 Task: Explore Airbnb accommodation in Moncton, Canada from 4th December, 2023 to 8th December, 2023 for 2 adults. Place can be private room with 1  bedroom having 1 bed and 1 bathroom. Property type can be hotel.
Action: Mouse moved to (452, 95)
Screenshot: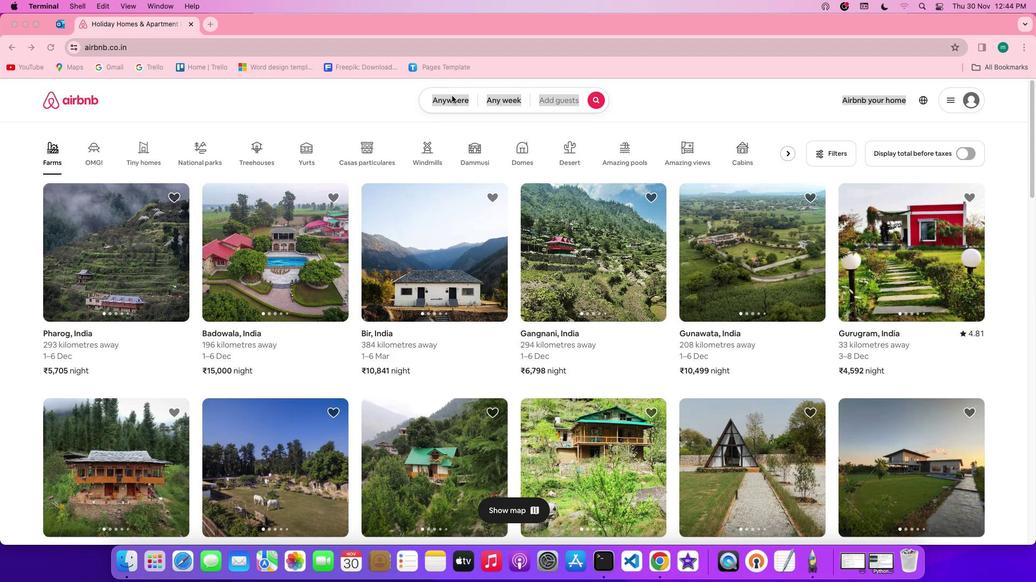 
Action: Mouse pressed left at (452, 95)
Screenshot: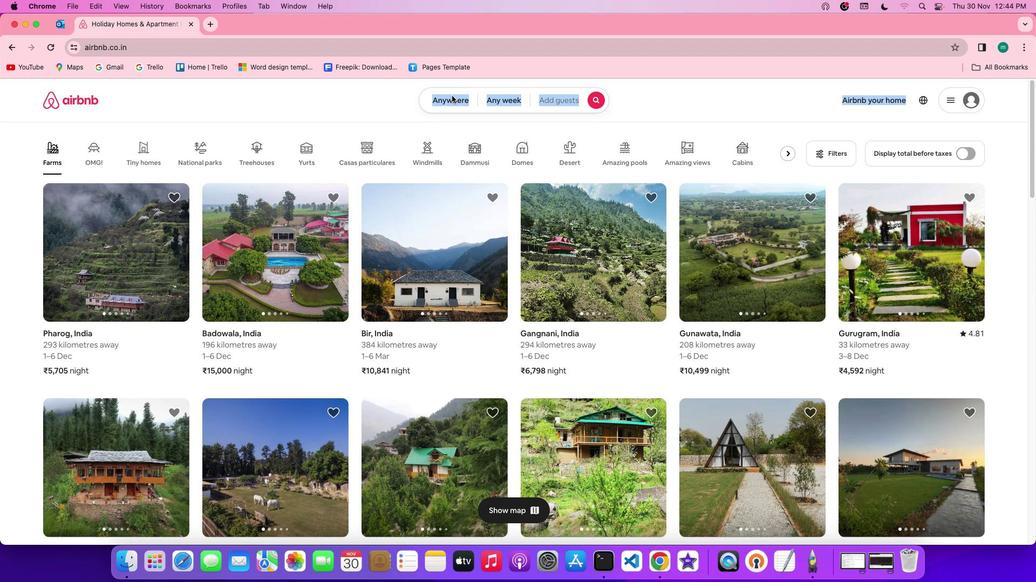 
Action: Mouse moved to (451, 96)
Screenshot: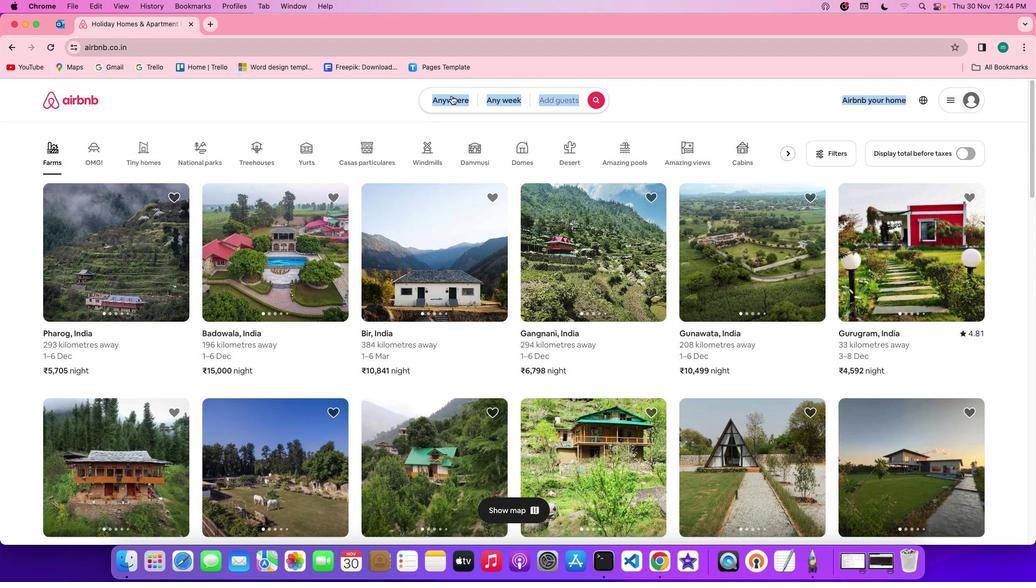 
Action: Mouse pressed left at (451, 96)
Screenshot: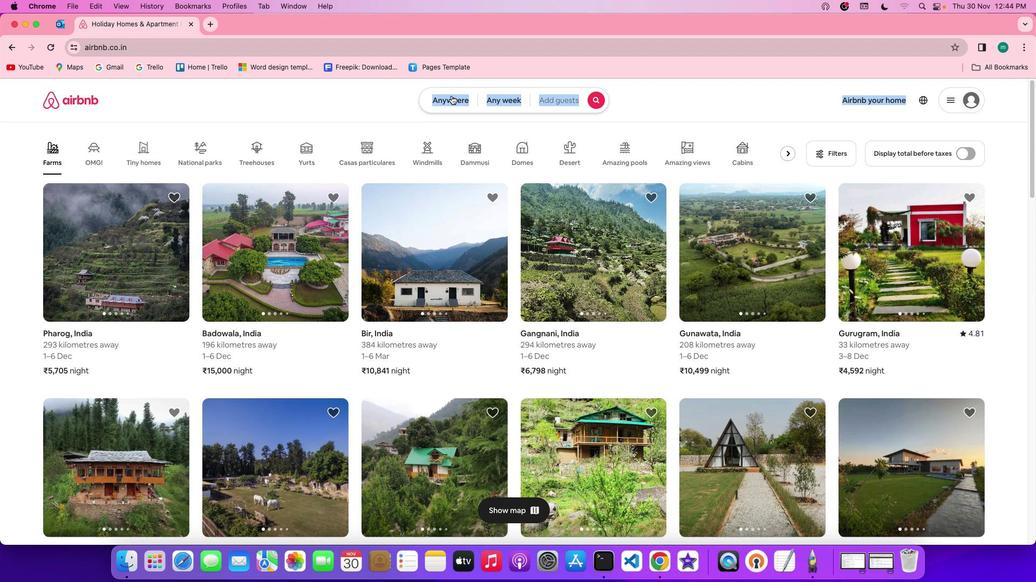 
Action: Mouse moved to (398, 141)
Screenshot: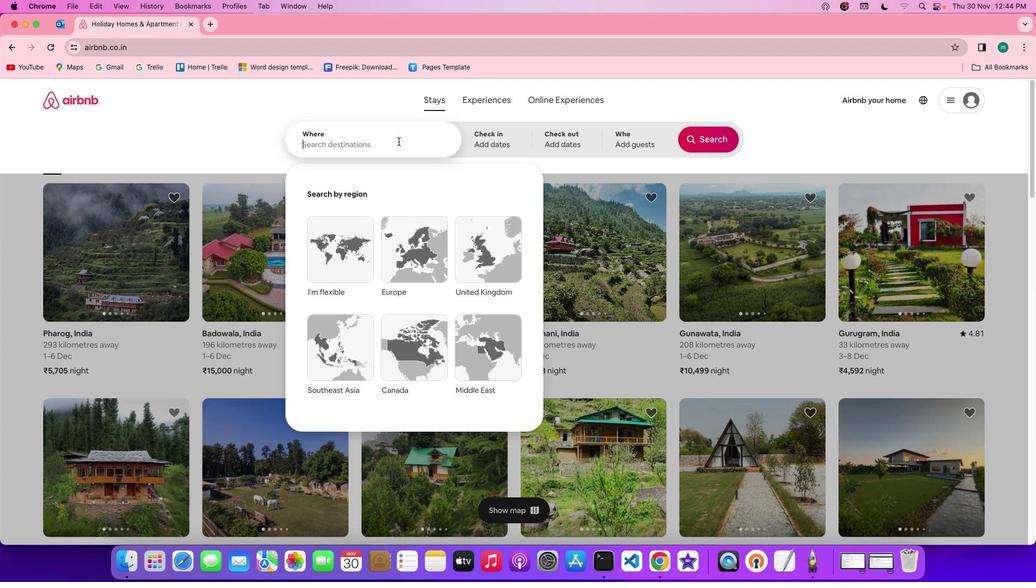 
Action: Mouse pressed left at (398, 141)
Screenshot: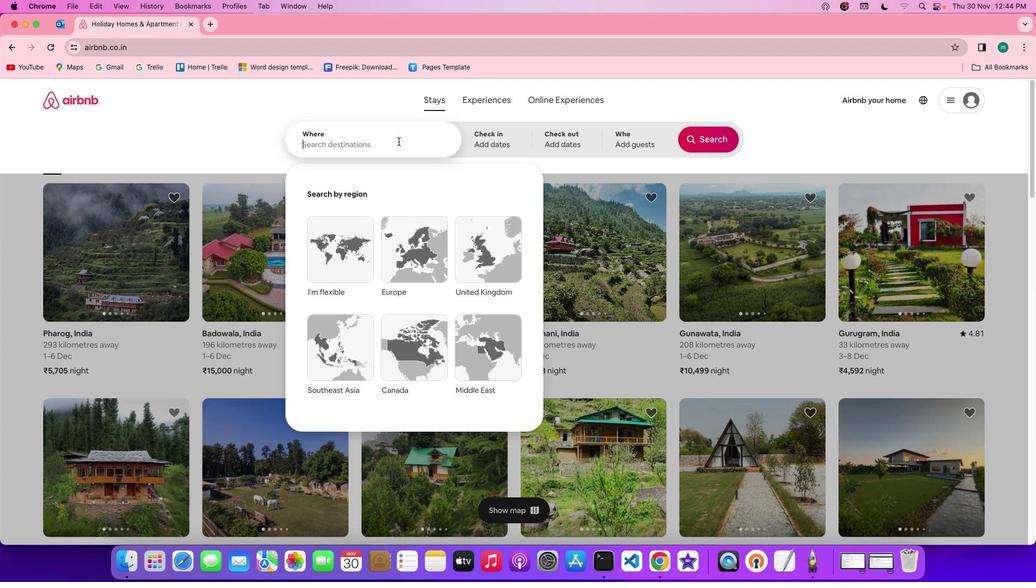 
Action: Key pressed Key.shift'M''o''n''c''t''o''n'','Key.spaceKey.shift'c''a''n''a''d''a'
Screenshot: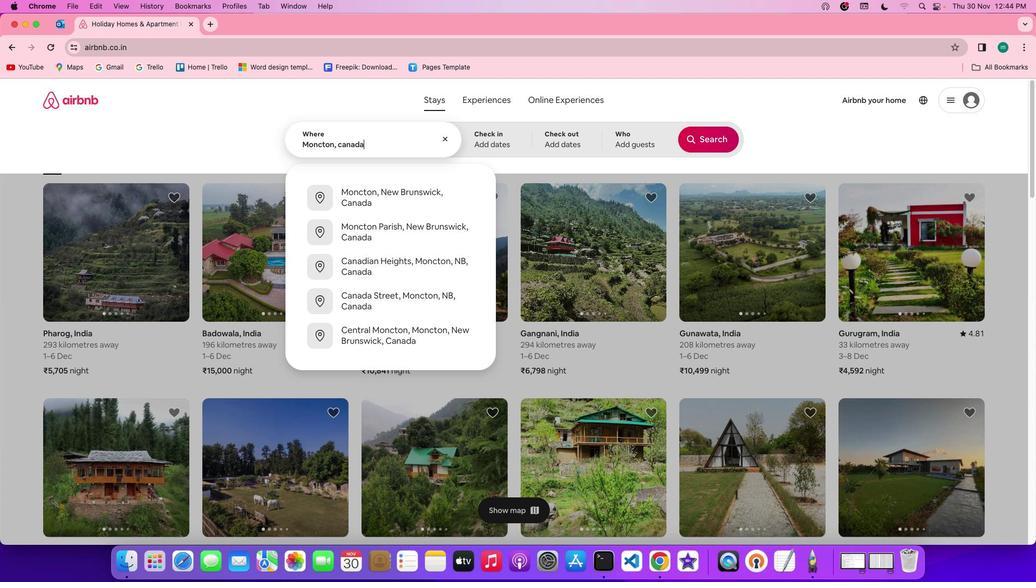 
Action: Mouse moved to (499, 137)
Screenshot: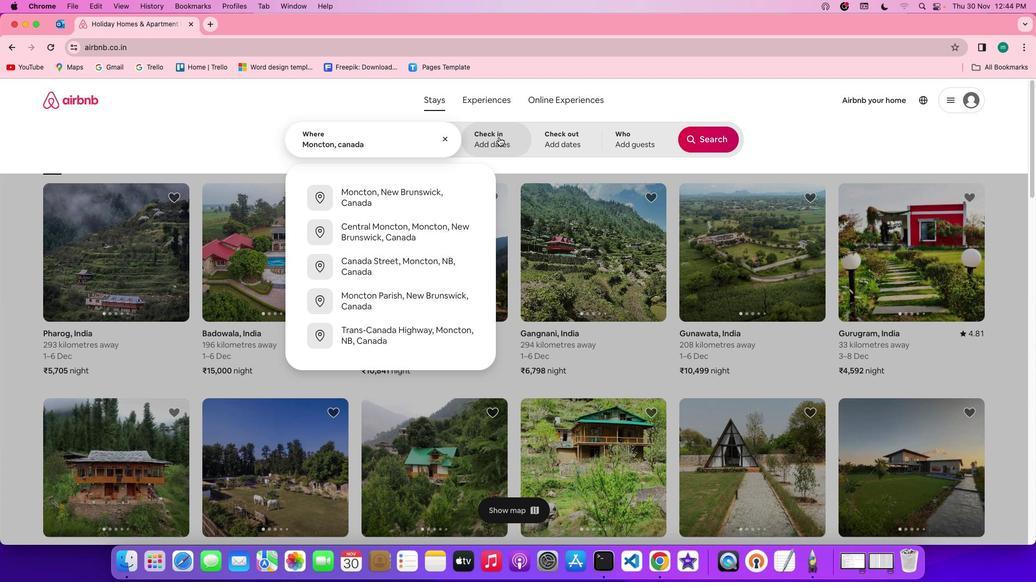 
Action: Mouse pressed left at (499, 137)
Screenshot: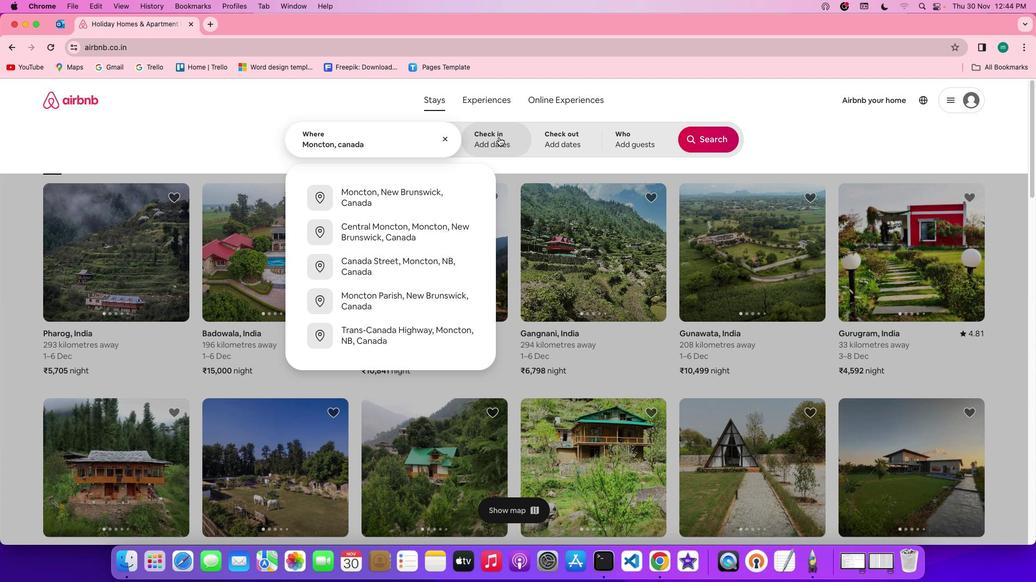 
Action: Mouse moved to (556, 299)
Screenshot: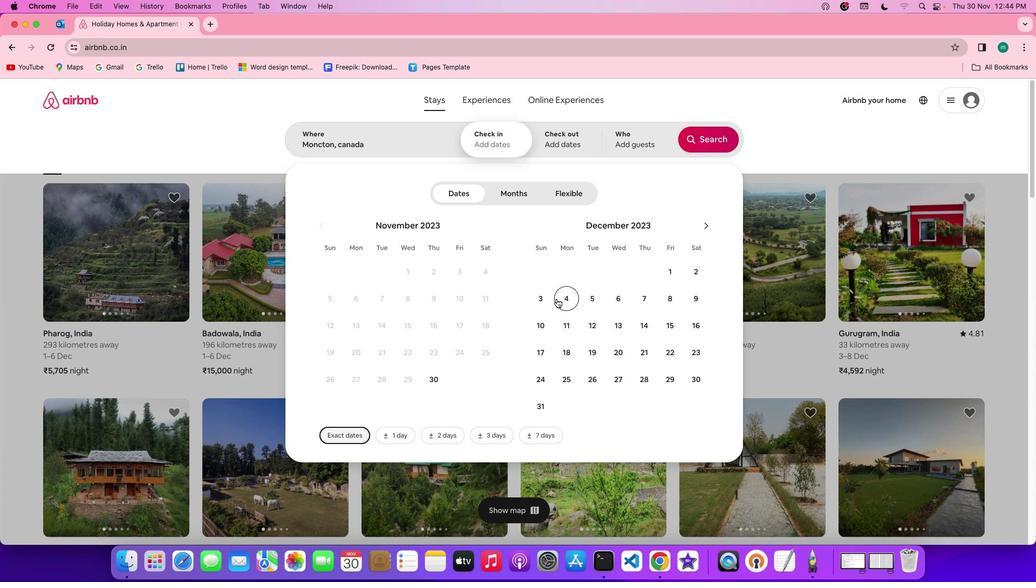 
Action: Mouse pressed left at (556, 299)
Screenshot: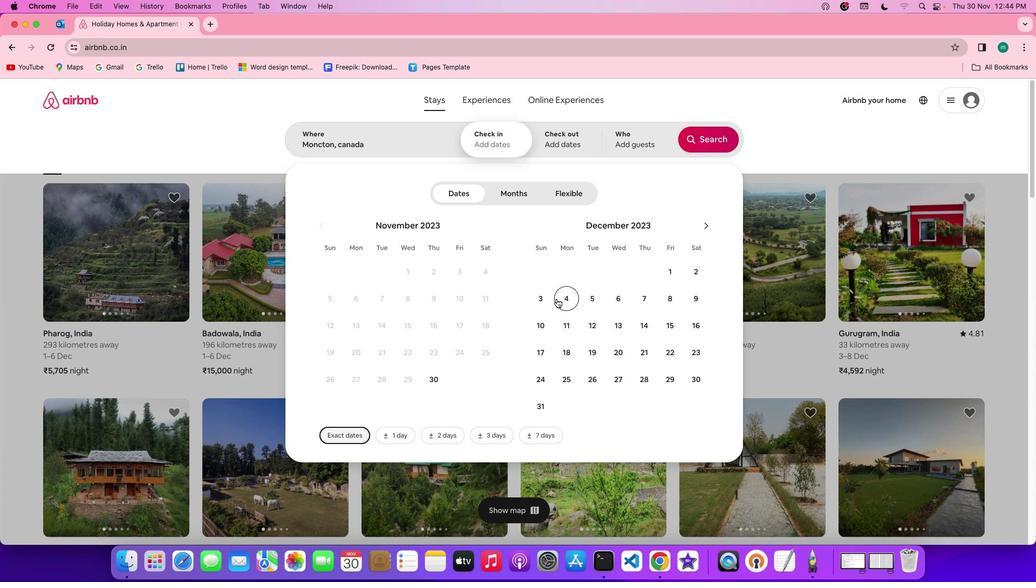 
Action: Mouse moved to (675, 299)
Screenshot: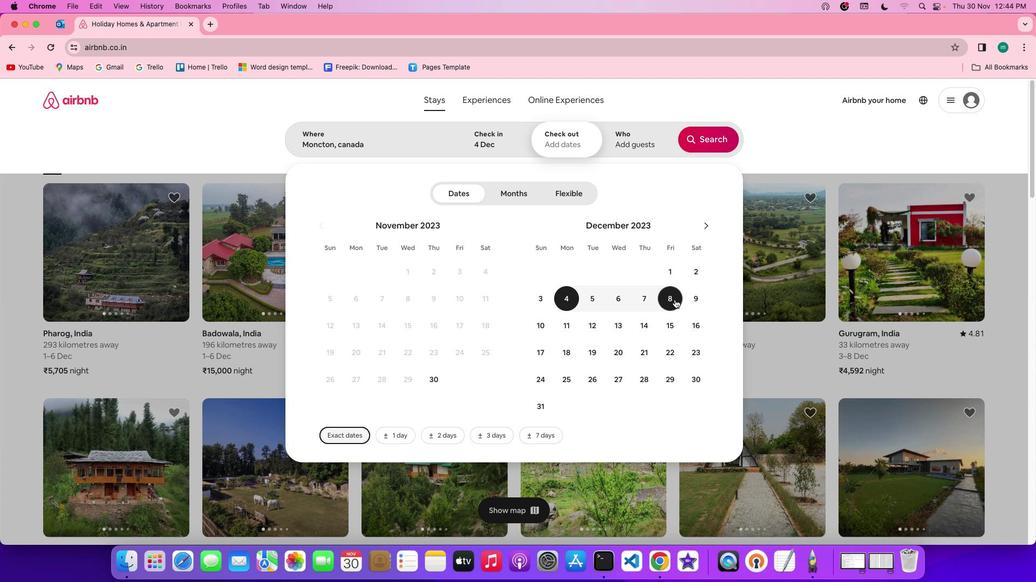 
Action: Mouse pressed left at (675, 299)
Screenshot: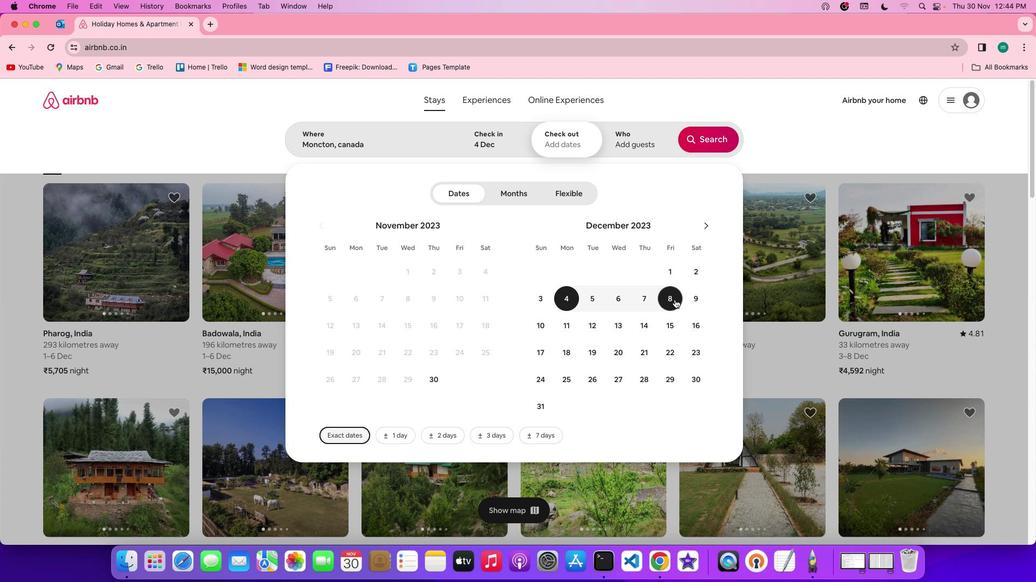 
Action: Mouse moved to (645, 143)
Screenshot: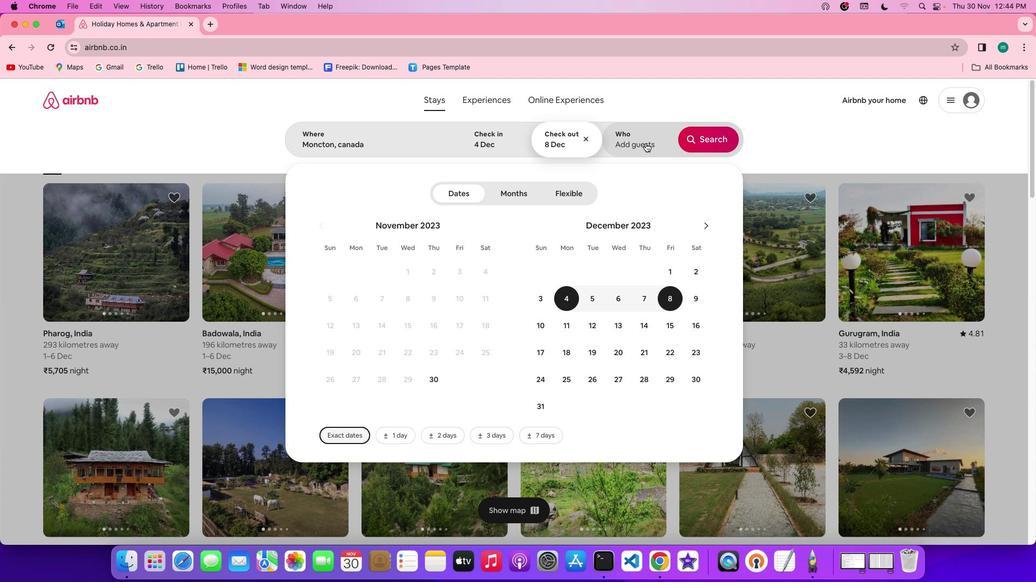
Action: Mouse pressed left at (645, 143)
Screenshot: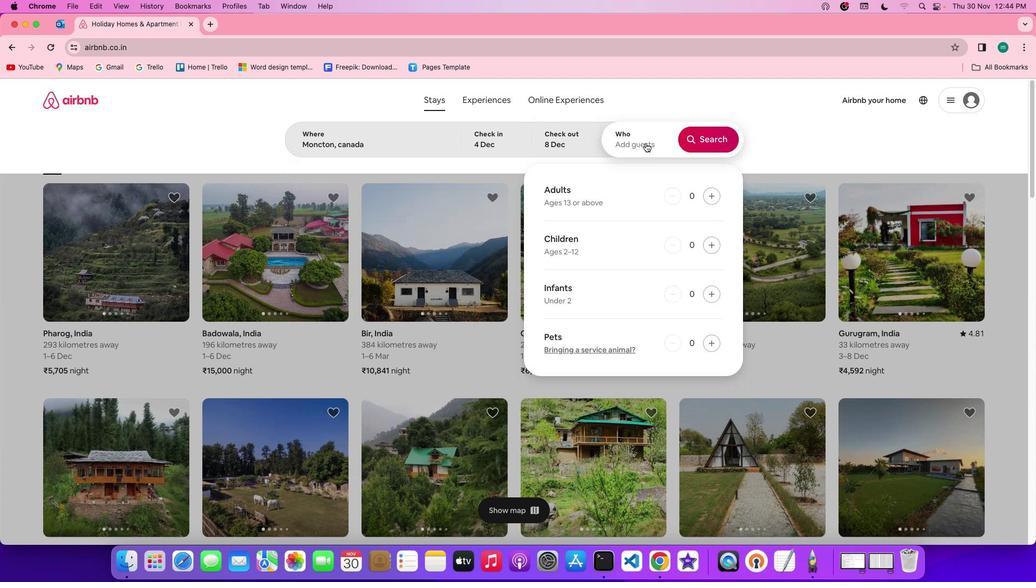 
Action: Mouse moved to (709, 191)
Screenshot: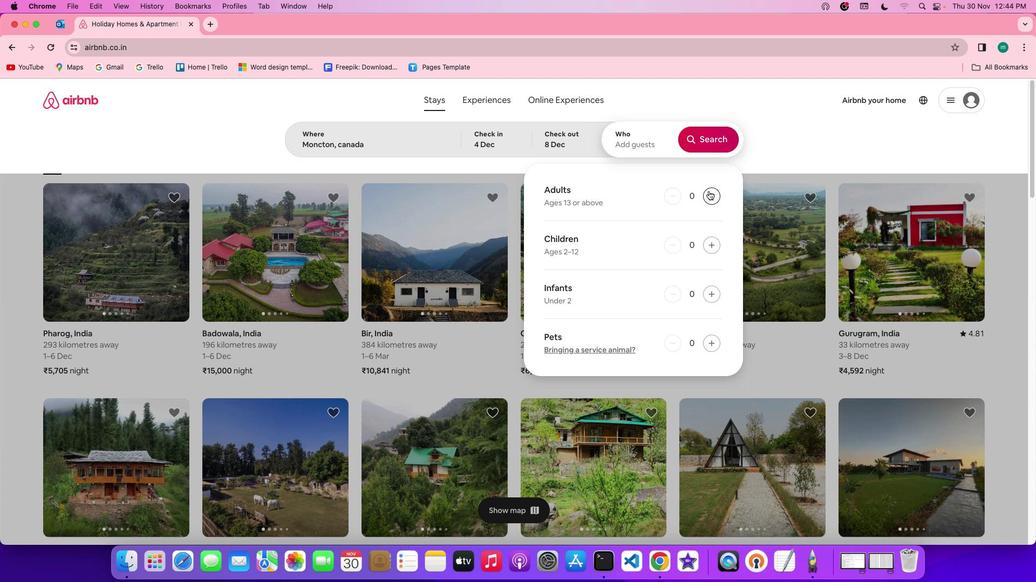 
Action: Mouse pressed left at (709, 191)
Screenshot: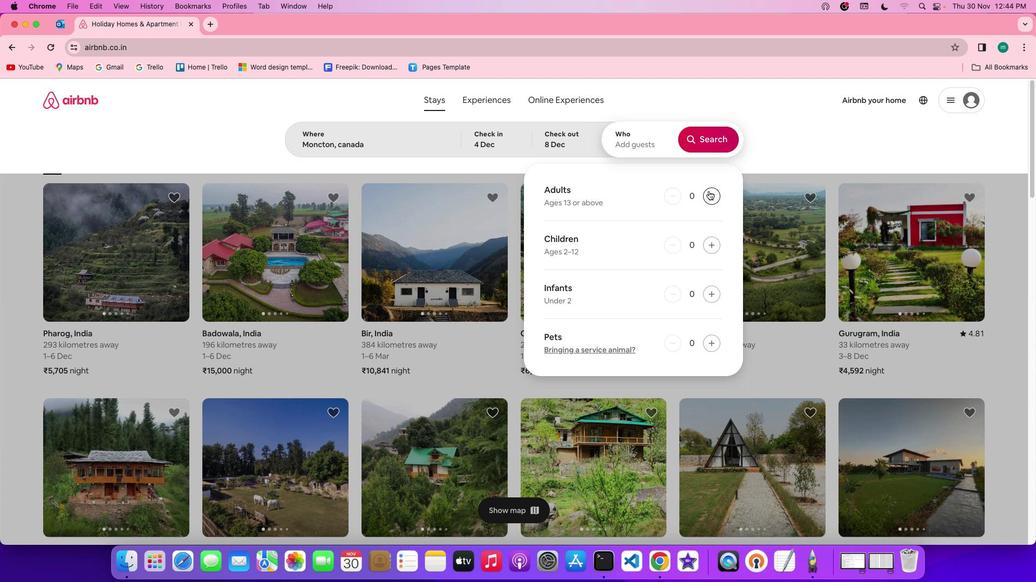 
Action: Mouse pressed left at (709, 191)
Screenshot: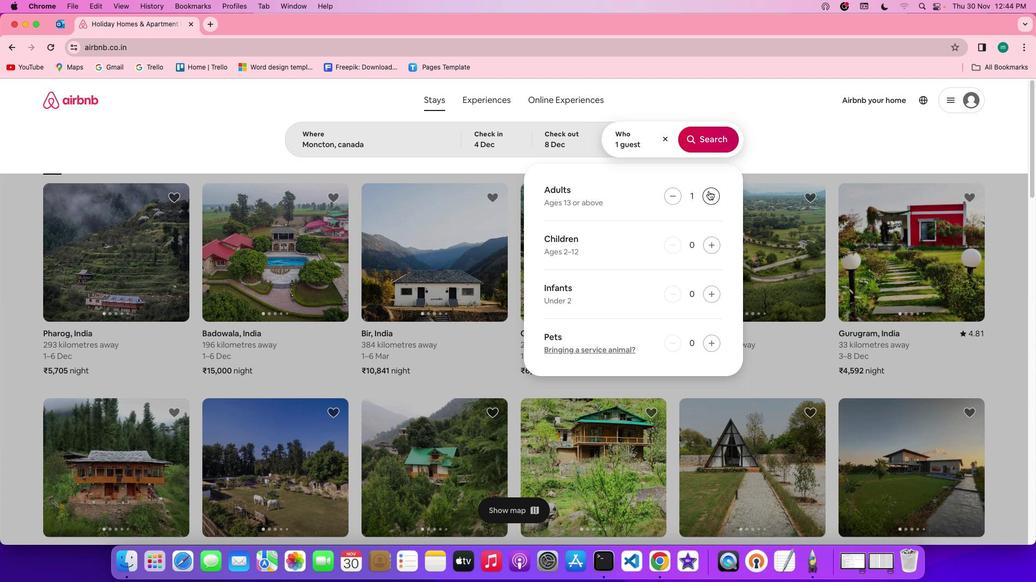 
Action: Mouse moved to (711, 144)
Screenshot: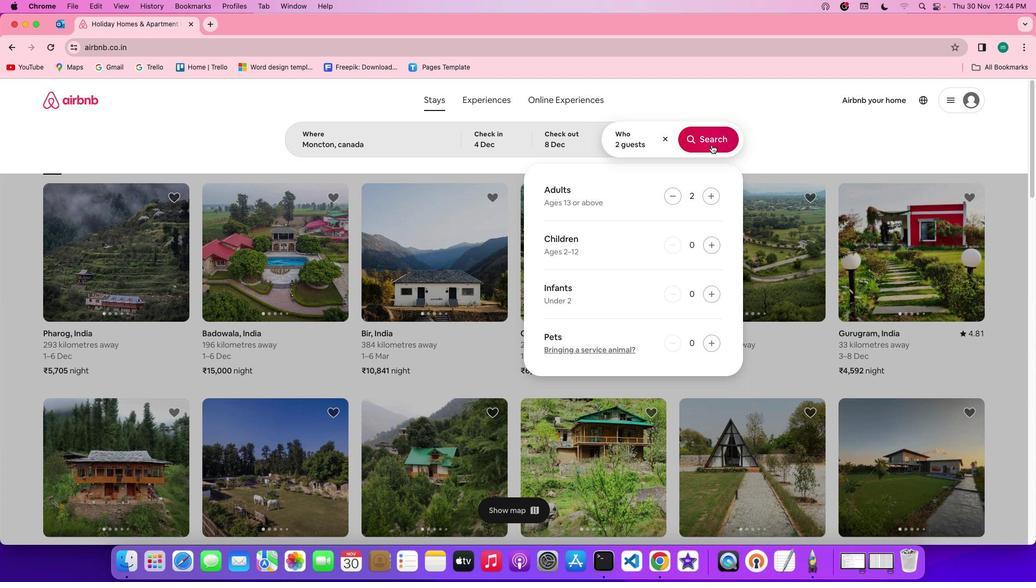 
Action: Mouse pressed left at (711, 144)
Screenshot: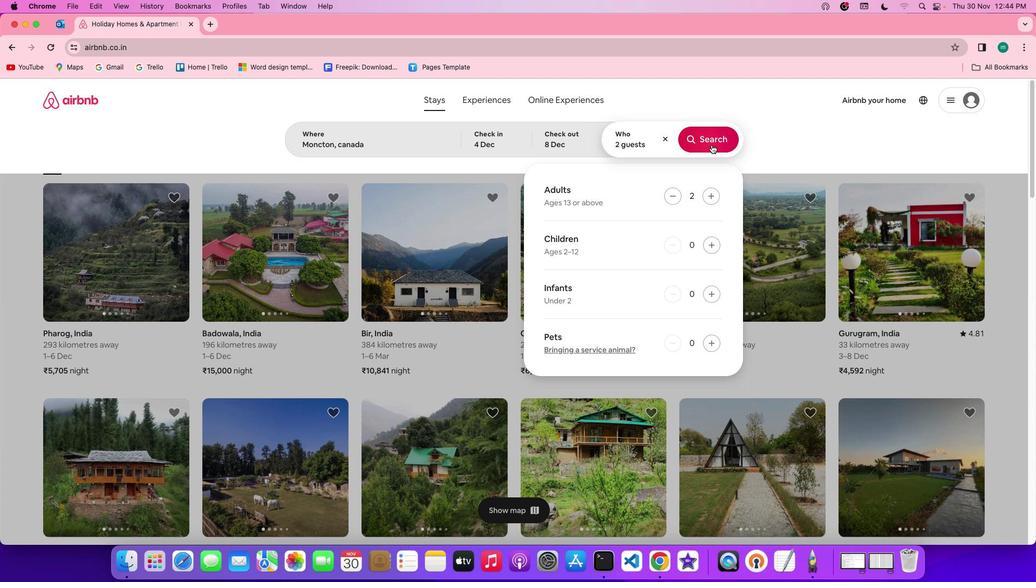 
Action: Mouse moved to (870, 138)
Screenshot: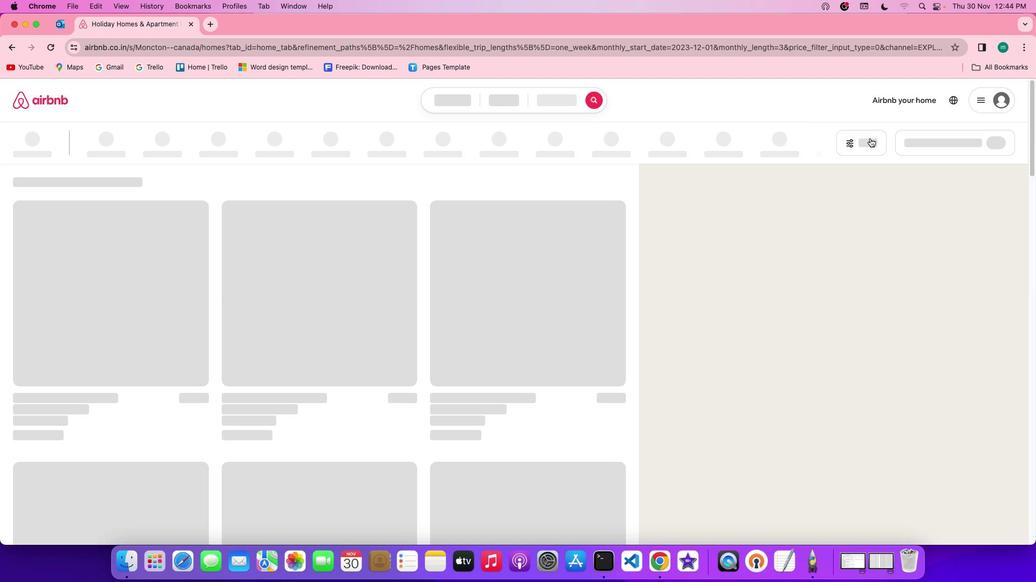 
Action: Mouse pressed left at (870, 138)
Screenshot: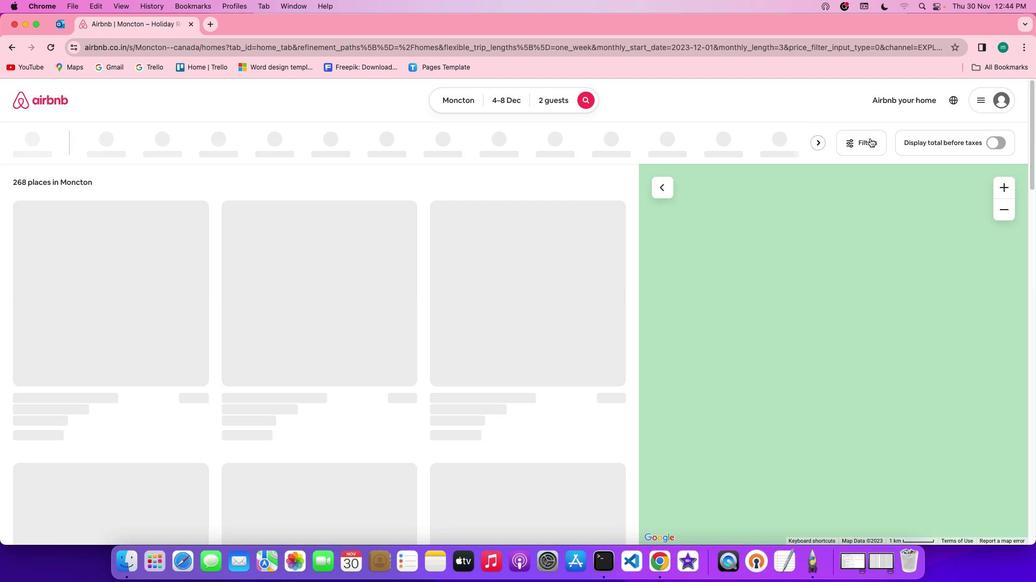 
Action: Mouse moved to (592, 324)
Screenshot: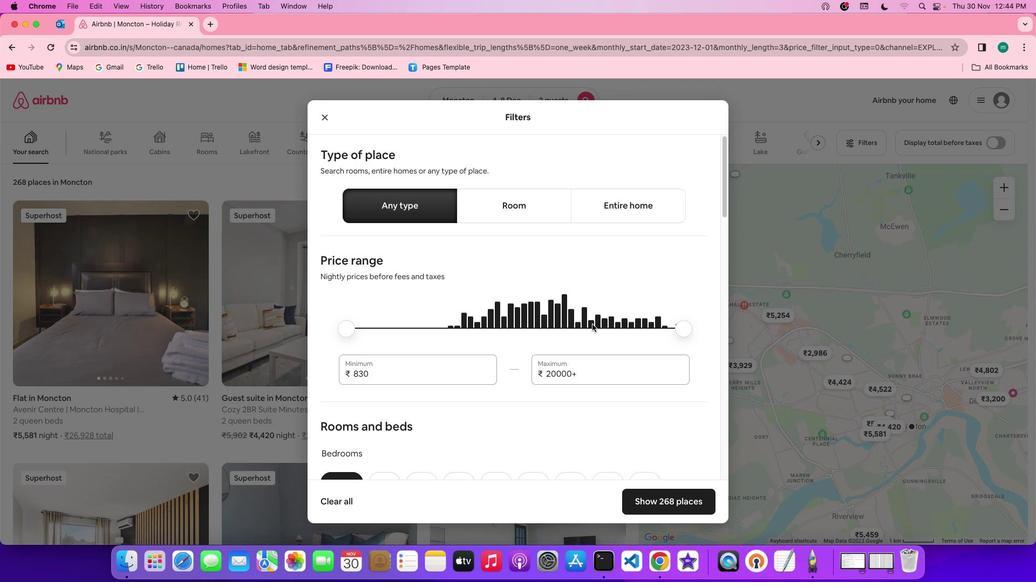 
Action: Mouse scrolled (592, 324) with delta (0, 0)
Screenshot: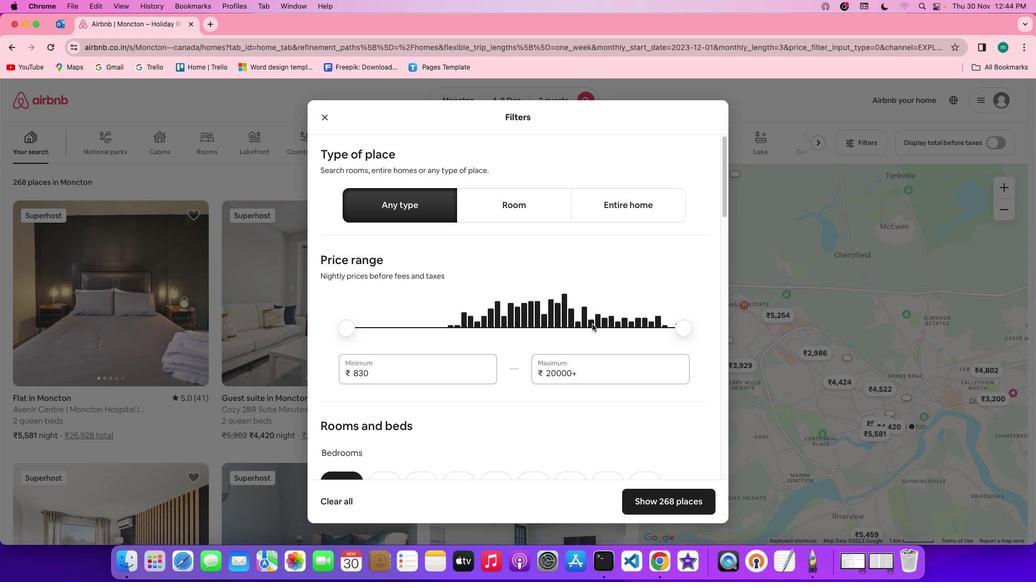 
Action: Mouse scrolled (592, 324) with delta (0, 0)
Screenshot: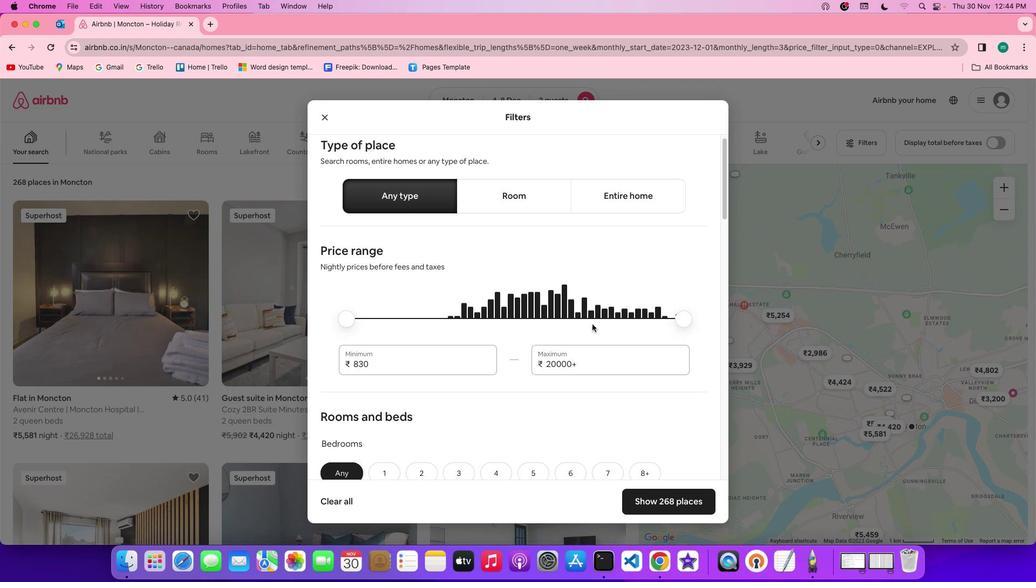 
Action: Mouse scrolled (592, 324) with delta (0, -1)
Screenshot: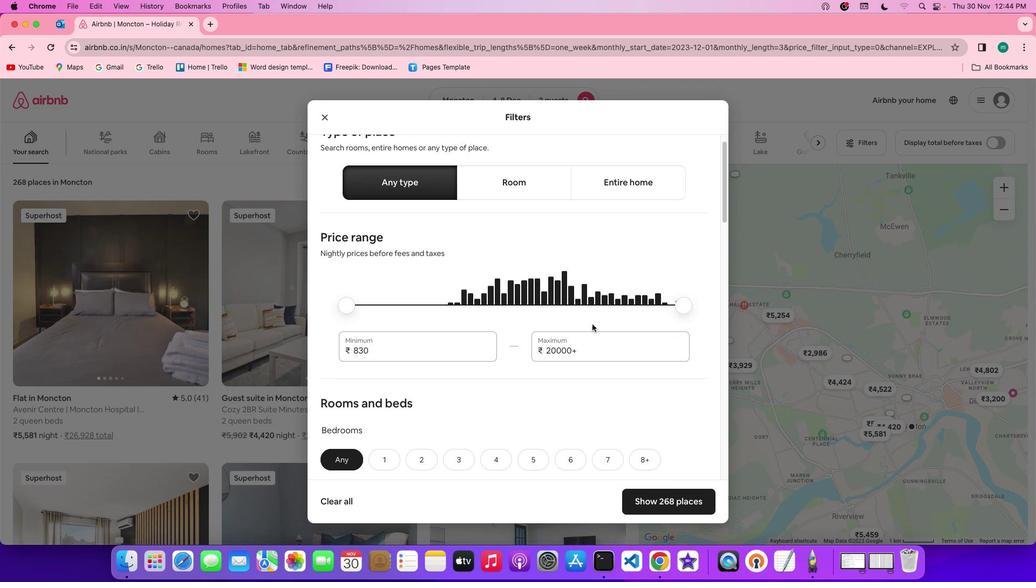 
Action: Mouse scrolled (592, 324) with delta (0, -1)
Screenshot: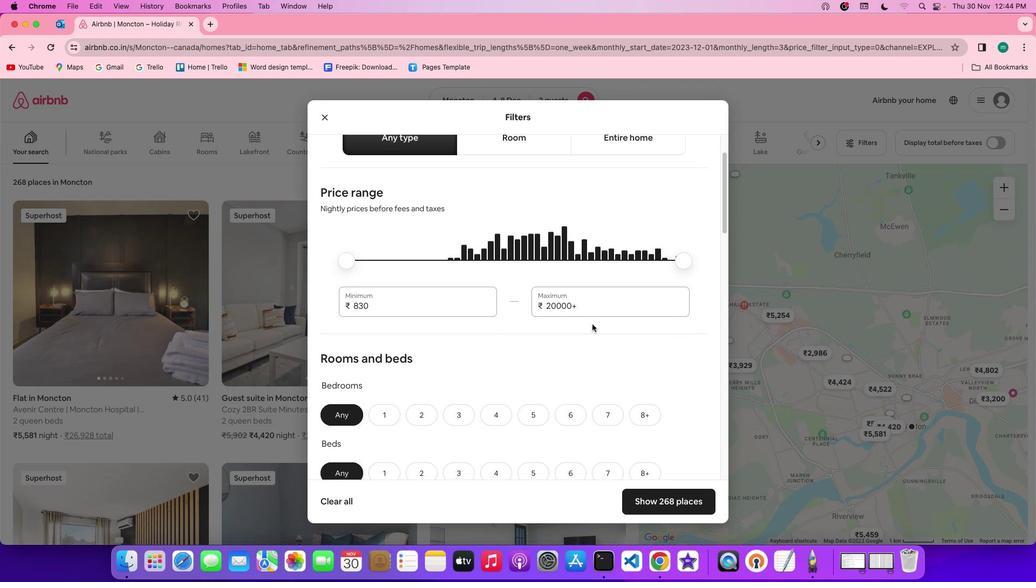 
Action: Mouse scrolled (592, 324) with delta (0, 0)
Screenshot: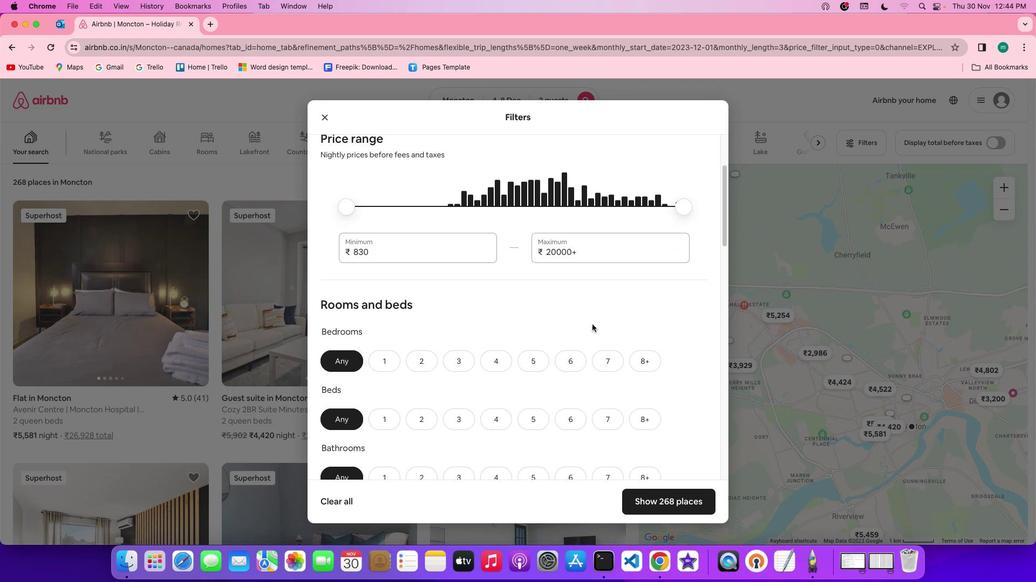 
Action: Mouse scrolled (592, 324) with delta (0, 0)
Screenshot: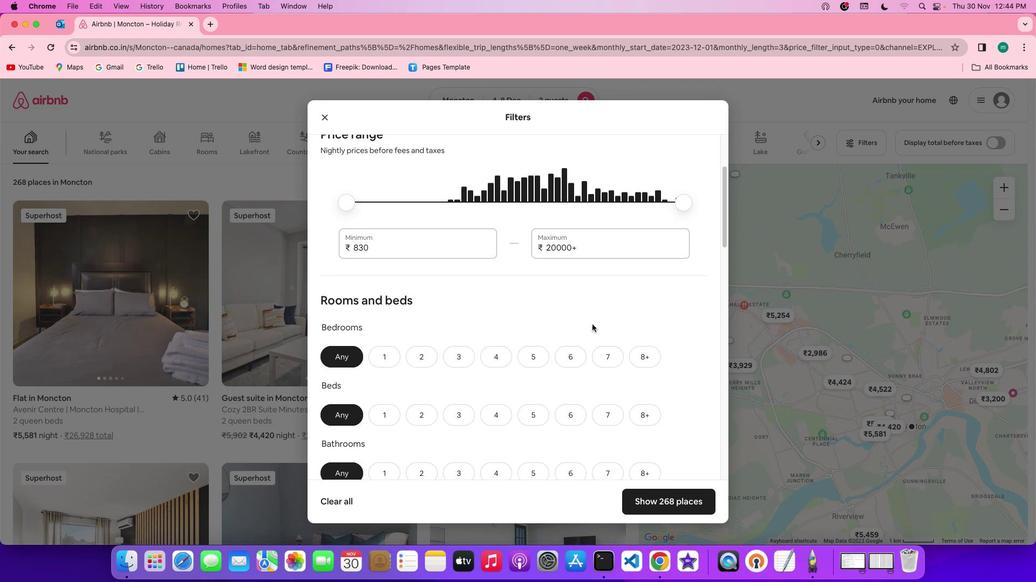 
Action: Mouse scrolled (592, 324) with delta (0, -1)
Screenshot: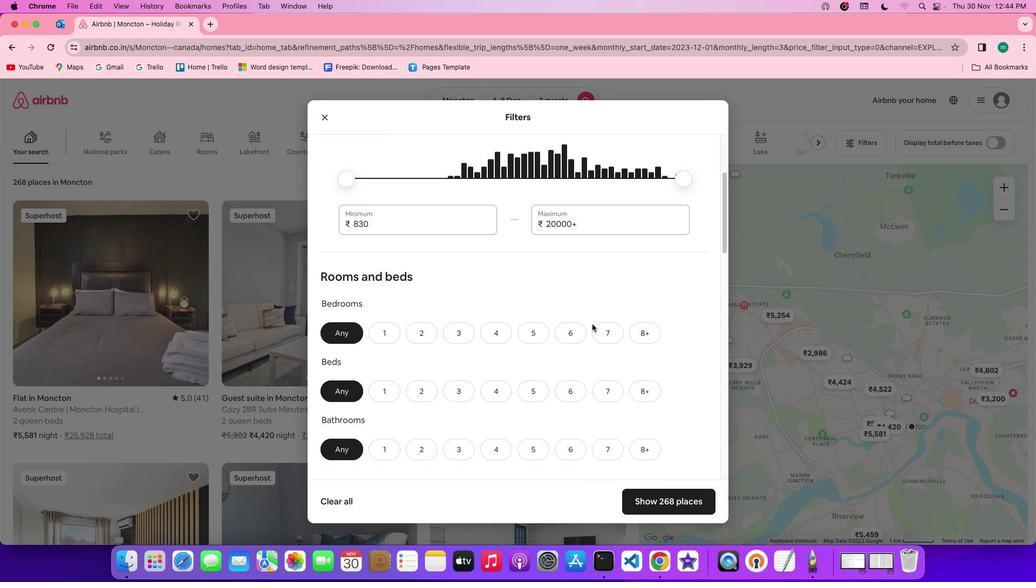 
Action: Mouse scrolled (592, 324) with delta (0, 0)
Screenshot: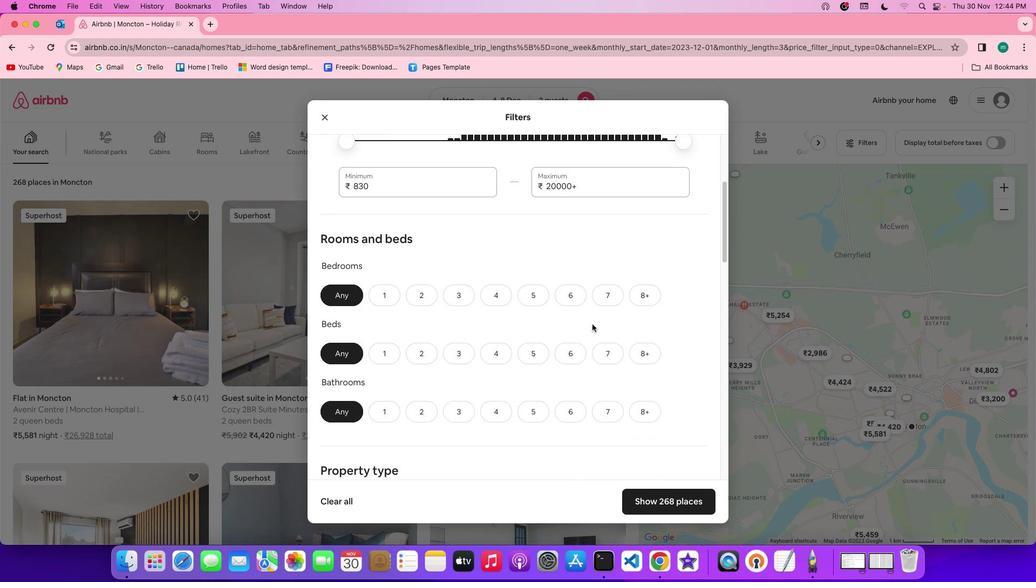 
Action: Mouse scrolled (592, 324) with delta (0, 0)
Screenshot: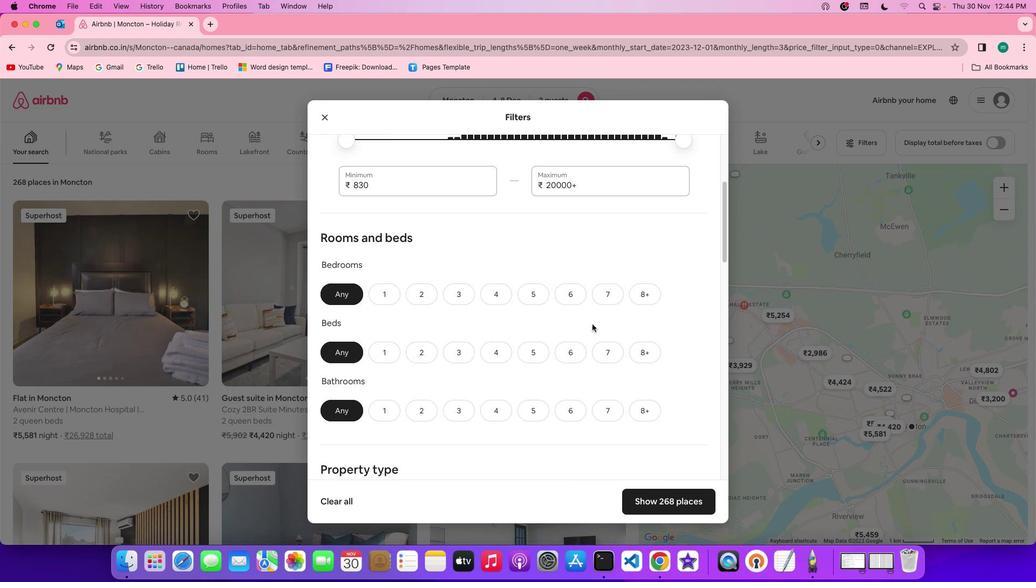 
Action: Mouse scrolled (592, 324) with delta (0, 0)
Screenshot: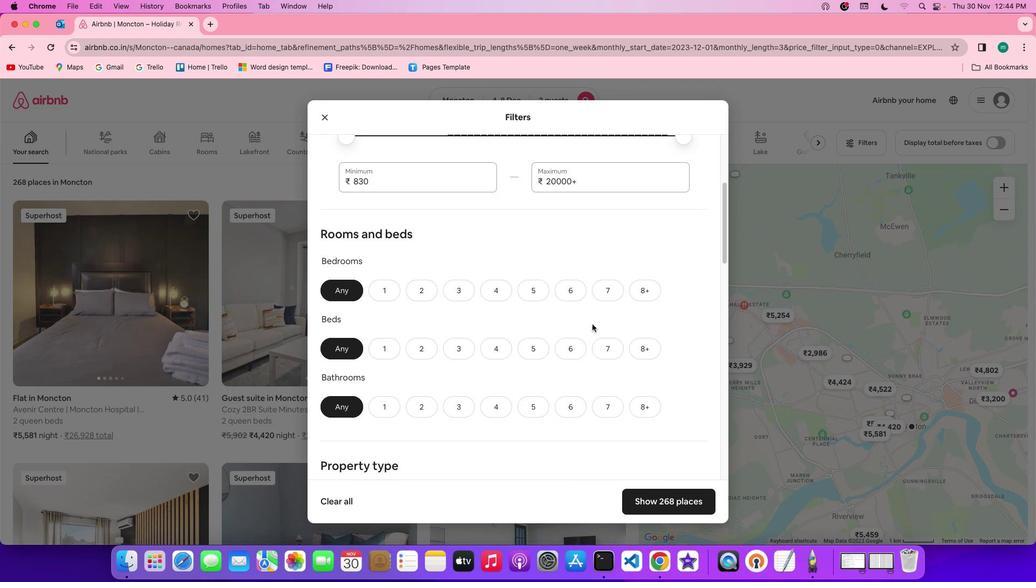 
Action: Mouse scrolled (592, 324) with delta (0, 0)
Screenshot: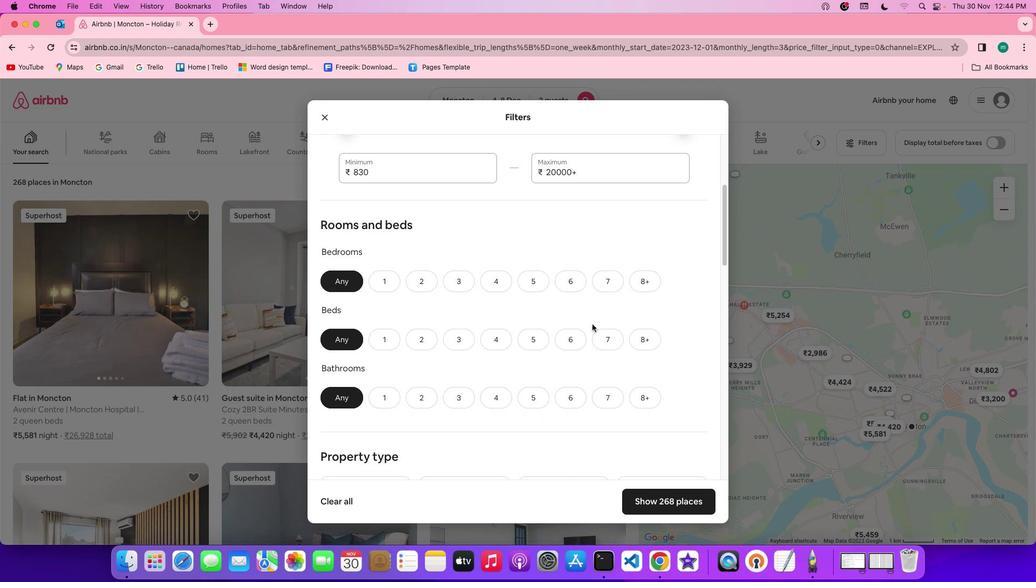 
Action: Mouse scrolled (592, 324) with delta (0, 0)
Screenshot: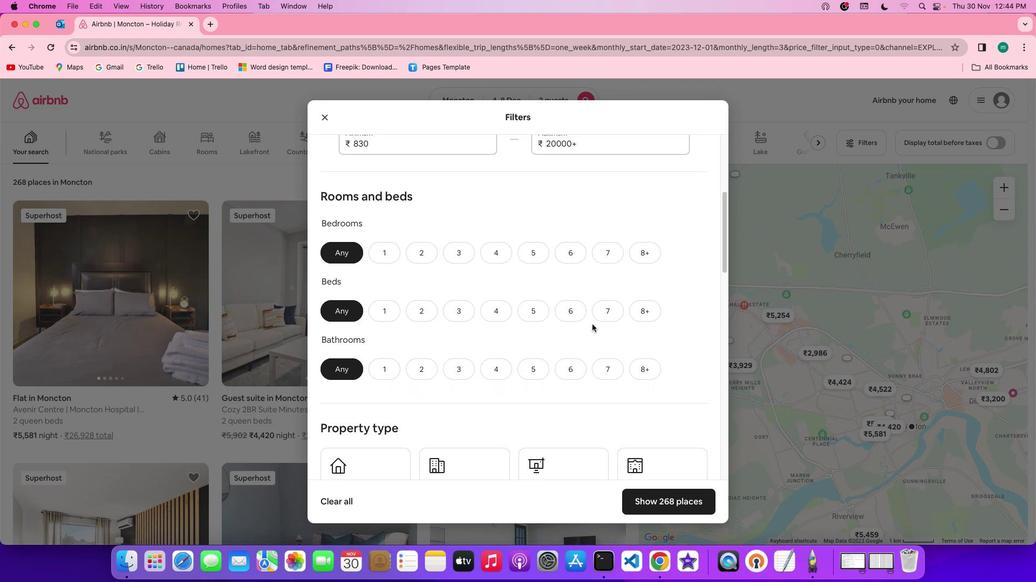
Action: Mouse moved to (454, 272)
Screenshot: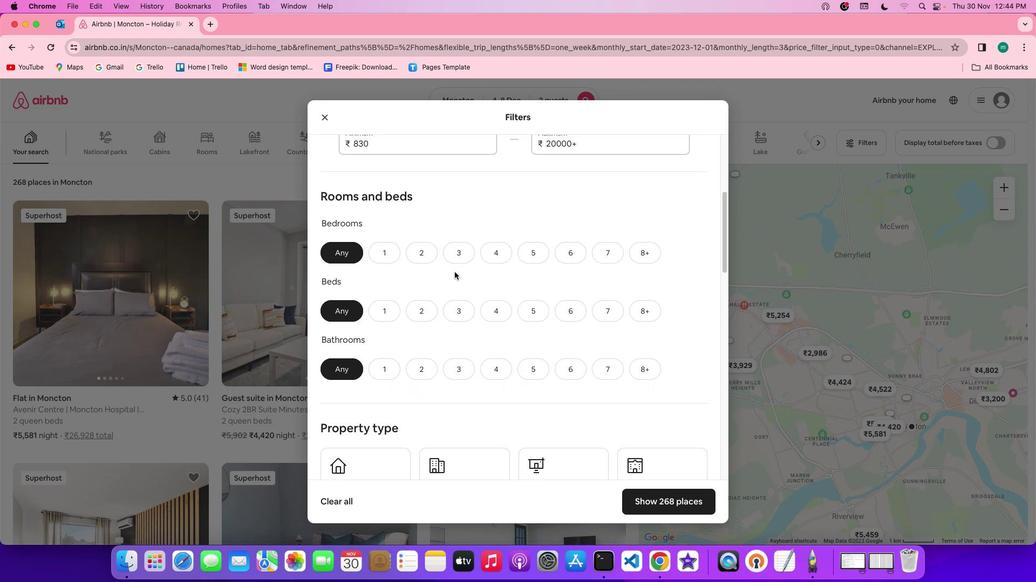 
Action: Mouse scrolled (454, 272) with delta (0, 0)
Screenshot: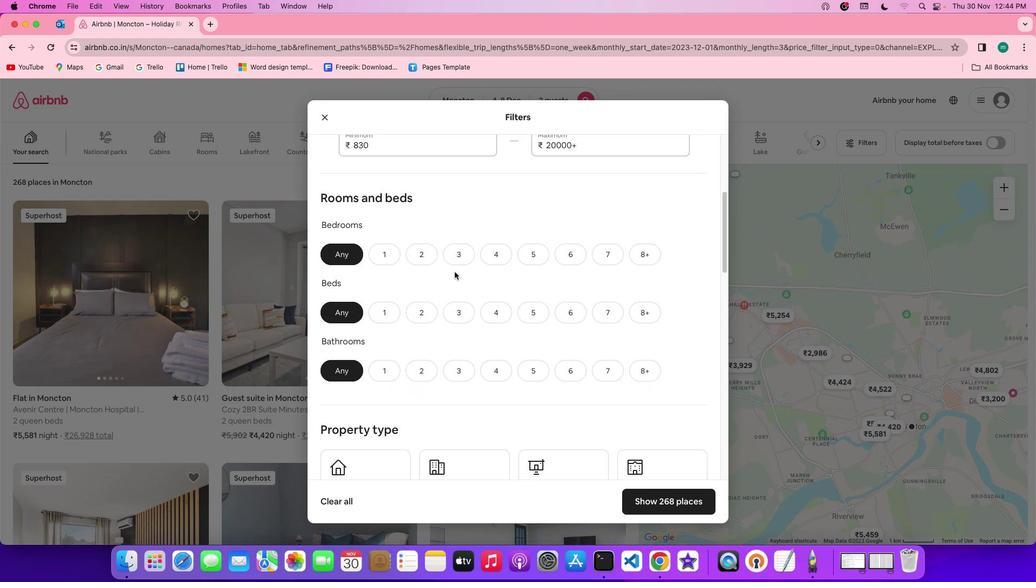 
Action: Mouse scrolled (454, 272) with delta (0, 0)
Screenshot: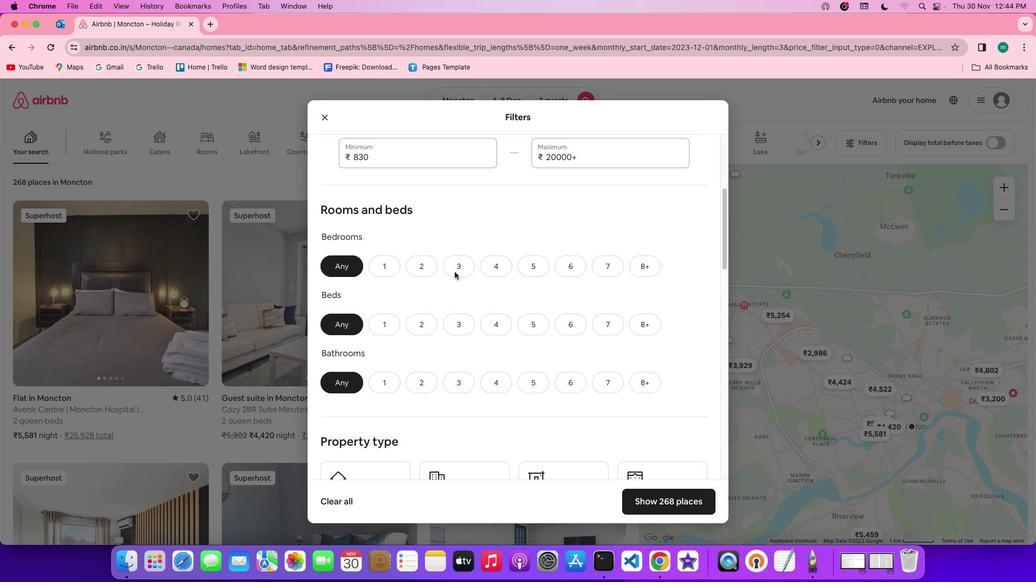 
Action: Mouse scrolled (454, 272) with delta (0, 1)
Screenshot: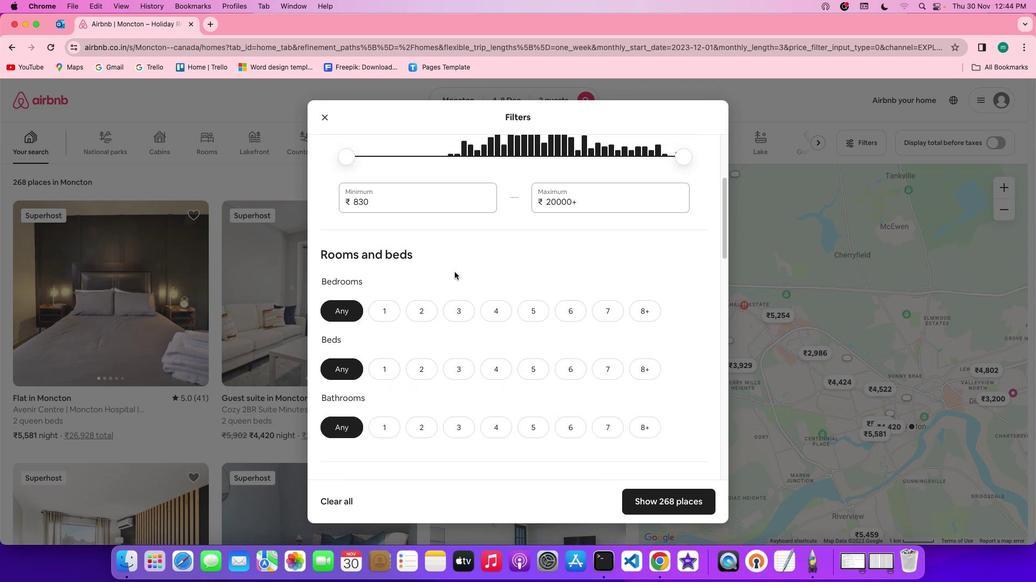 
Action: Mouse scrolled (454, 272) with delta (0, 2)
Screenshot: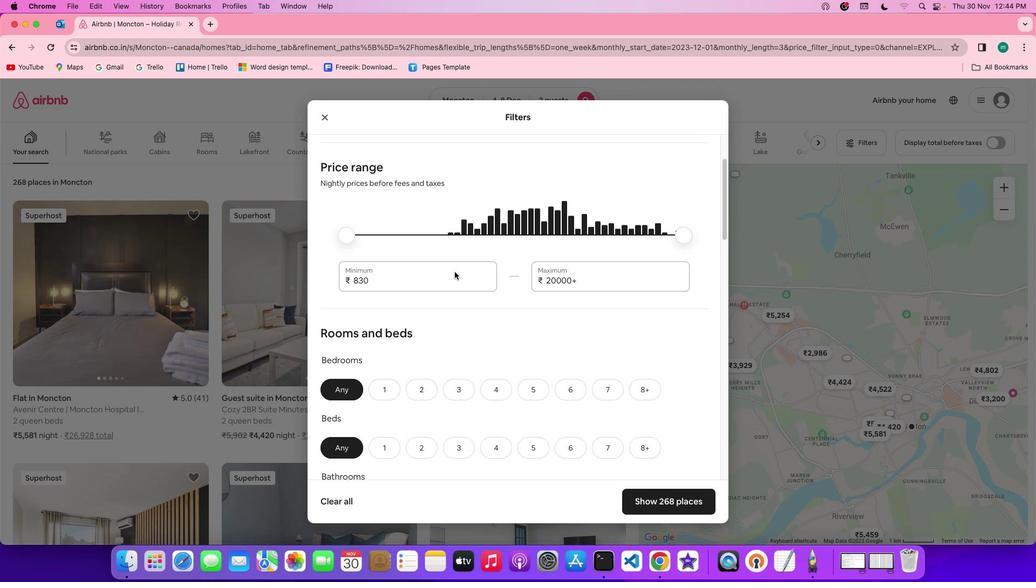 
Action: Mouse scrolled (454, 272) with delta (0, 0)
Screenshot: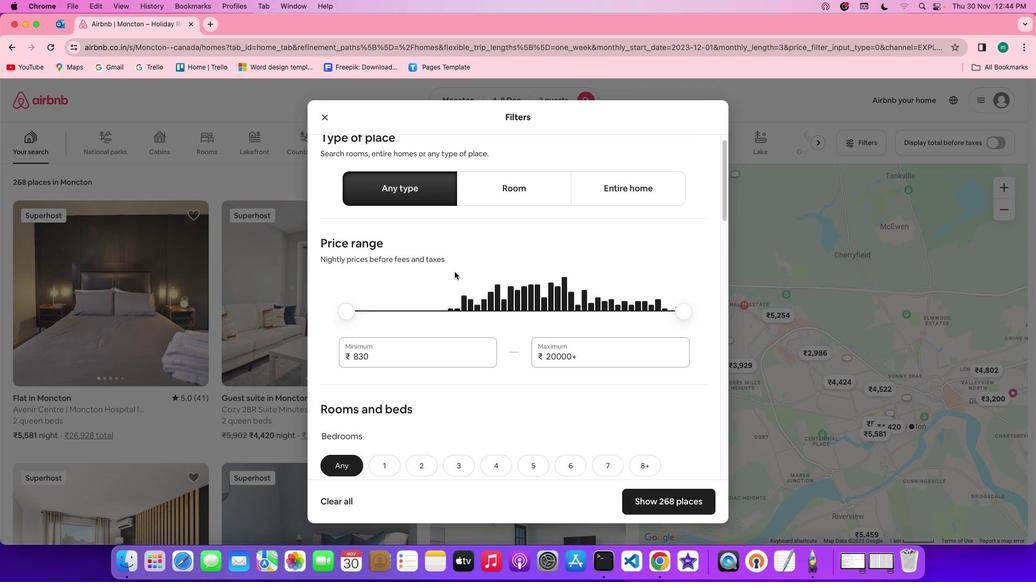 
Action: Mouse scrolled (454, 272) with delta (0, 0)
Screenshot: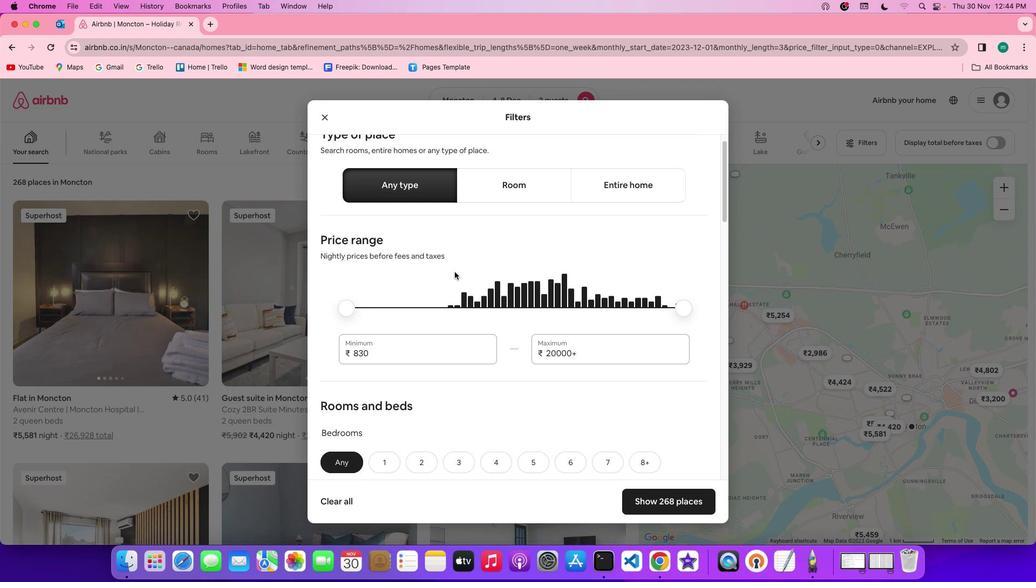 
Action: Mouse scrolled (454, 272) with delta (0, -1)
Screenshot: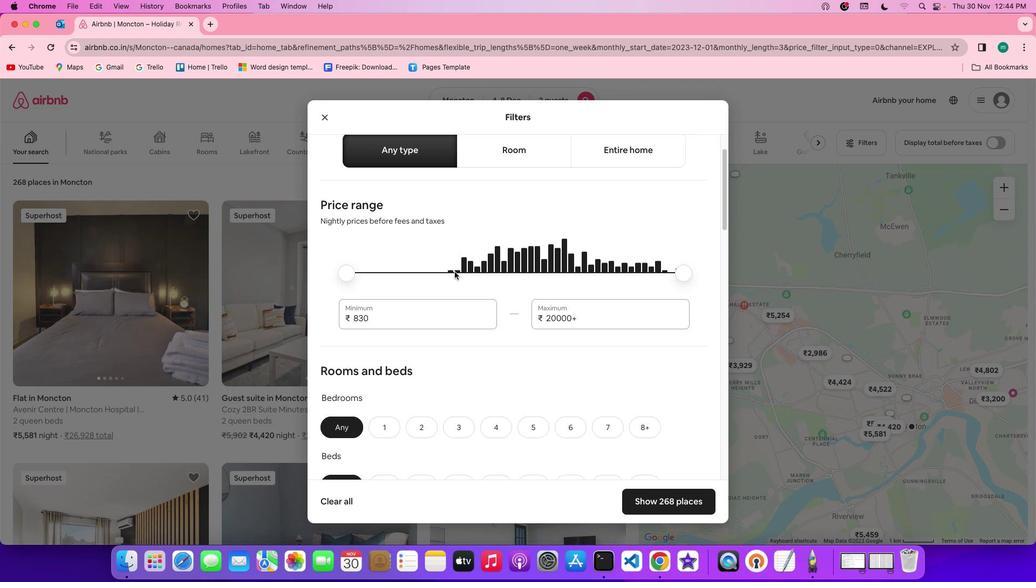 
Action: Mouse scrolled (454, 272) with delta (0, -1)
Screenshot: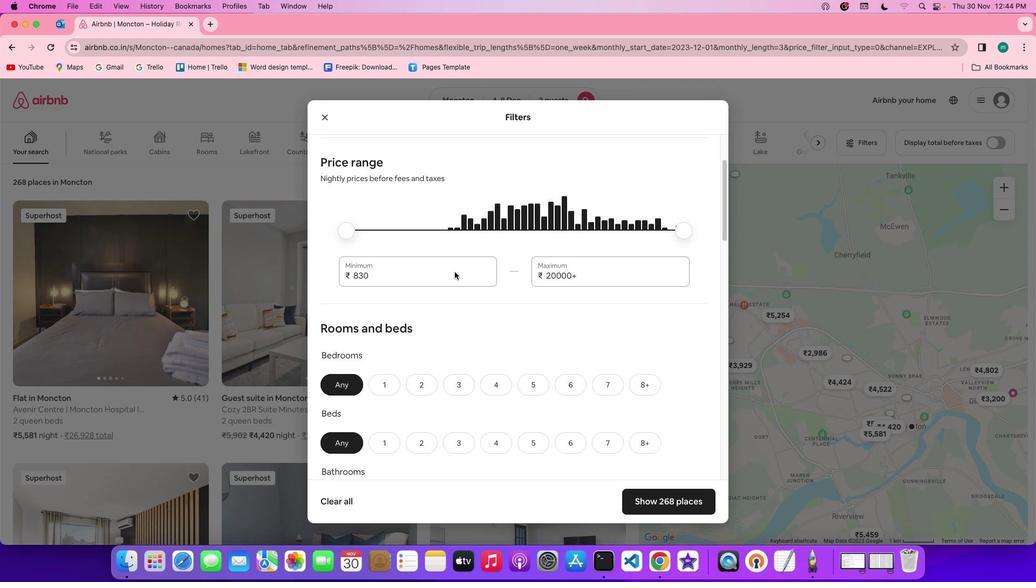 
Action: Mouse moved to (454, 273)
Screenshot: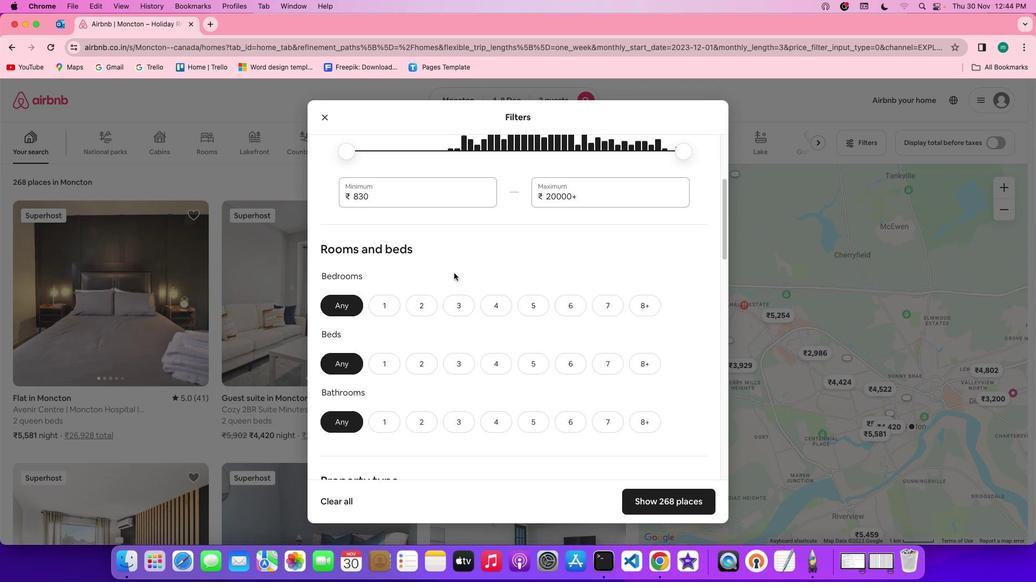 
Action: Mouse scrolled (454, 273) with delta (0, 0)
Screenshot: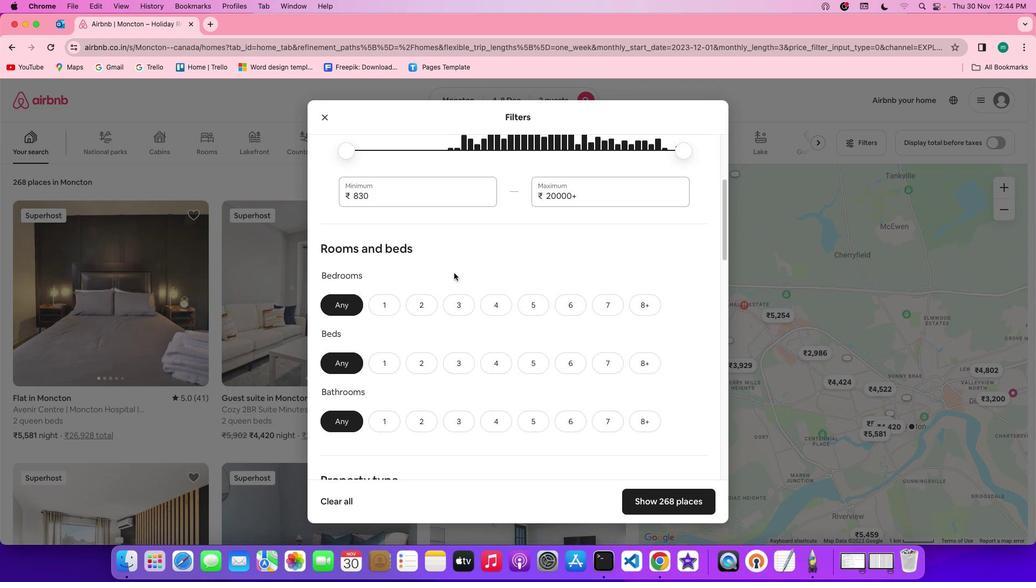 
Action: Mouse scrolled (454, 273) with delta (0, 0)
Screenshot: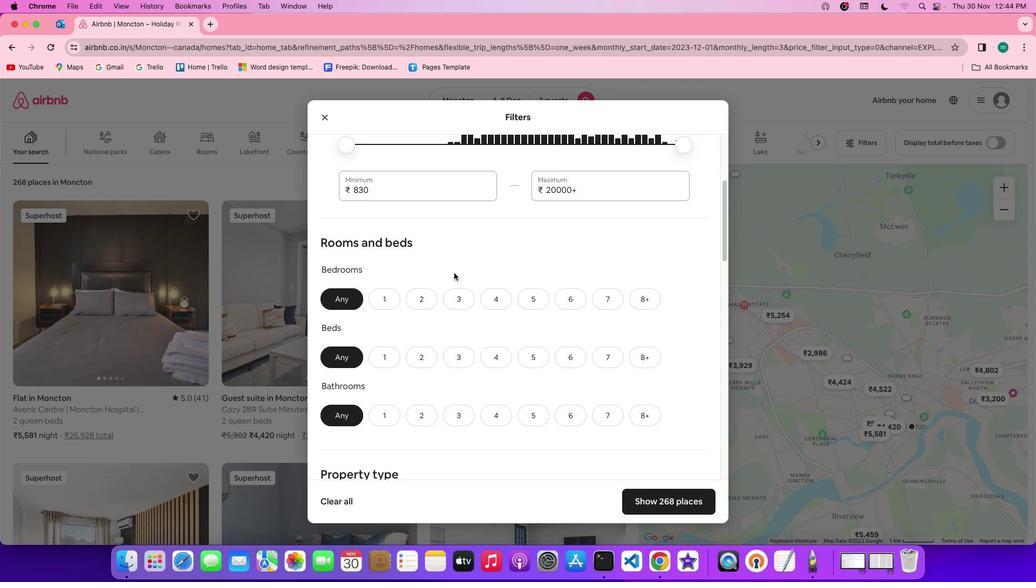 
Action: Mouse moved to (454, 273)
Screenshot: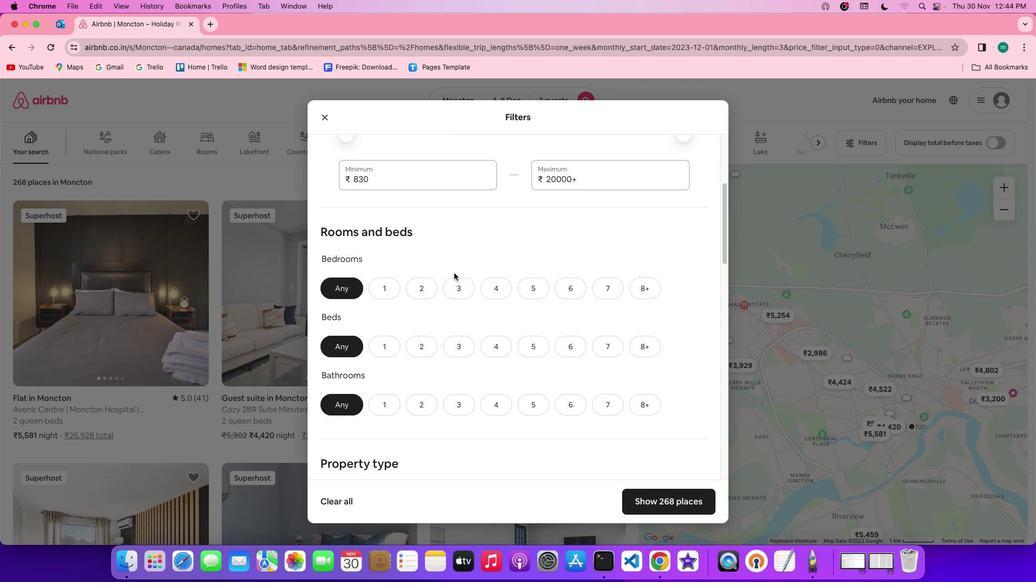 
Action: Mouse scrolled (454, 273) with delta (0, -1)
Screenshot: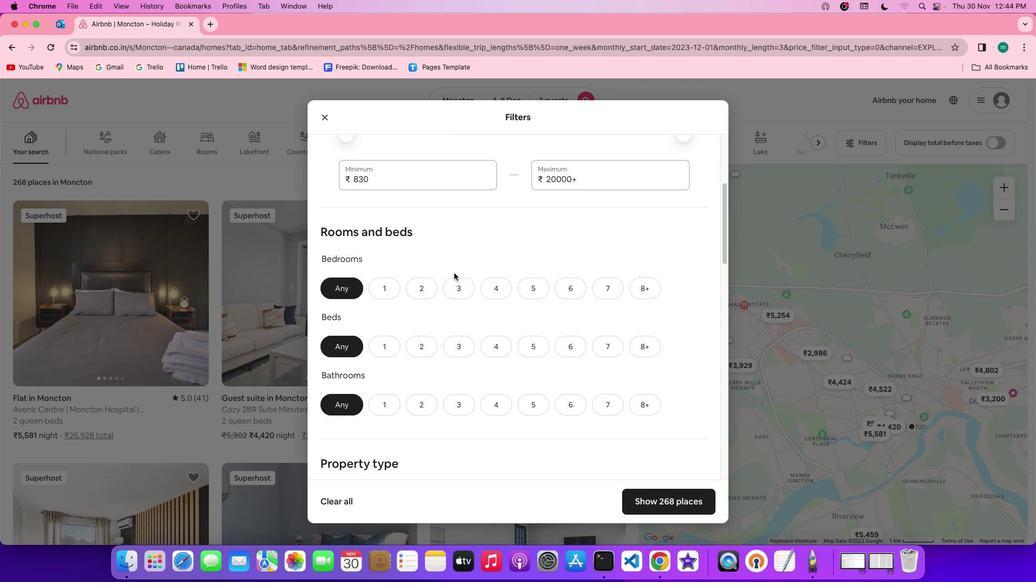 
Action: Mouse scrolled (454, 273) with delta (0, -1)
Screenshot: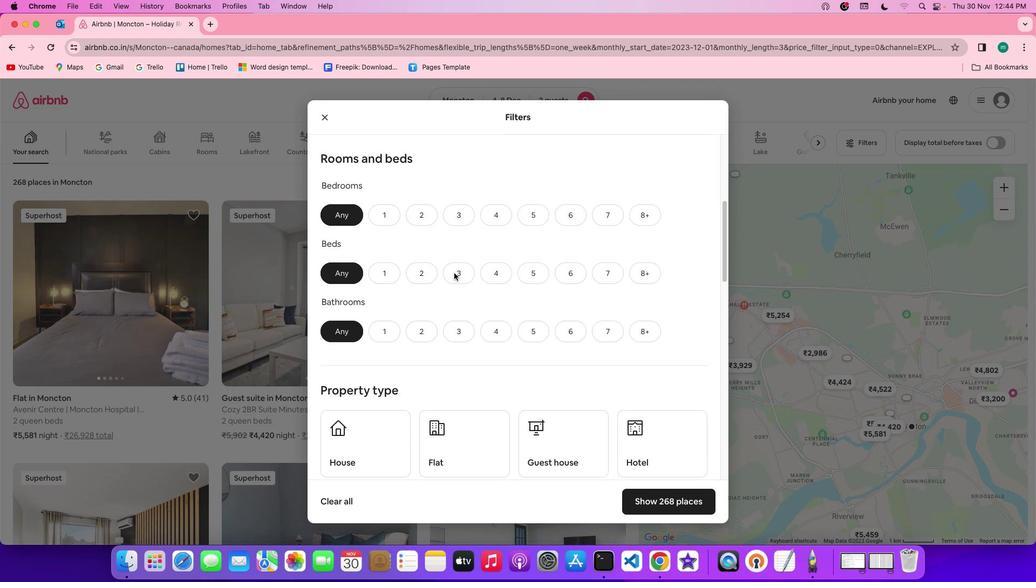 
Action: Mouse scrolled (454, 273) with delta (0, 0)
Screenshot: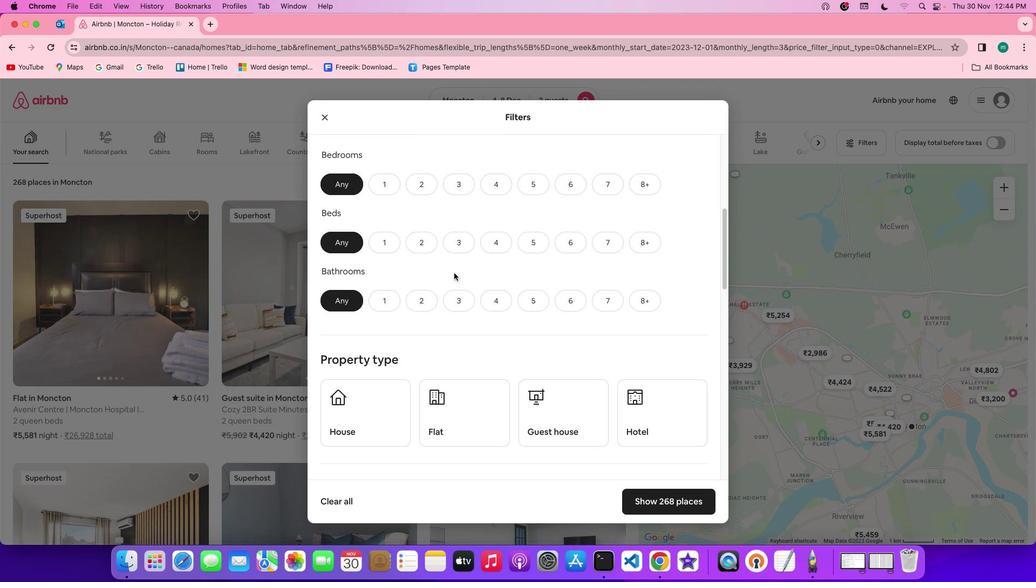 
Action: Mouse scrolled (454, 273) with delta (0, 0)
Screenshot: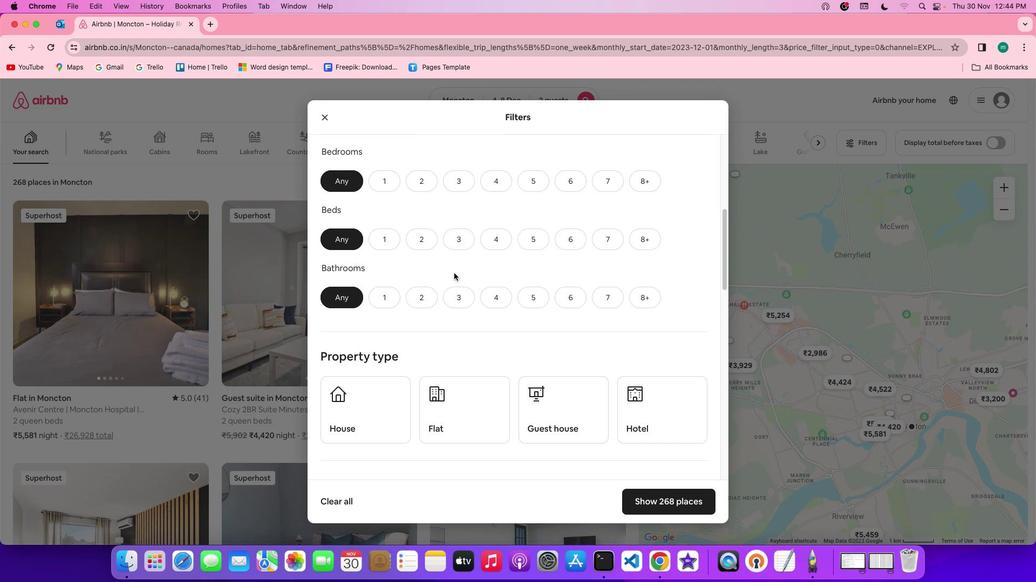 
Action: Mouse scrolled (454, 273) with delta (0, 0)
Screenshot: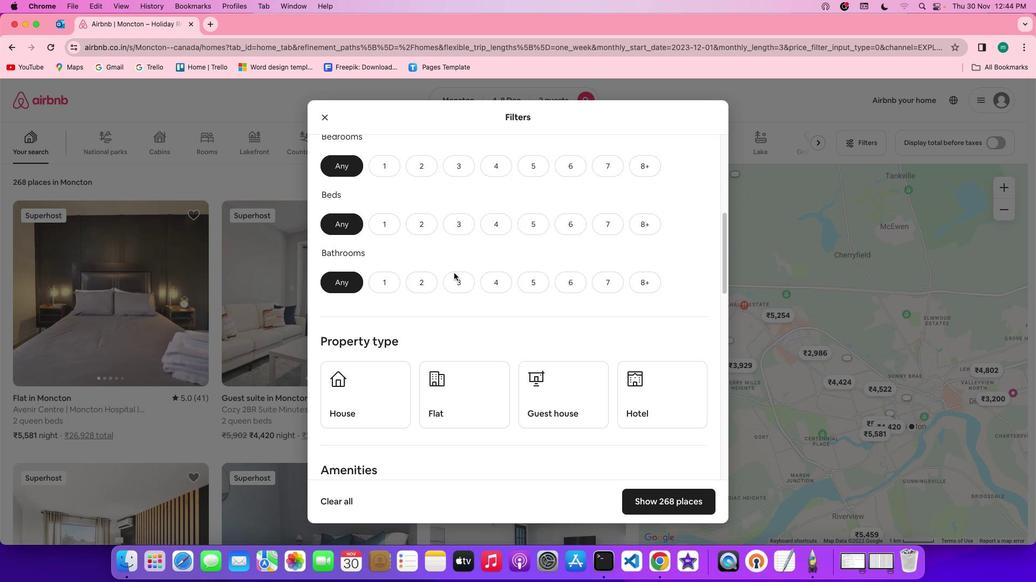
Action: Mouse scrolled (454, 273) with delta (0, -1)
Screenshot: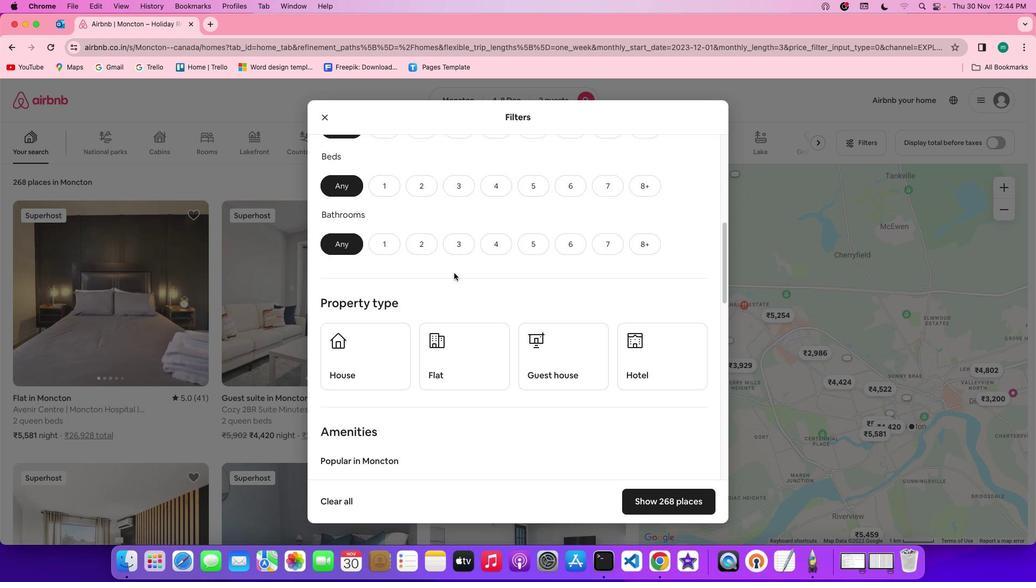
Action: Mouse moved to (391, 175)
Screenshot: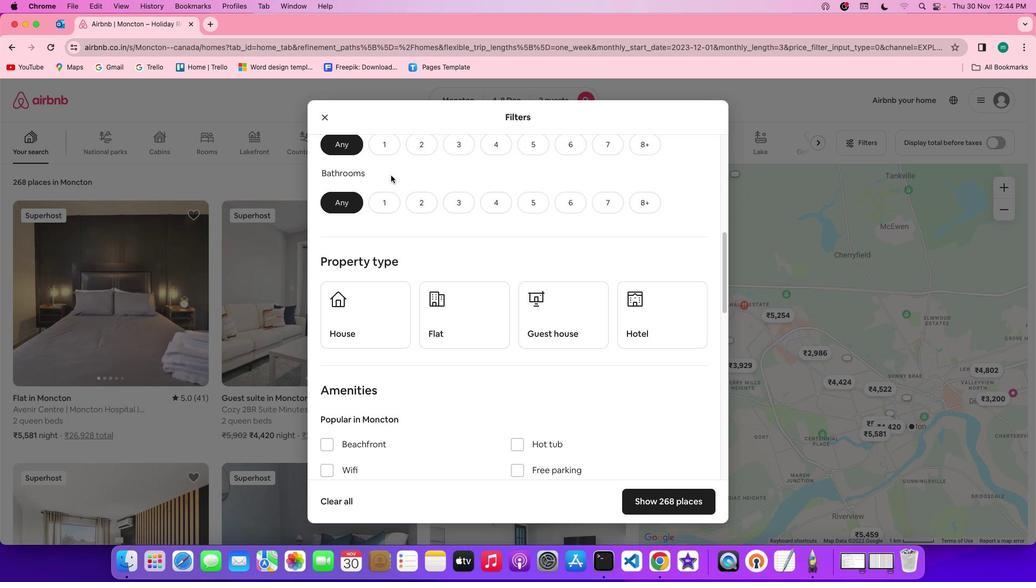 
Action: Mouse scrolled (391, 175) with delta (0, 0)
Screenshot: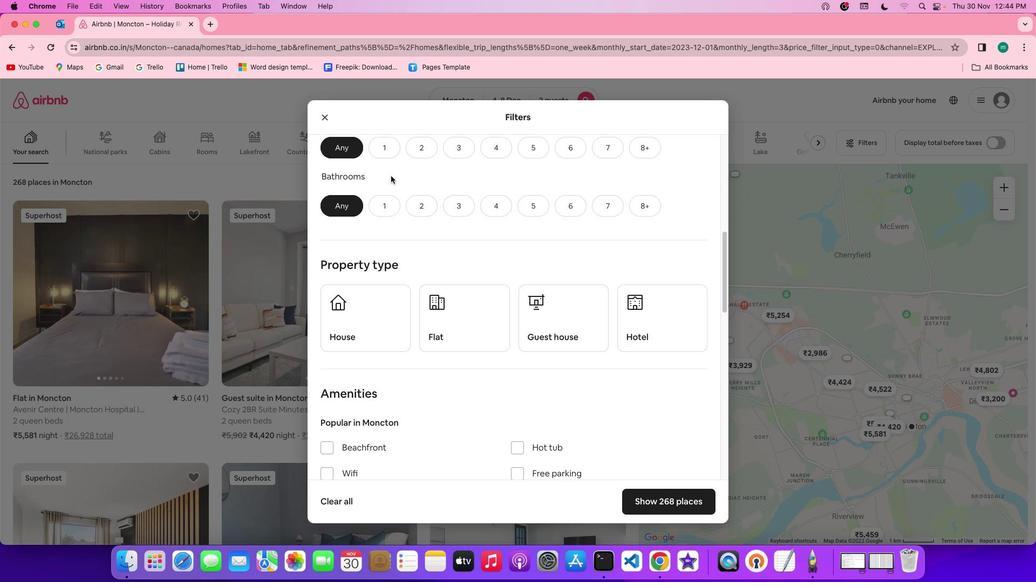 
Action: Mouse scrolled (391, 175) with delta (0, 0)
Screenshot: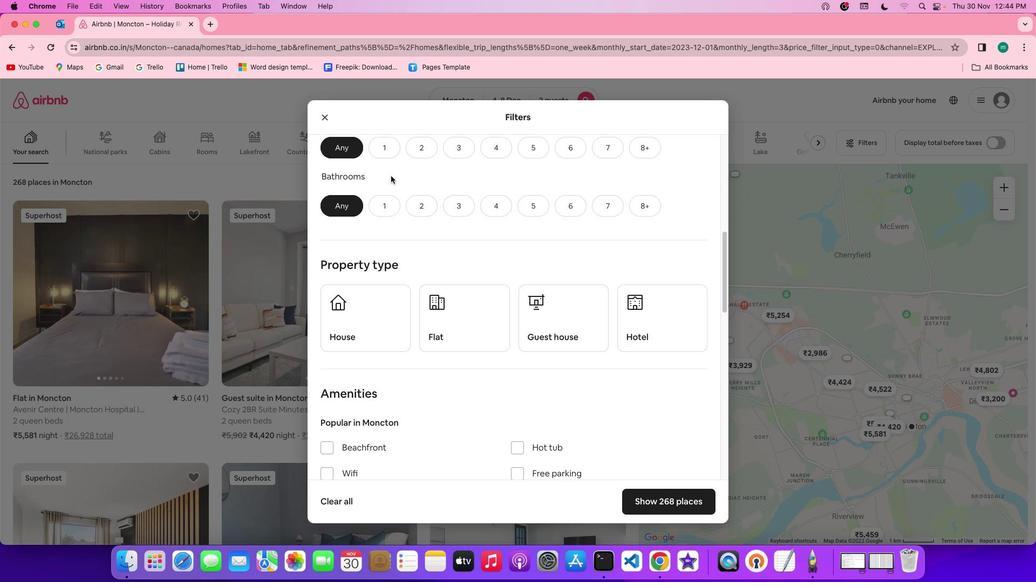 
Action: Mouse moved to (391, 175)
Screenshot: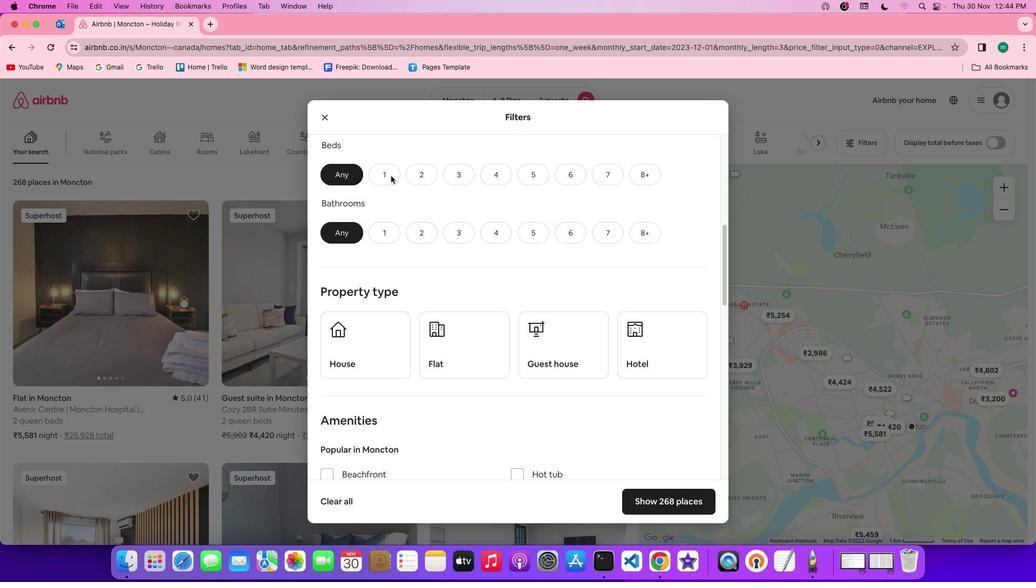 
Action: Mouse scrolled (391, 175) with delta (0, 1)
Screenshot: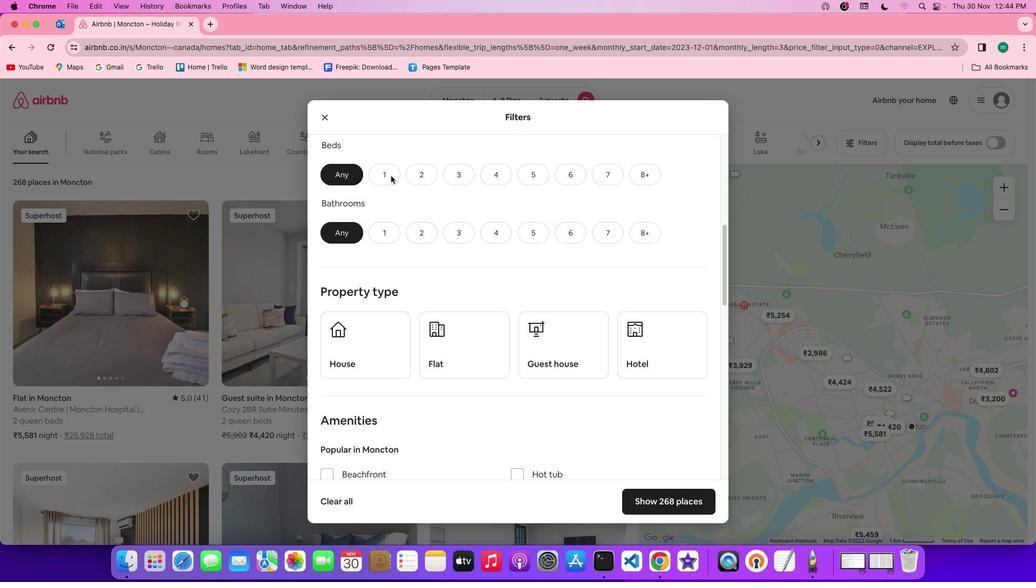 
Action: Mouse moved to (385, 184)
Screenshot: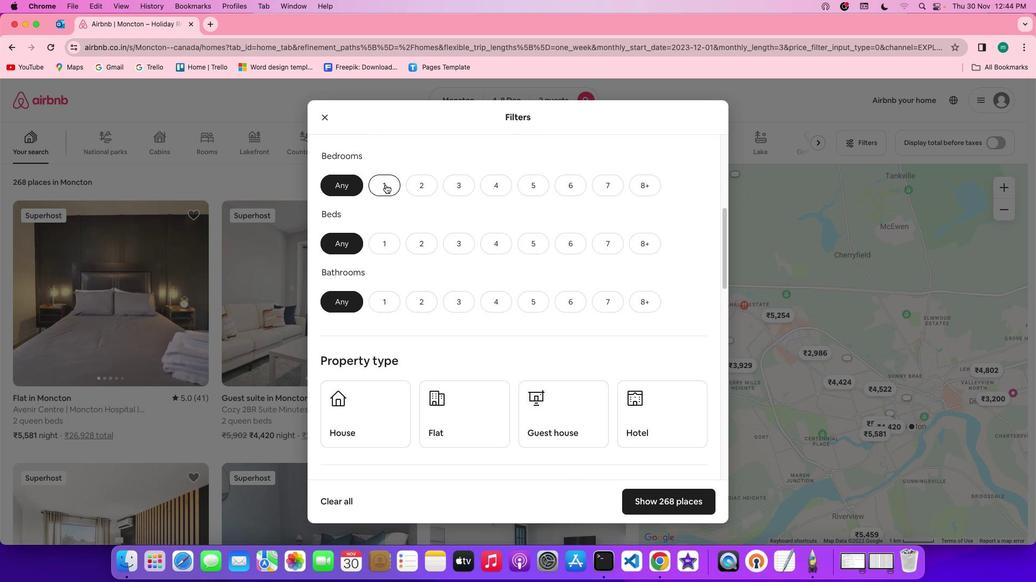
Action: Mouse pressed left at (385, 184)
Screenshot: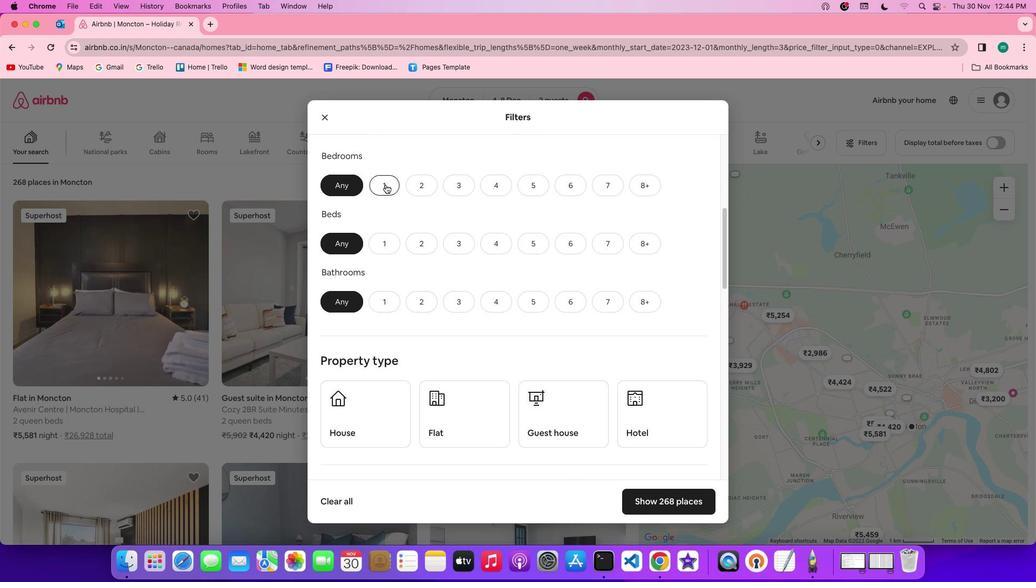 
Action: Mouse moved to (384, 235)
Screenshot: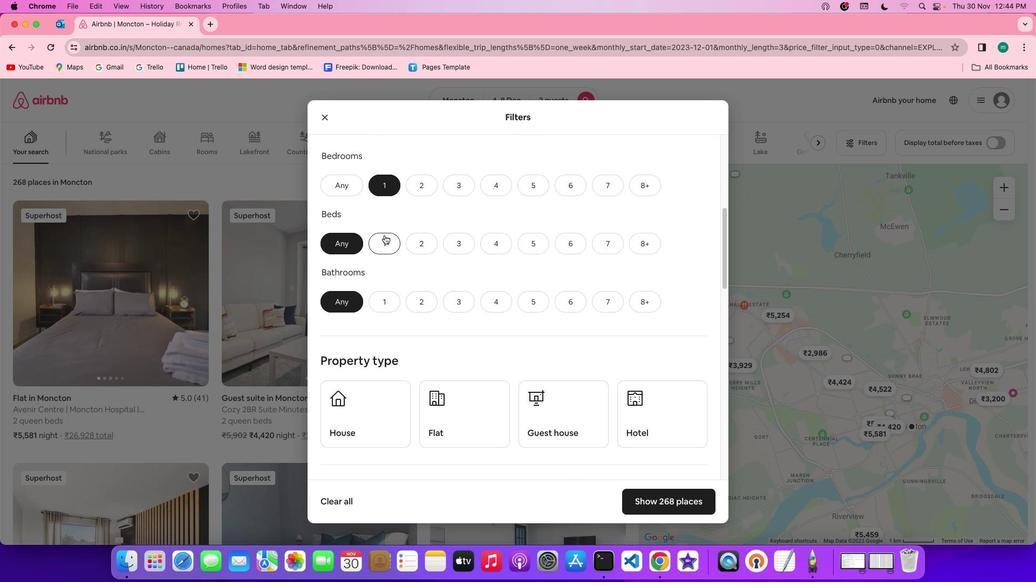 
Action: Mouse pressed left at (384, 235)
Screenshot: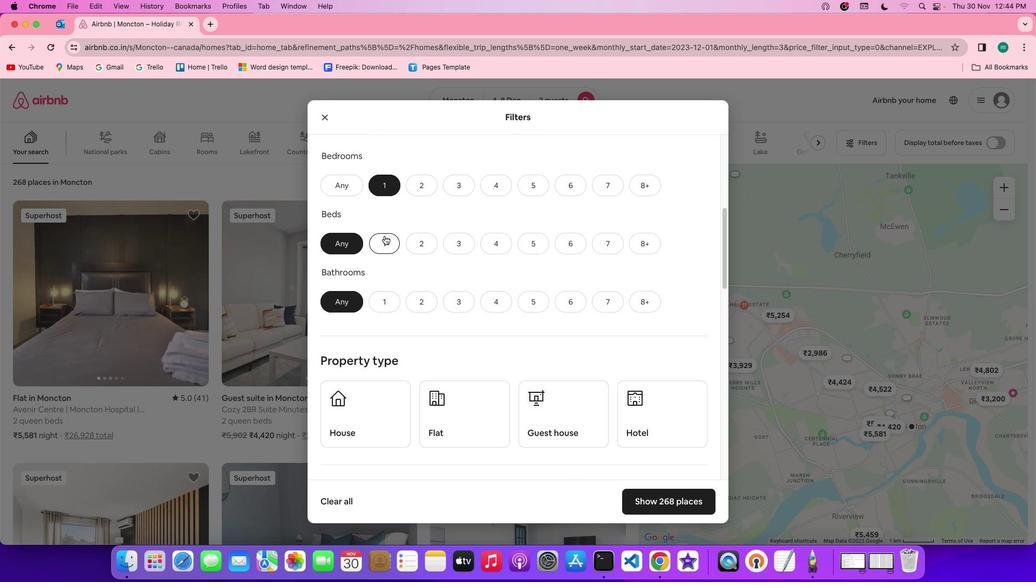 
Action: Mouse moved to (379, 299)
Screenshot: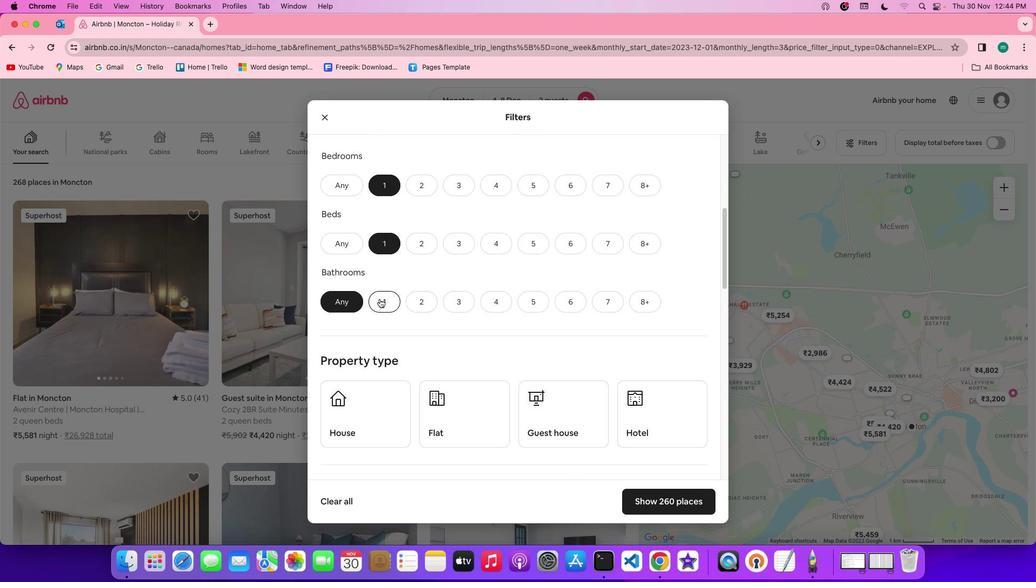 
Action: Mouse pressed left at (379, 299)
Screenshot: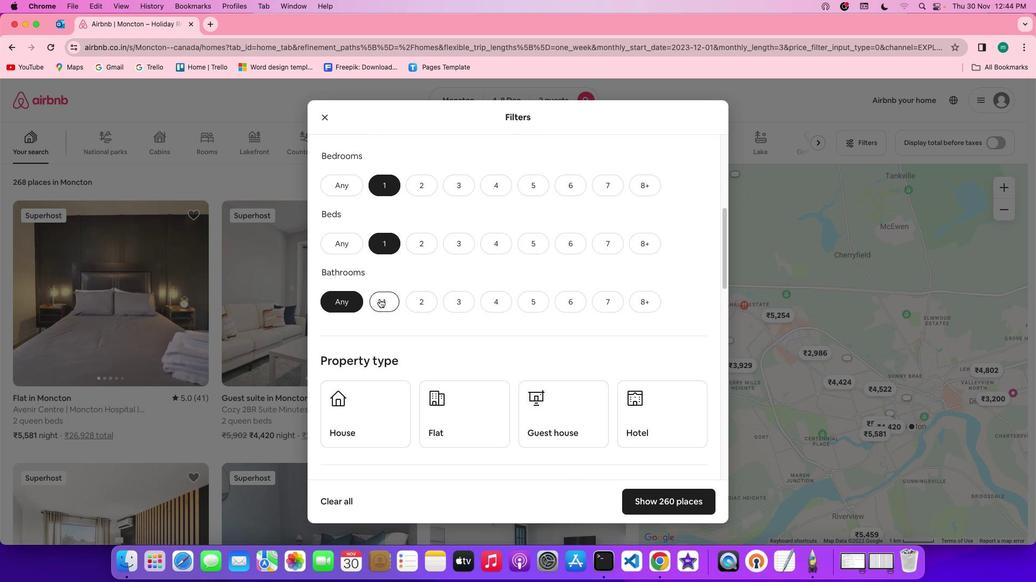 
Action: Mouse moved to (553, 328)
Screenshot: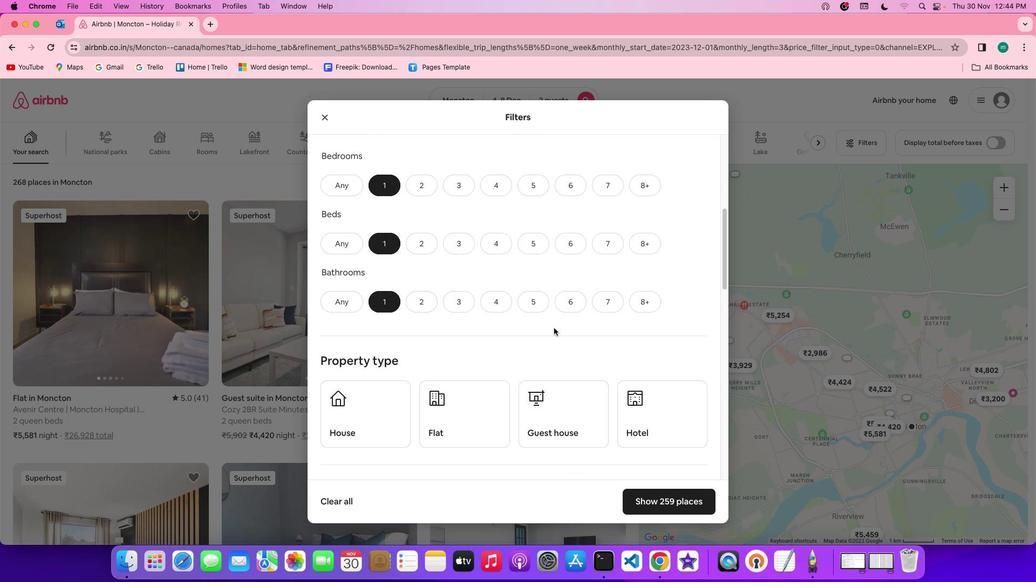 
Action: Mouse scrolled (553, 328) with delta (0, 0)
Screenshot: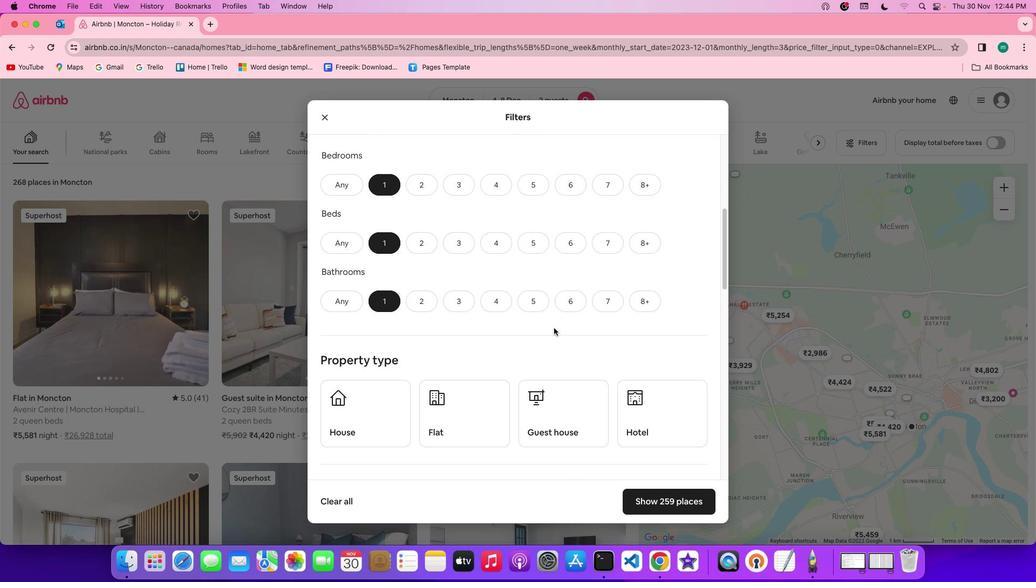 
Action: Mouse scrolled (553, 328) with delta (0, 0)
Screenshot: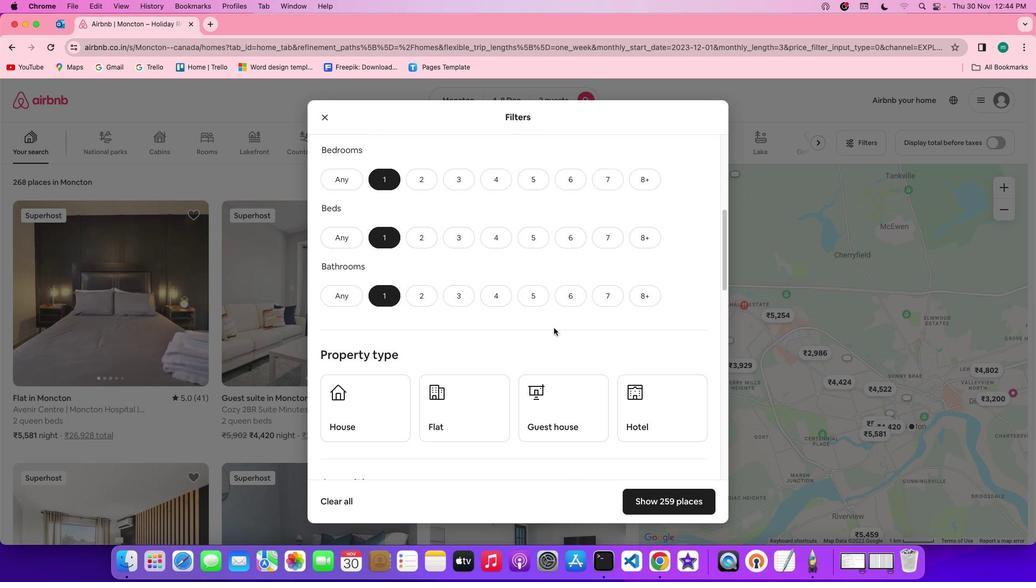 
Action: Mouse scrolled (553, 328) with delta (0, 0)
Screenshot: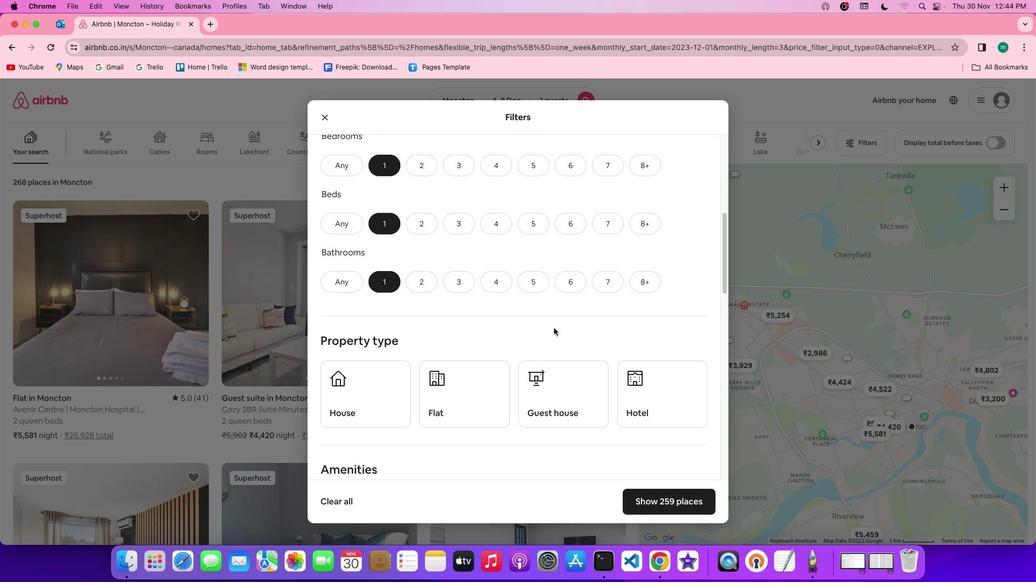 
Action: Mouse scrolled (553, 328) with delta (0, 0)
Screenshot: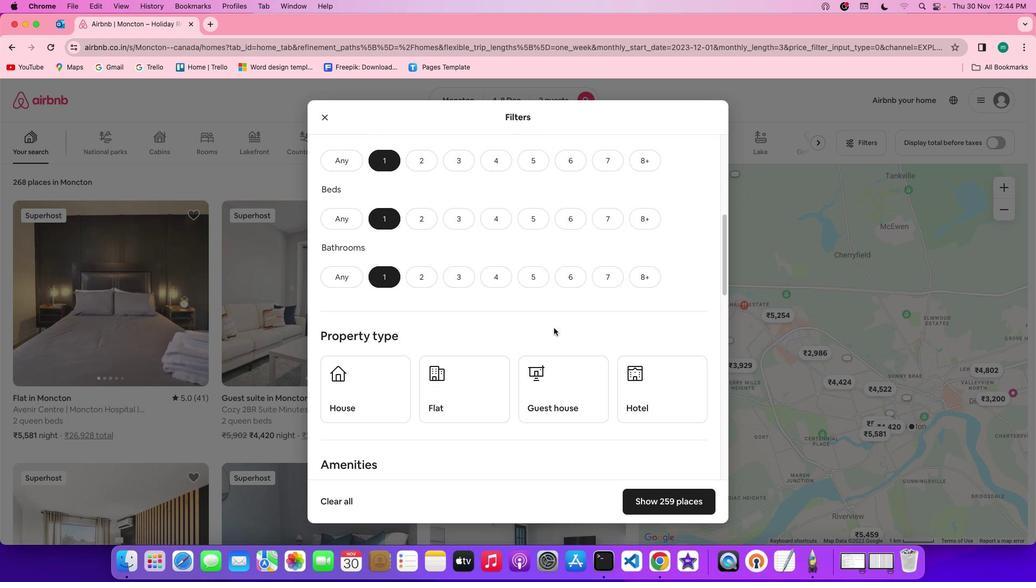 
Action: Mouse scrolled (553, 328) with delta (0, -1)
Screenshot: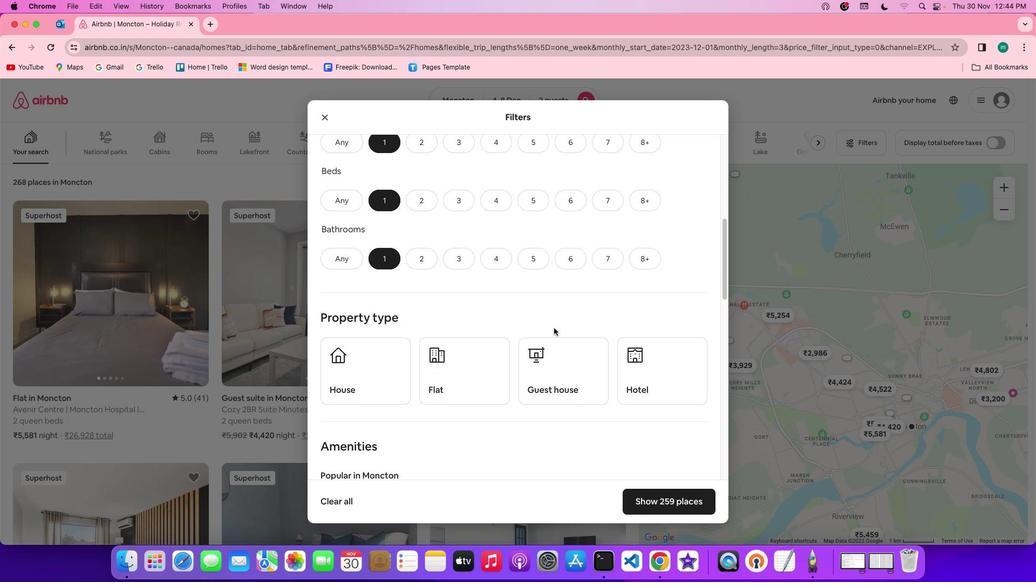 
Action: Mouse scrolled (553, 328) with delta (0, -2)
Screenshot: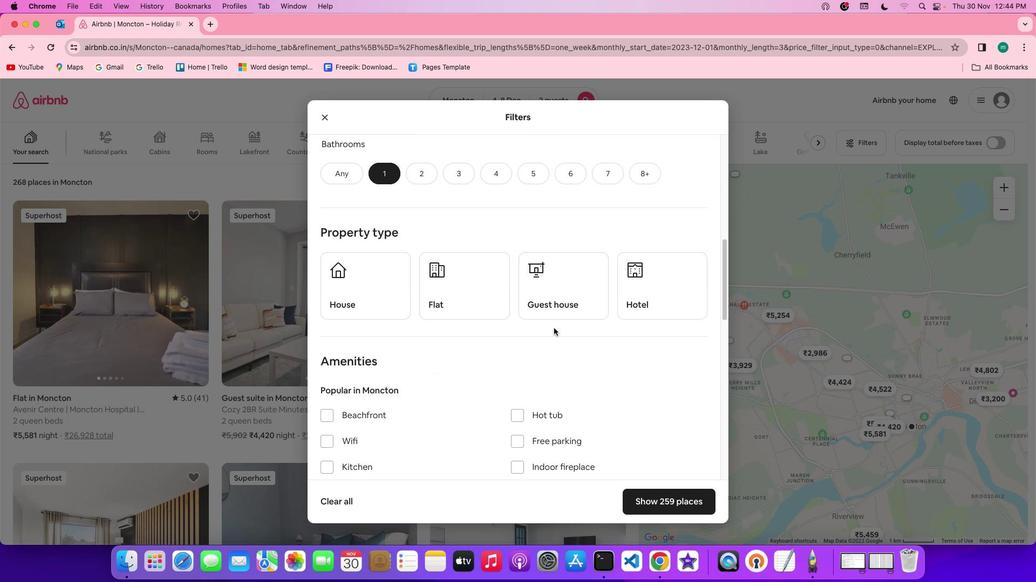 
Action: Mouse moved to (667, 226)
Screenshot: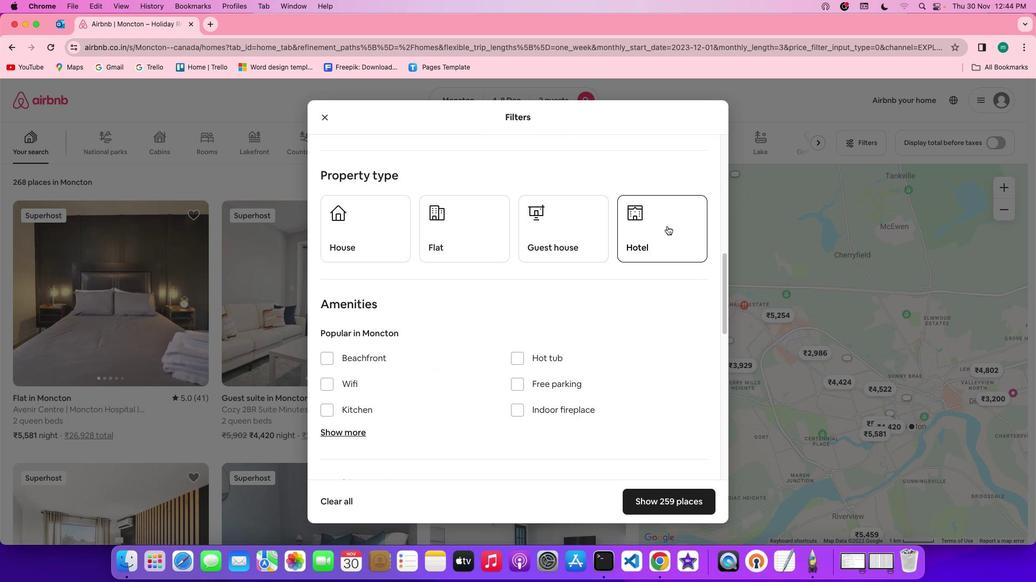 
Action: Mouse pressed left at (667, 226)
Screenshot: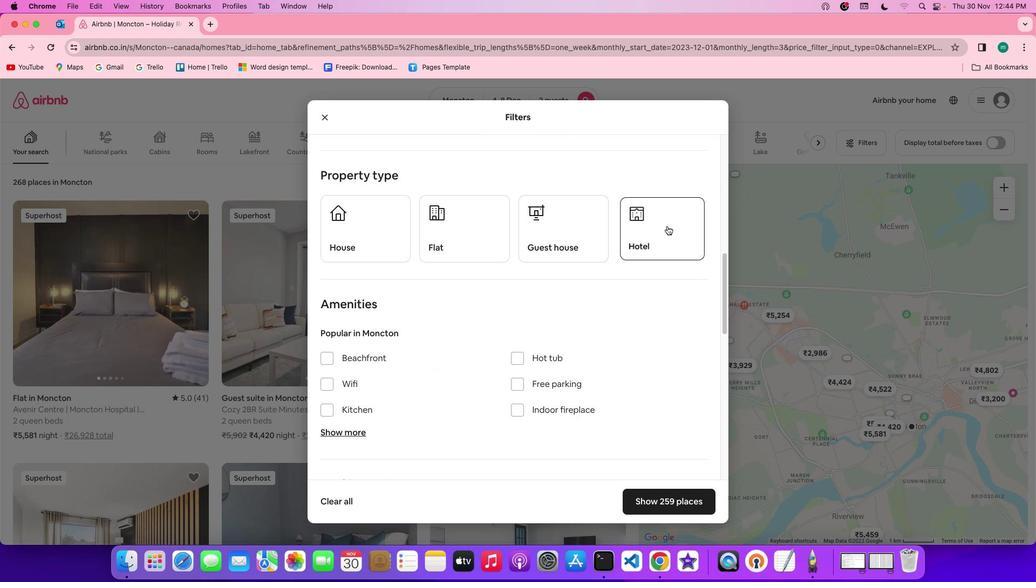 
Action: Mouse moved to (617, 368)
Screenshot: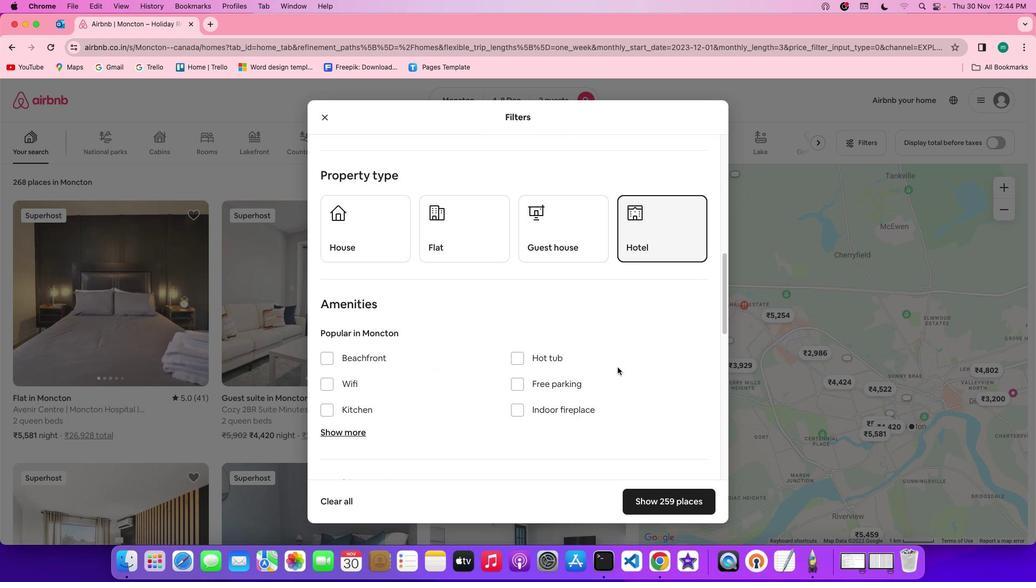 
Action: Mouse scrolled (617, 368) with delta (0, 0)
Screenshot: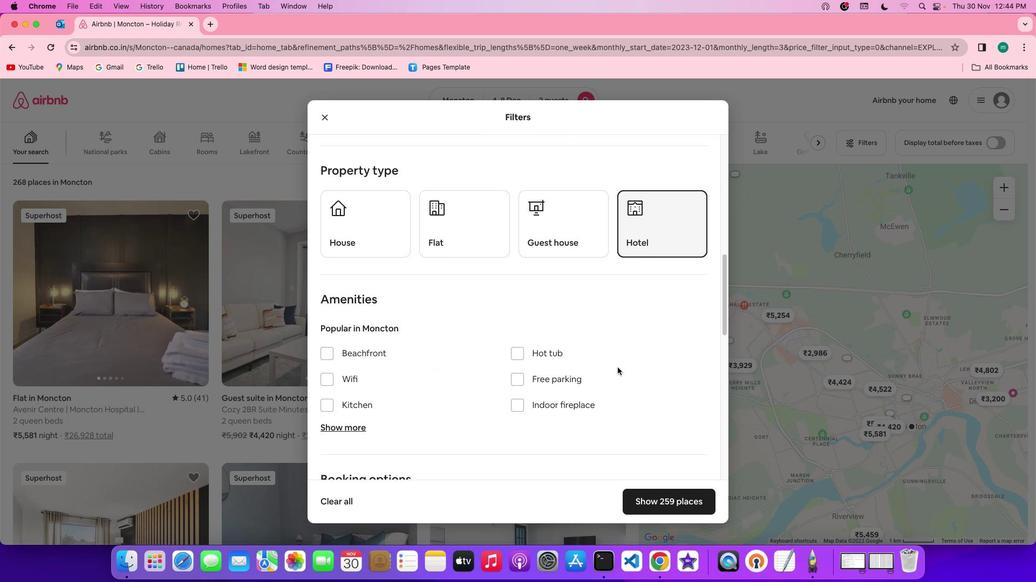 
Action: Mouse scrolled (617, 368) with delta (0, 0)
Screenshot: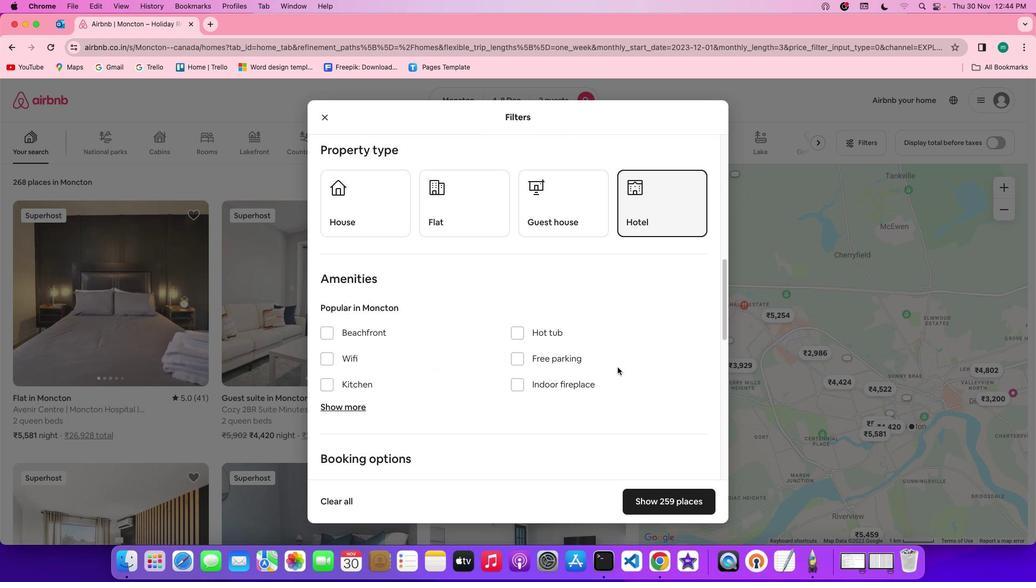 
Action: Mouse scrolled (617, 368) with delta (0, -1)
Screenshot: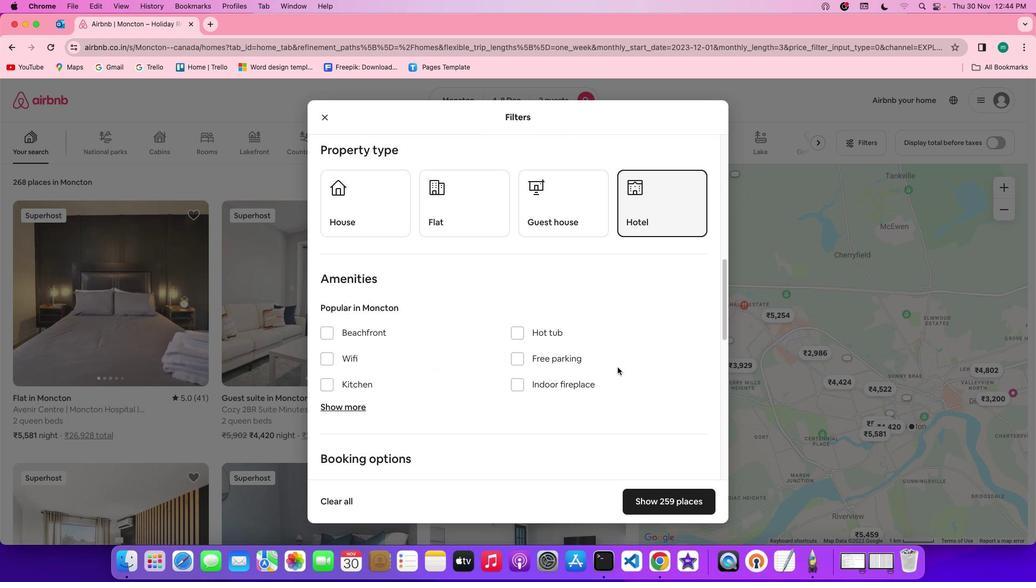 
Action: Mouse scrolled (617, 368) with delta (0, -2)
Screenshot: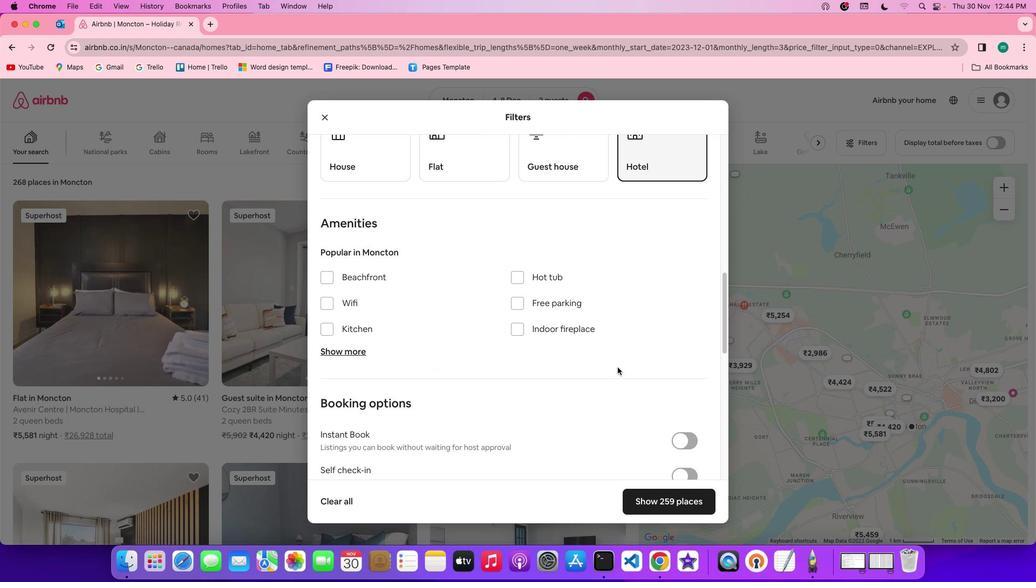 
Action: Mouse scrolled (617, 368) with delta (0, 0)
Screenshot: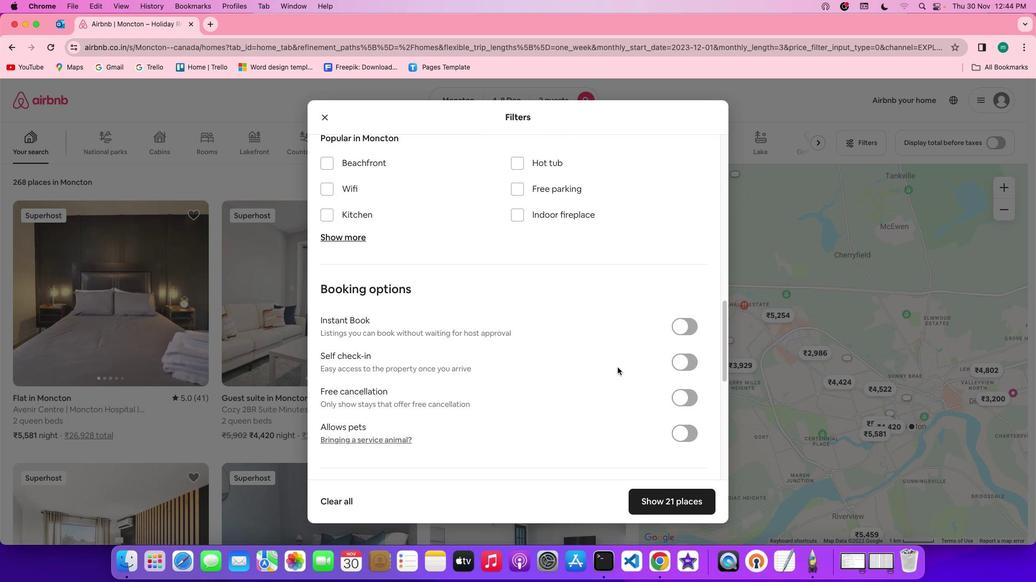 
Action: Mouse scrolled (617, 368) with delta (0, 0)
Screenshot: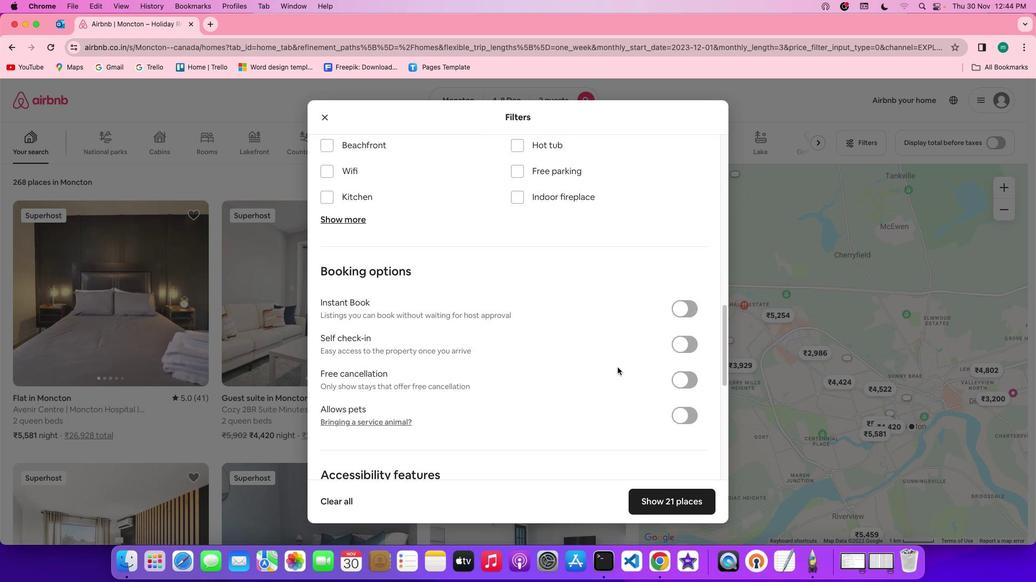 
Action: Mouse scrolled (617, 368) with delta (0, -1)
Screenshot: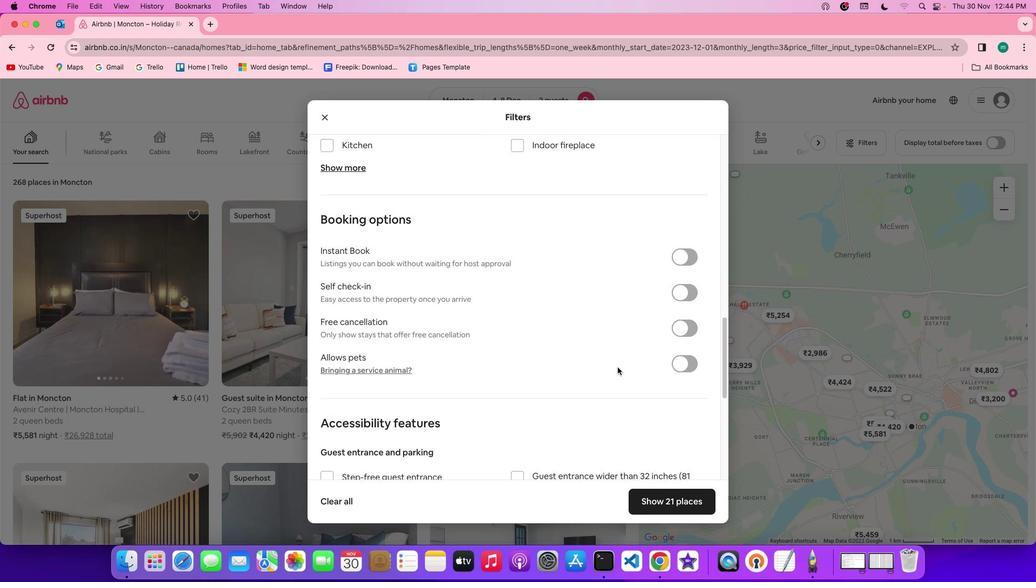 
Action: Mouse scrolled (617, 368) with delta (0, -2)
Screenshot: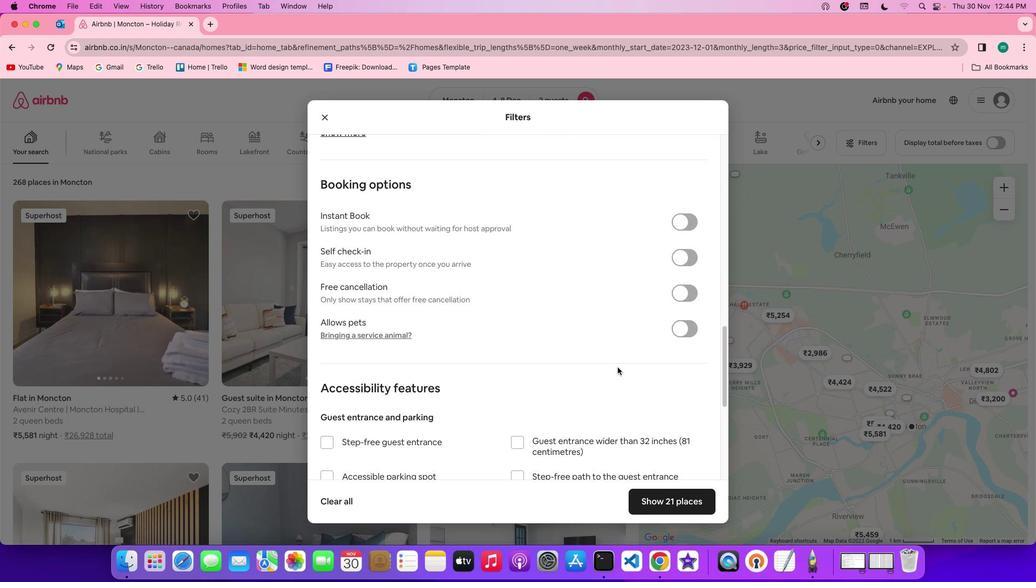 
Action: Mouse scrolled (617, 368) with delta (0, -2)
Screenshot: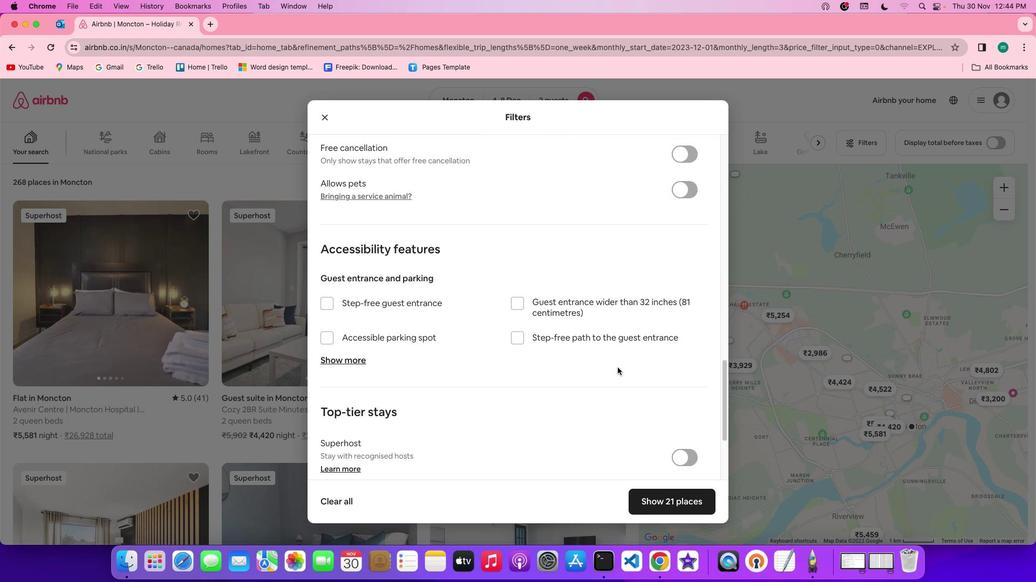 
Action: Mouse scrolled (617, 368) with delta (0, 0)
Screenshot: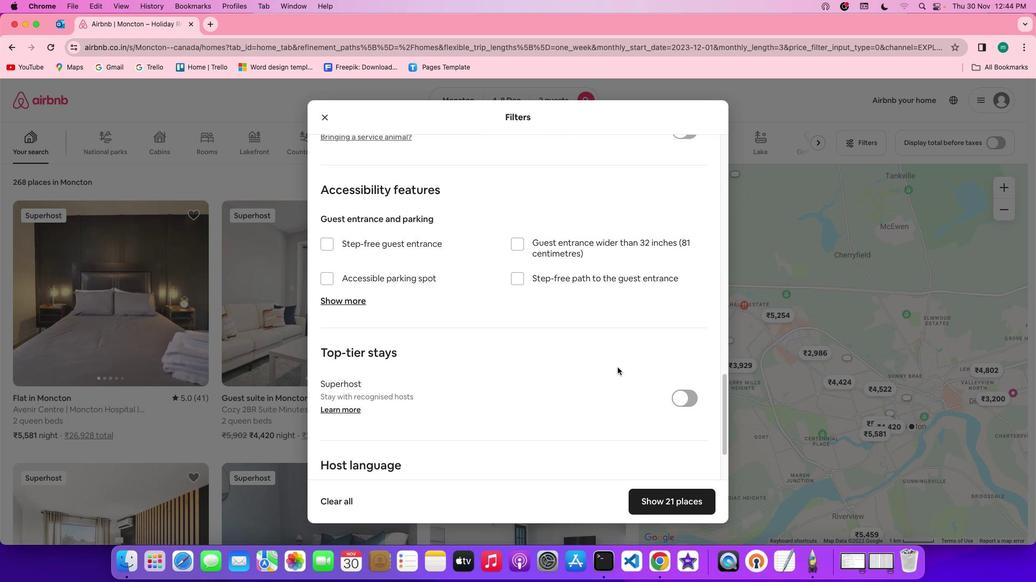
Action: Mouse scrolled (617, 368) with delta (0, 0)
Screenshot: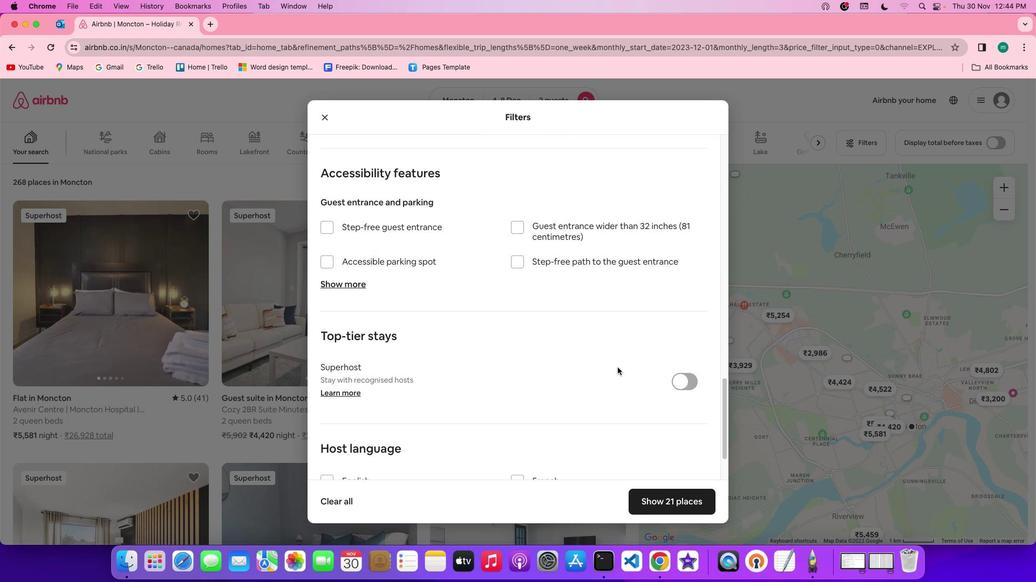 
Action: Mouse scrolled (617, 368) with delta (0, -1)
Screenshot: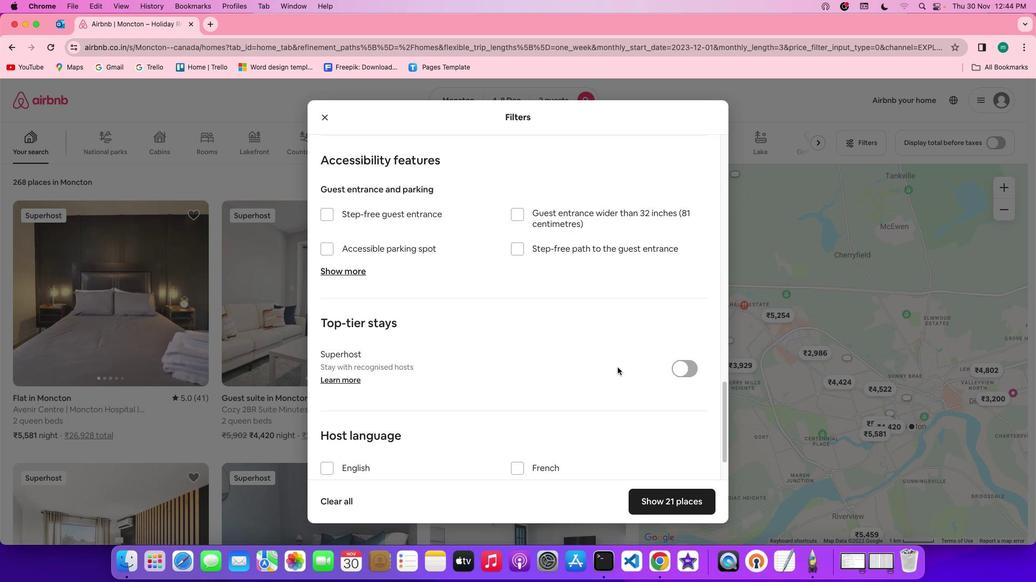 
Action: Mouse scrolled (617, 368) with delta (0, -2)
Screenshot: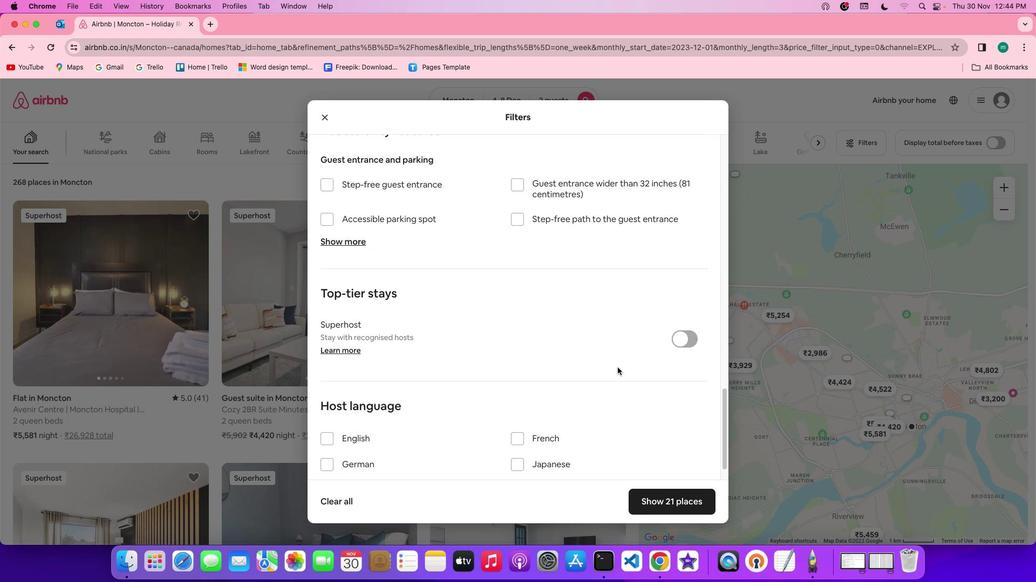 
Action: Mouse scrolled (617, 368) with delta (0, 0)
Screenshot: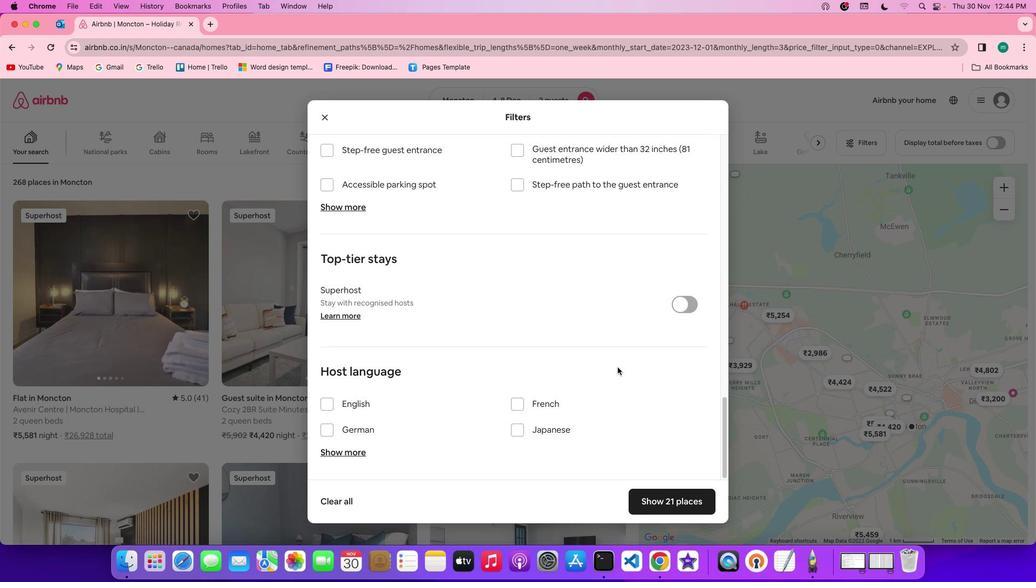 
Action: Mouse scrolled (617, 368) with delta (0, 0)
Screenshot: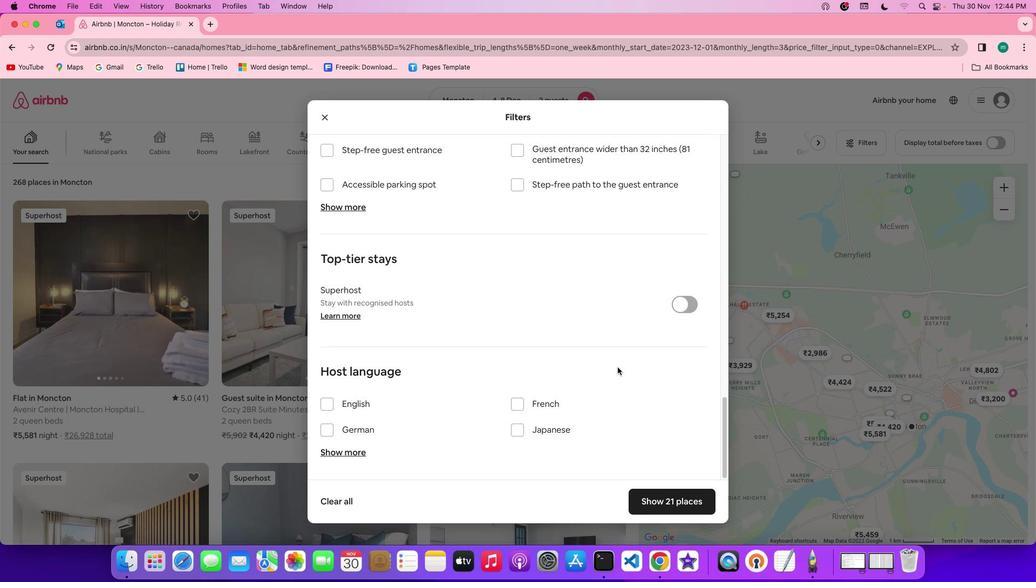 
Action: Mouse scrolled (617, 368) with delta (0, -1)
Screenshot: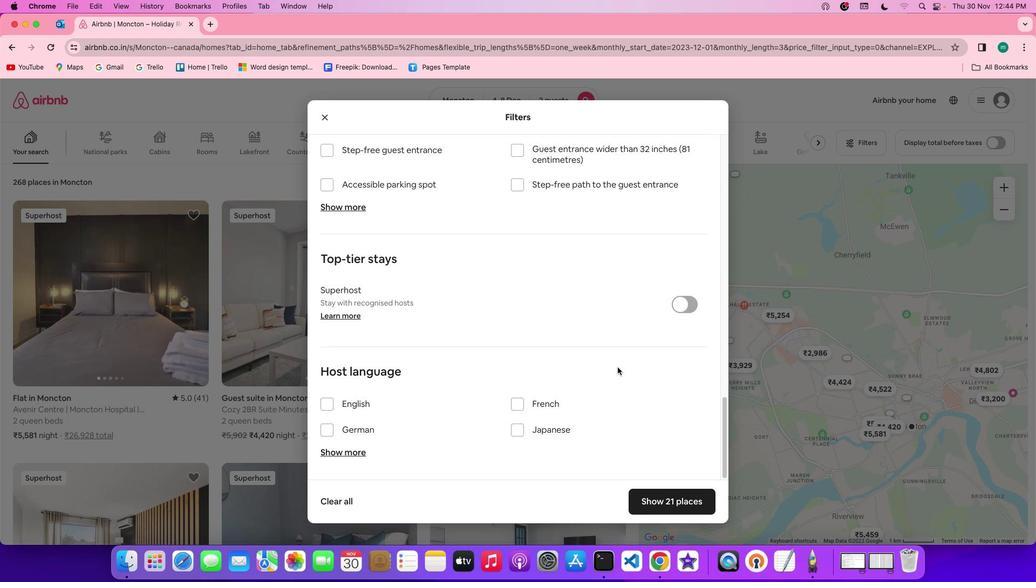 
Action: Mouse scrolled (617, 368) with delta (0, -2)
Screenshot: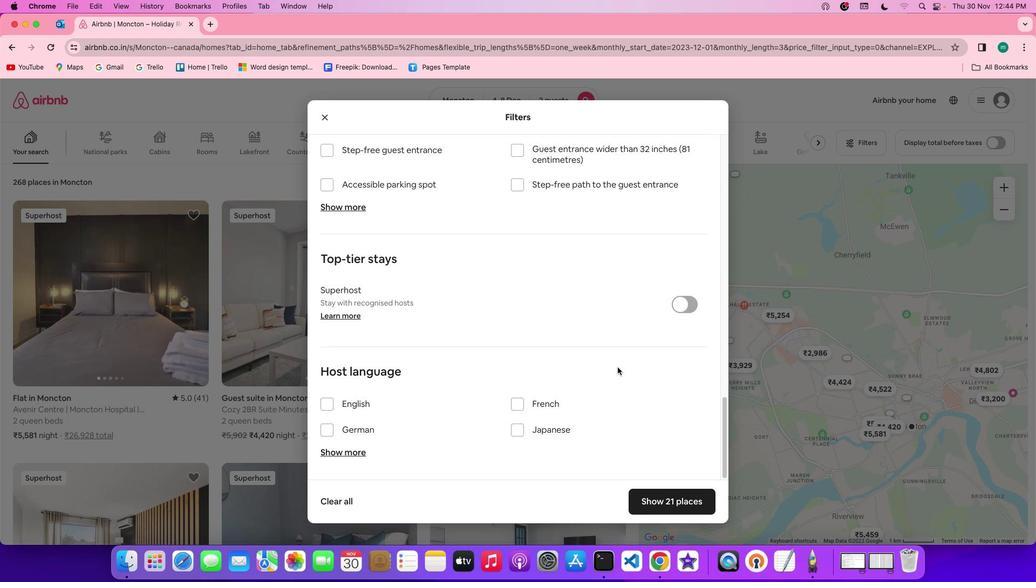 
Action: Mouse scrolled (617, 368) with delta (0, -3)
Screenshot: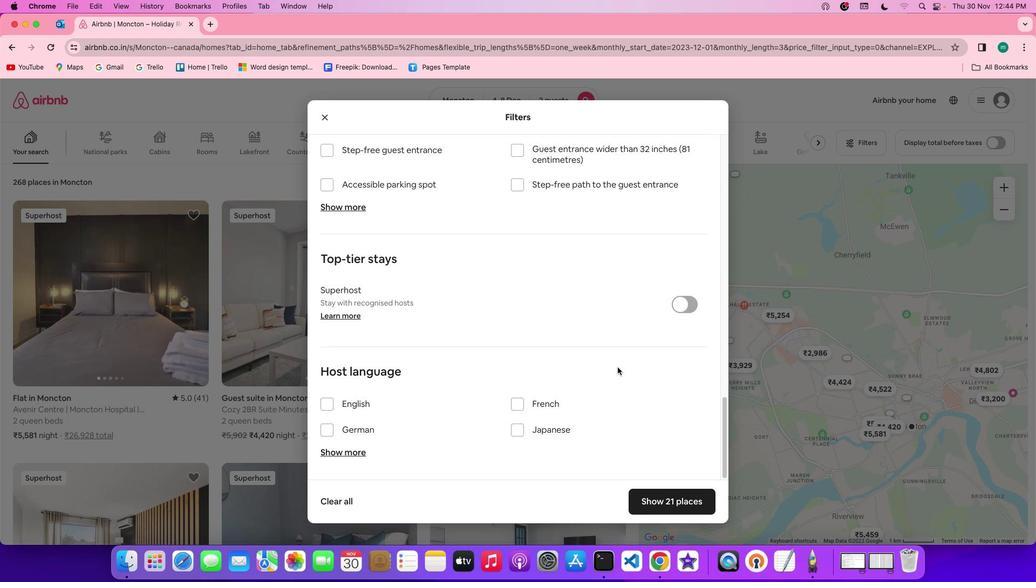 
Action: Mouse scrolled (617, 368) with delta (0, -3)
Screenshot: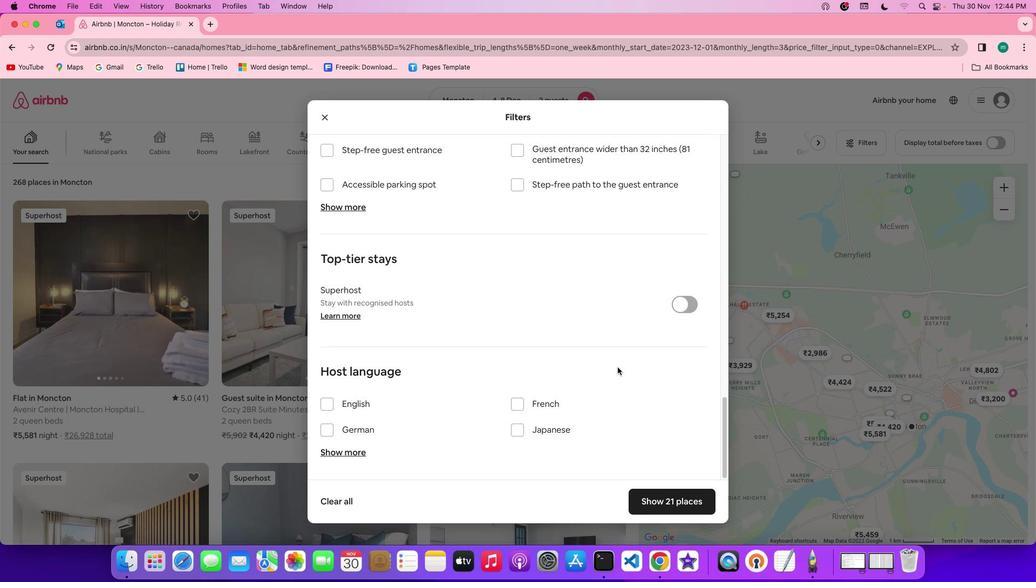 
Action: Mouse scrolled (617, 368) with delta (0, 0)
Screenshot: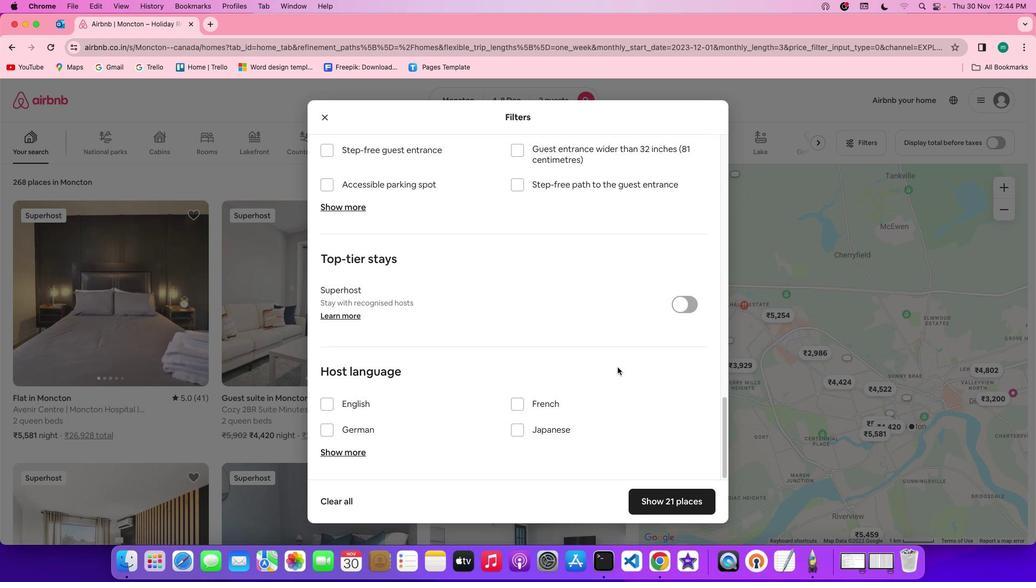 
Action: Mouse scrolled (617, 368) with delta (0, 0)
Screenshot: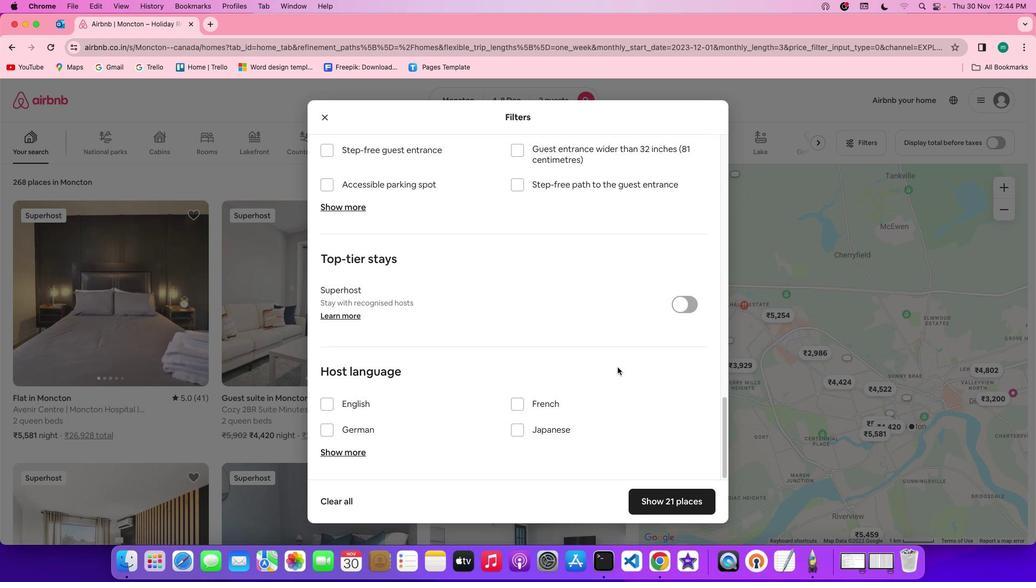 
Action: Mouse scrolled (617, 368) with delta (0, -1)
Screenshot: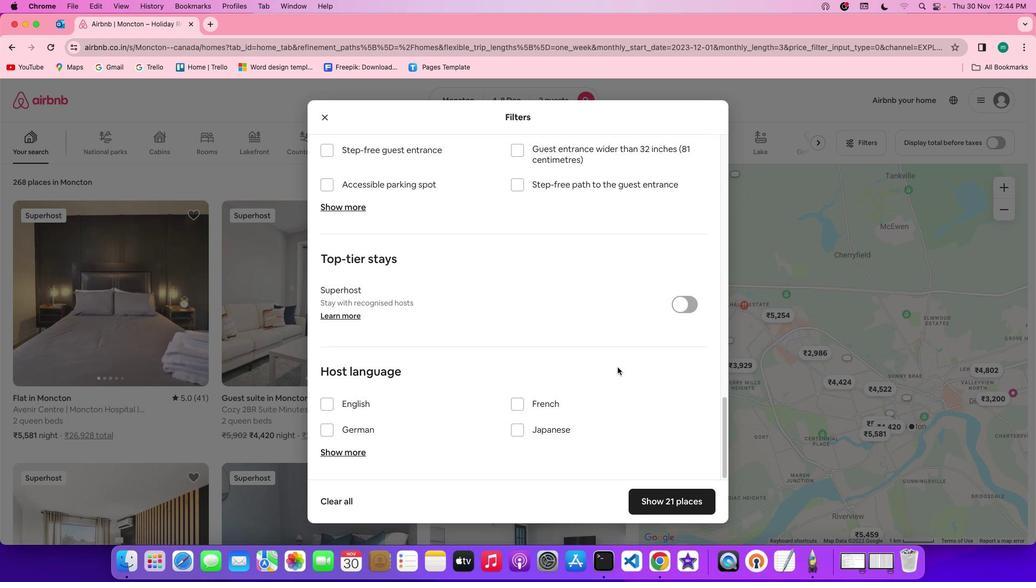 
Action: Mouse scrolled (617, 368) with delta (0, -2)
Screenshot: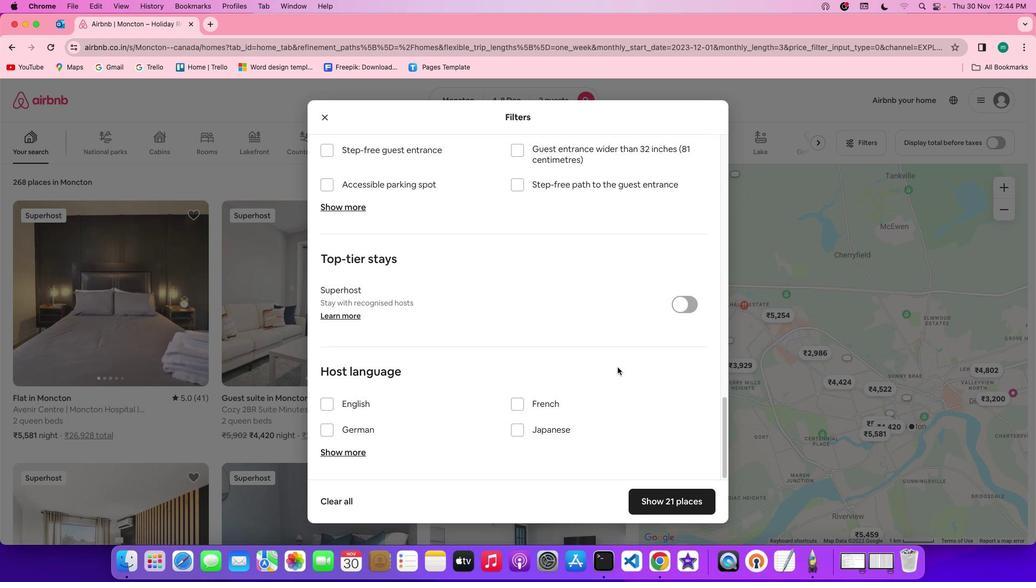 
Action: Mouse scrolled (617, 368) with delta (0, -3)
Screenshot: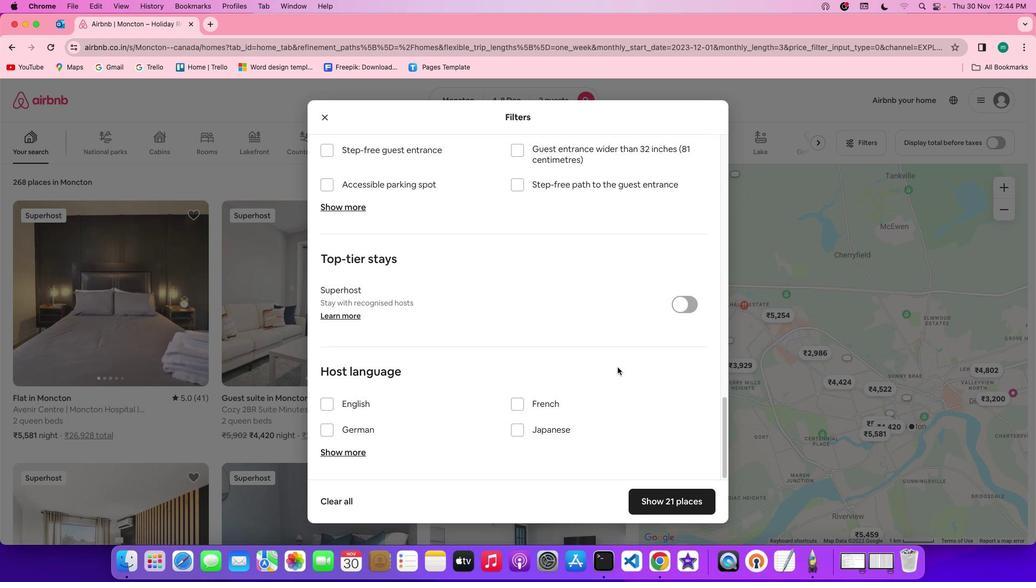 
Action: Mouse moved to (689, 500)
Screenshot: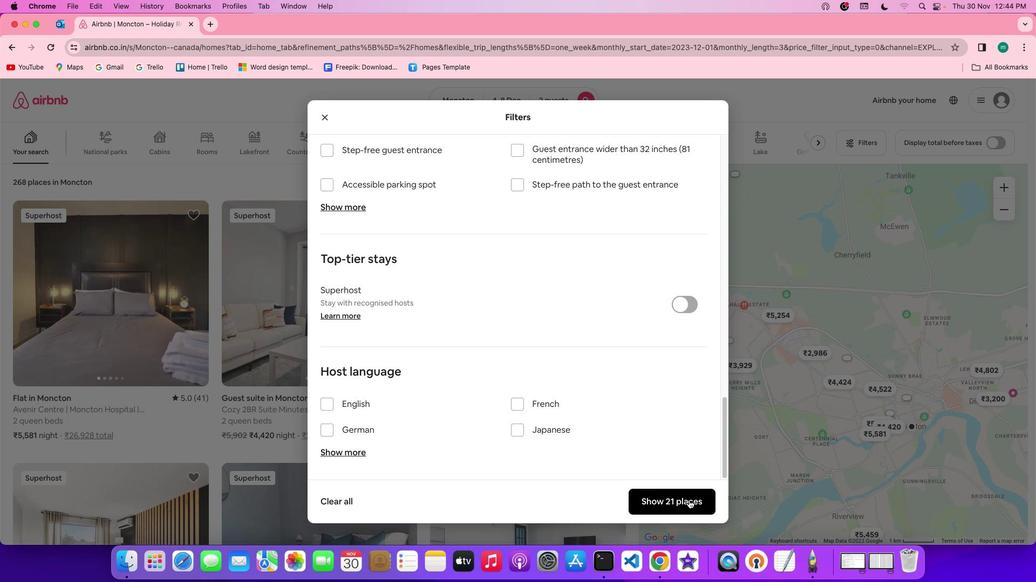 
Action: Mouse pressed left at (689, 500)
Screenshot: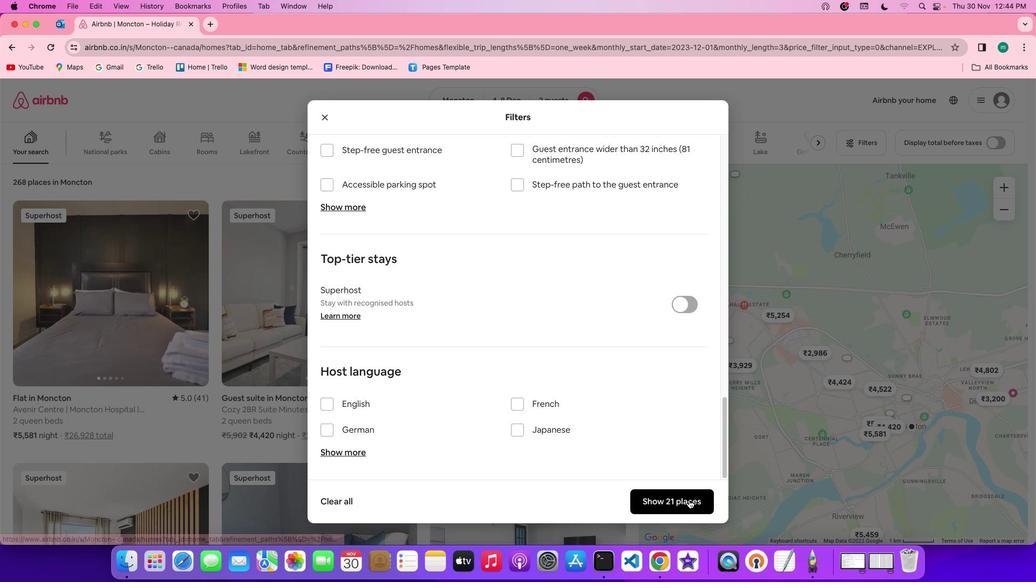 
Action: Mouse moved to (127, 337)
Screenshot: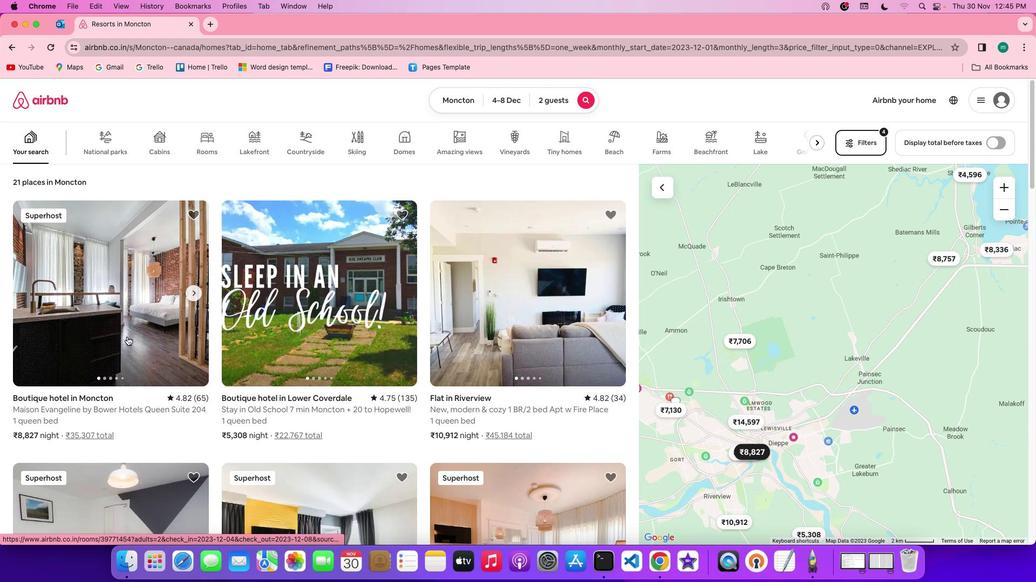 
Action: Mouse pressed left at (127, 337)
Screenshot: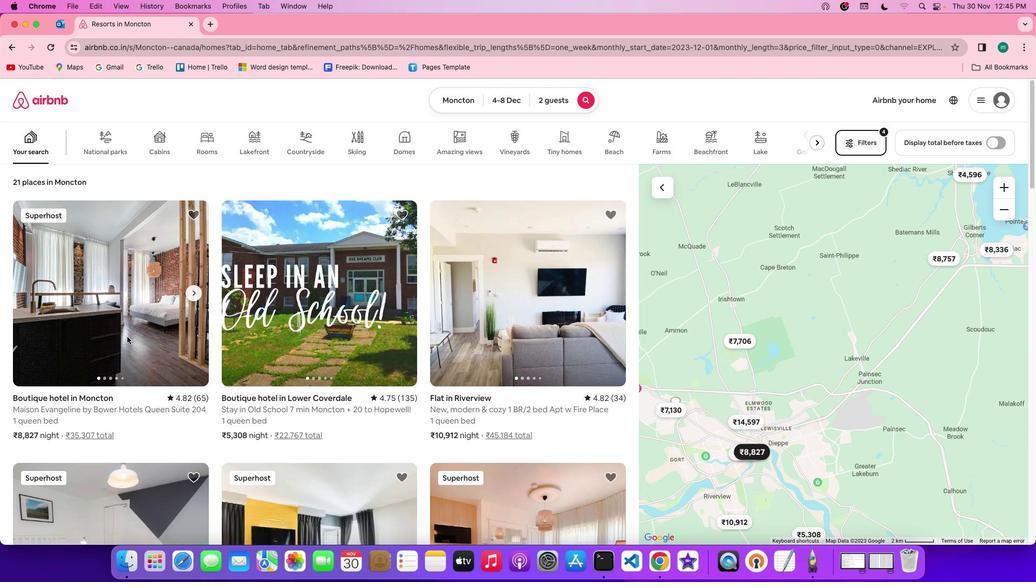 
Action: Mouse moved to (746, 402)
Screenshot: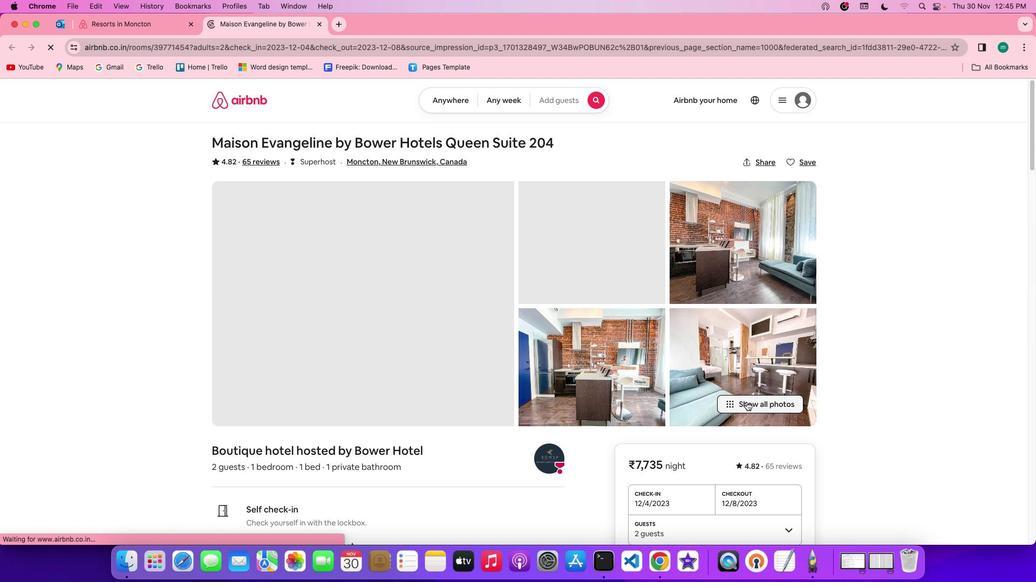 
Action: Mouse pressed left at (746, 402)
Screenshot: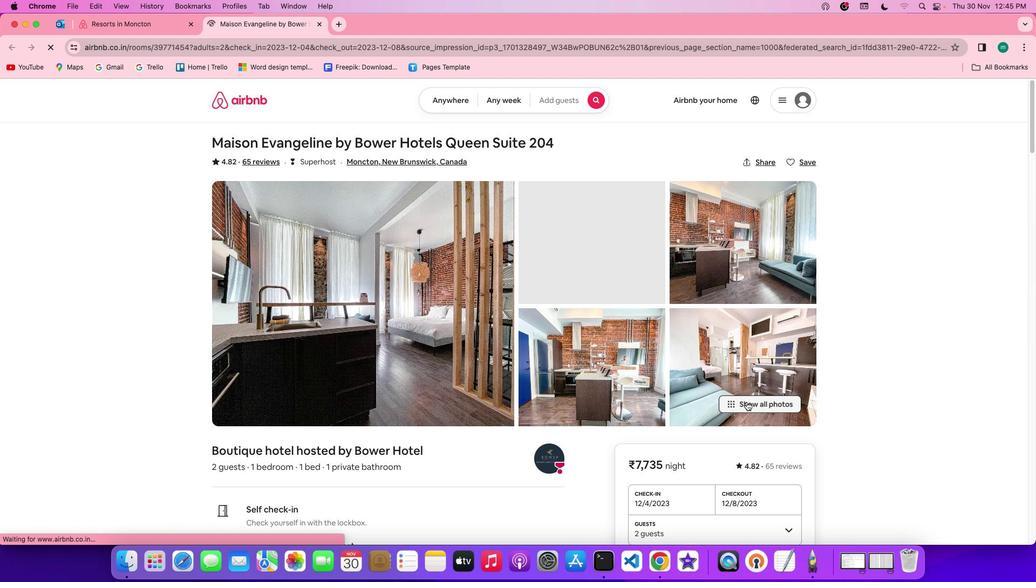 
Action: Mouse moved to (605, 513)
Screenshot: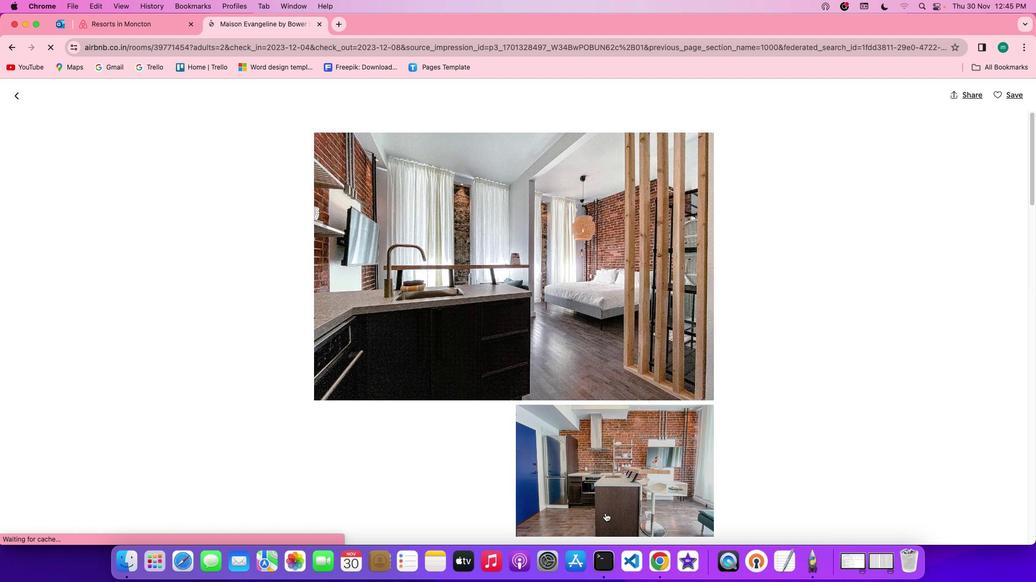 
Action: Mouse scrolled (605, 513) with delta (0, 0)
Screenshot: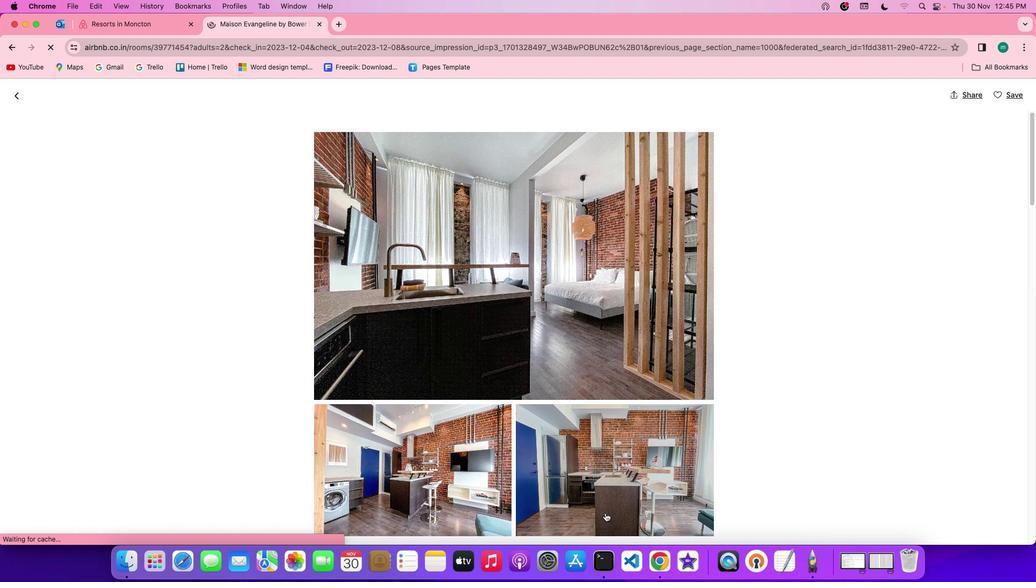 
Action: Mouse scrolled (605, 513) with delta (0, 0)
Screenshot: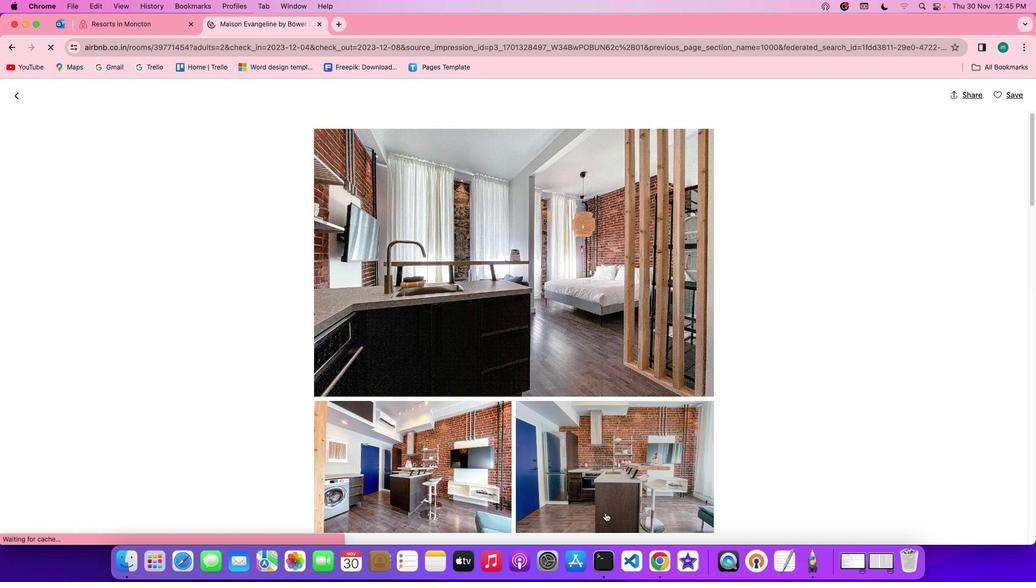 
Action: Mouse scrolled (605, 513) with delta (0, 0)
Screenshot: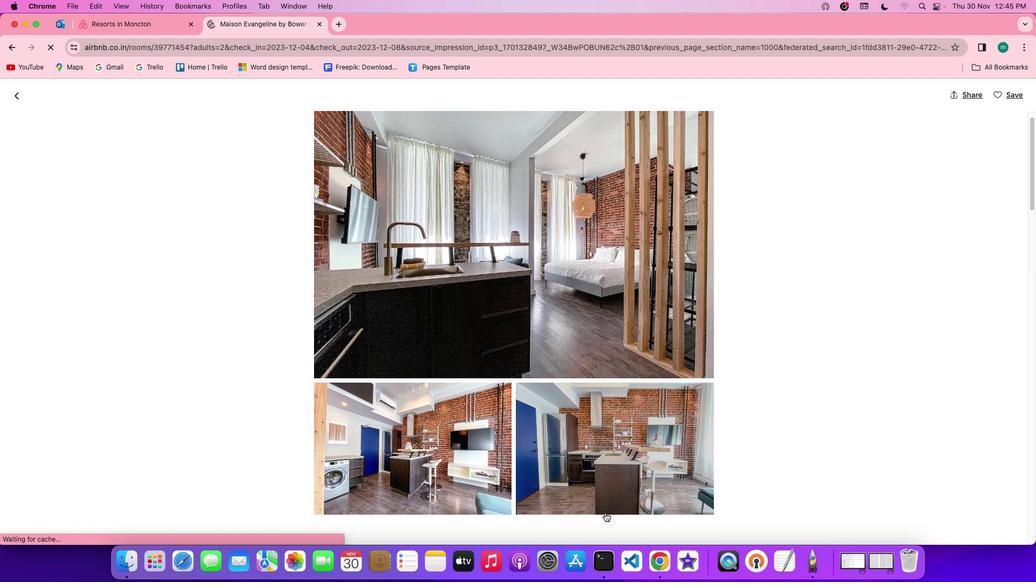 
Action: Mouse scrolled (605, 513) with delta (0, -1)
Screenshot: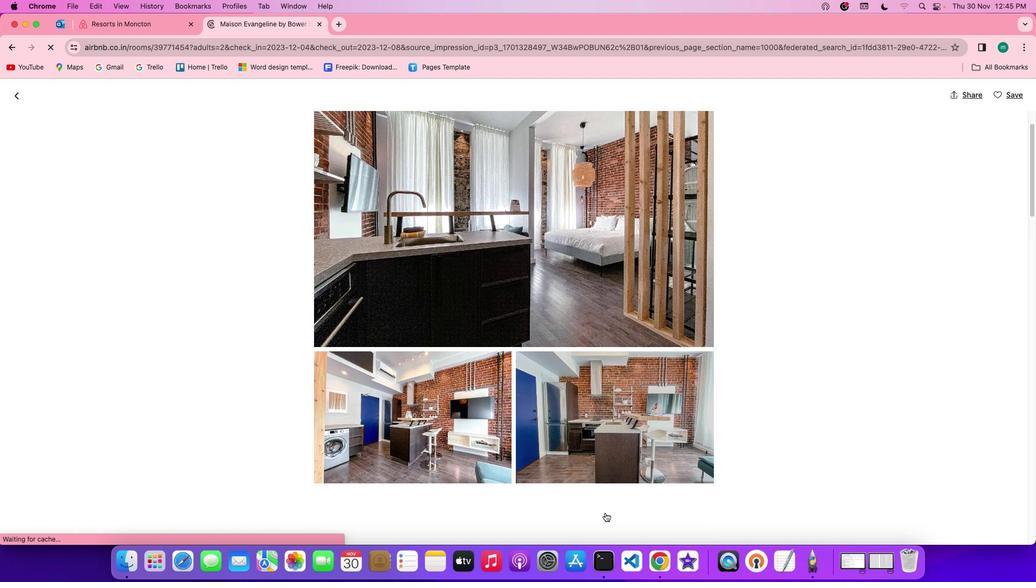 
Action: Mouse scrolled (605, 513) with delta (0, 0)
Screenshot: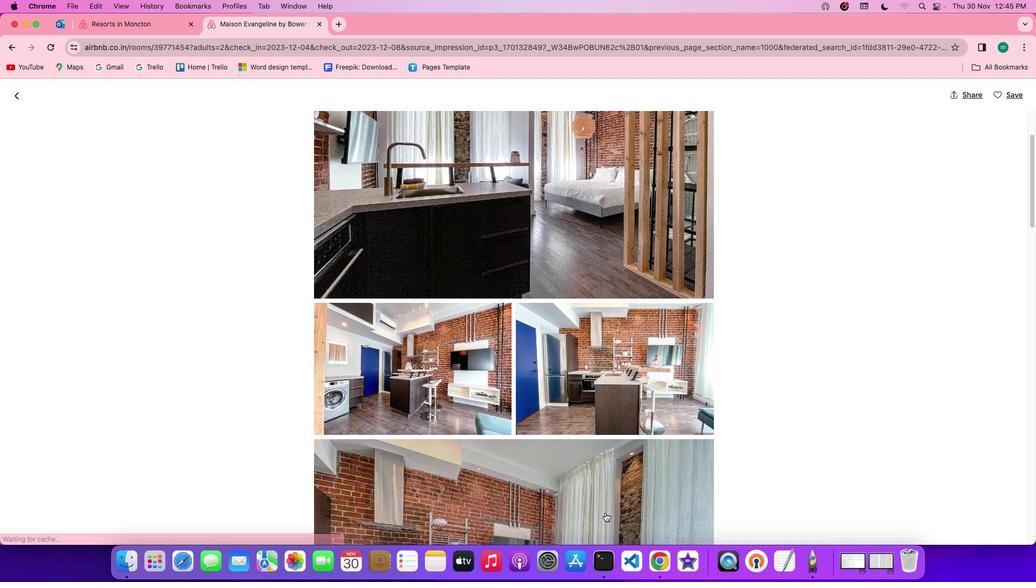 
Action: Mouse scrolled (605, 513) with delta (0, 0)
Screenshot: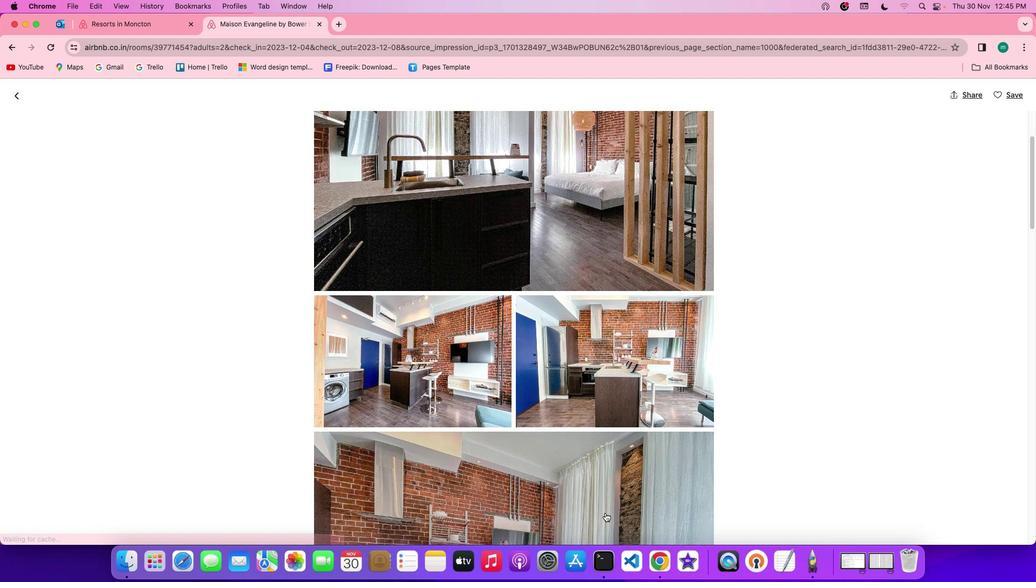 
Action: Mouse scrolled (605, 513) with delta (0, -1)
Screenshot: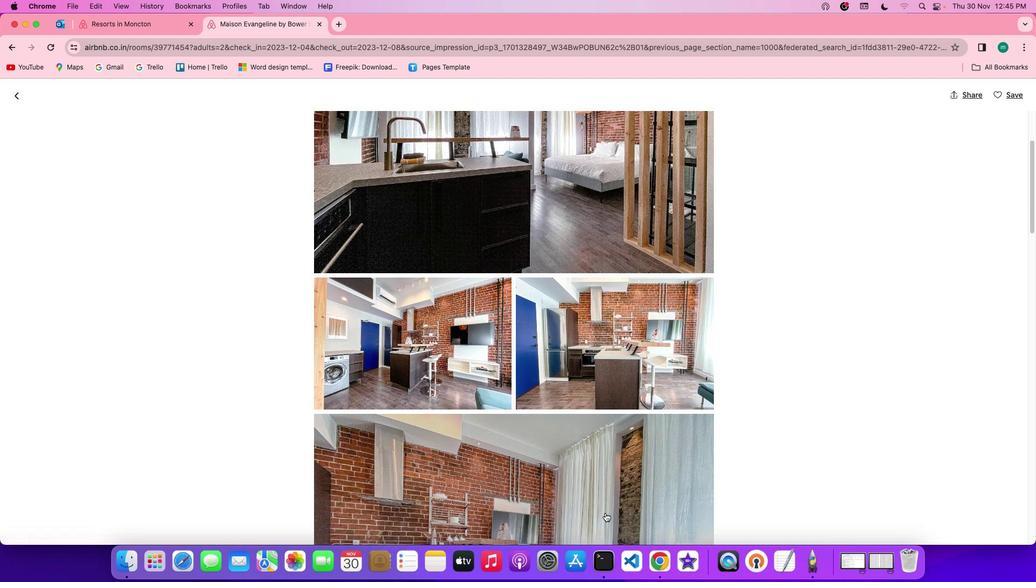 
Action: Mouse scrolled (605, 513) with delta (0, -1)
Screenshot: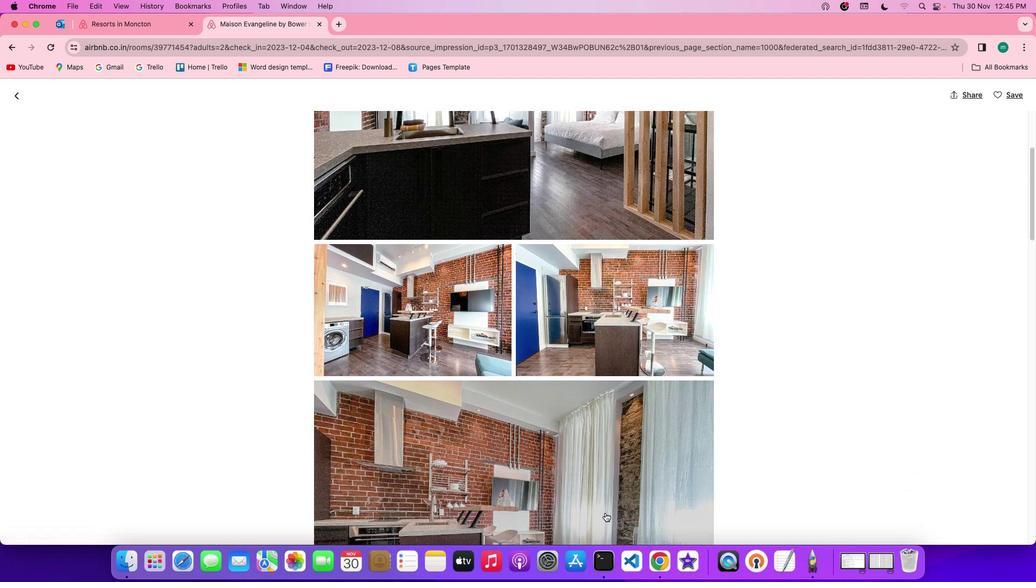 
Action: Mouse scrolled (605, 513) with delta (0, 0)
Screenshot: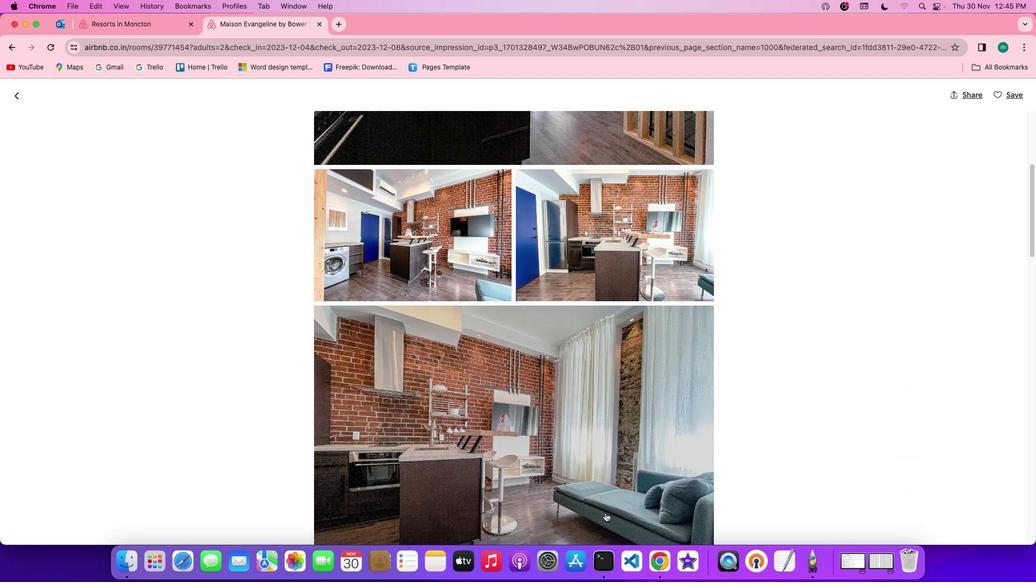 
Action: Mouse scrolled (605, 513) with delta (0, 0)
Screenshot: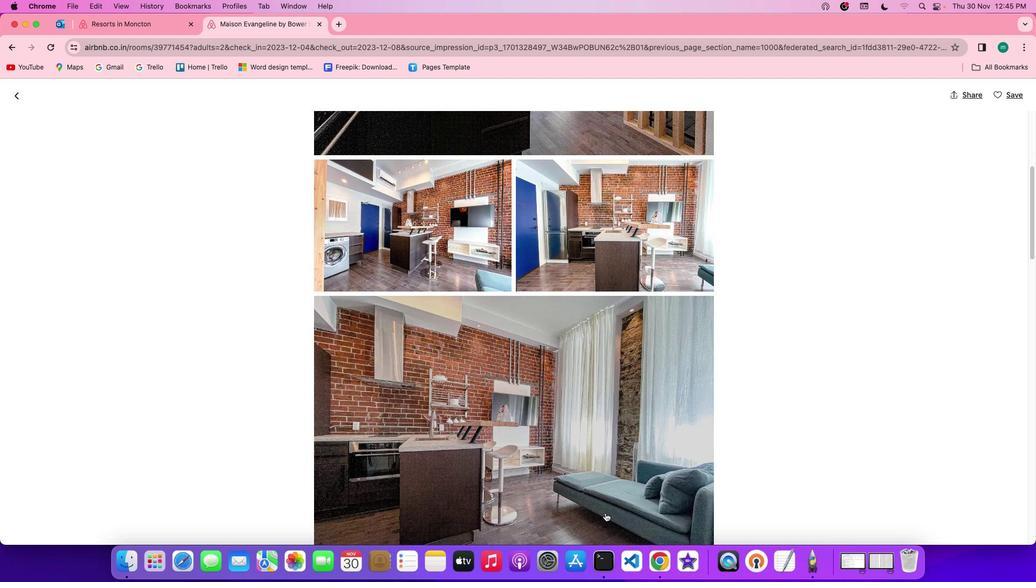 
Action: Mouse scrolled (605, 513) with delta (0, 0)
Screenshot: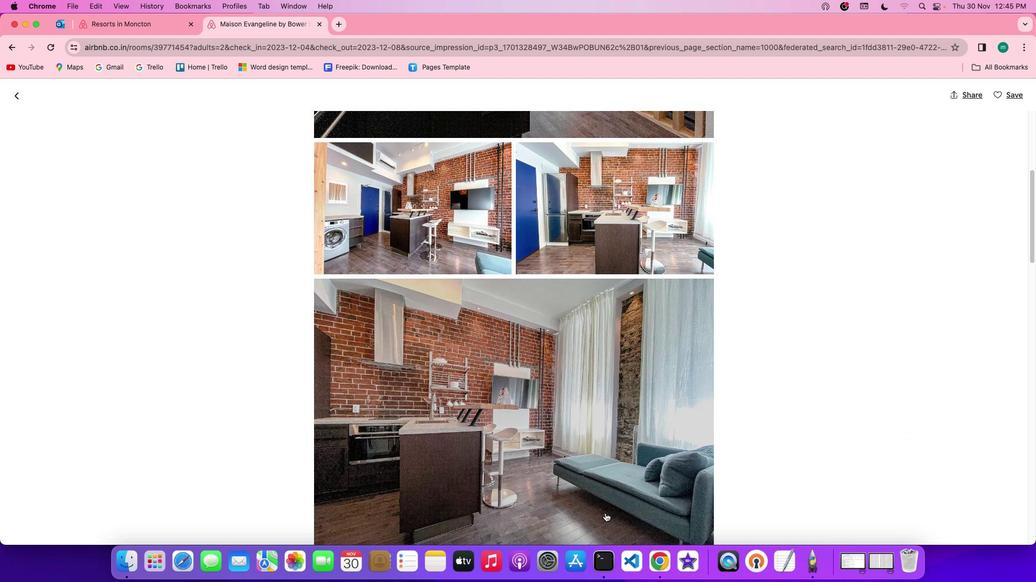 
Action: Mouse scrolled (605, 513) with delta (0, -1)
Screenshot: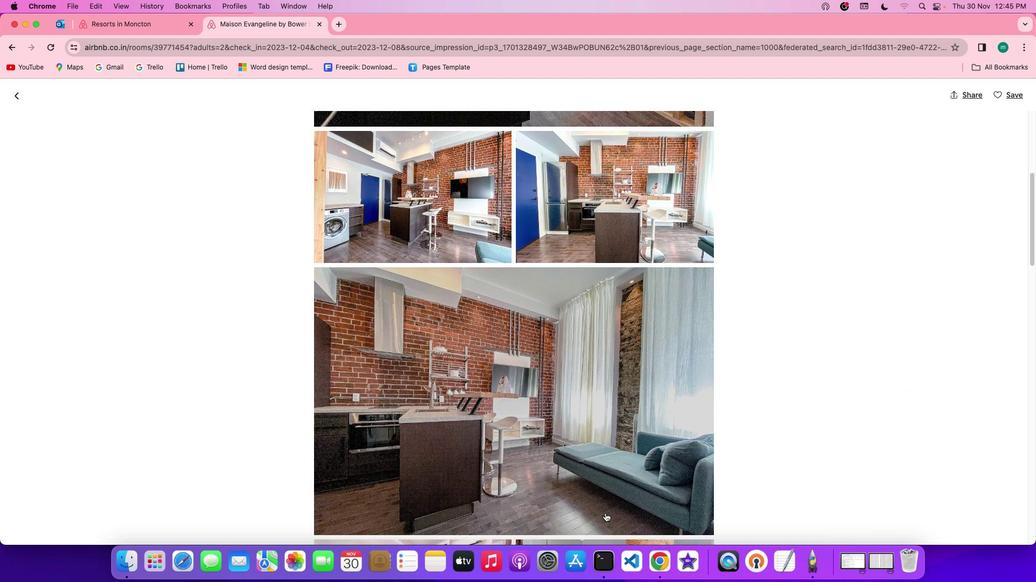 
Action: Mouse scrolled (605, 513) with delta (0, 0)
Screenshot: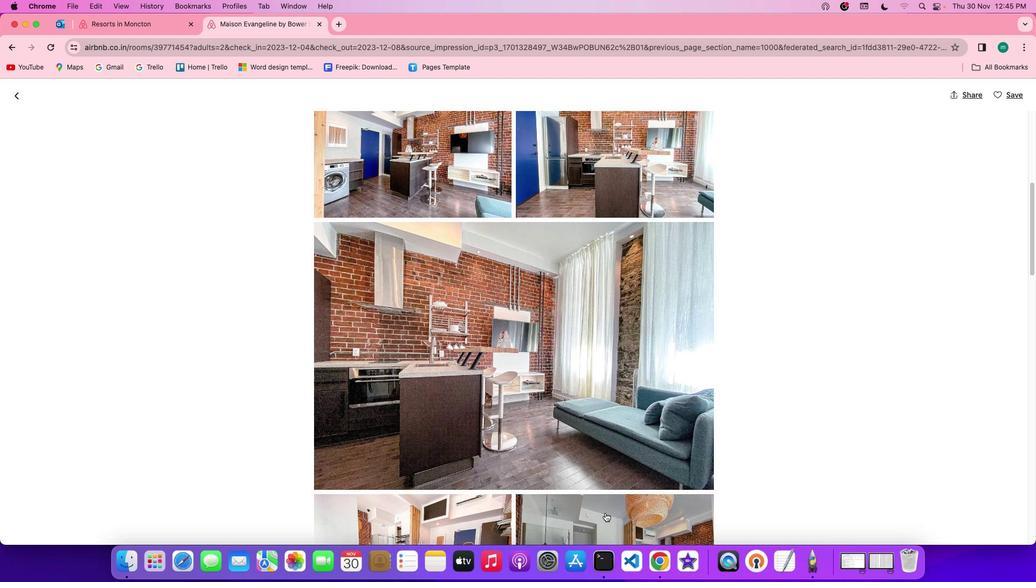 
Action: Mouse scrolled (605, 513) with delta (0, 0)
Screenshot: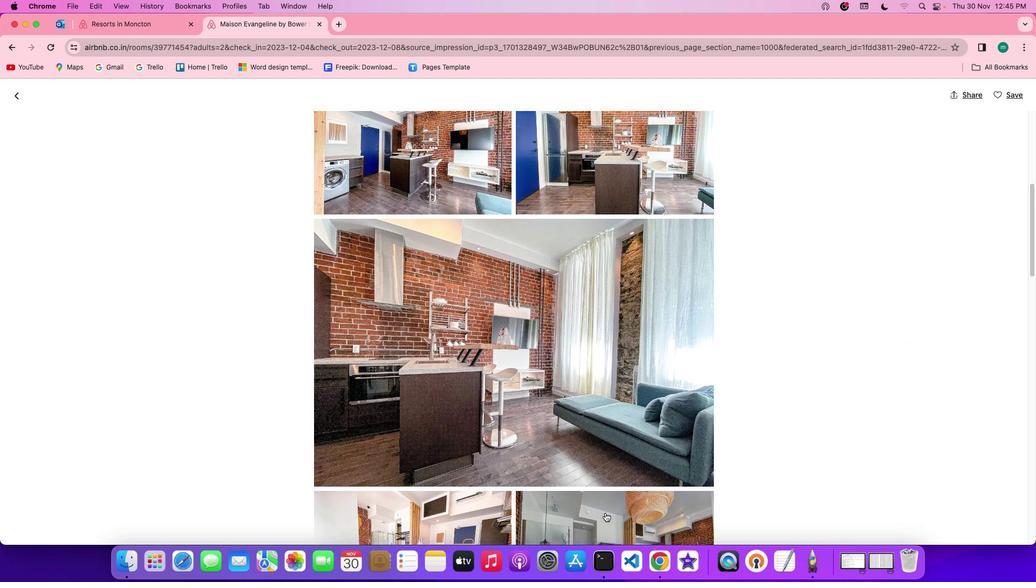 
Action: Mouse scrolled (605, 513) with delta (0, 0)
Screenshot: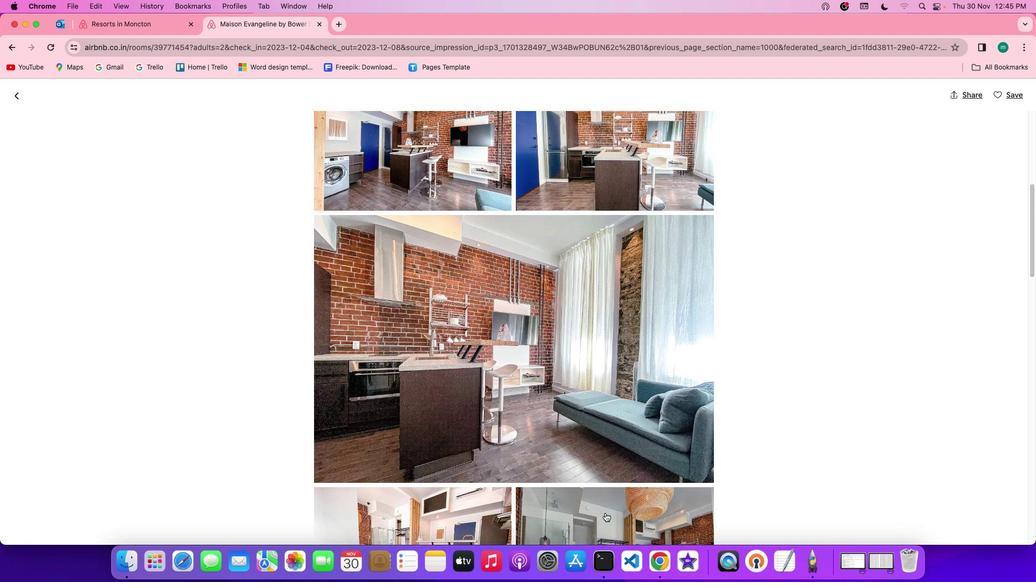 
Action: Mouse scrolled (605, 513) with delta (0, -1)
Screenshot: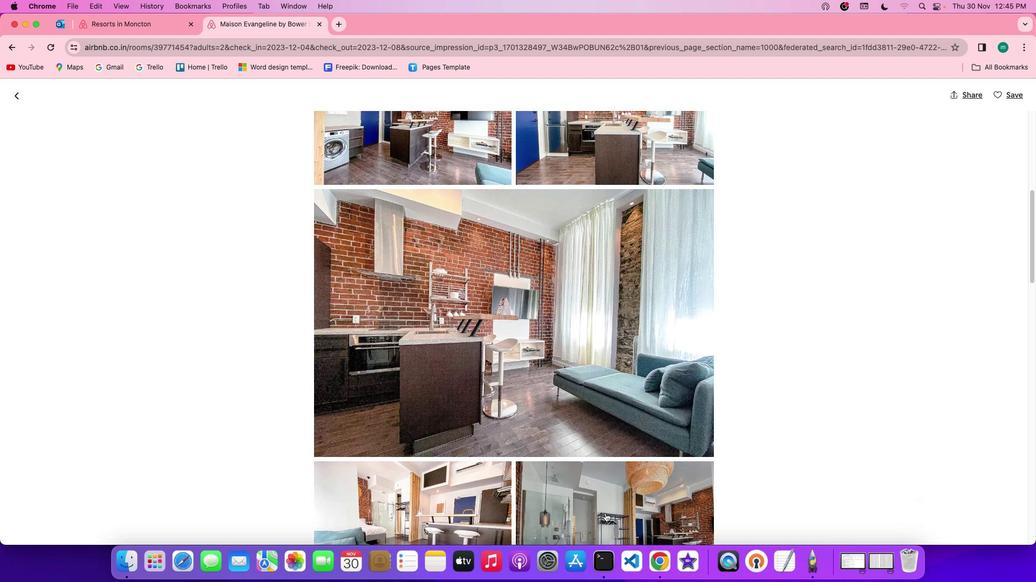 
Action: Mouse scrolled (605, 513) with delta (0, 0)
Screenshot: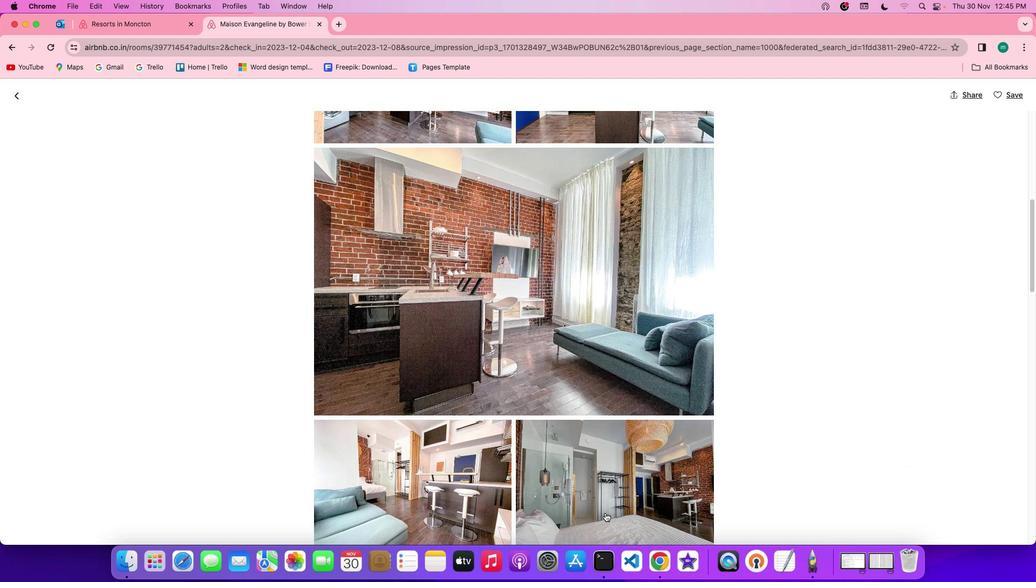 
Action: Mouse scrolled (605, 513) with delta (0, 0)
Screenshot: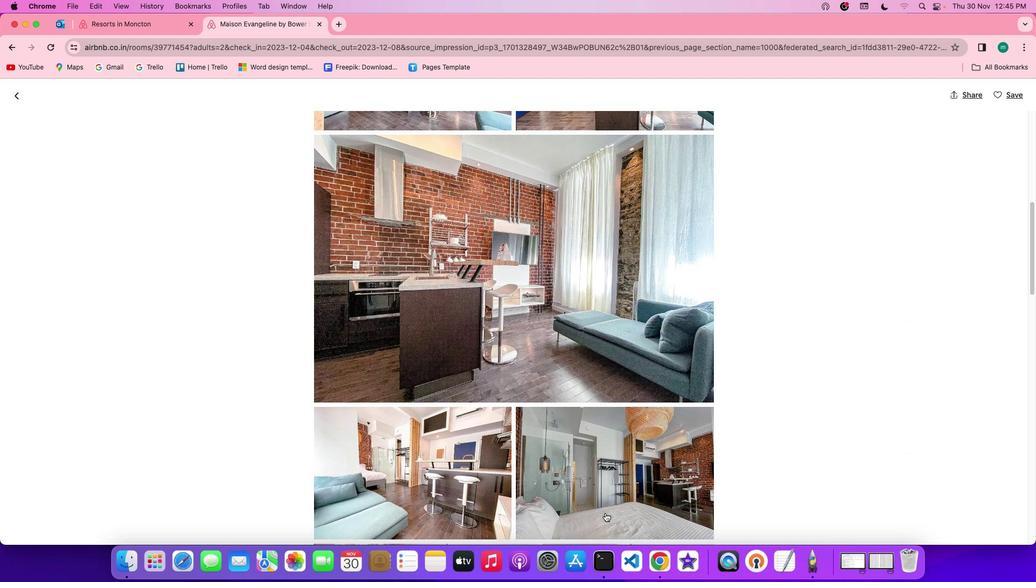 
Action: Mouse scrolled (605, 513) with delta (0, -1)
Screenshot: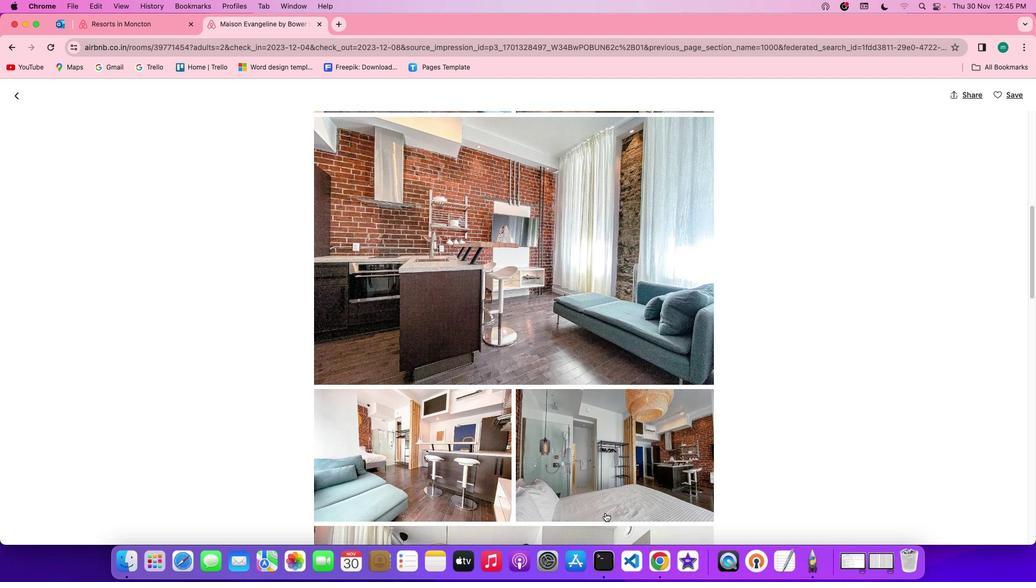 
Action: Mouse scrolled (605, 513) with delta (0, -1)
Screenshot: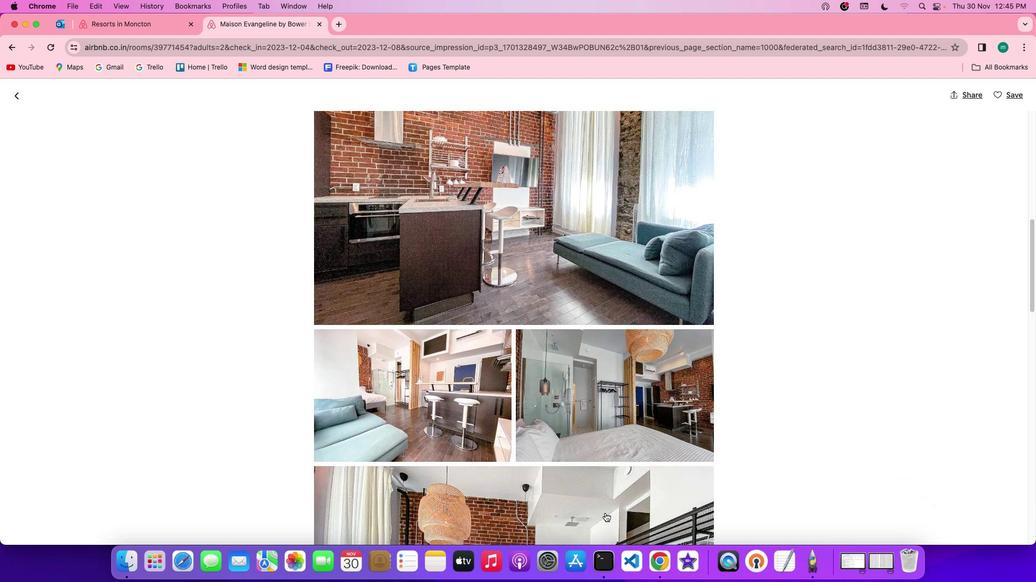 
Action: Mouse scrolled (605, 513) with delta (0, 0)
Screenshot: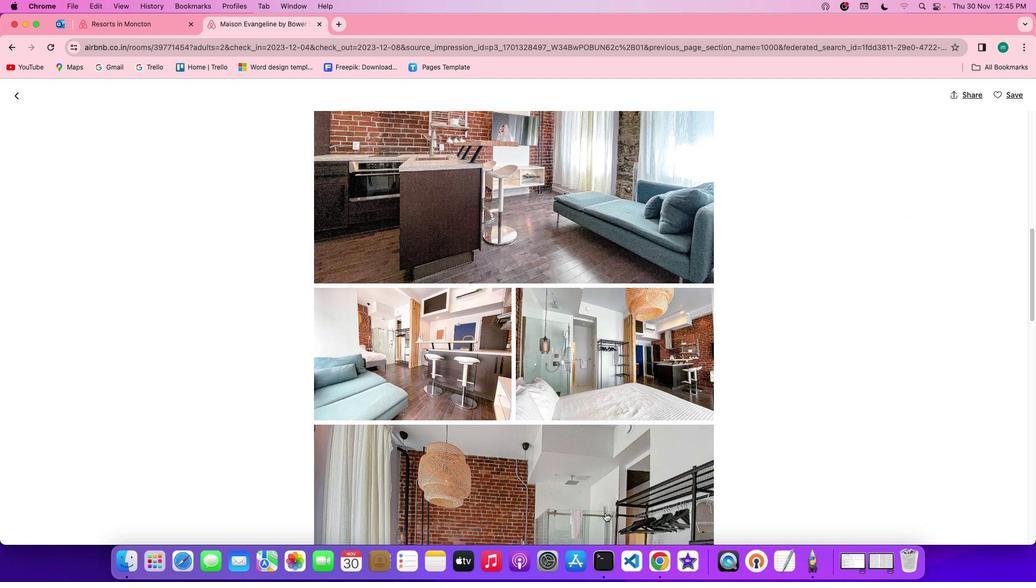 
Action: Mouse scrolled (605, 513) with delta (0, 0)
Screenshot: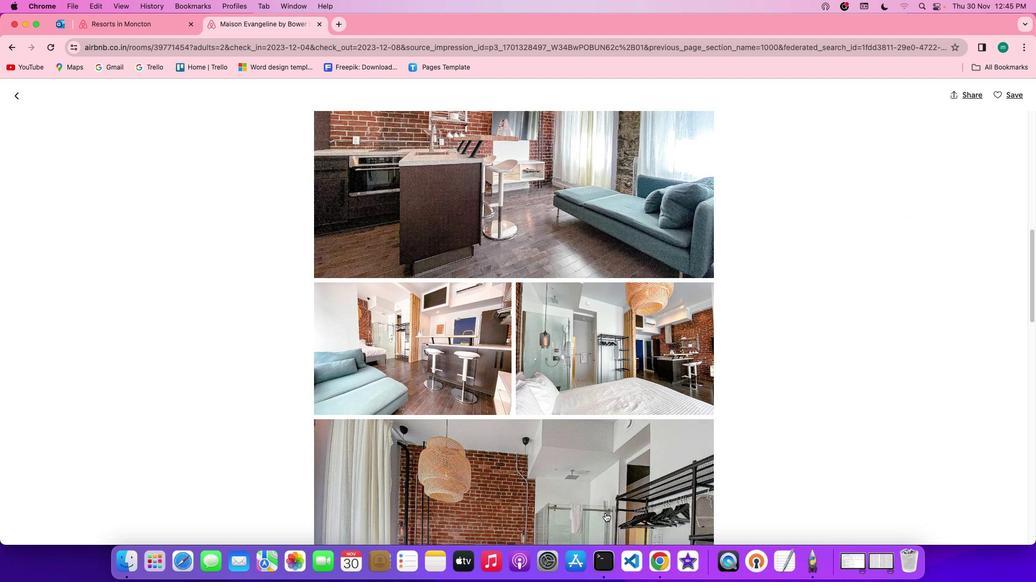 
Action: Mouse scrolled (605, 513) with delta (0, -1)
Screenshot: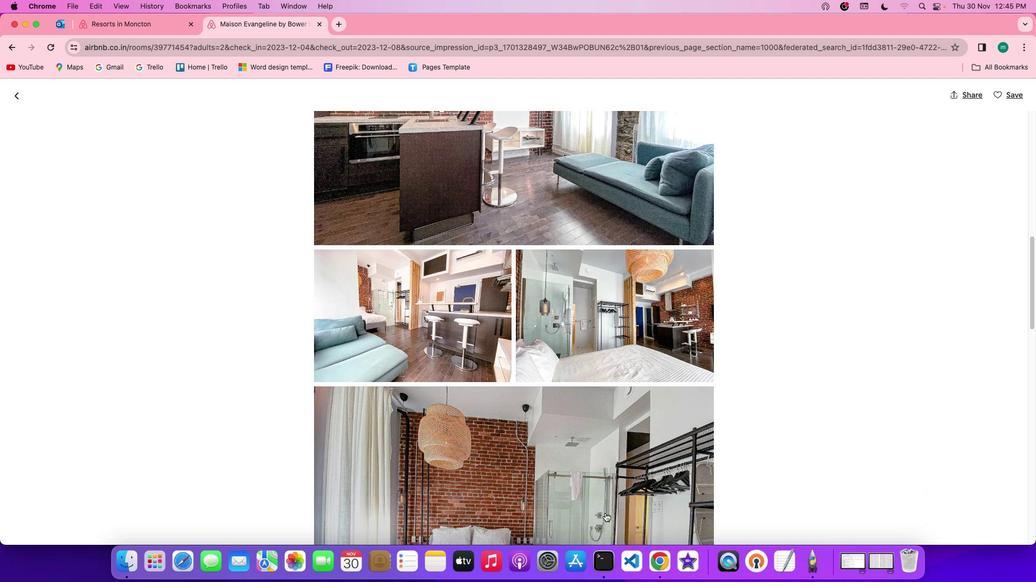 
Action: Mouse scrolled (605, 513) with delta (0, -1)
Screenshot: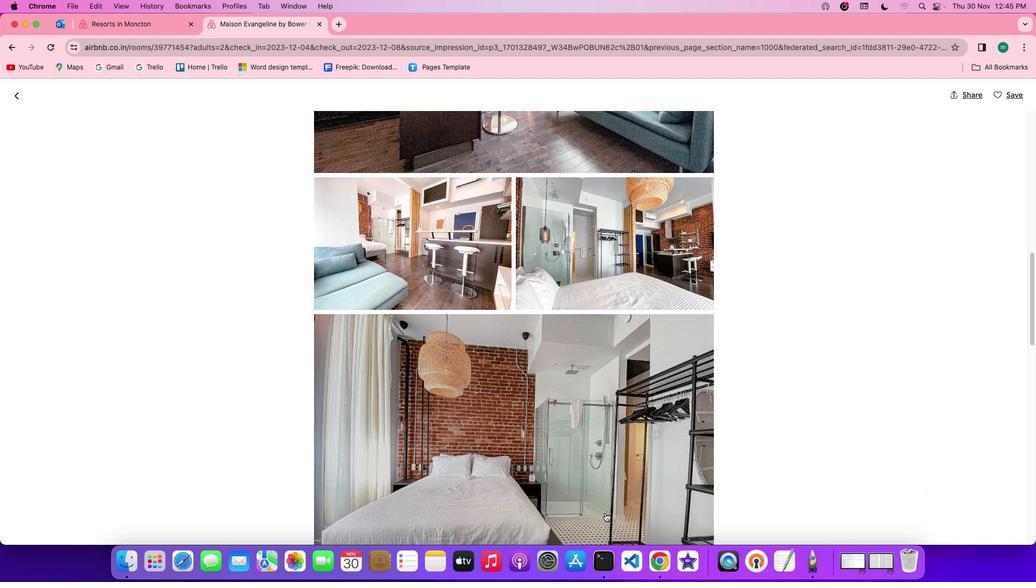 
Action: Mouse scrolled (605, 513) with delta (0, 0)
Screenshot: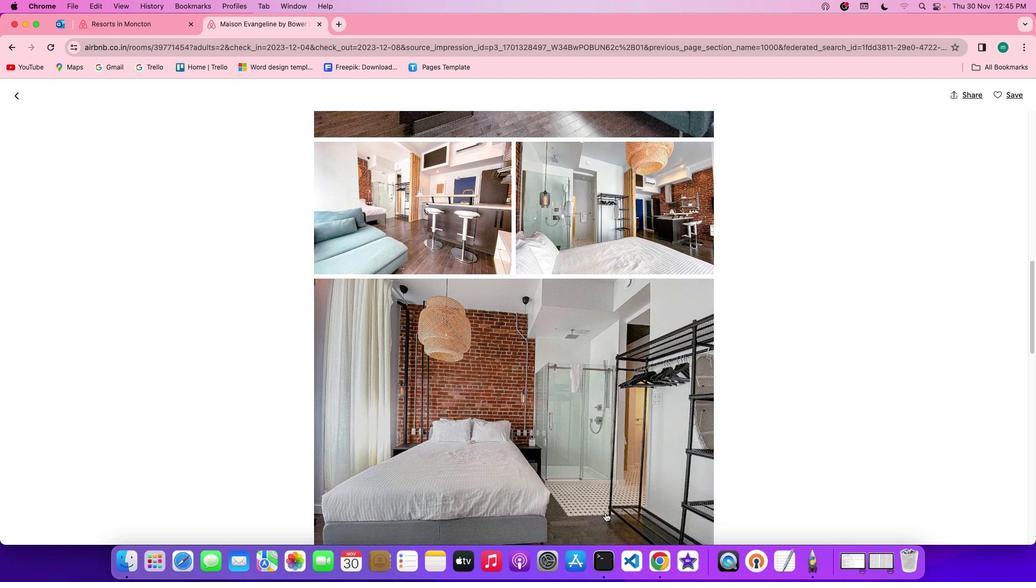 
Action: Mouse scrolled (605, 513) with delta (0, 0)
Screenshot: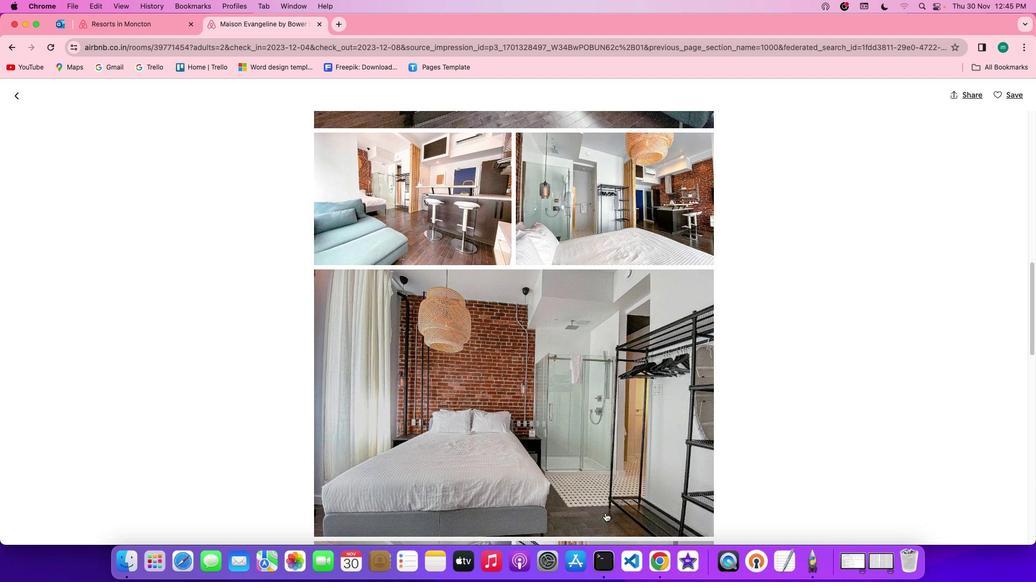 
Action: Mouse scrolled (605, 513) with delta (0, -1)
Screenshot: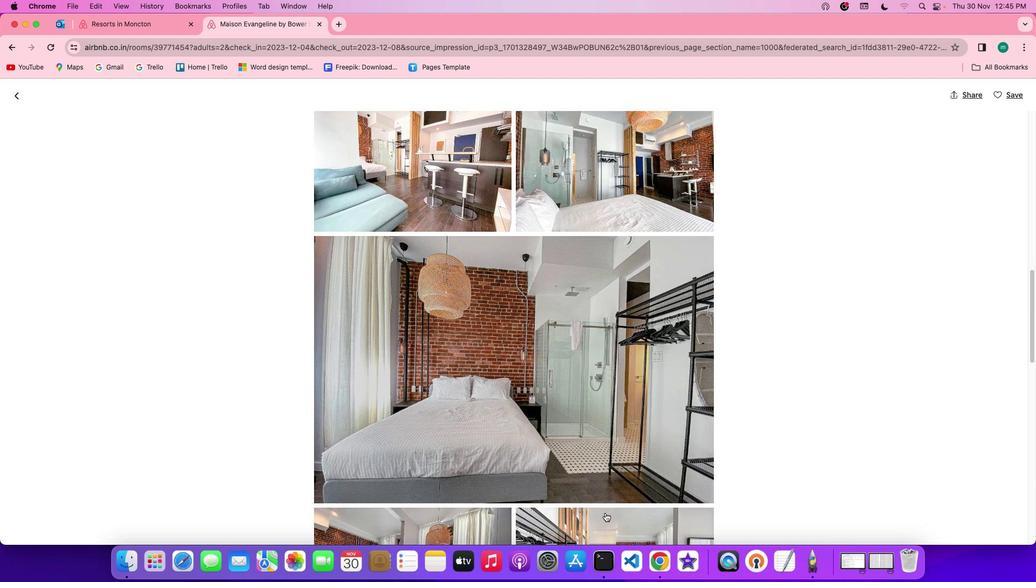 
Action: Mouse scrolled (605, 513) with delta (0, -1)
Screenshot: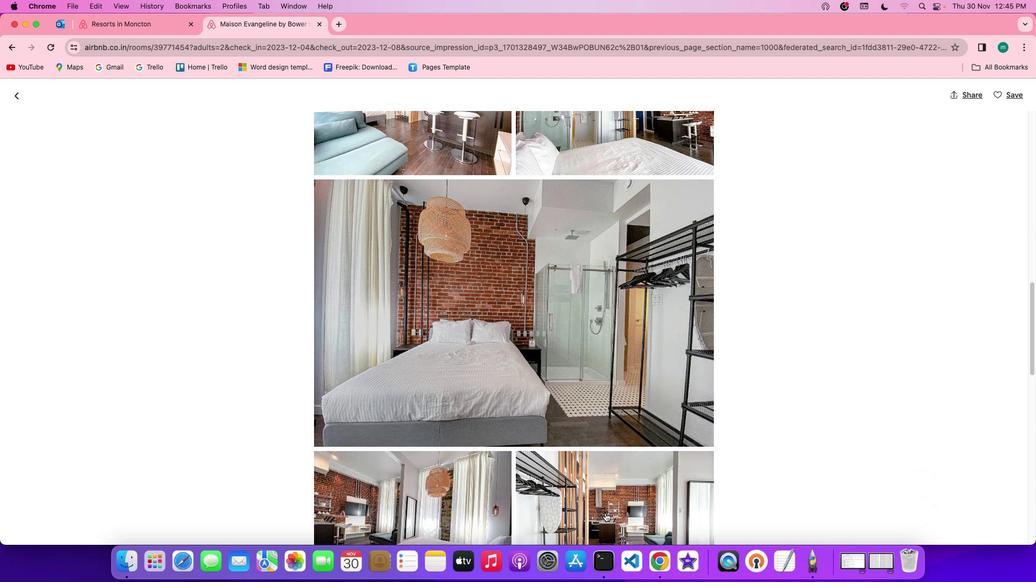 
Action: Mouse scrolled (605, 513) with delta (0, 0)
Screenshot: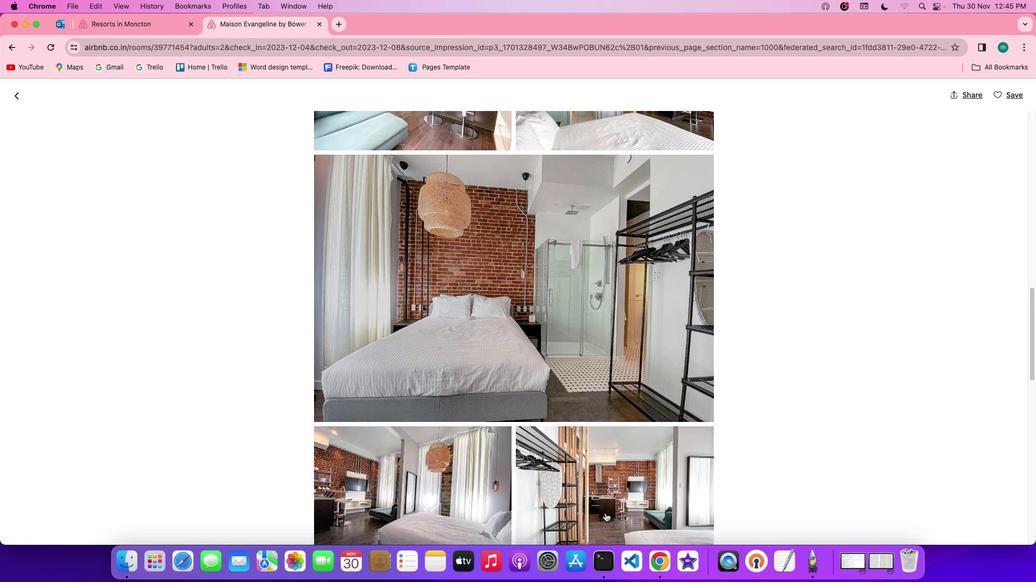 
Action: Mouse scrolled (605, 513) with delta (0, 0)
Screenshot: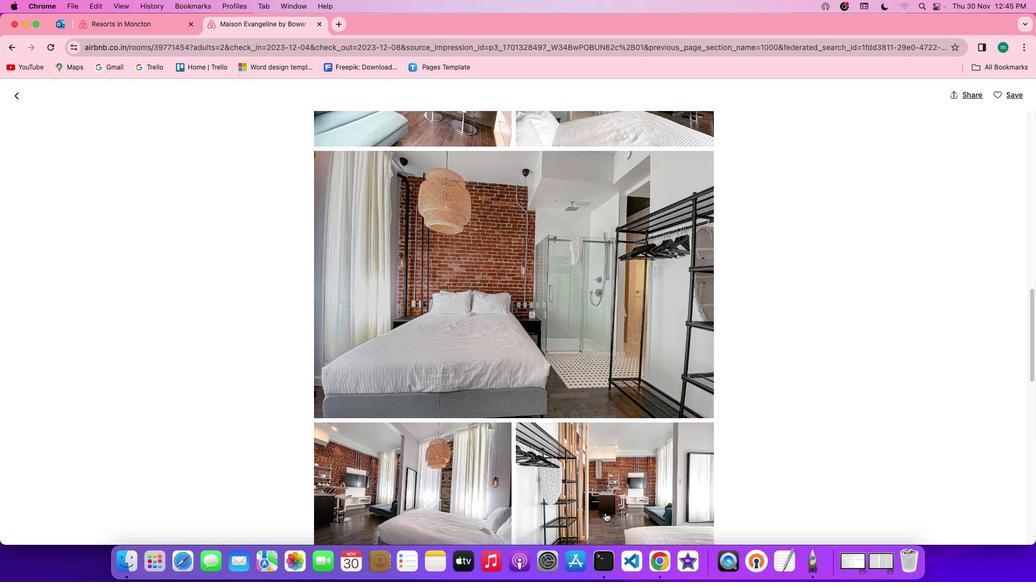 
Action: Mouse scrolled (605, 513) with delta (0, 0)
Screenshot: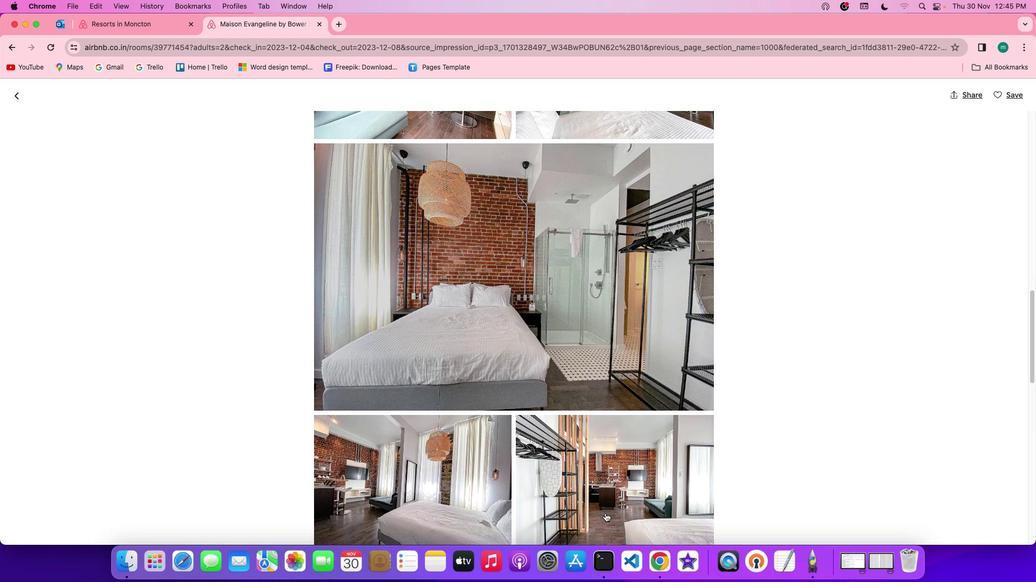 
Action: Mouse scrolled (605, 513) with delta (0, 0)
Screenshot: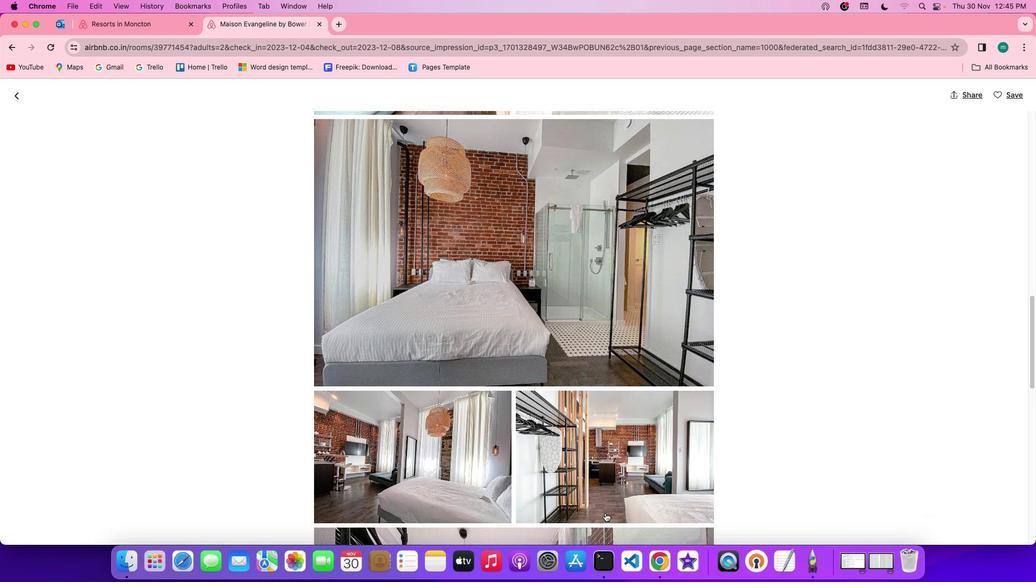 
Action: Mouse scrolled (605, 513) with delta (0, 0)
Screenshot: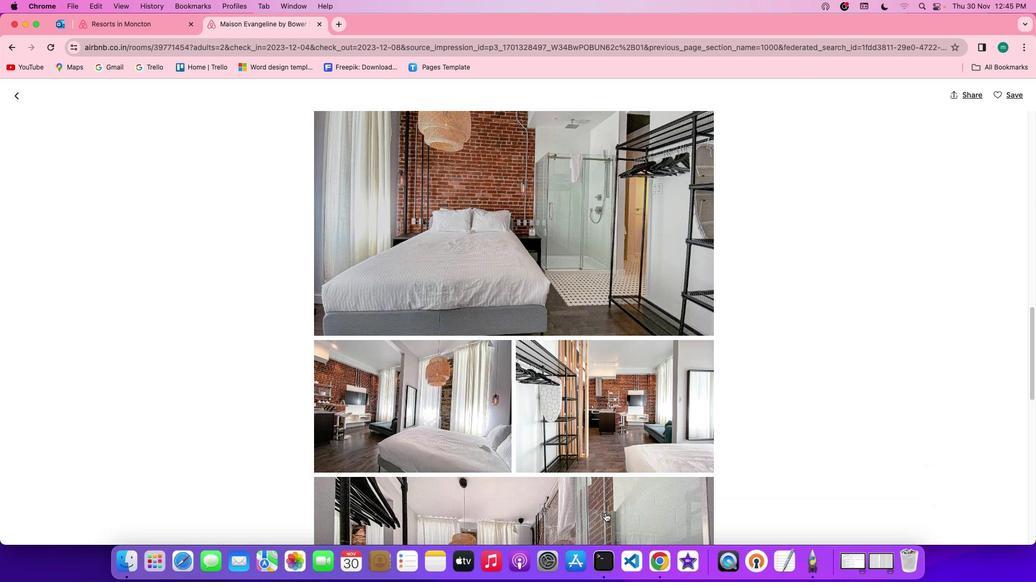 
Action: Mouse scrolled (605, 513) with delta (0, 0)
Screenshot: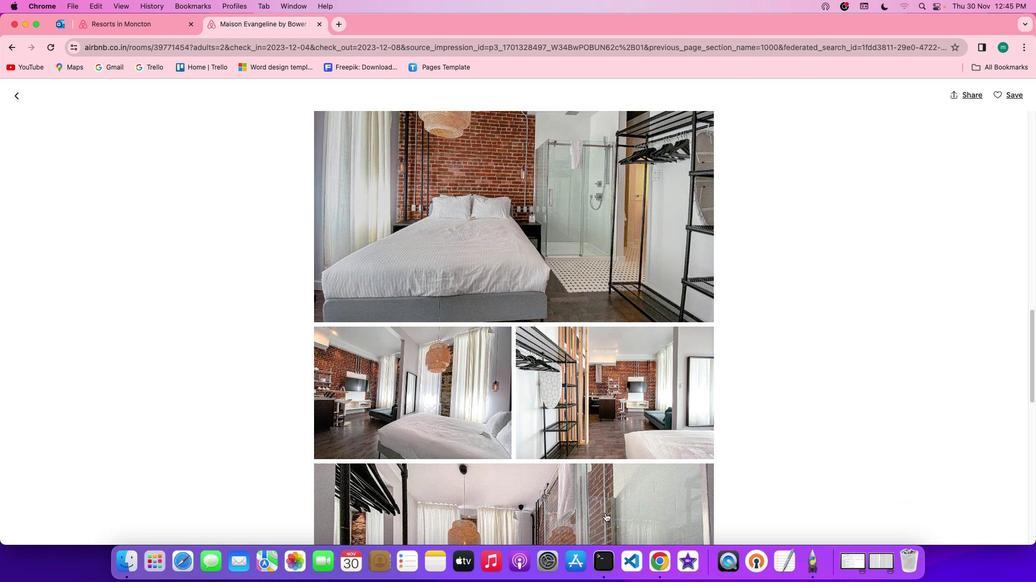 
Action: Mouse scrolled (605, 513) with delta (0, 0)
Screenshot: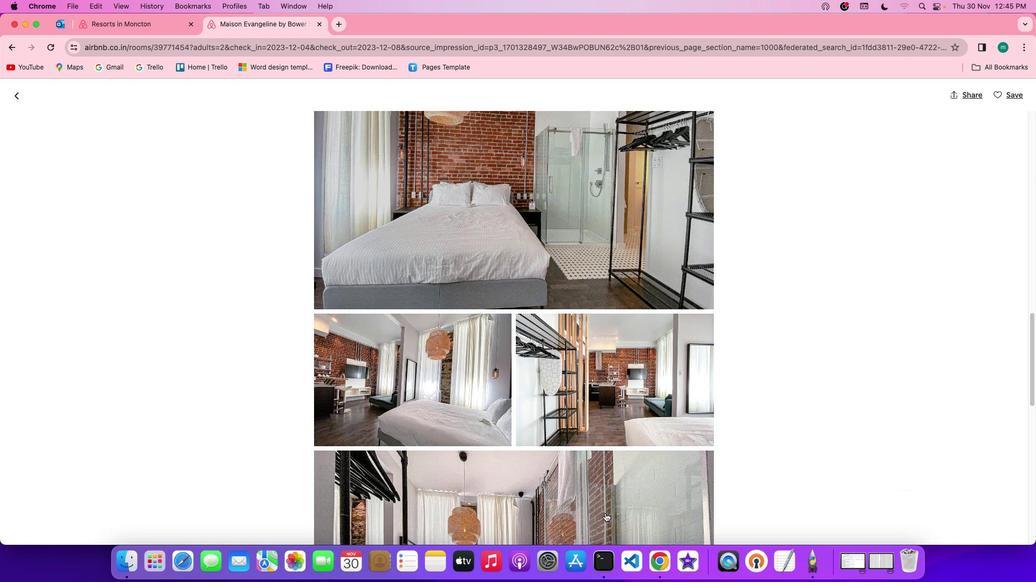 
Action: Mouse scrolled (605, 513) with delta (0, -1)
Screenshot: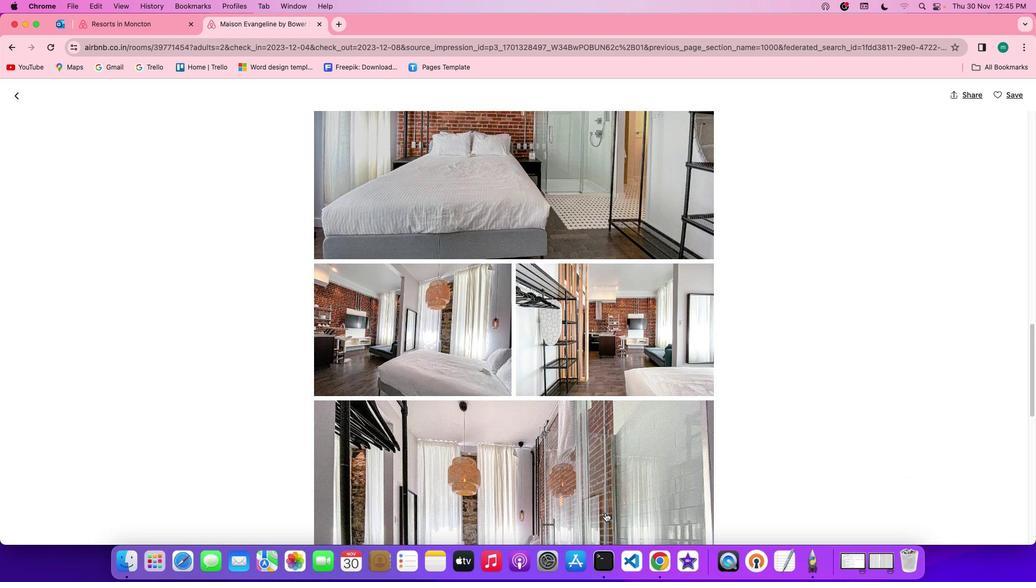 
Action: Mouse scrolled (605, 513) with delta (0, -1)
Screenshot: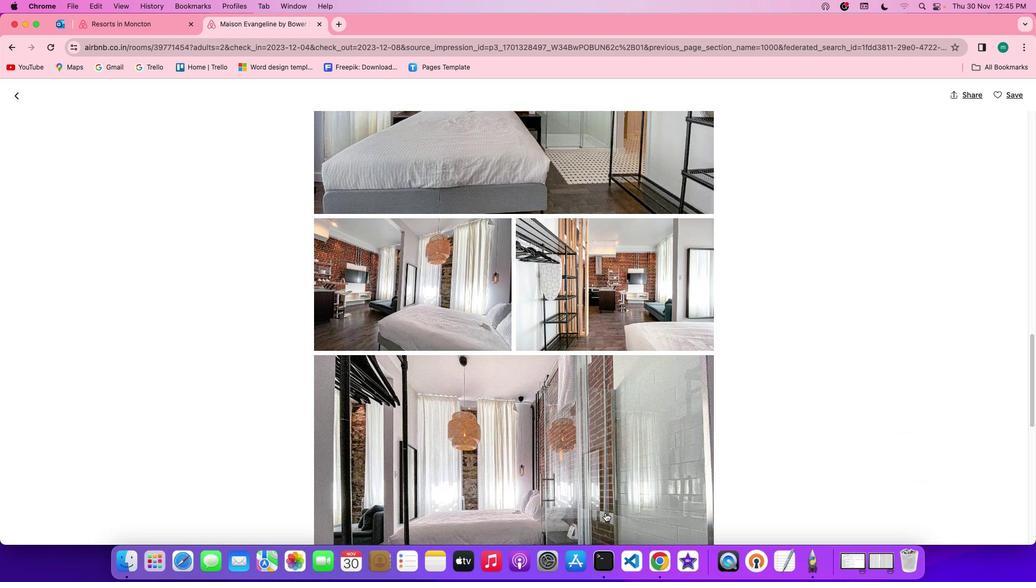 
Action: Mouse scrolled (605, 513) with delta (0, 0)
Screenshot: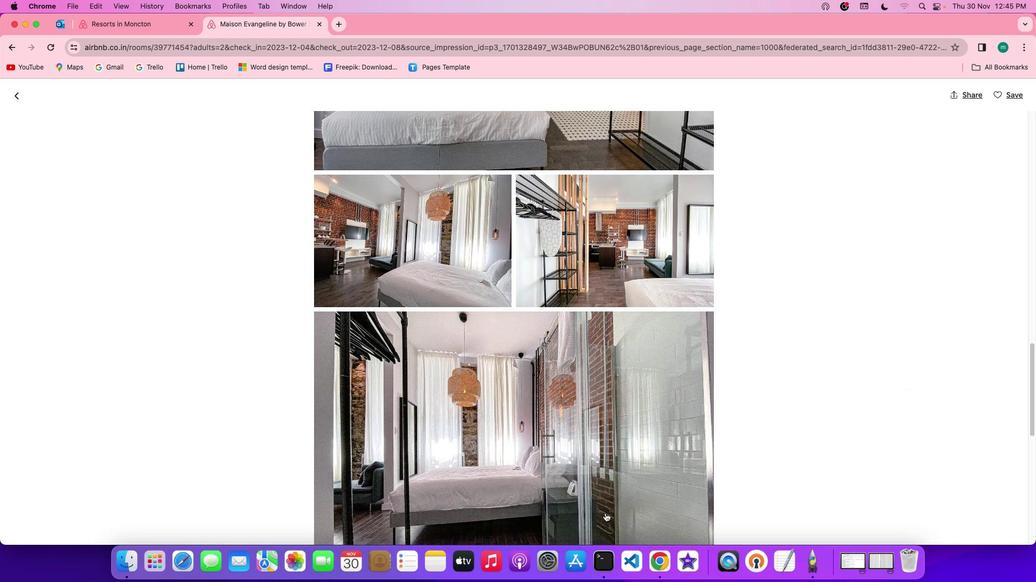 
Action: Mouse scrolled (605, 513) with delta (0, 0)
Screenshot: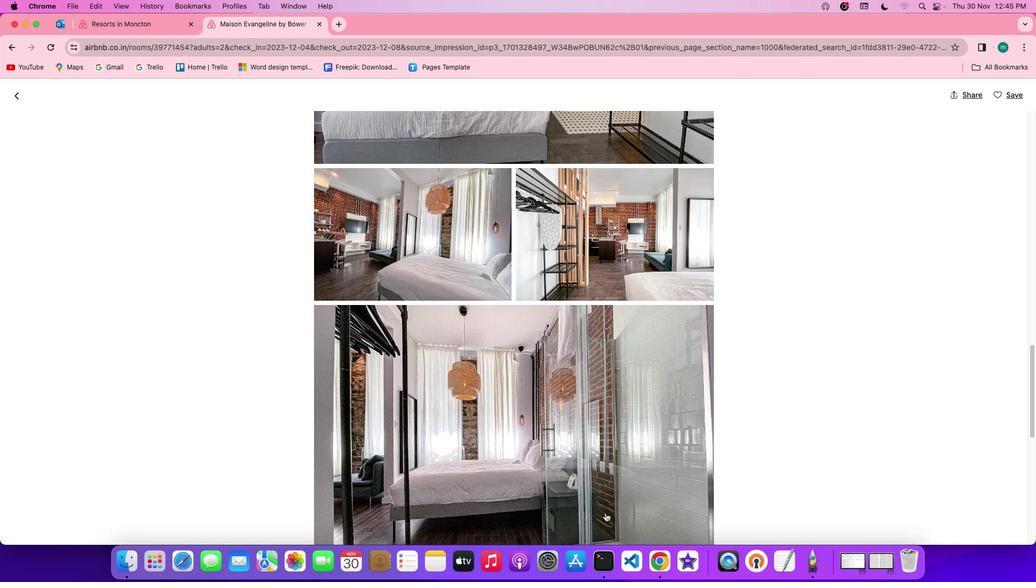 
Action: Mouse scrolled (605, 513) with delta (0, 0)
Screenshot: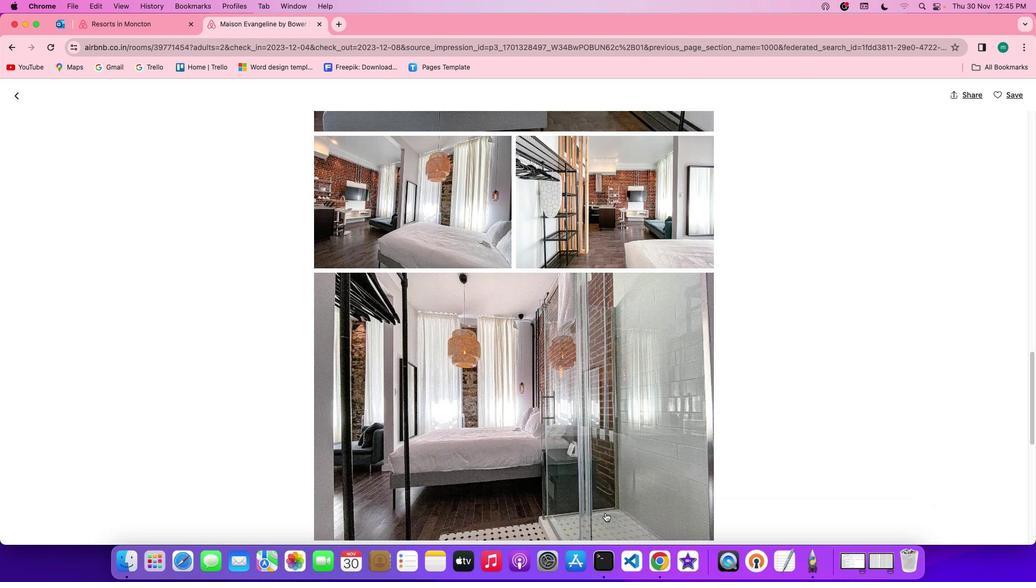 
Action: Mouse scrolled (605, 513) with delta (0, -1)
Screenshot: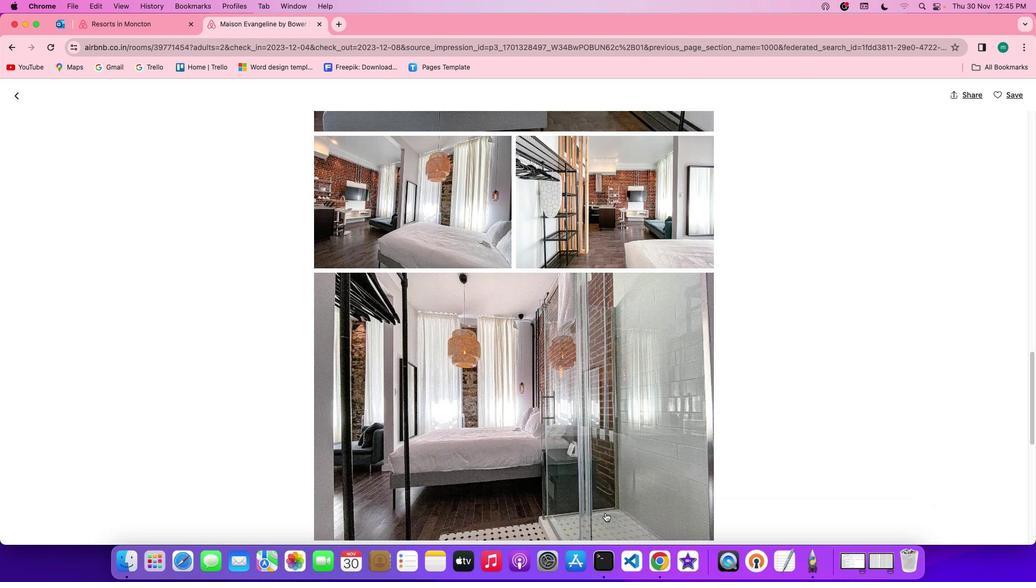 
Action: Mouse scrolled (605, 513) with delta (0, -2)
Screenshot: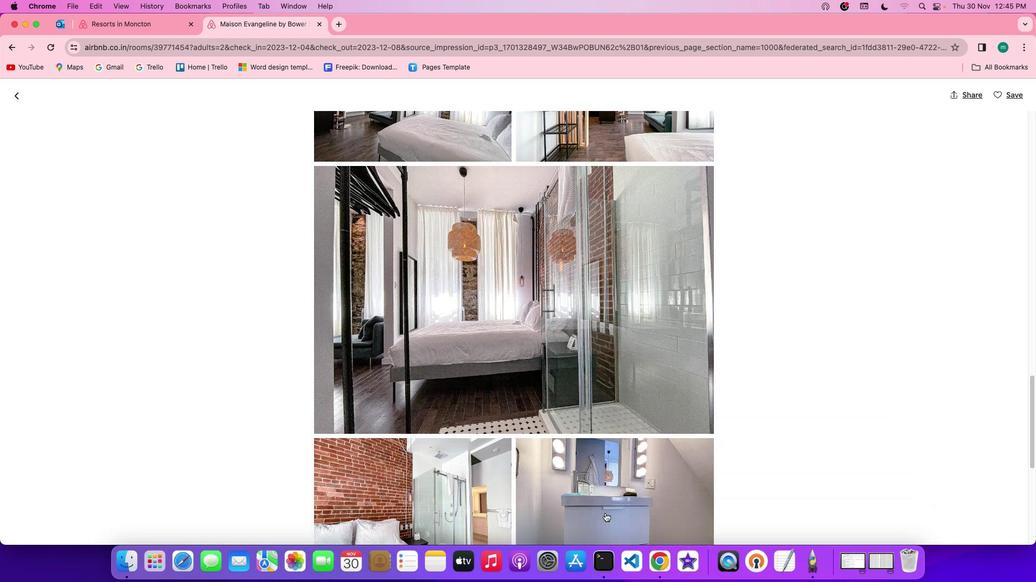 
Action: Mouse scrolled (605, 513) with delta (0, 0)
Screenshot: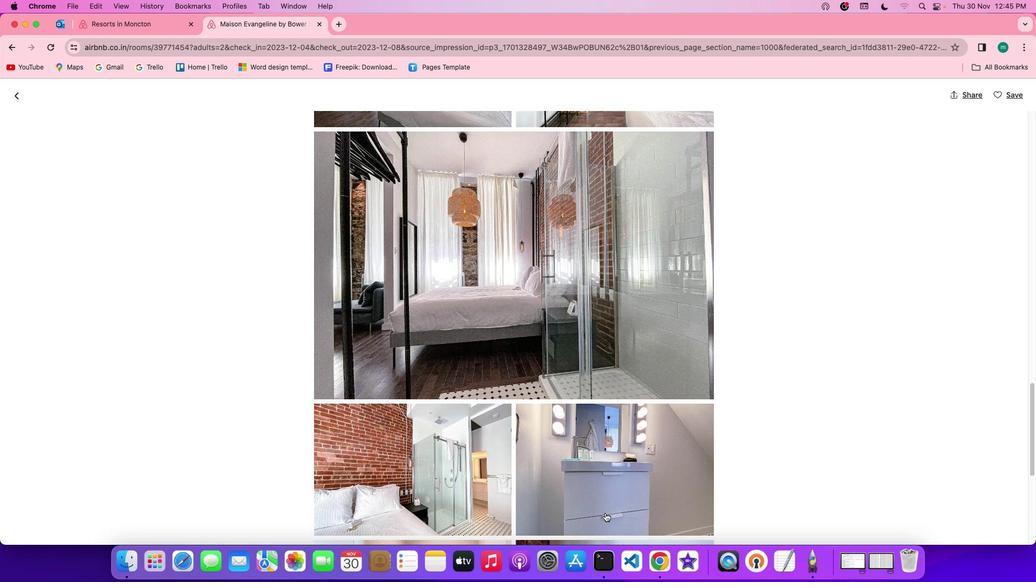 
Action: Mouse scrolled (605, 513) with delta (0, 0)
Screenshot: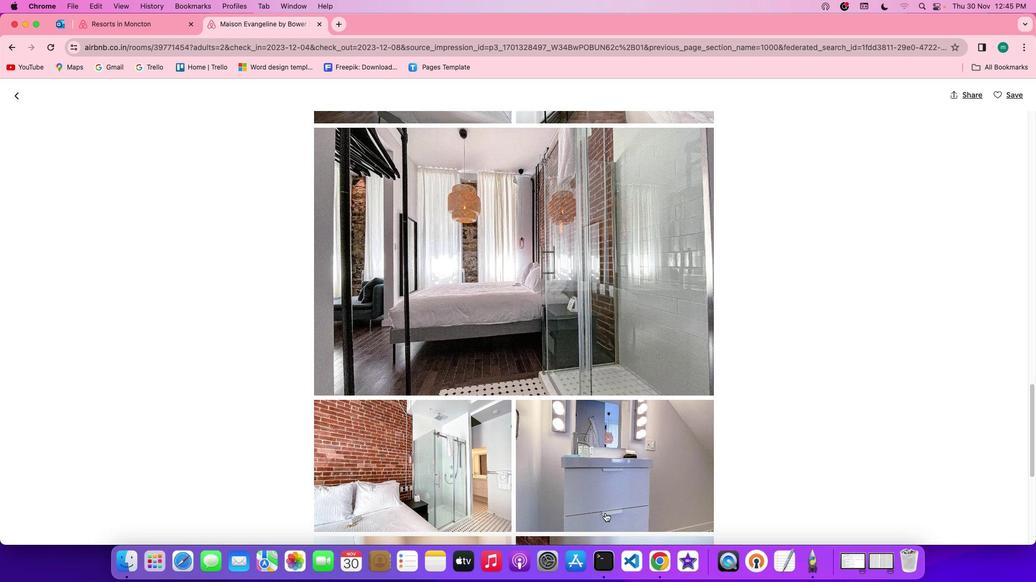 
Action: Mouse scrolled (605, 513) with delta (0, 0)
Screenshot: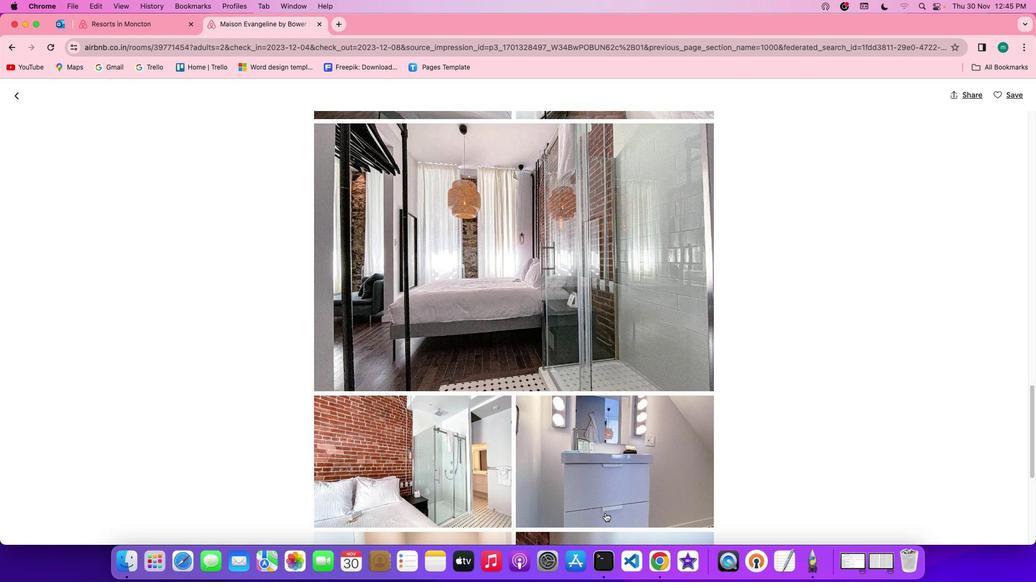 
Action: Mouse scrolled (605, 513) with delta (0, -1)
Screenshot: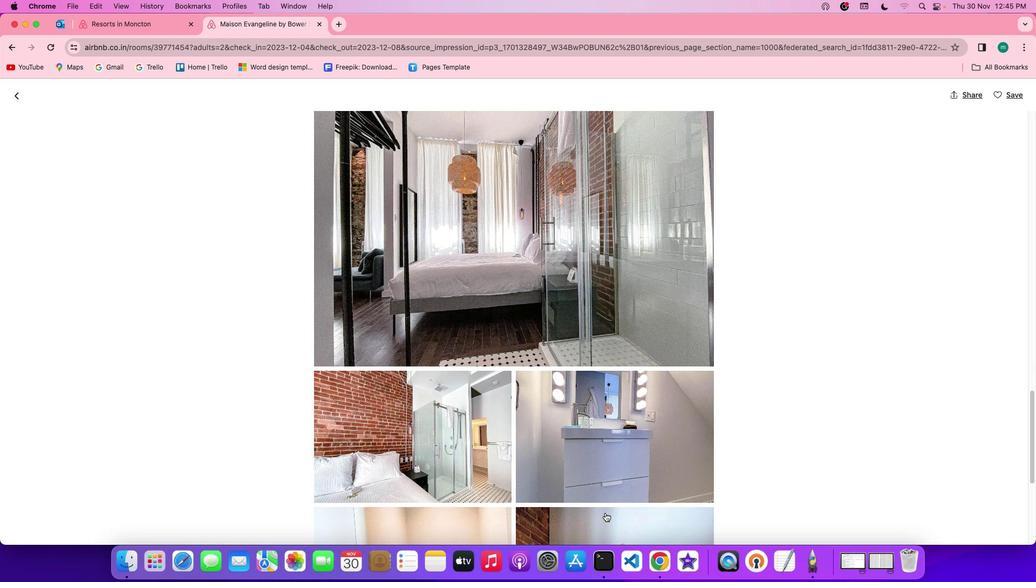
Action: Mouse scrolled (605, 513) with delta (0, 0)
Screenshot: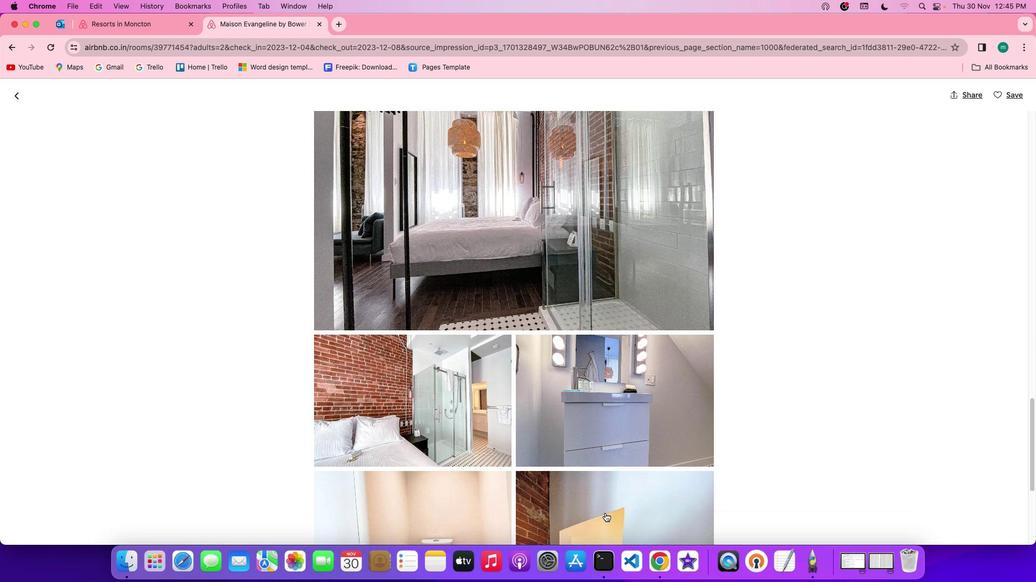 
Action: Mouse scrolled (605, 513) with delta (0, 0)
Screenshot: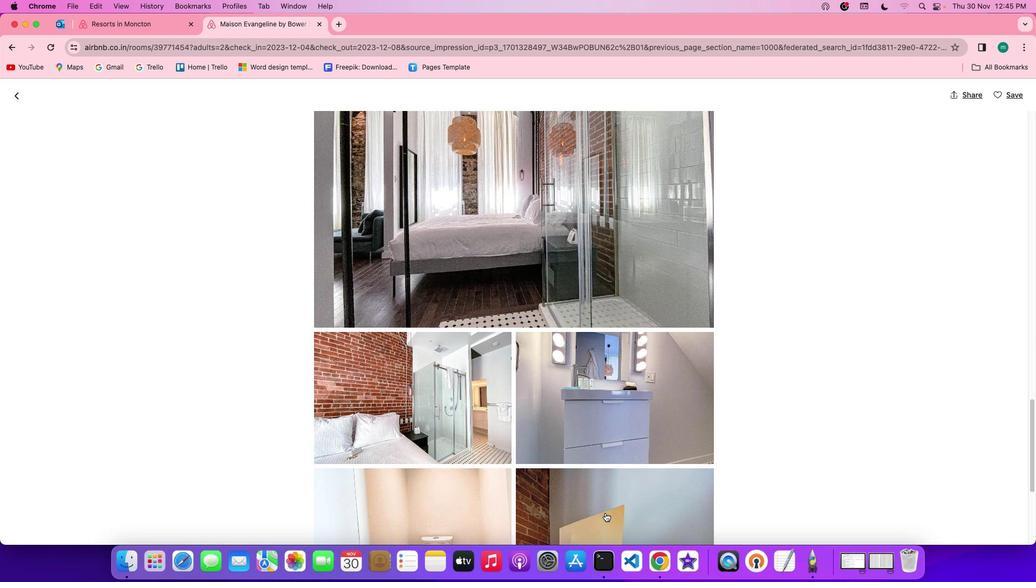 
Action: Mouse scrolled (605, 513) with delta (0, 0)
Screenshot: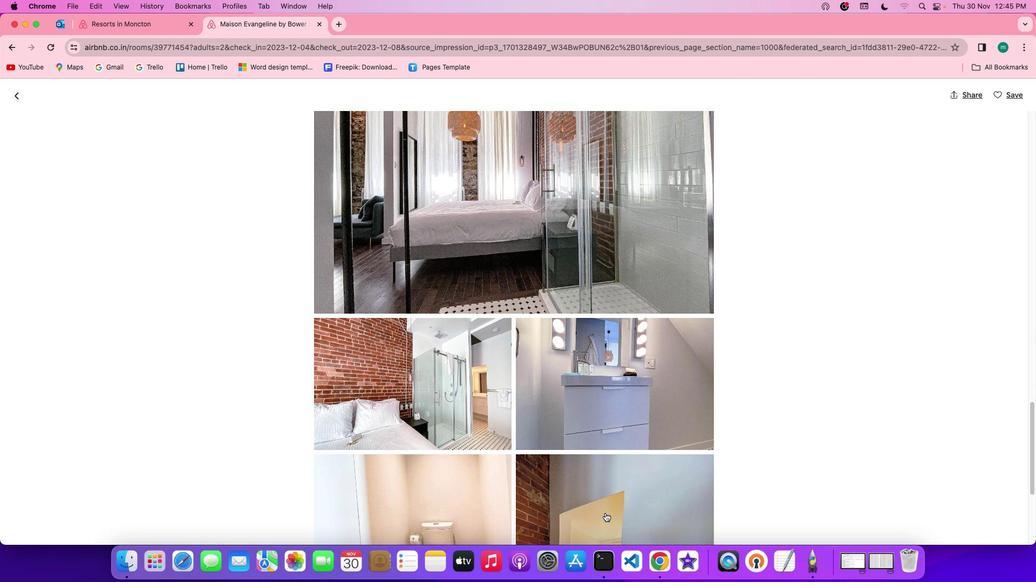 
Action: Mouse scrolled (605, 513) with delta (0, 0)
Screenshot: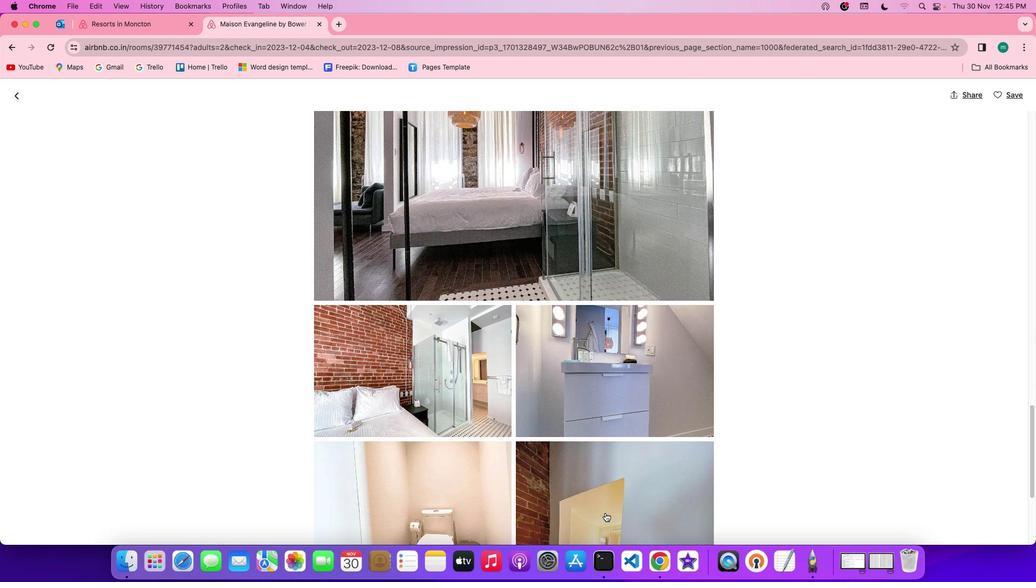 
Action: Mouse scrolled (605, 513) with delta (0, -1)
Screenshot: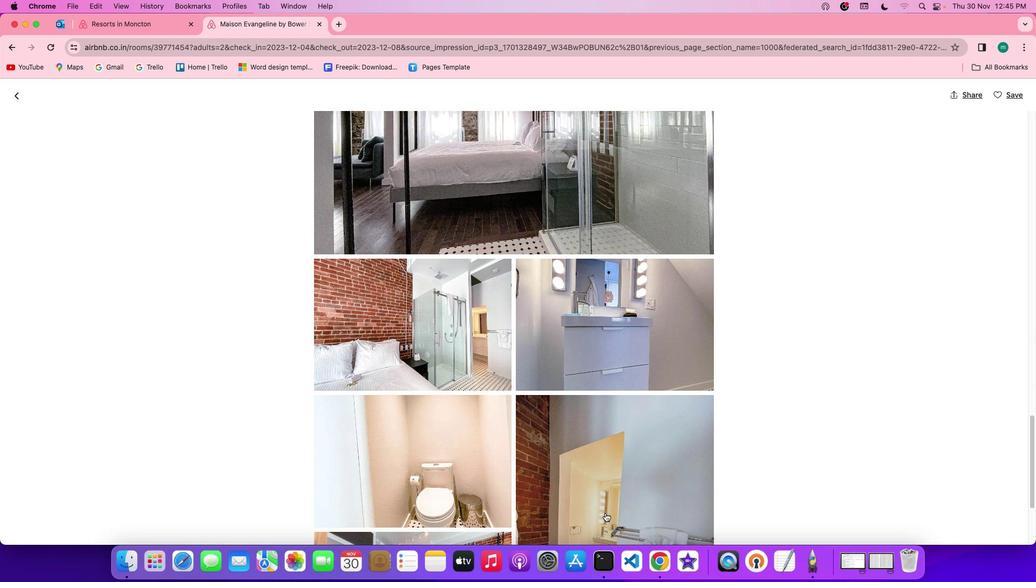 
Action: Mouse scrolled (605, 513) with delta (0, 0)
Screenshot: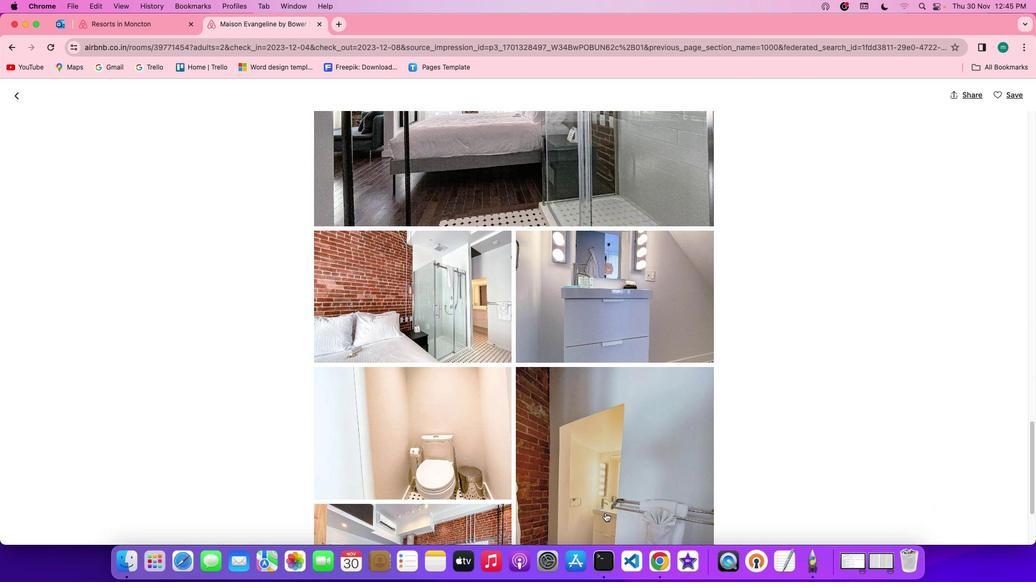 
Action: Mouse scrolled (605, 513) with delta (0, 0)
Screenshot: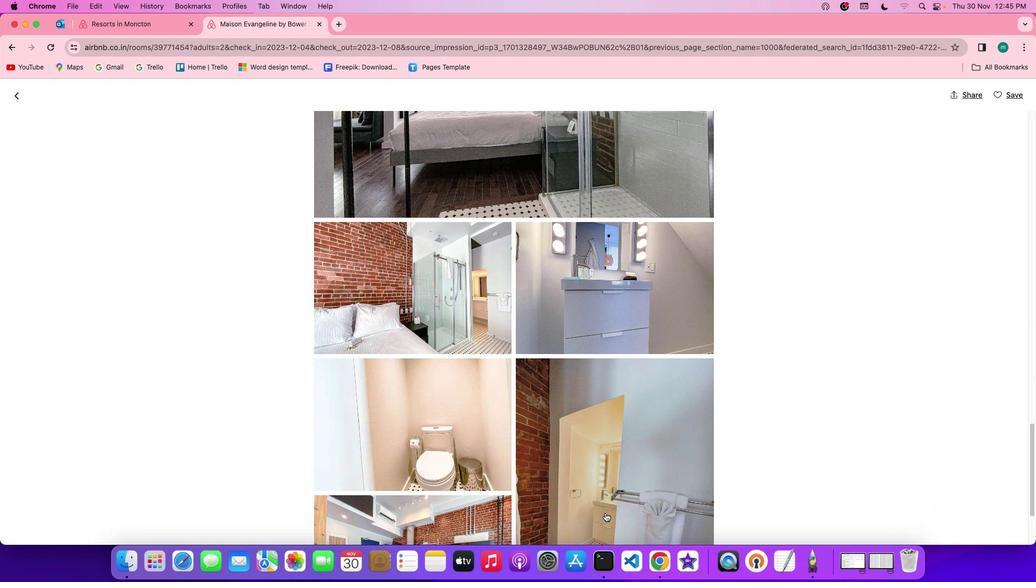
Action: Mouse scrolled (605, 513) with delta (0, -1)
Screenshot: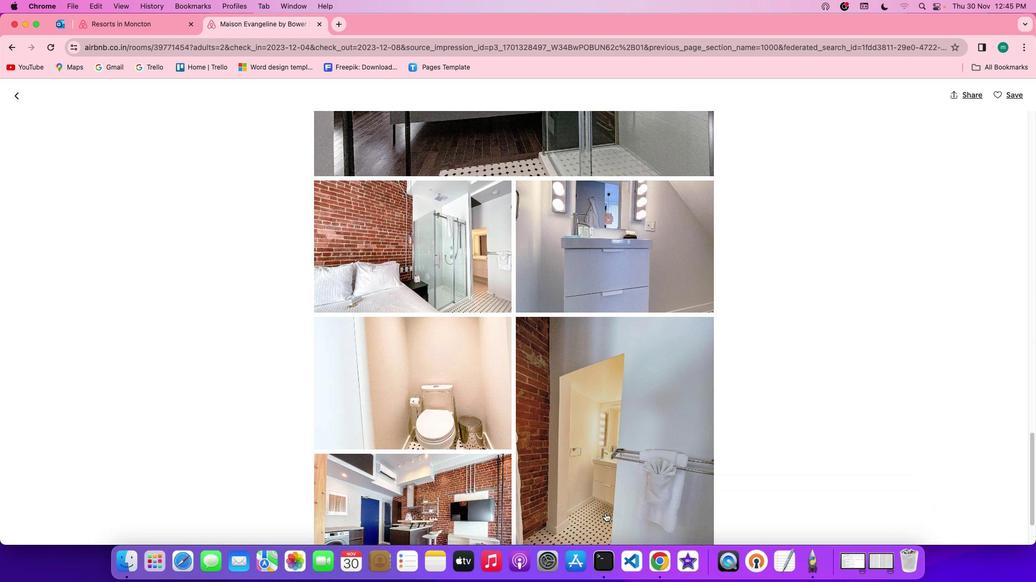
Action: Mouse scrolled (605, 513) with delta (0, -1)
Screenshot: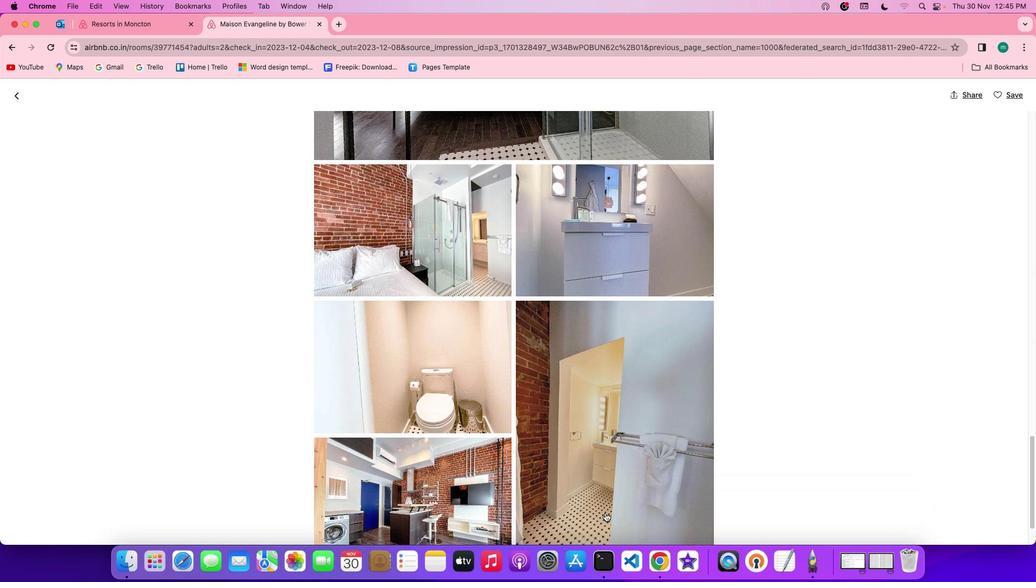 
Action: Mouse scrolled (605, 513) with delta (0, 0)
Screenshot: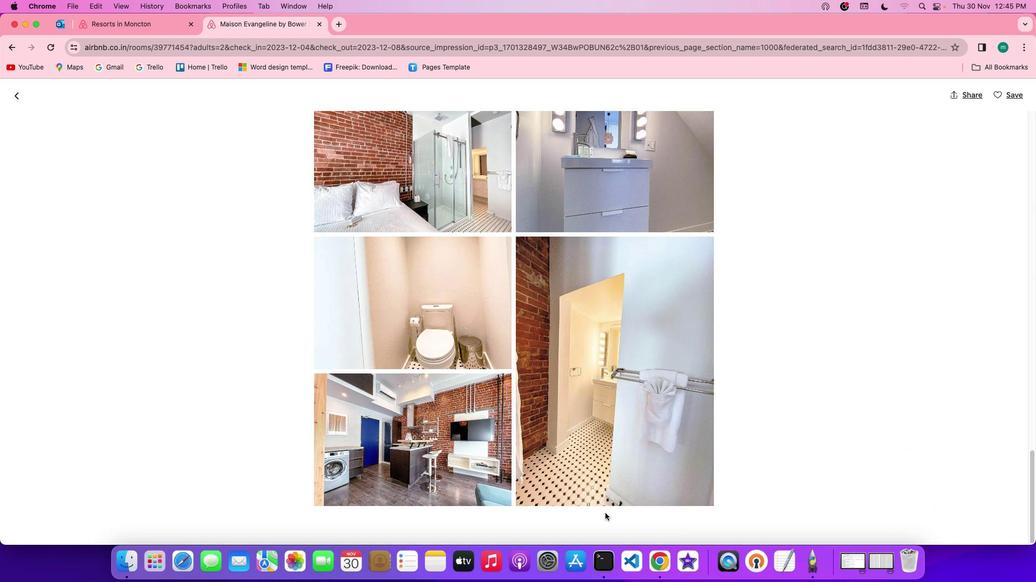 
Action: Mouse scrolled (605, 513) with delta (0, 0)
Screenshot: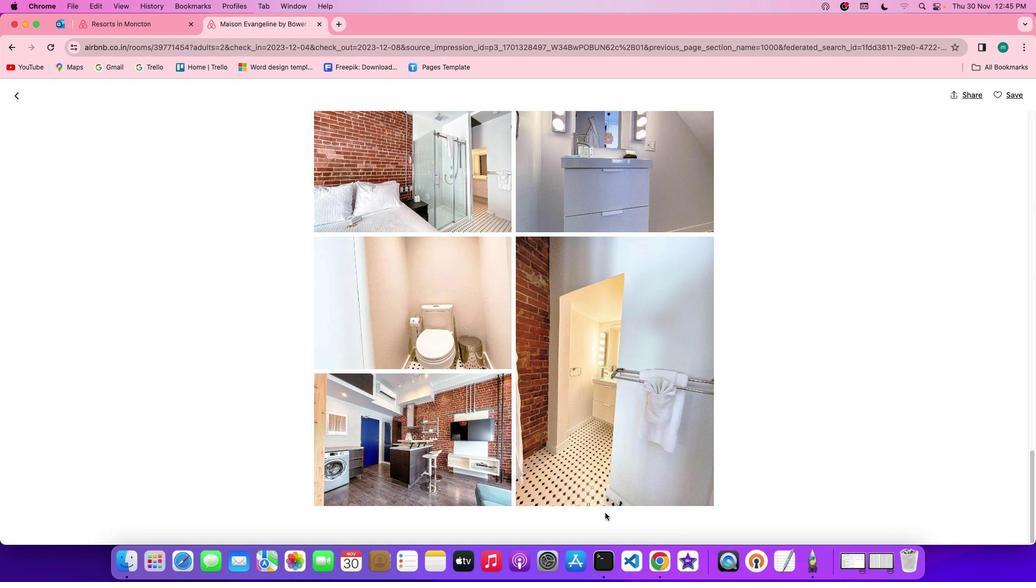 
Action: Mouse scrolled (605, 513) with delta (0, 0)
Screenshot: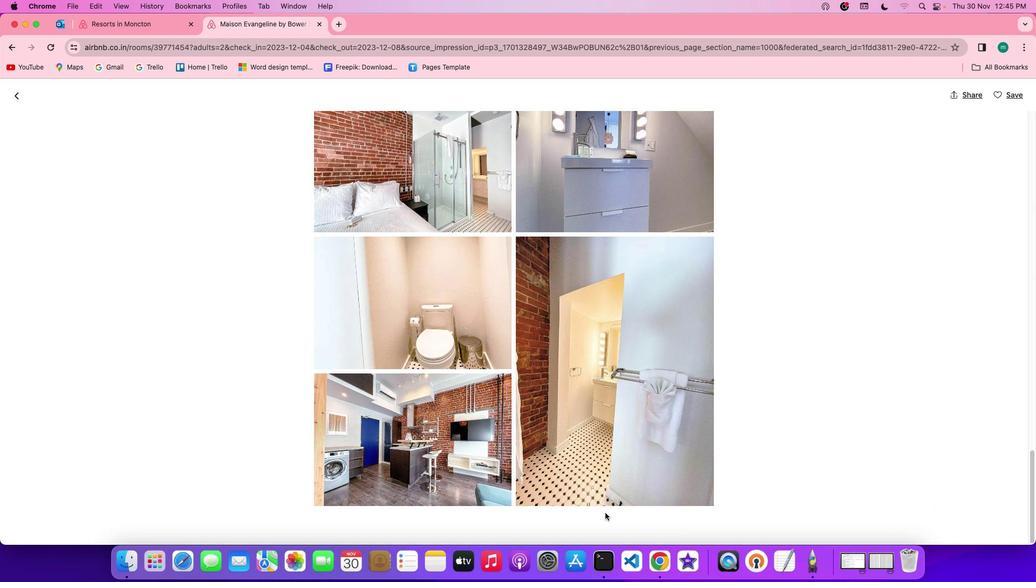 
Action: Mouse scrolled (605, 513) with delta (0, -1)
Screenshot: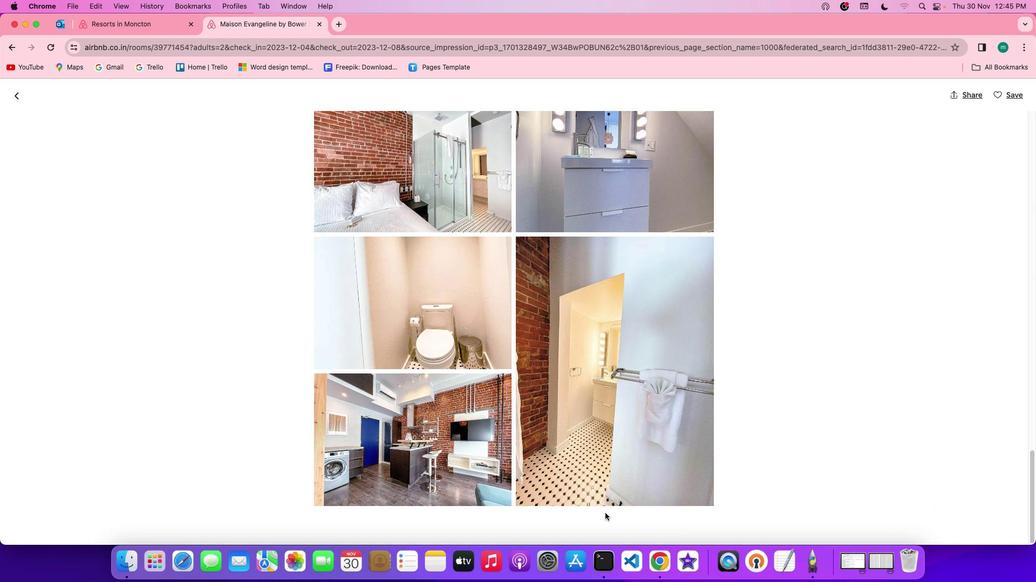 
Action: Mouse scrolled (605, 513) with delta (0, 0)
Screenshot: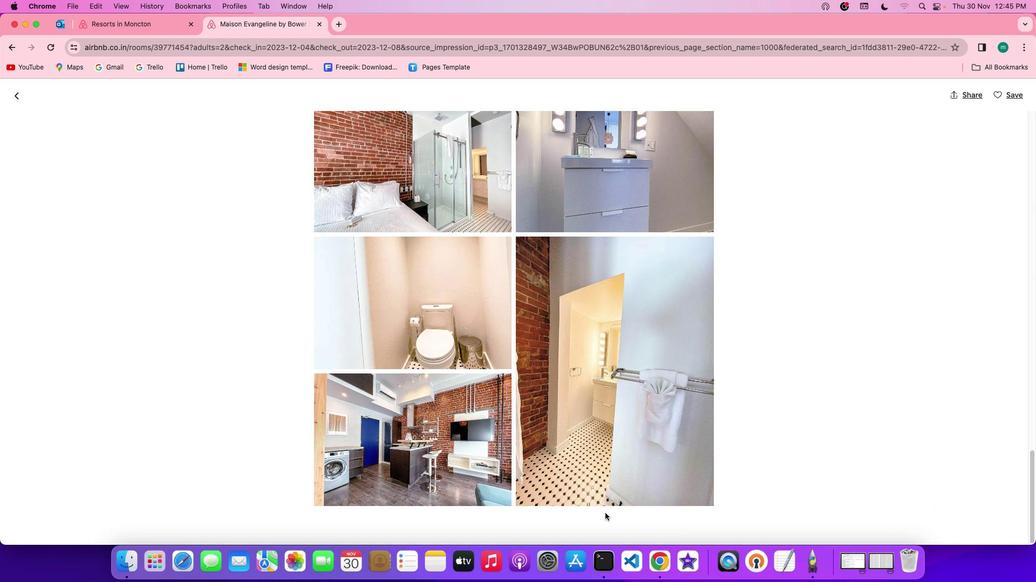 
Action: Mouse scrolled (605, 513) with delta (0, 0)
Screenshot: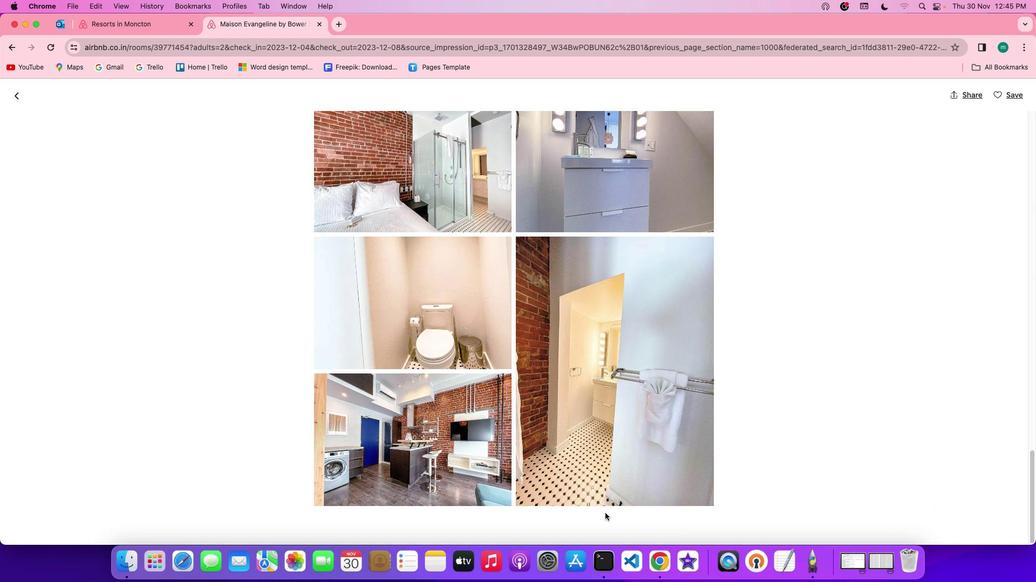 
Action: Mouse scrolled (605, 513) with delta (0, -1)
Screenshot: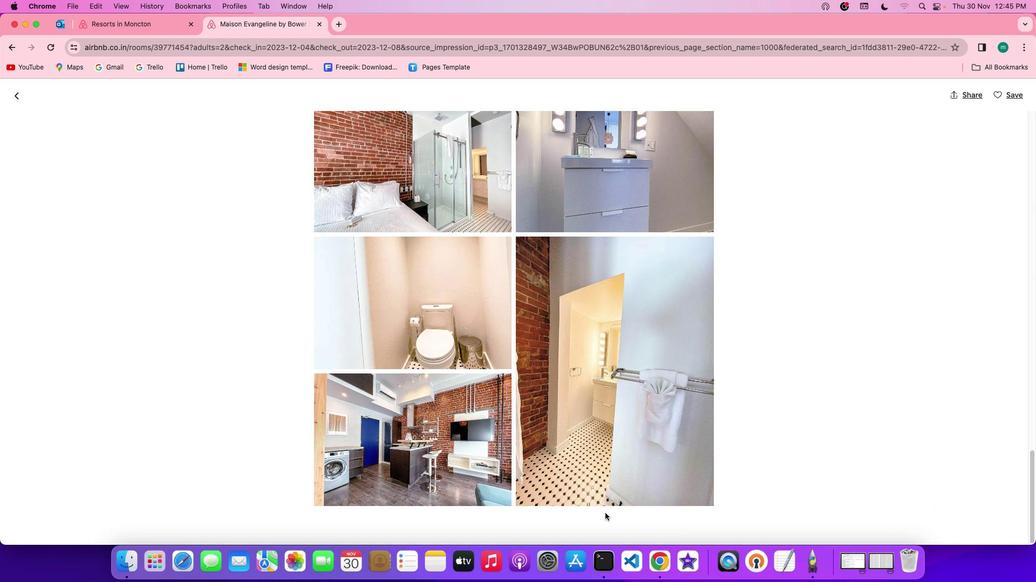 
Action: Mouse scrolled (605, 513) with delta (0, -2)
Screenshot: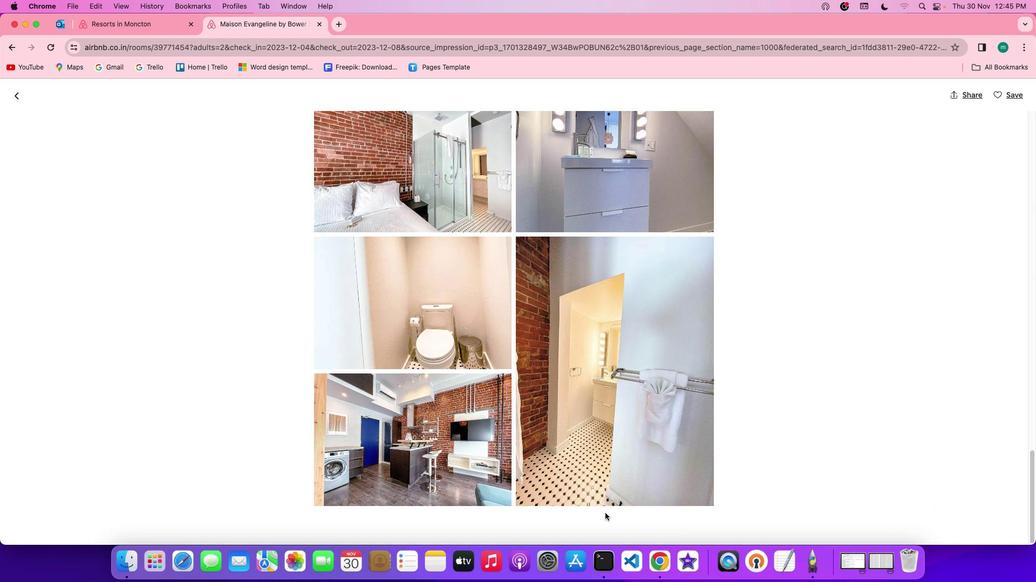 
Action: Mouse scrolled (605, 513) with delta (0, -2)
Screenshot: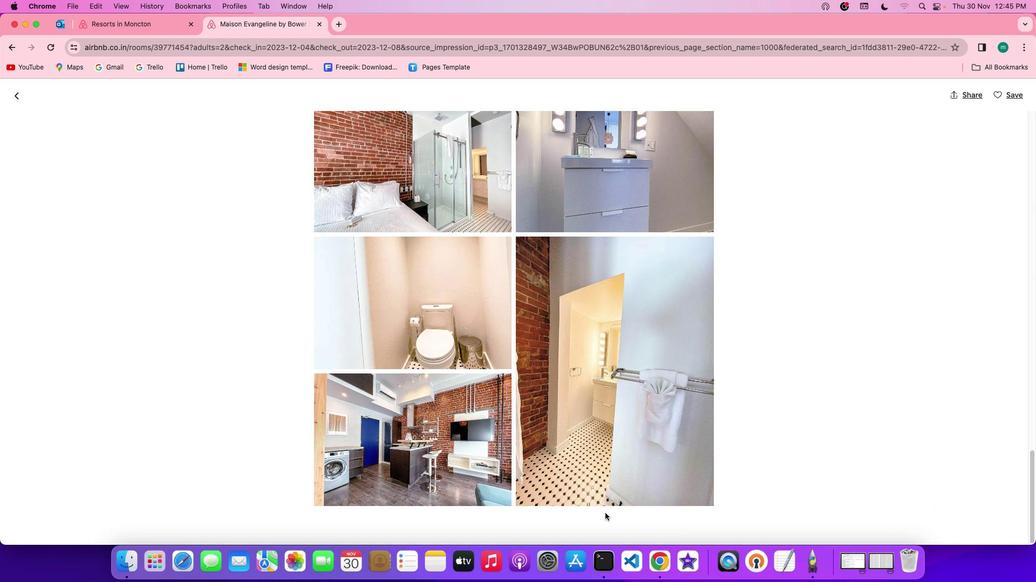 
Action: Mouse moved to (18, 94)
Screenshot: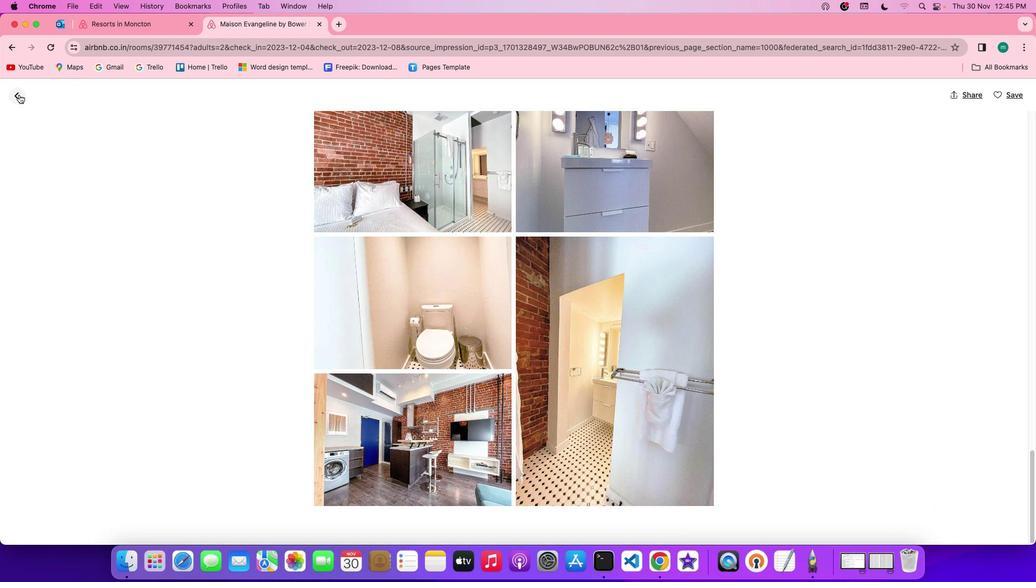 
Action: Mouse pressed left at (18, 94)
Screenshot: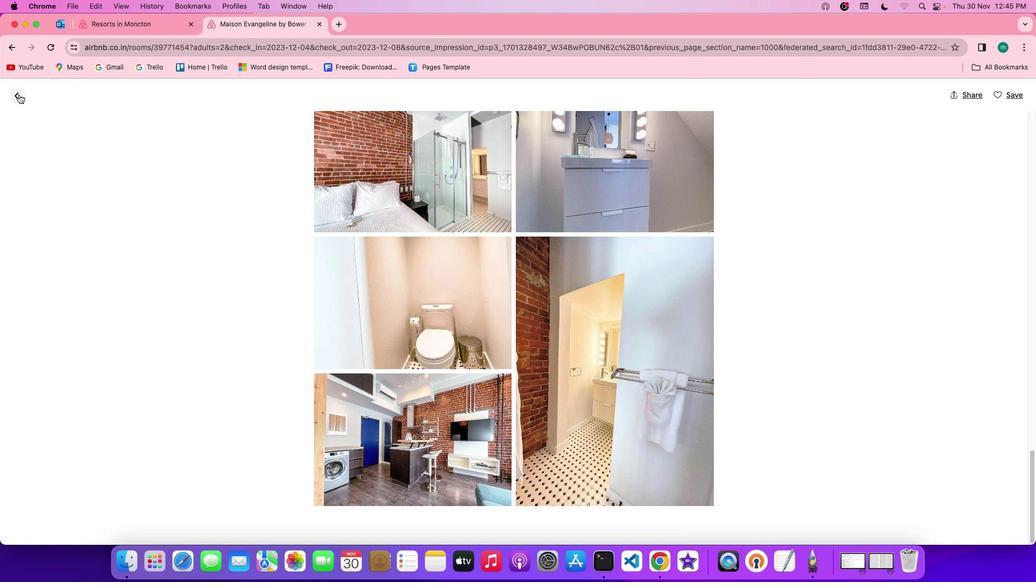 
Action: Mouse moved to (494, 397)
Screenshot: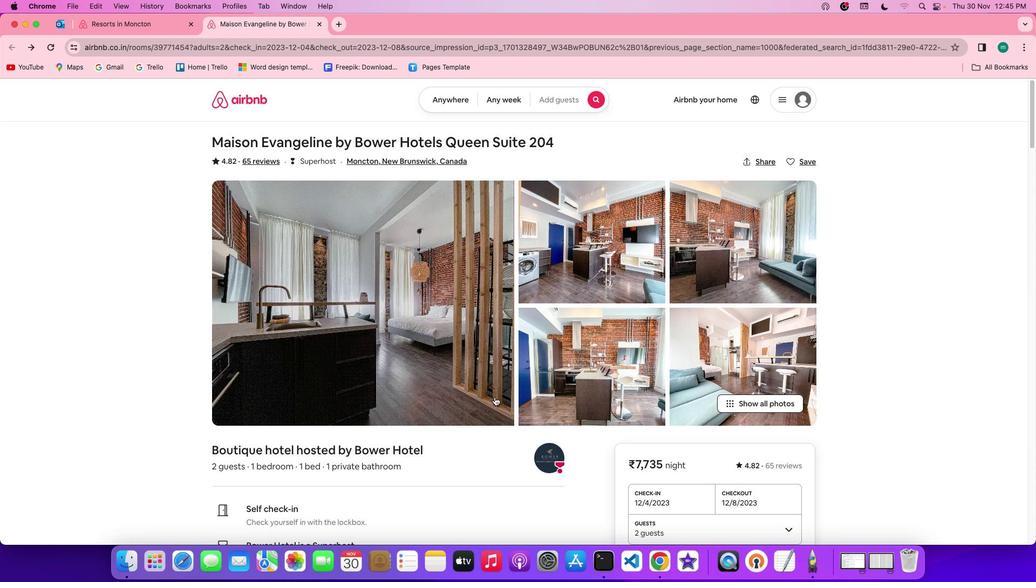 
Action: Mouse scrolled (494, 397) with delta (0, 0)
Screenshot: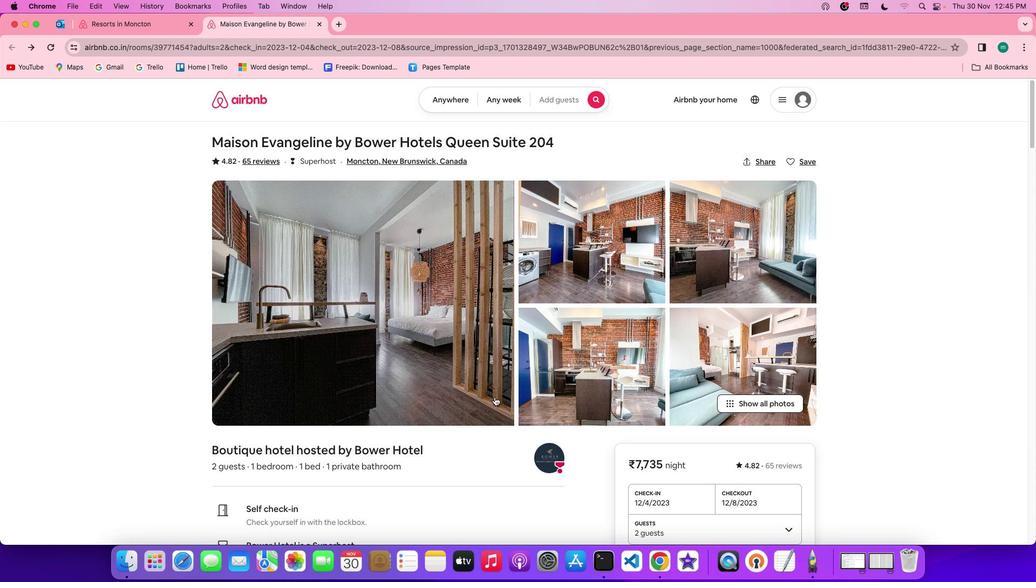 
Action: Mouse scrolled (494, 397) with delta (0, 0)
Screenshot: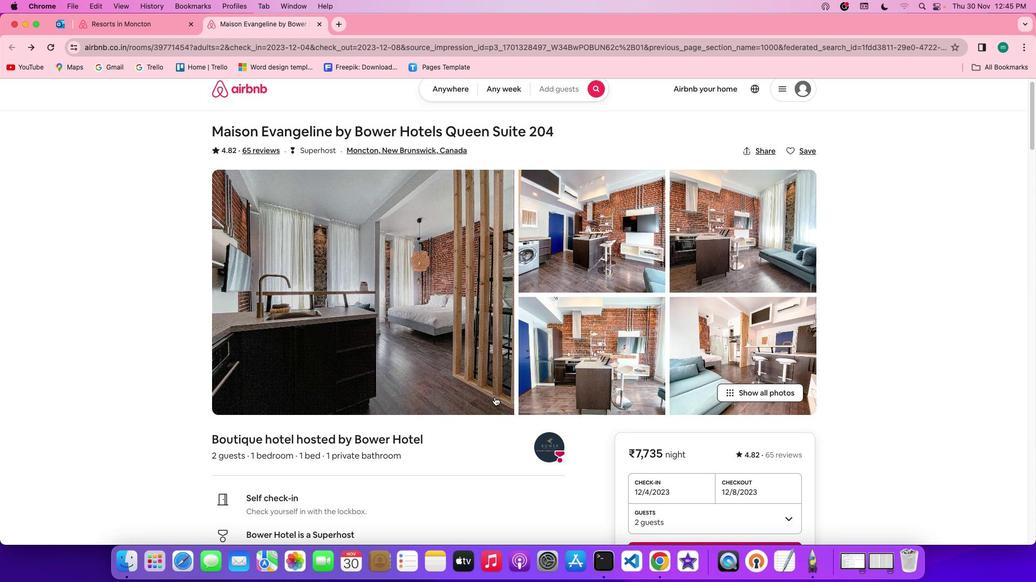 
Action: Mouse scrolled (494, 397) with delta (0, -1)
Screenshot: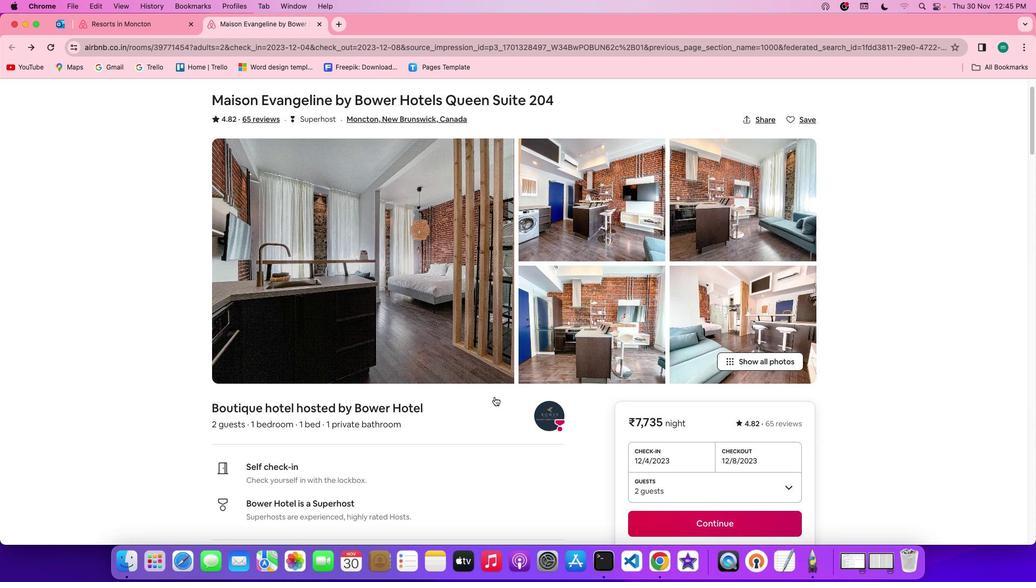 
Action: Mouse scrolled (494, 397) with delta (0, -2)
Screenshot: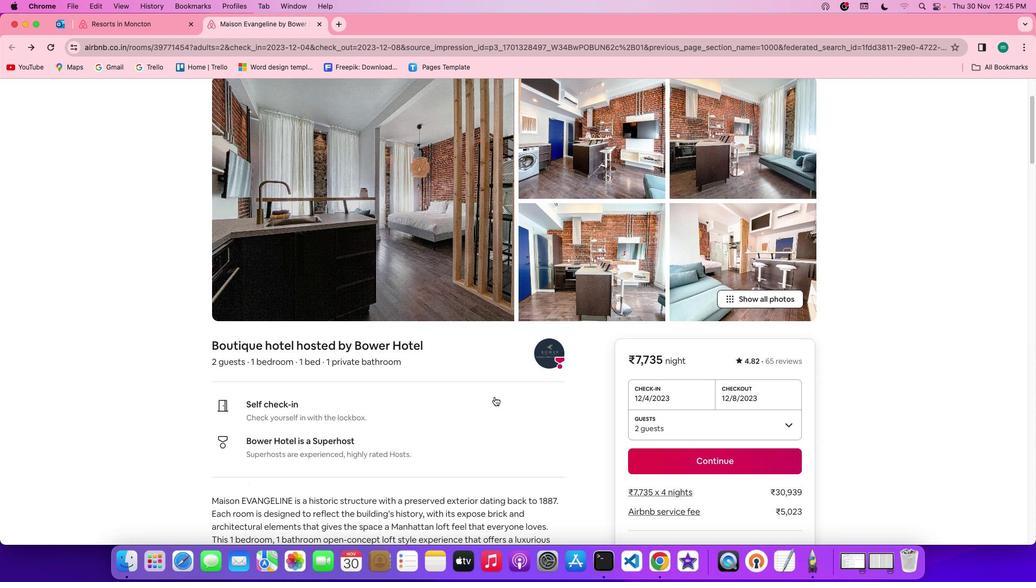 
Action: Mouse scrolled (494, 397) with delta (0, -2)
Screenshot: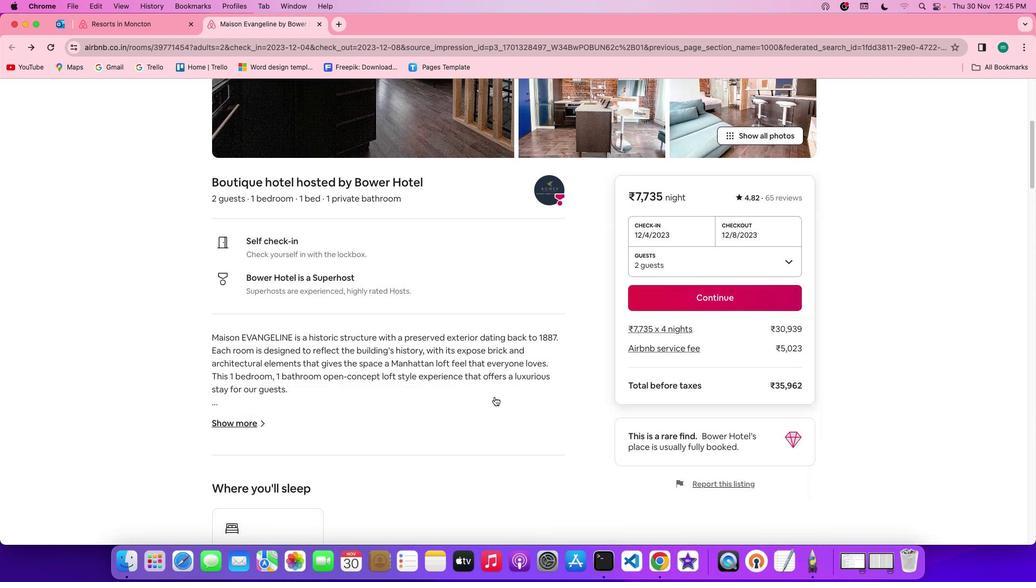 
Action: Mouse moved to (239, 390)
Screenshot: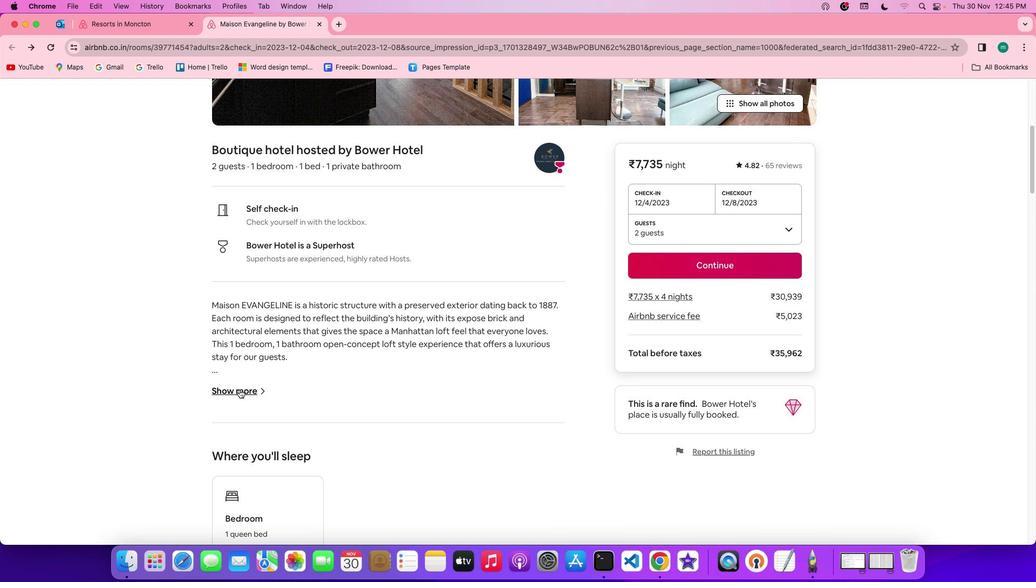 
Action: Mouse pressed left at (239, 390)
Screenshot: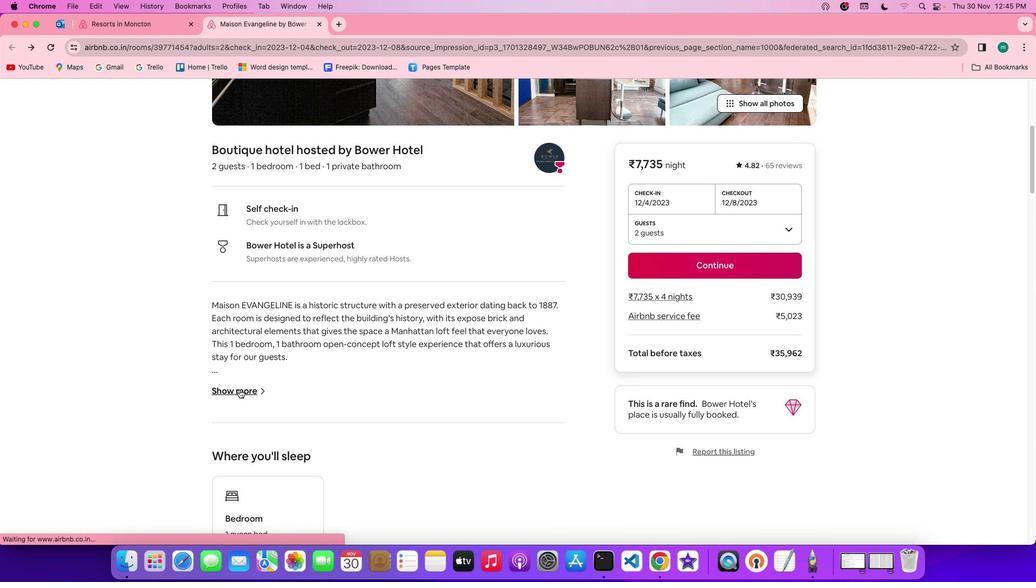 
Action: Mouse moved to (376, 380)
Screenshot: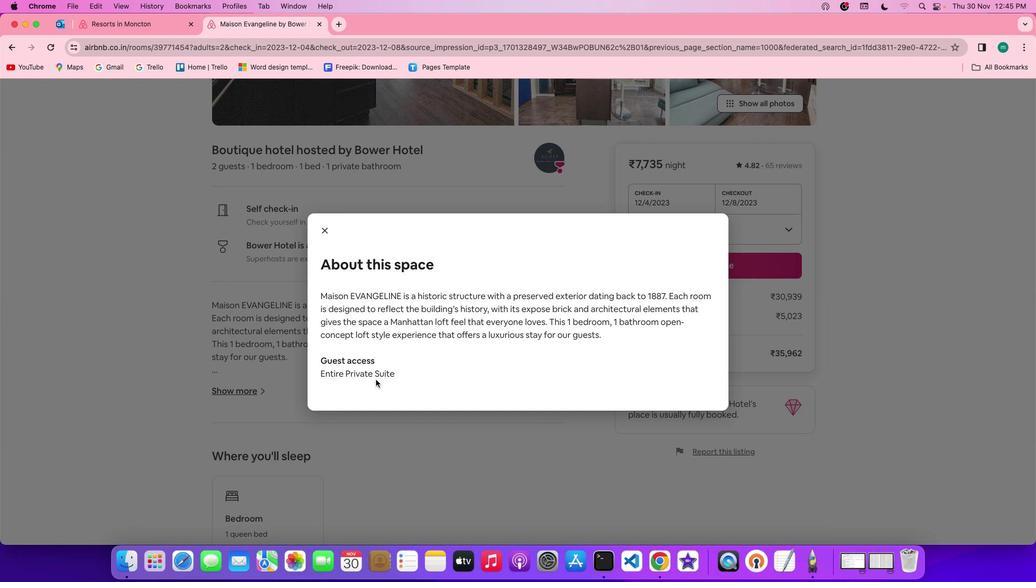 
Action: Mouse scrolled (376, 380) with delta (0, 0)
Screenshot: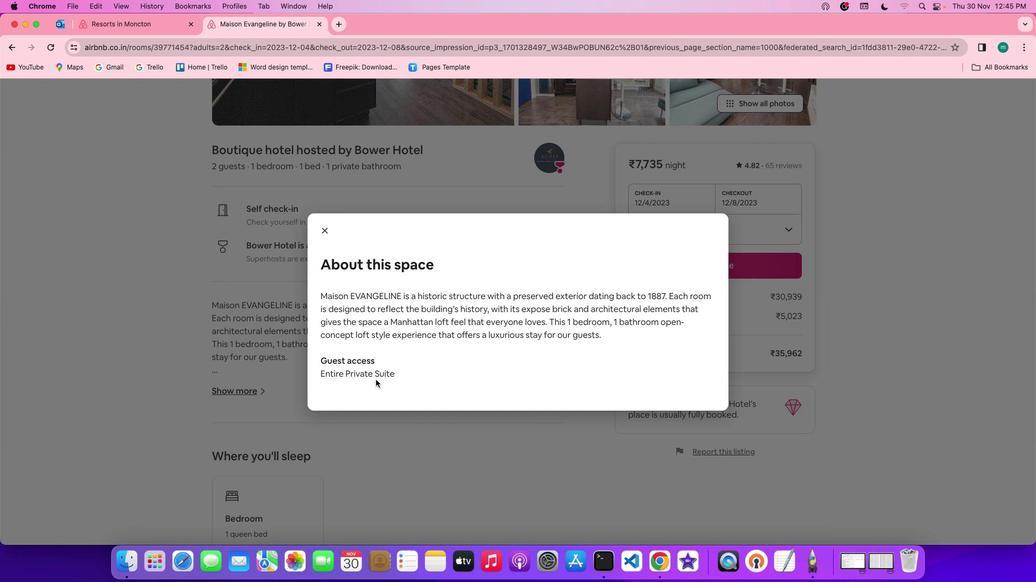 
Action: Mouse scrolled (376, 380) with delta (0, 0)
Screenshot: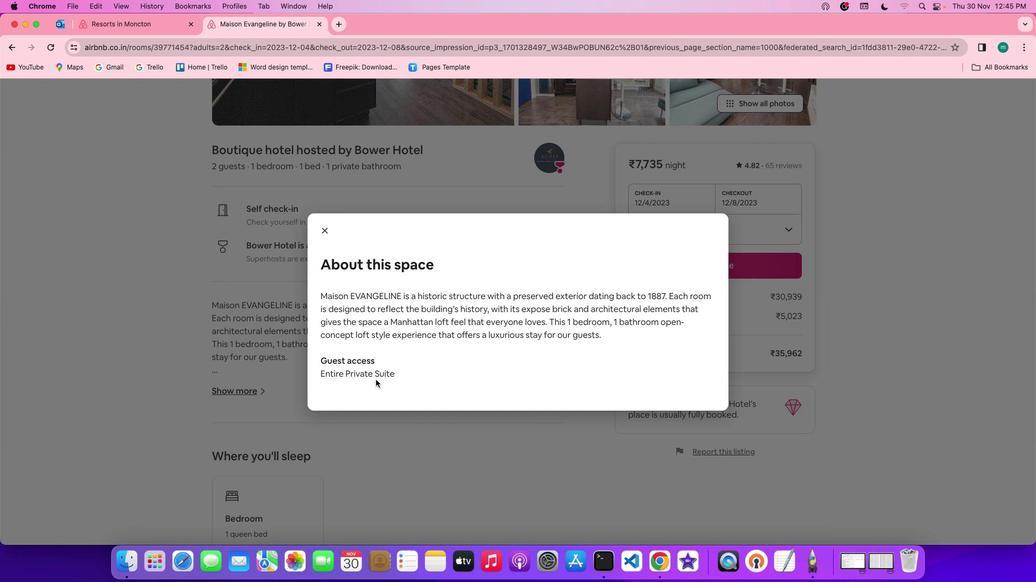 
Action: Mouse scrolled (376, 380) with delta (0, -1)
Screenshot: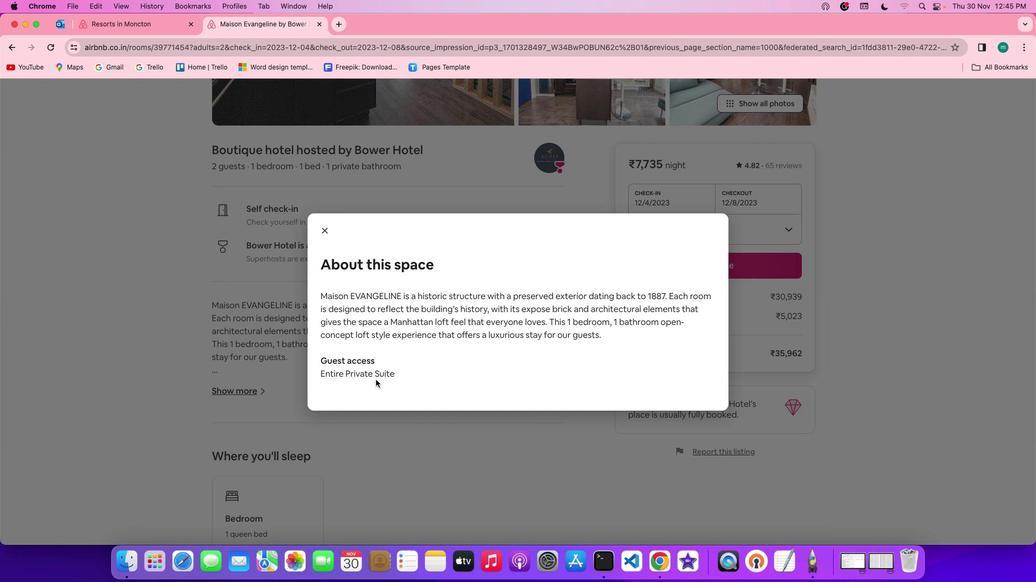 
Action: Mouse scrolled (376, 380) with delta (0, -2)
Screenshot: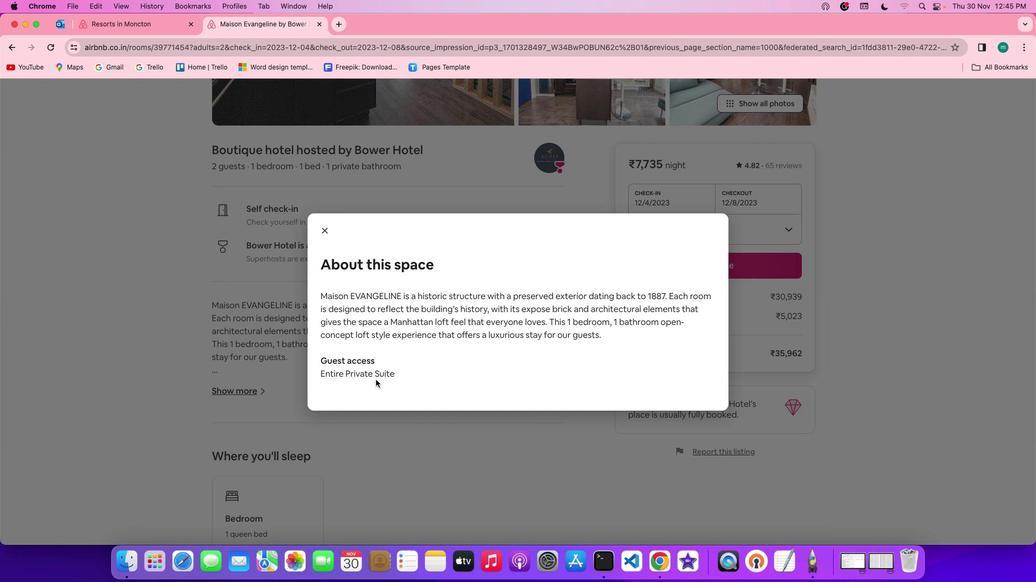
Action: Mouse scrolled (376, 380) with delta (0, -2)
Screenshot: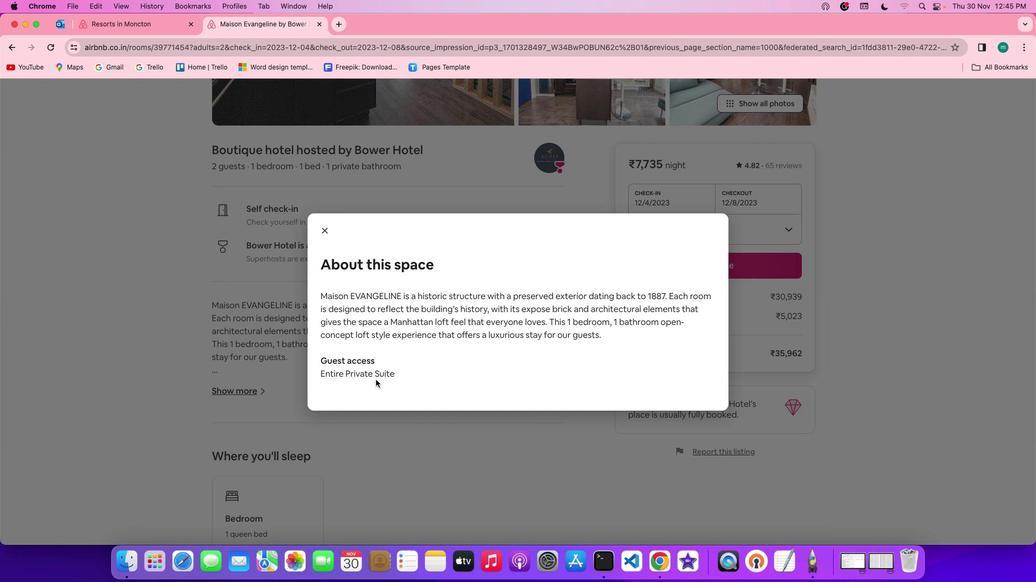 
Action: Mouse moved to (330, 230)
Screenshot: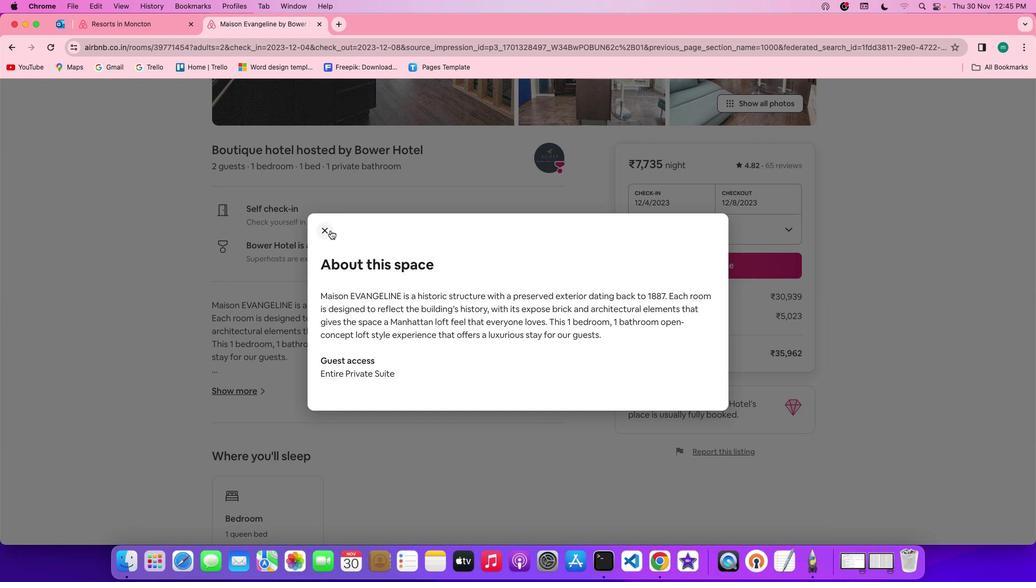
Action: Mouse pressed left at (330, 230)
Screenshot: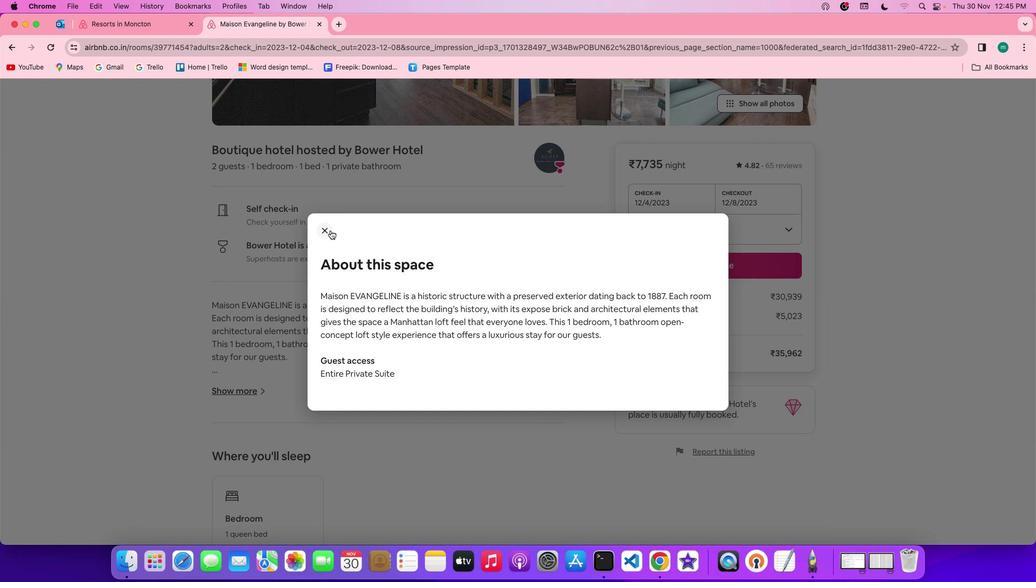 
Action: Mouse moved to (416, 372)
Screenshot: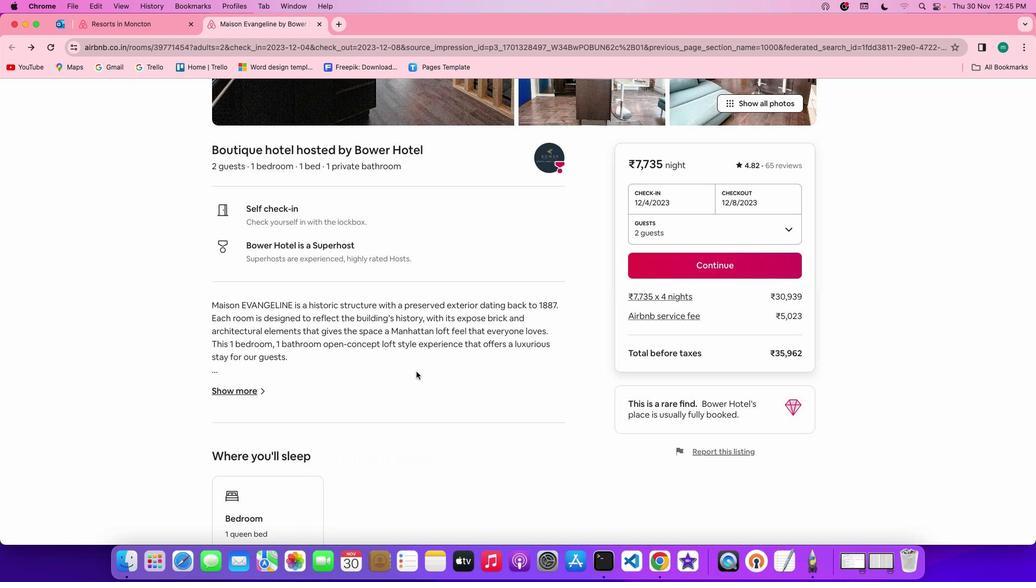 
Action: Mouse scrolled (416, 372) with delta (0, 0)
Screenshot: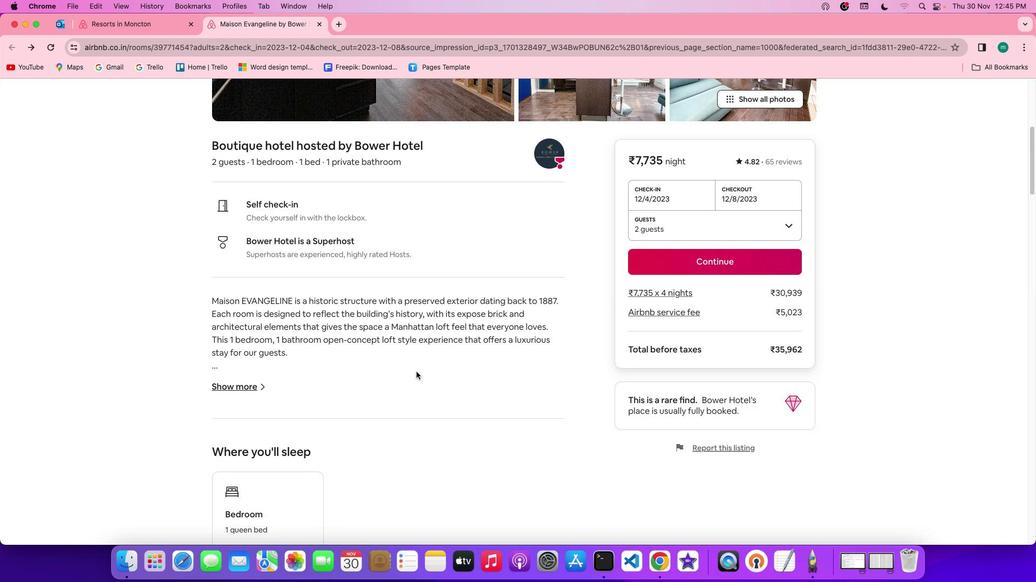 
Action: Mouse scrolled (416, 372) with delta (0, 0)
Screenshot: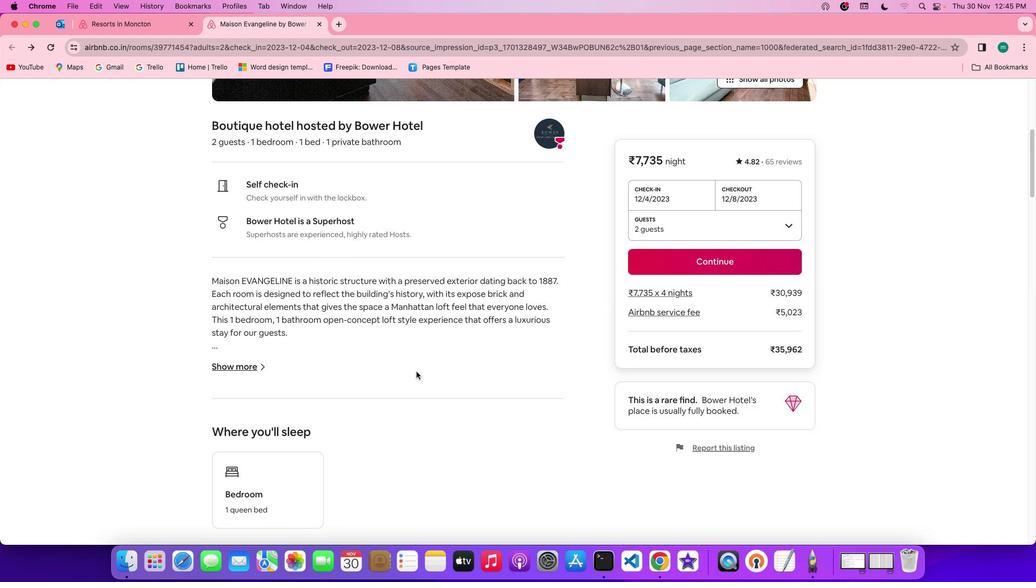 
Action: Mouse scrolled (416, 372) with delta (0, -1)
Screenshot: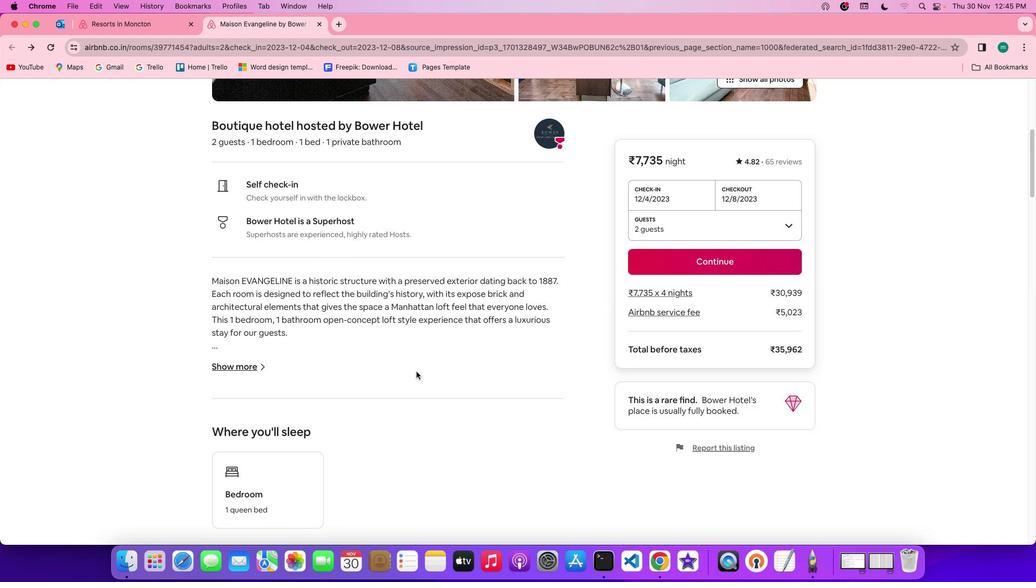 
Action: Mouse scrolled (416, 372) with delta (0, -2)
Screenshot: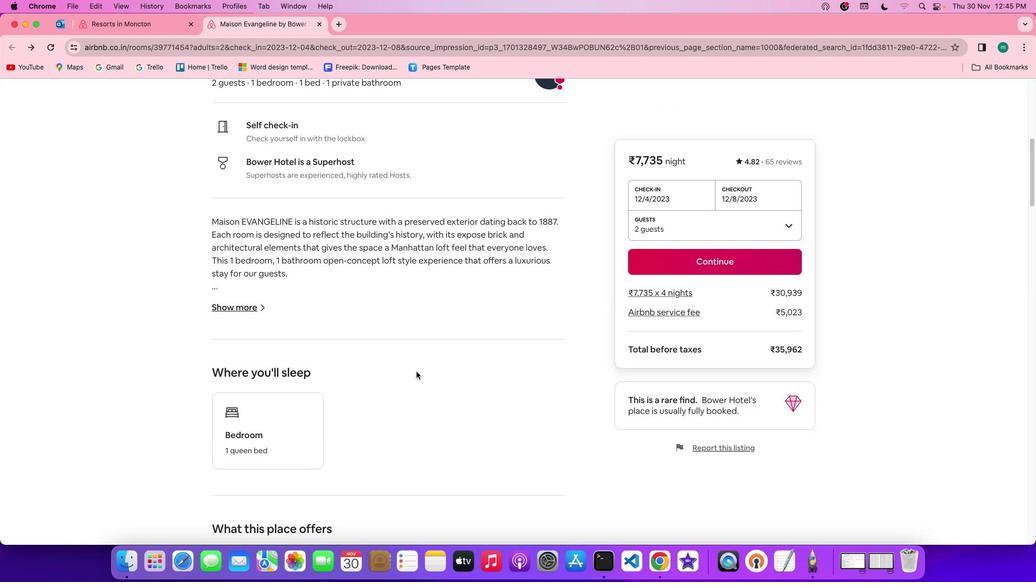 
Action: Mouse scrolled (416, 372) with delta (0, -2)
Screenshot: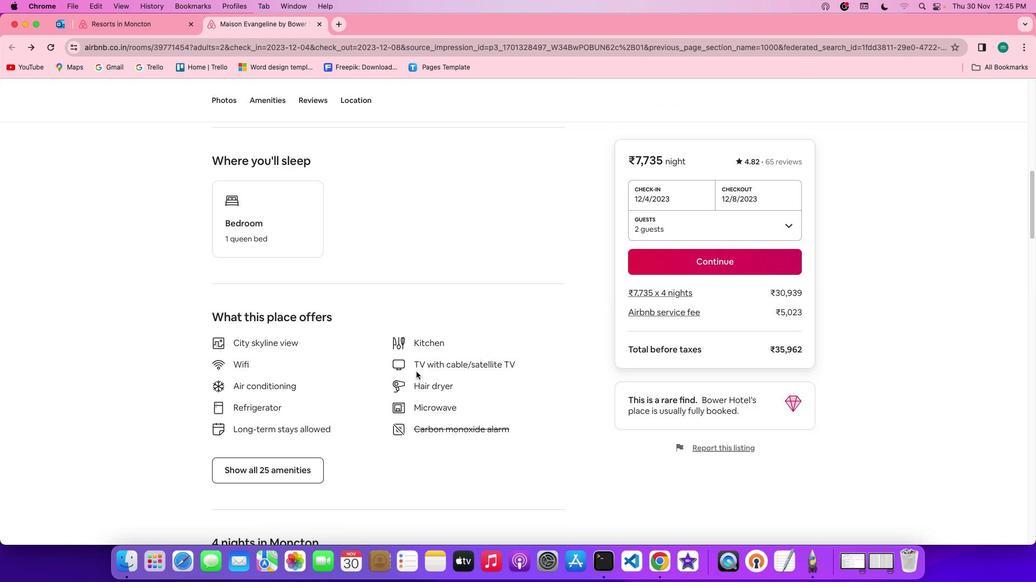 
Action: Mouse scrolled (416, 372) with delta (0, 0)
Screenshot: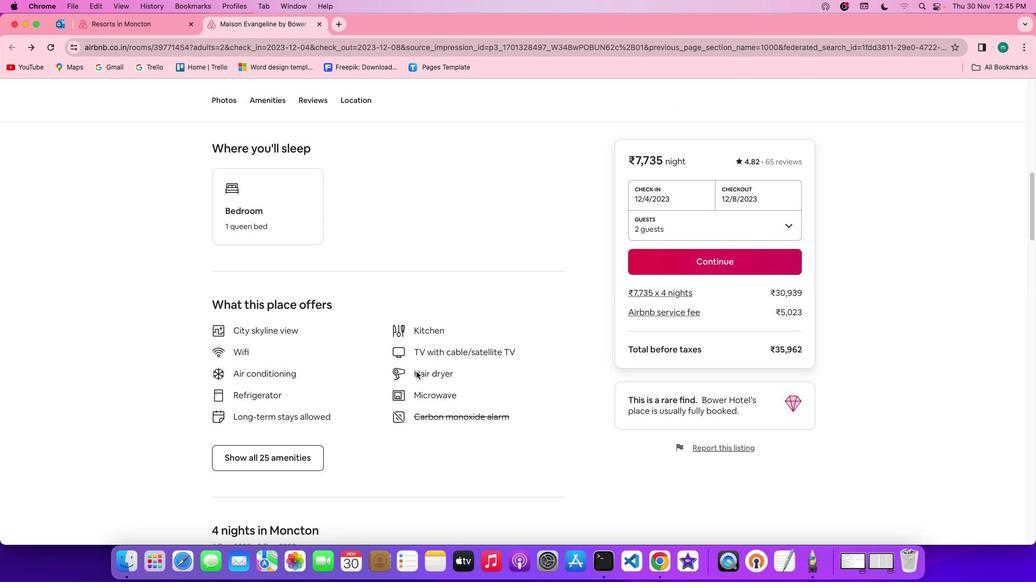 
Action: Mouse scrolled (416, 372) with delta (0, 0)
Screenshot: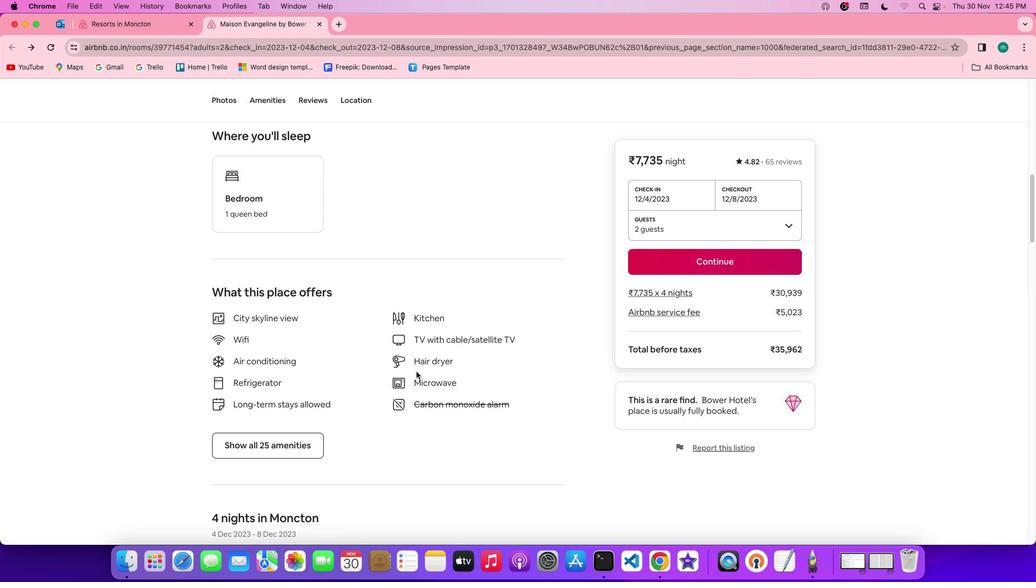 
Action: Mouse scrolled (416, 372) with delta (0, -1)
Screenshot: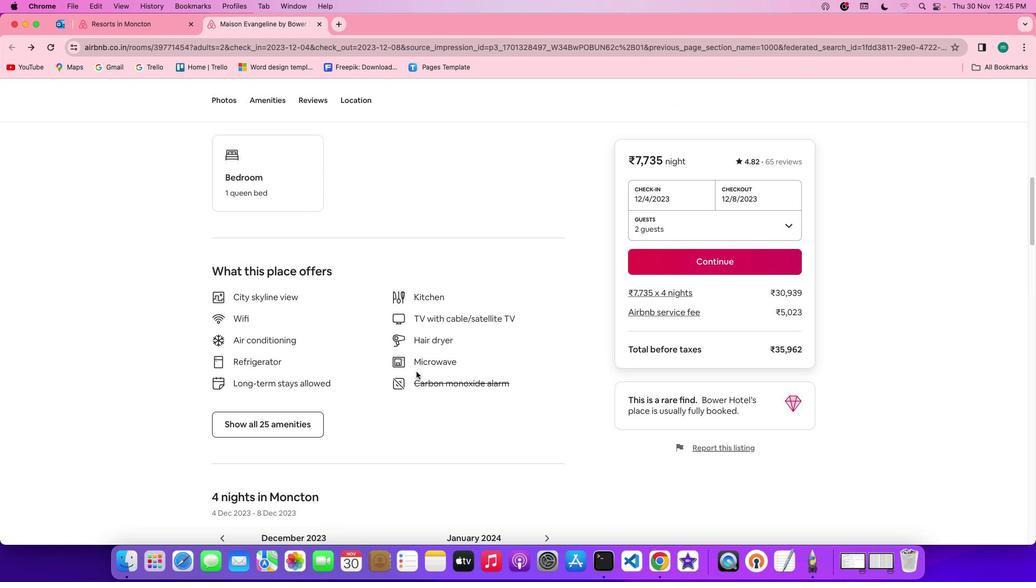 
Action: Mouse moved to (278, 385)
Screenshot: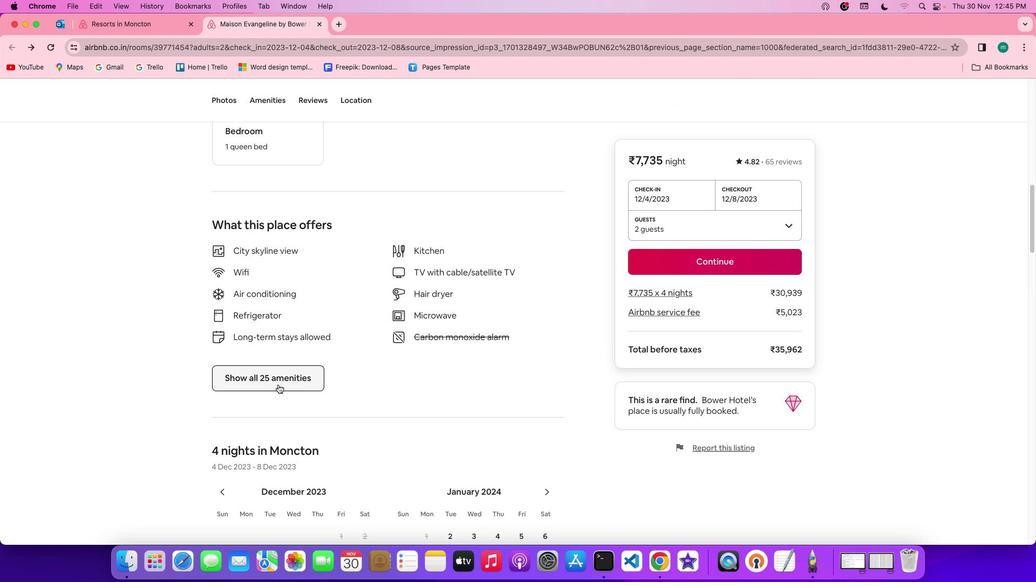 
Action: Mouse pressed left at (278, 385)
Screenshot: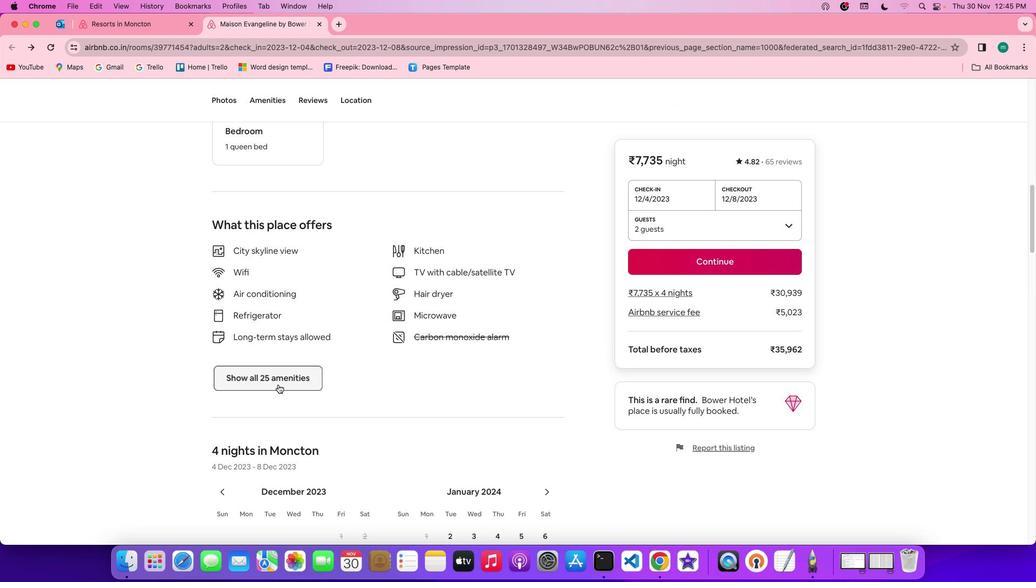 
Action: Mouse moved to (490, 381)
Screenshot: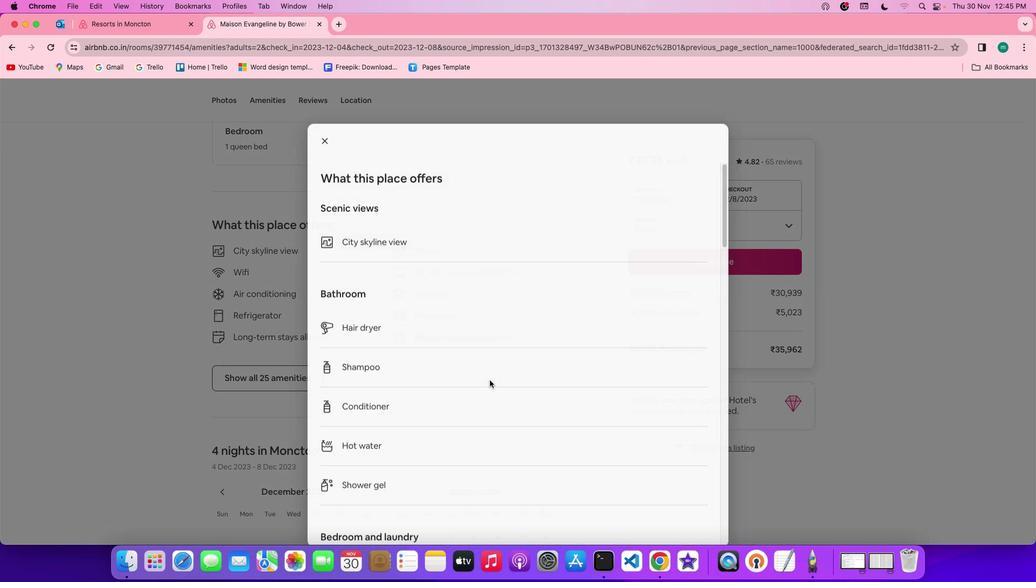 
Action: Mouse scrolled (490, 381) with delta (0, 0)
Screenshot: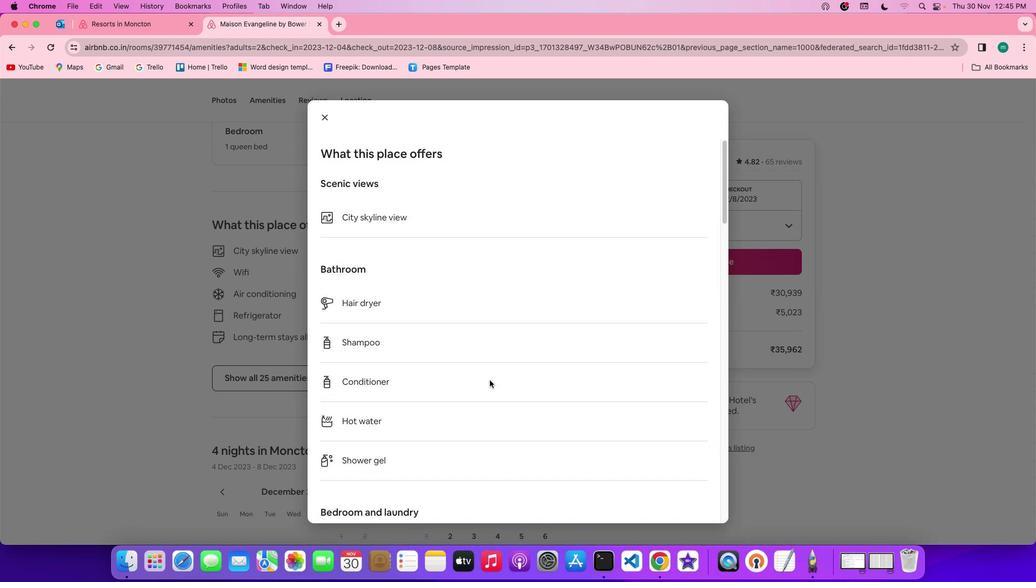 
Action: Mouse scrolled (490, 381) with delta (0, 0)
Screenshot: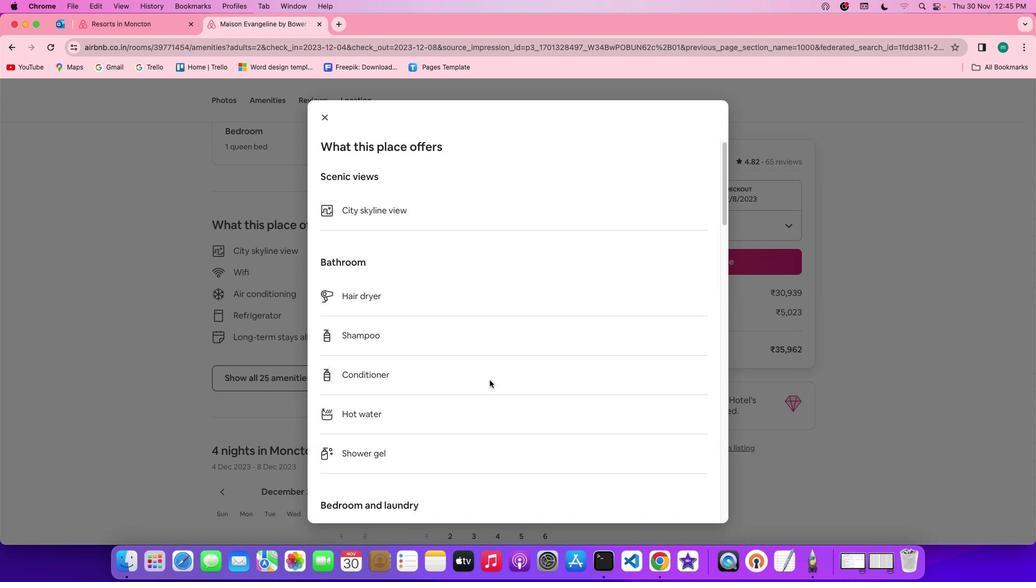 
Action: Mouse scrolled (490, 381) with delta (0, -1)
Screenshot: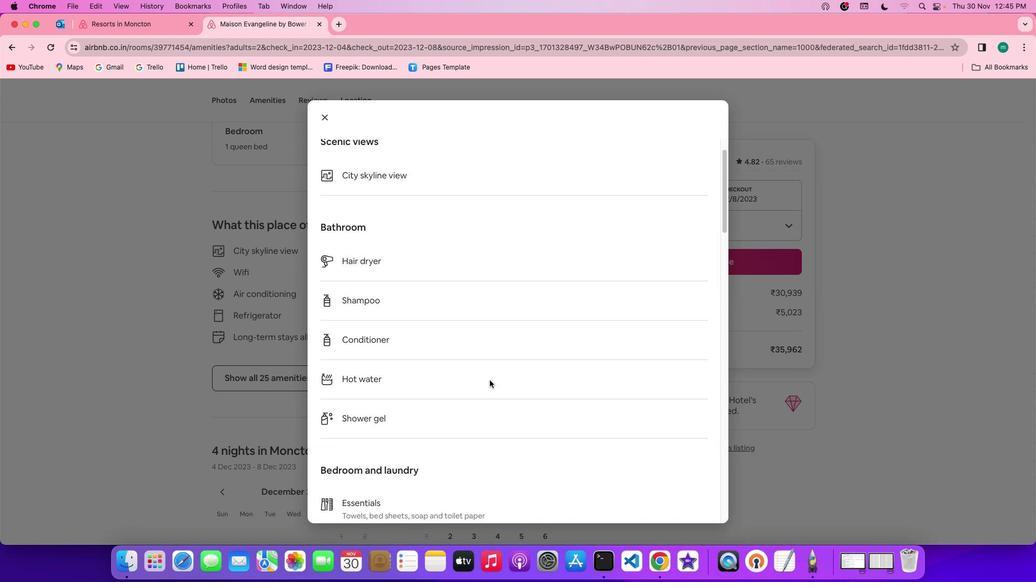 
Action: Mouse scrolled (490, 381) with delta (0, -2)
Screenshot: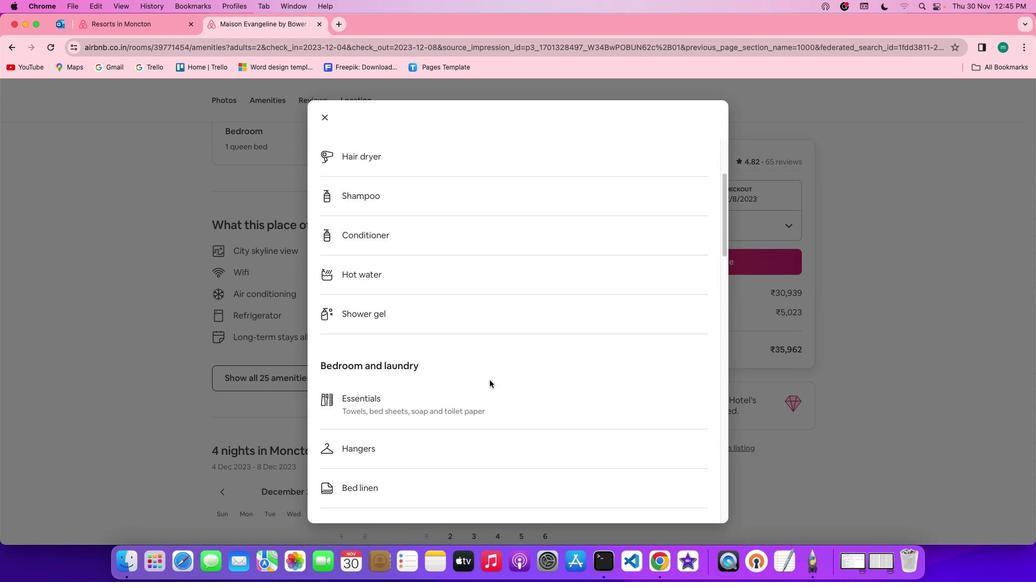 
Action: Mouse scrolled (490, 381) with delta (0, -2)
Screenshot: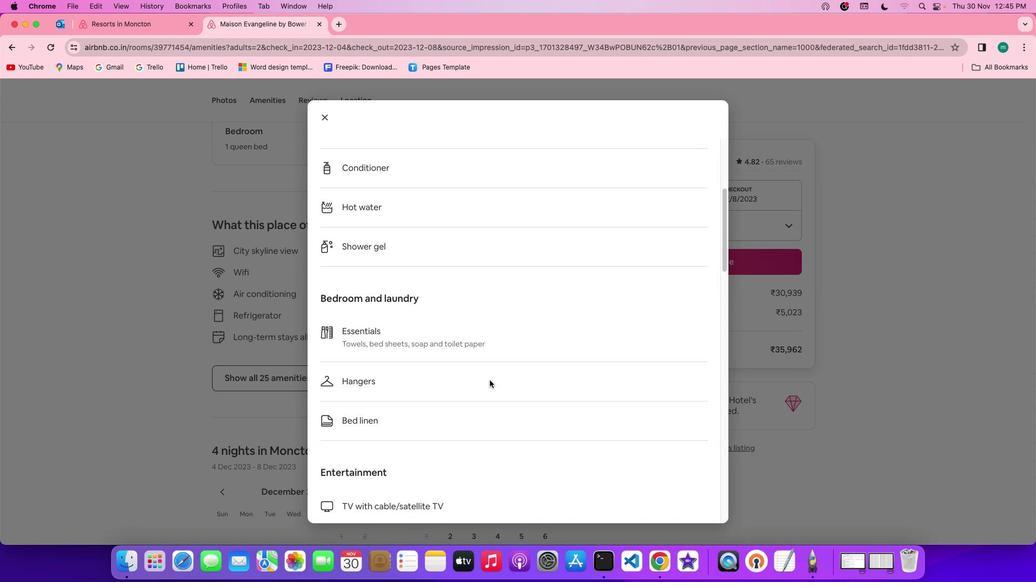 
Action: Mouse scrolled (490, 381) with delta (0, 0)
Screenshot: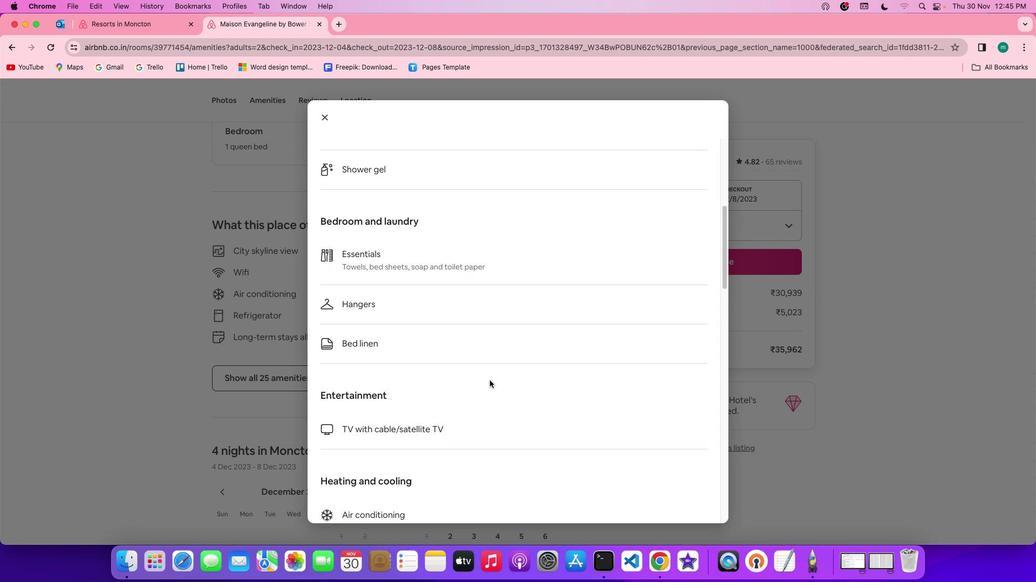 
Action: Mouse scrolled (490, 381) with delta (0, 0)
Screenshot: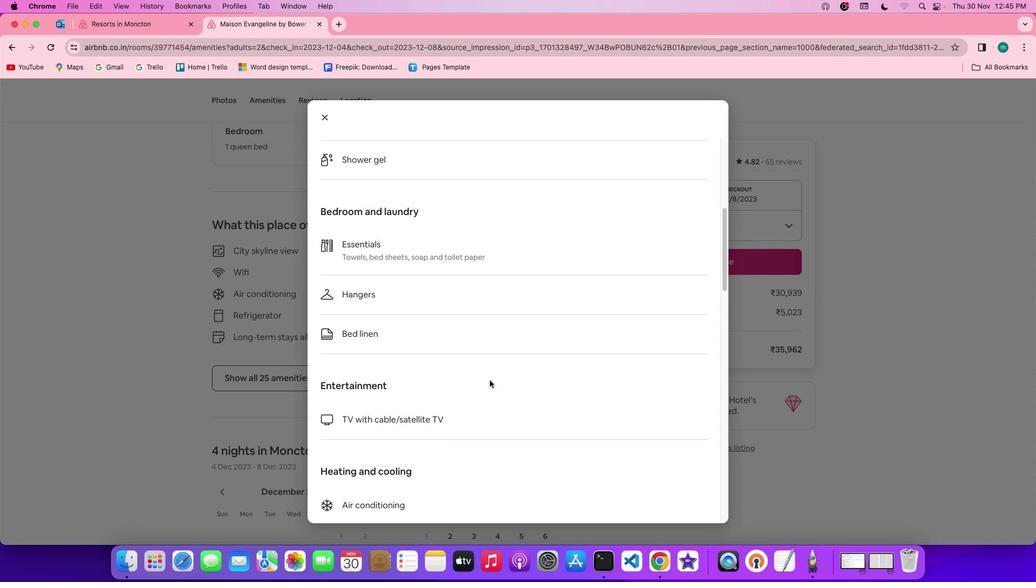 
Action: Mouse scrolled (490, 381) with delta (0, -1)
Screenshot: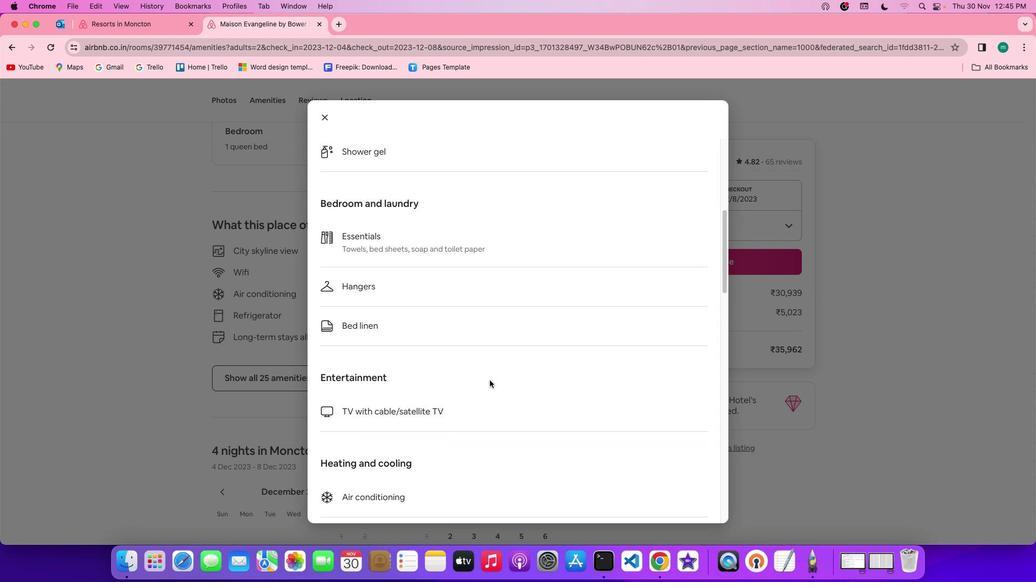 
Action: Mouse scrolled (490, 381) with delta (0, -1)
Screenshot: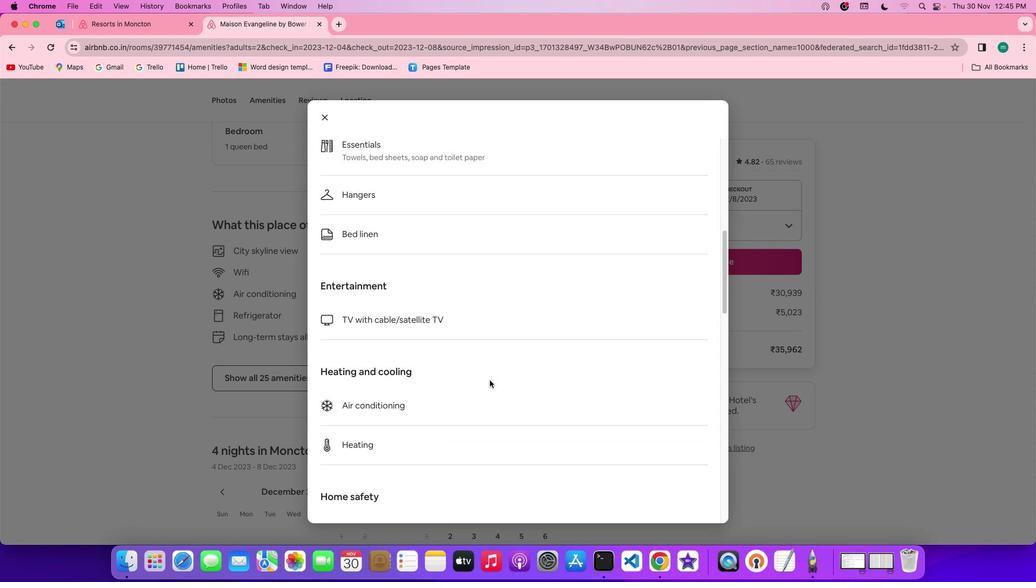 
Action: Mouse scrolled (490, 381) with delta (0, 0)
Screenshot: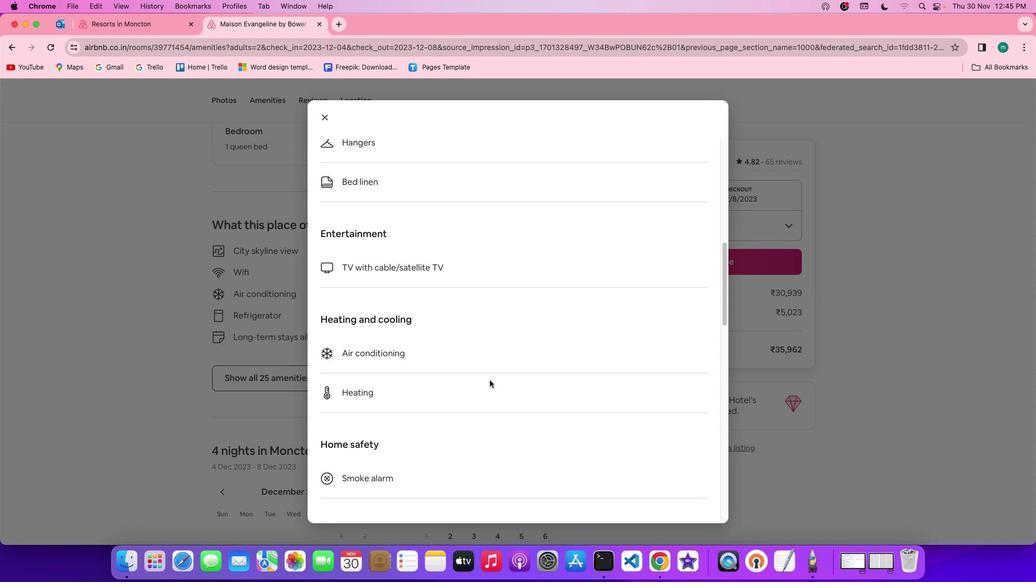 
Action: Mouse scrolled (490, 381) with delta (0, 0)
Screenshot: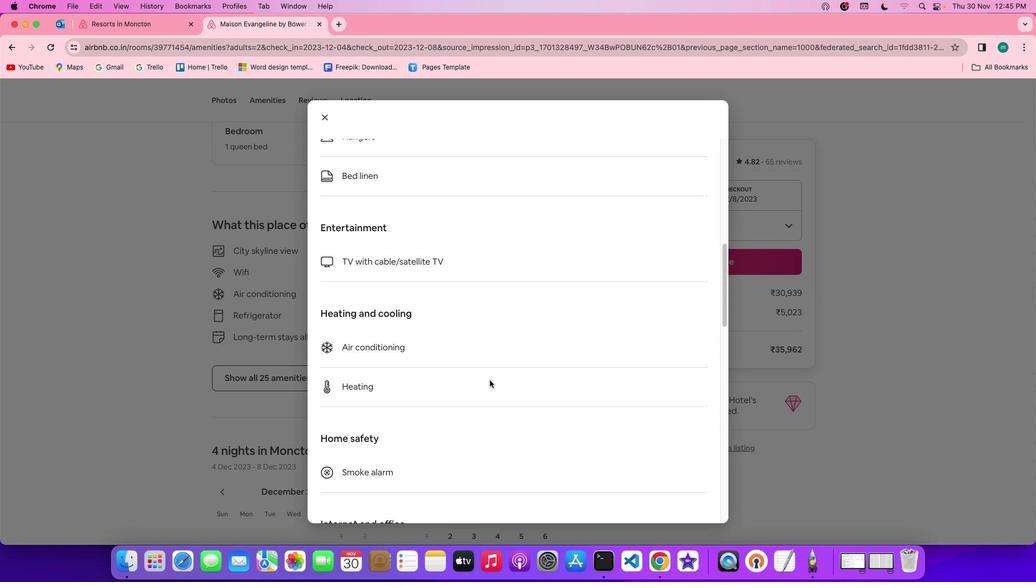 
Action: Mouse scrolled (490, 381) with delta (0, -1)
Screenshot: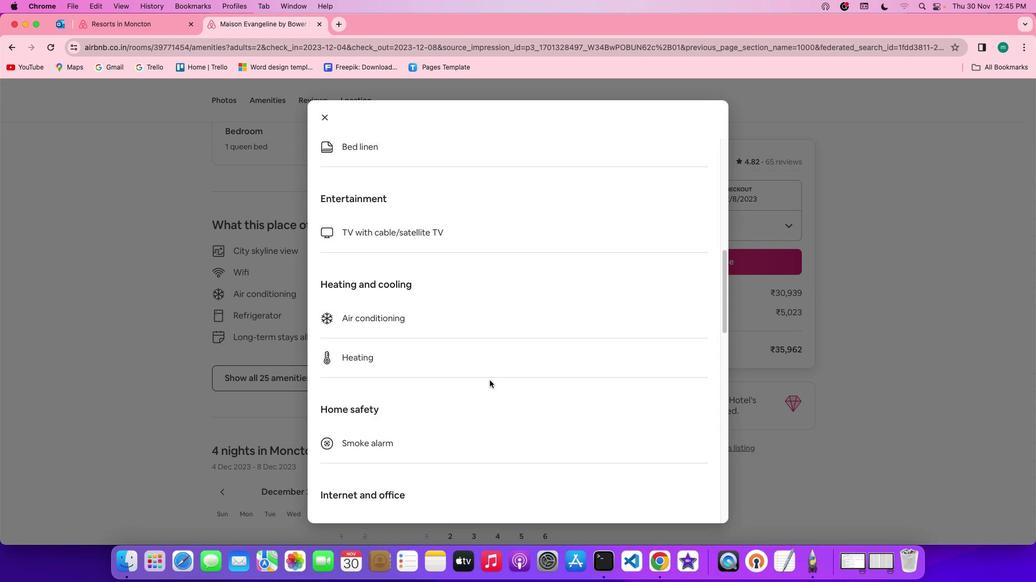 
Action: Mouse scrolled (490, 381) with delta (0, -1)
Screenshot: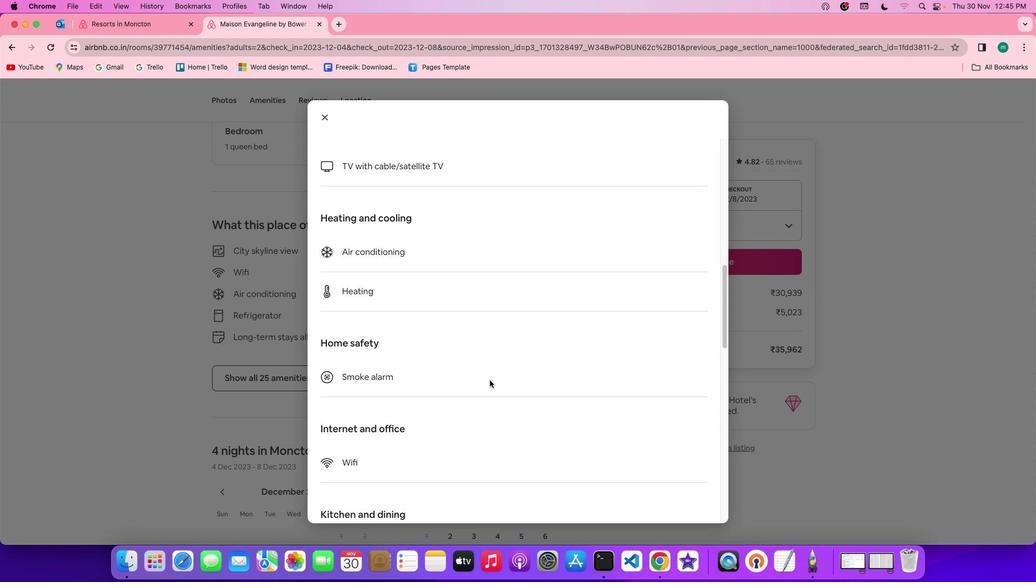 
Action: Mouse scrolled (490, 381) with delta (0, 0)
Screenshot: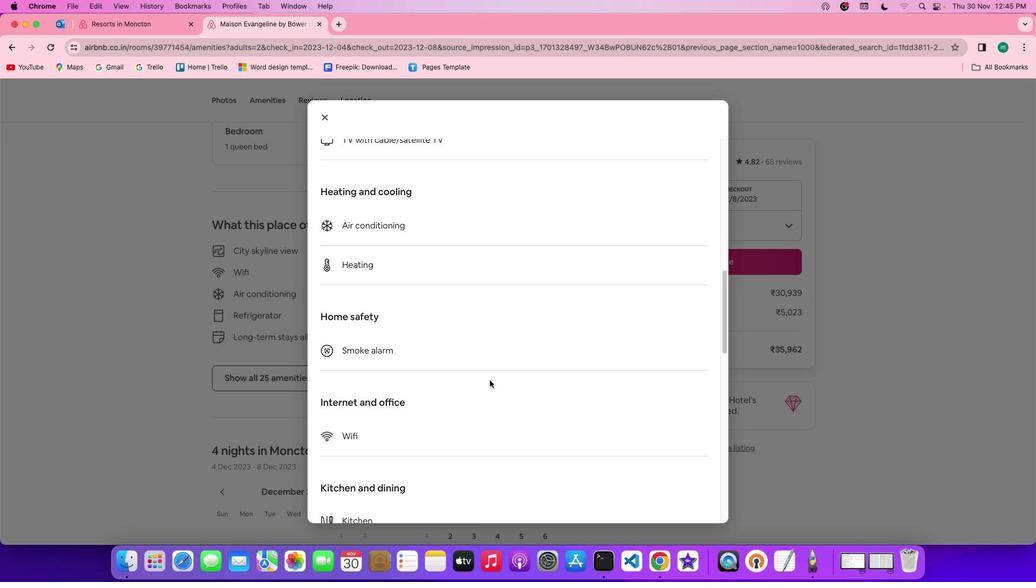 
Action: Mouse scrolled (490, 381) with delta (0, 0)
Screenshot: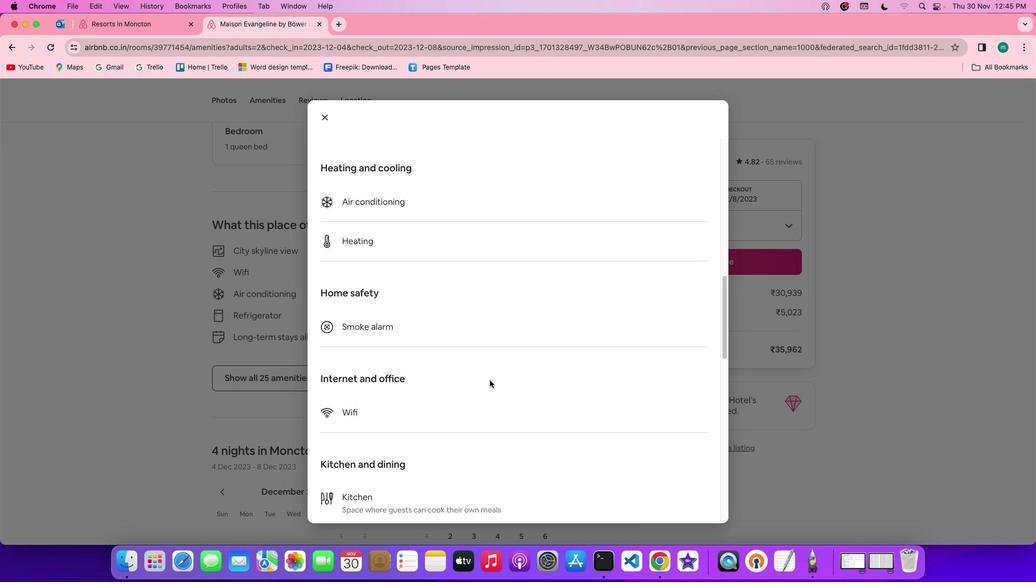 
Action: Mouse scrolled (490, 381) with delta (0, -1)
Screenshot: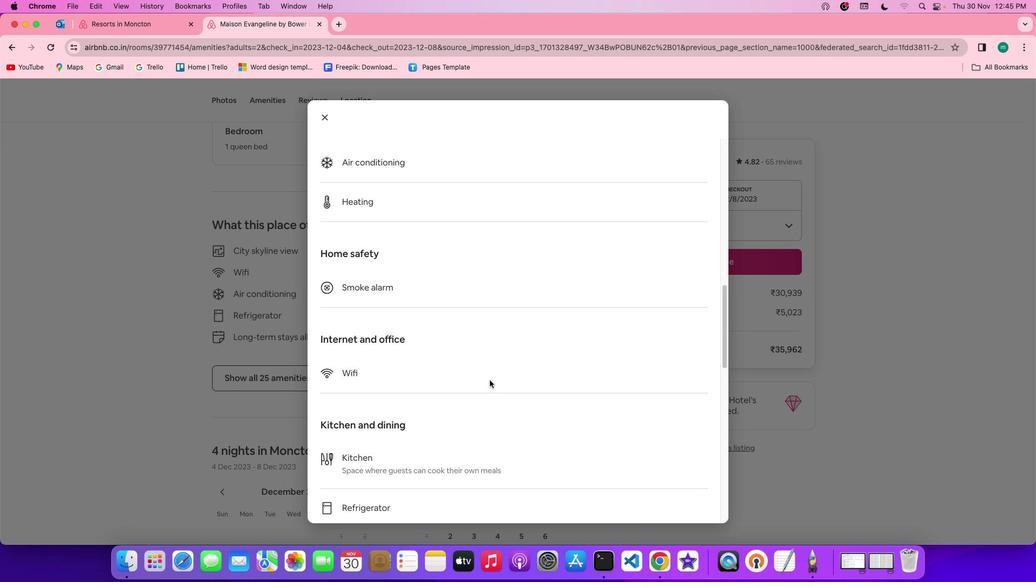 
Action: Mouse scrolled (490, 381) with delta (0, -2)
Screenshot: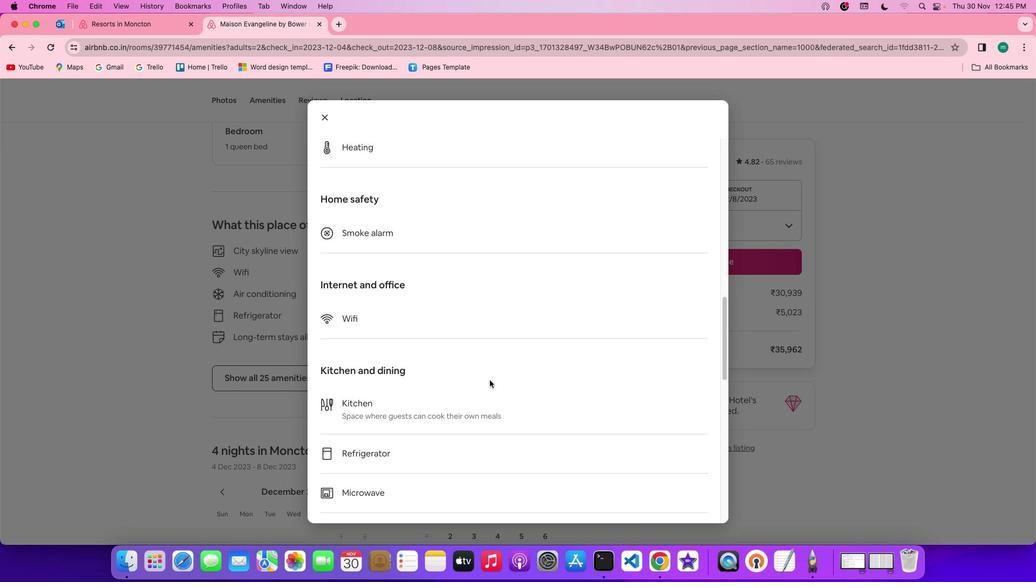 
Action: Mouse scrolled (490, 381) with delta (0, 0)
Screenshot: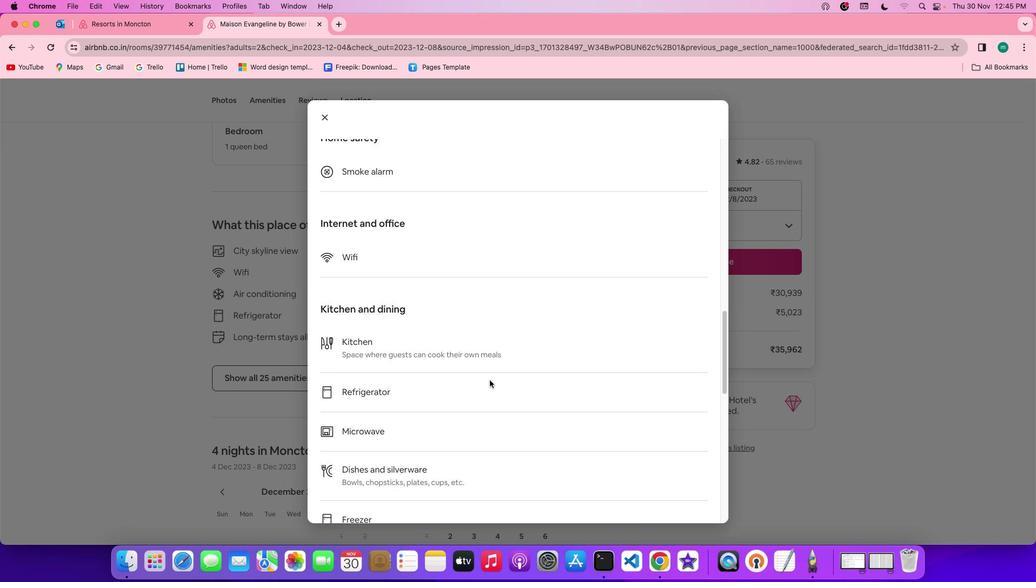 
Action: Mouse scrolled (490, 381) with delta (0, 0)
Screenshot: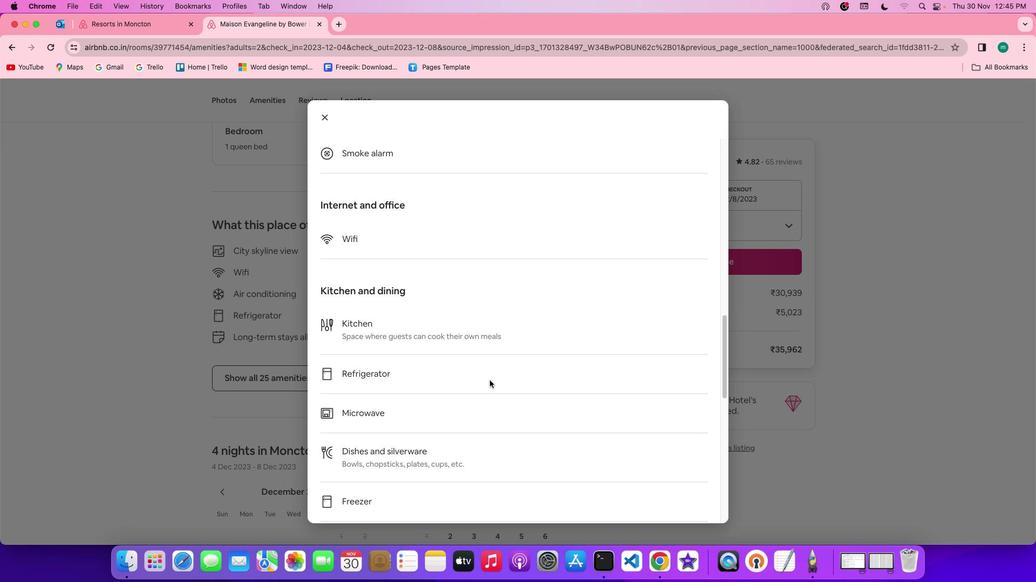 
Action: Mouse scrolled (490, 381) with delta (0, -1)
Screenshot: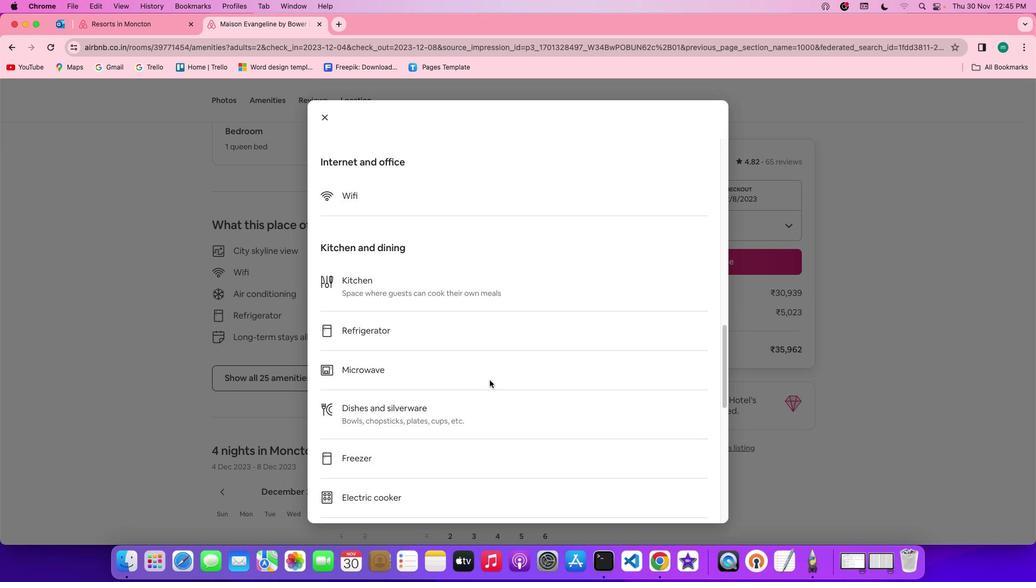 
Action: Mouse scrolled (490, 381) with delta (0, -2)
Screenshot: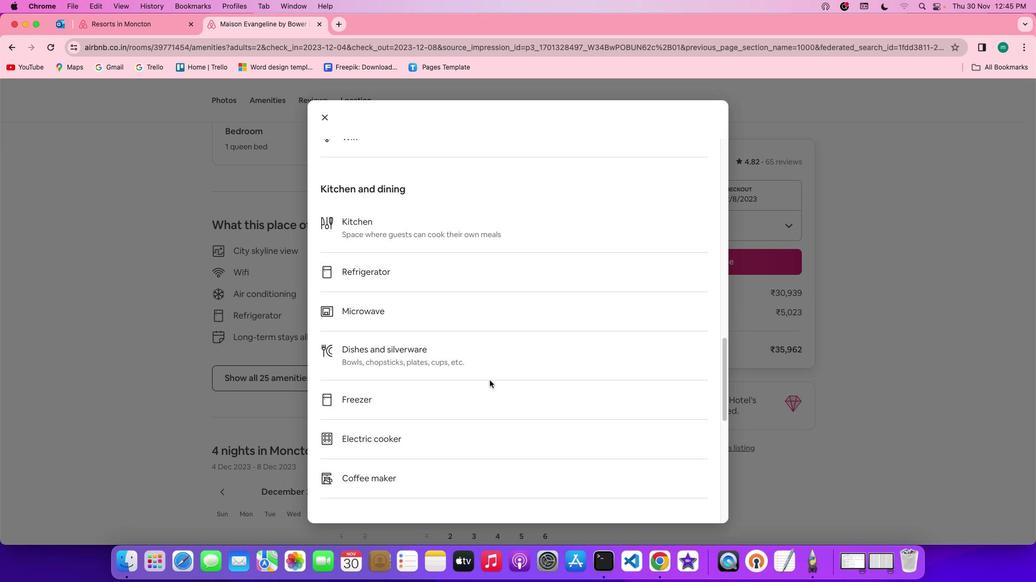 
Action: Mouse scrolled (490, 381) with delta (0, 0)
Screenshot: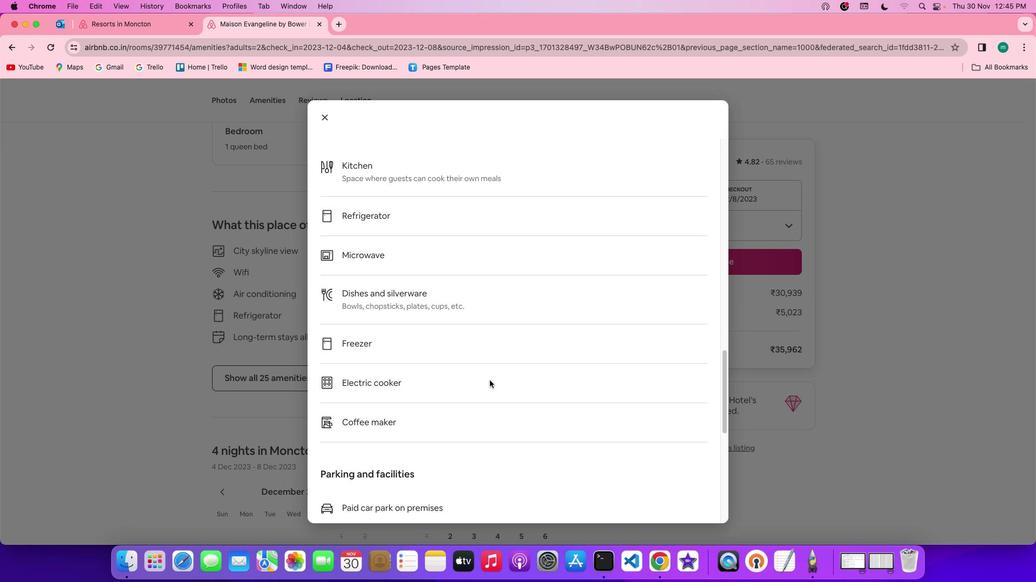 
Action: Mouse scrolled (490, 381) with delta (0, 0)
Screenshot: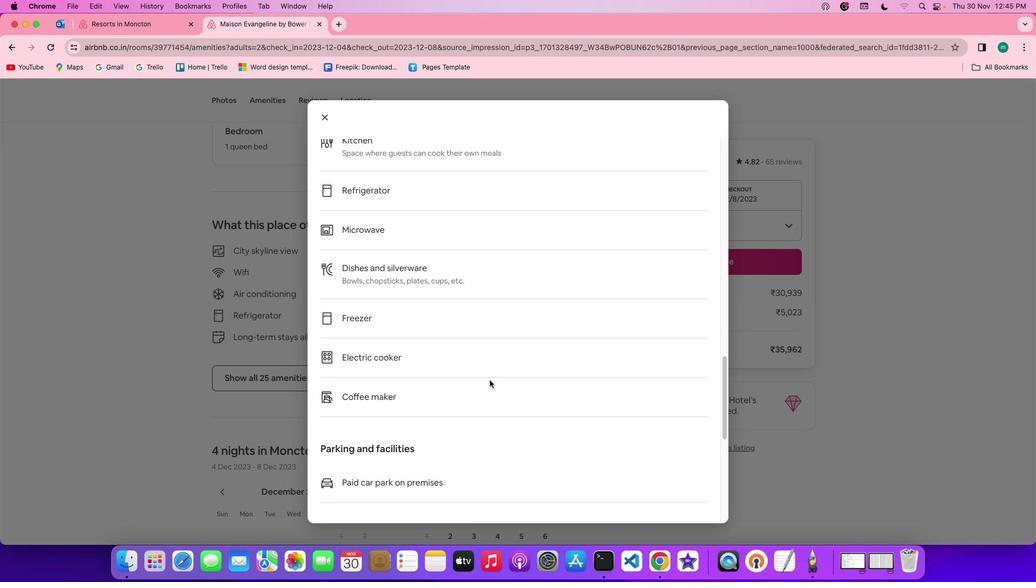 
Action: Mouse scrolled (490, 381) with delta (0, -1)
Screenshot: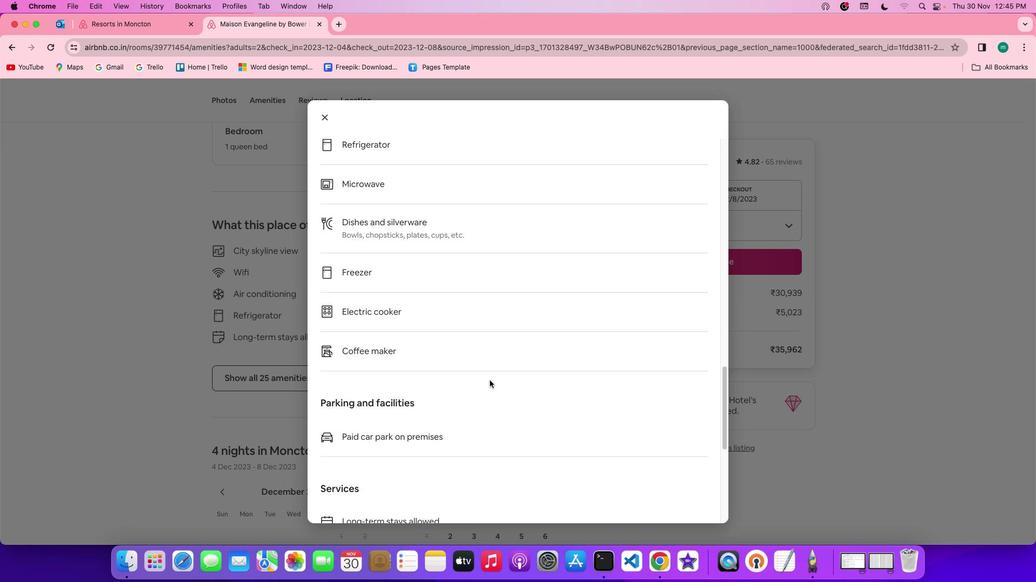 
Action: Mouse scrolled (490, 381) with delta (0, -2)
Screenshot: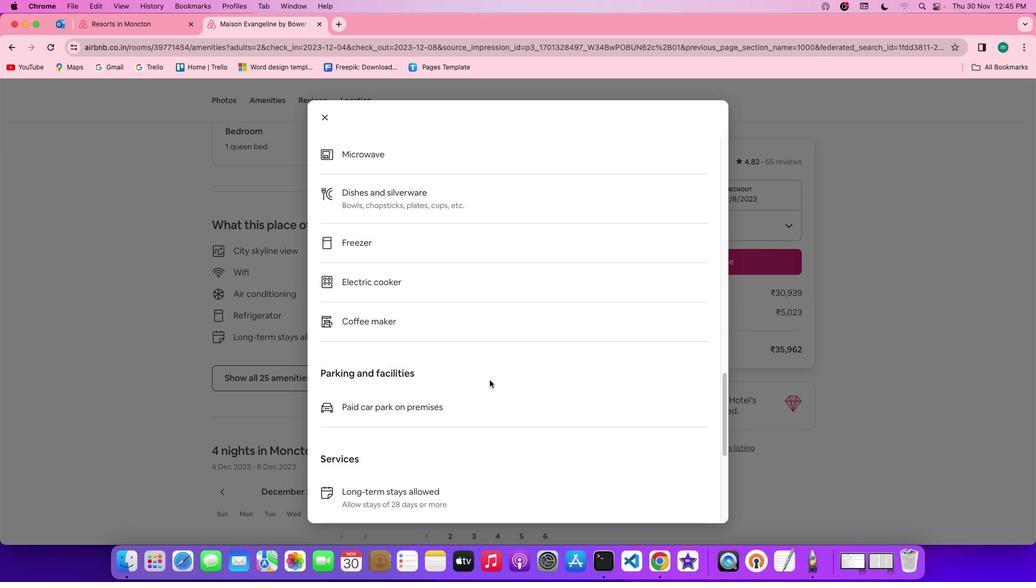 
Action: Mouse scrolled (490, 381) with delta (0, 0)
Screenshot: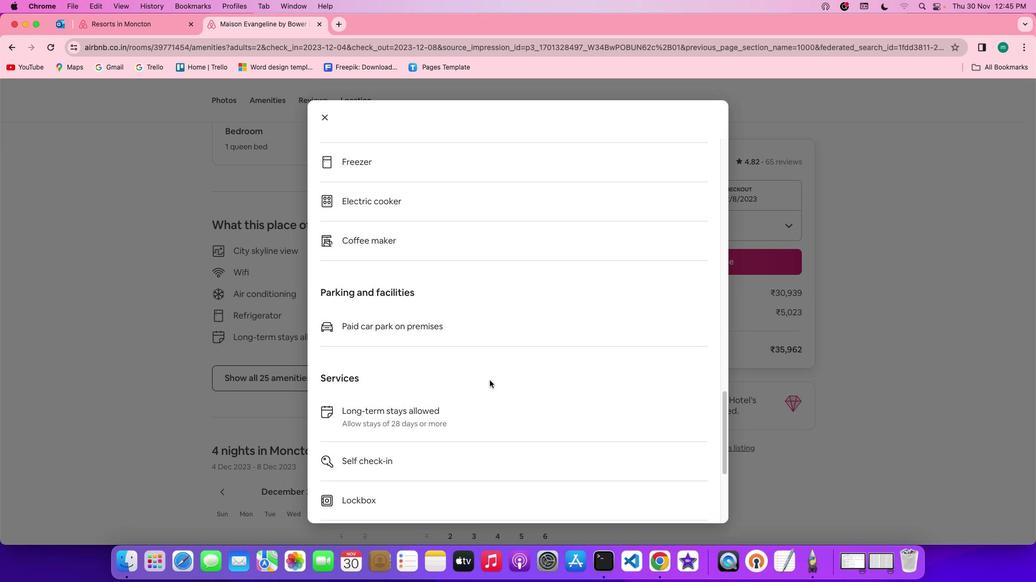 
Action: Mouse scrolled (490, 381) with delta (0, 0)
Screenshot: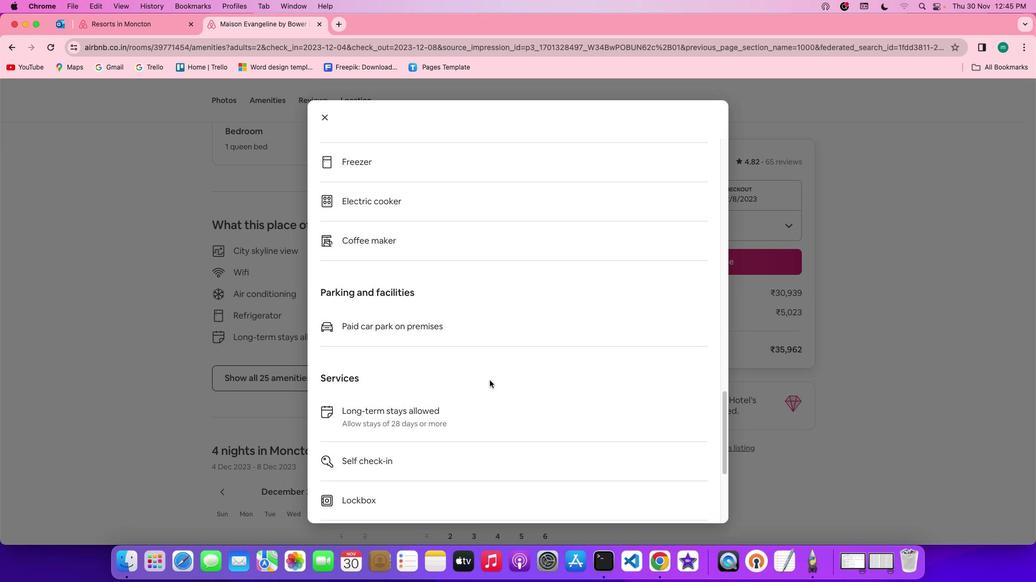
Action: Mouse scrolled (490, 381) with delta (0, -1)
Screenshot: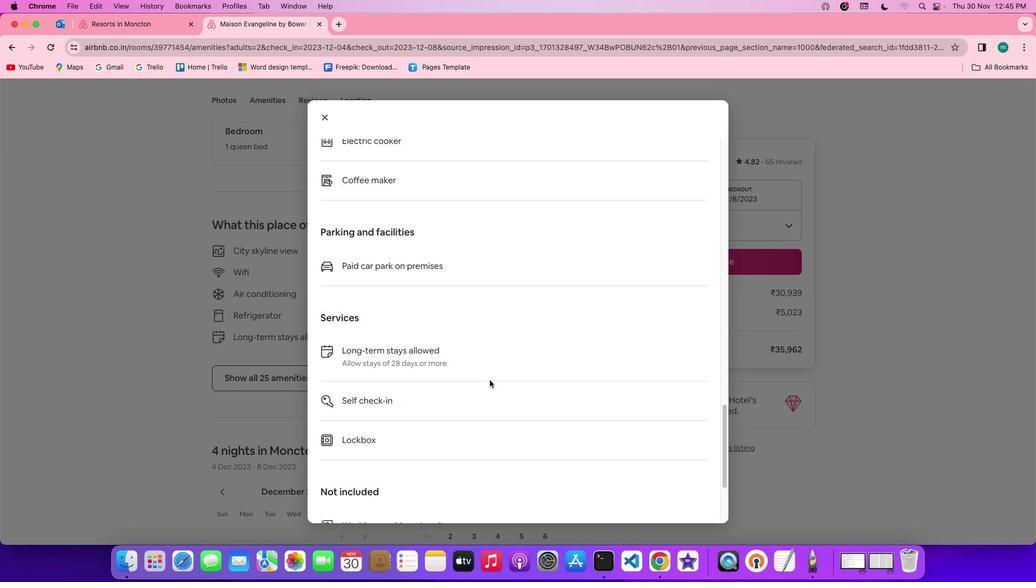 
Action: Mouse scrolled (490, 381) with delta (0, -2)
Screenshot: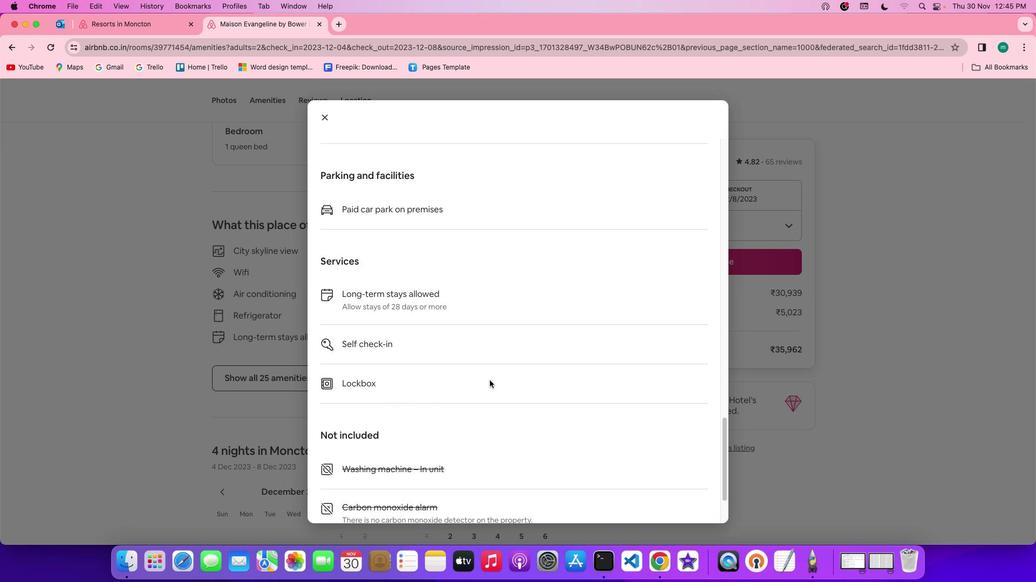 
Action: Mouse scrolled (490, 381) with delta (0, -2)
Screenshot: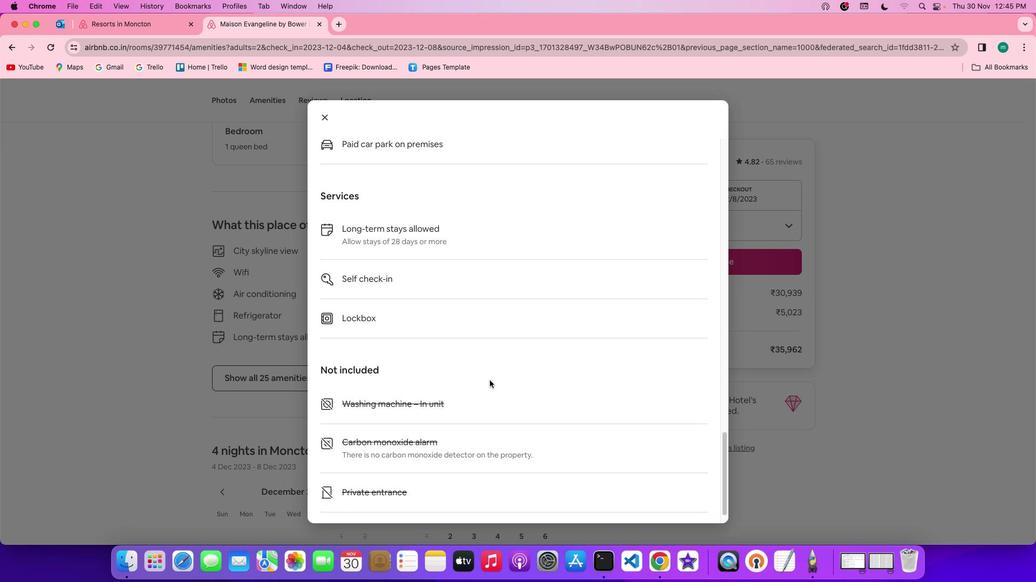 
Action: Mouse scrolled (490, 381) with delta (0, 0)
Screenshot: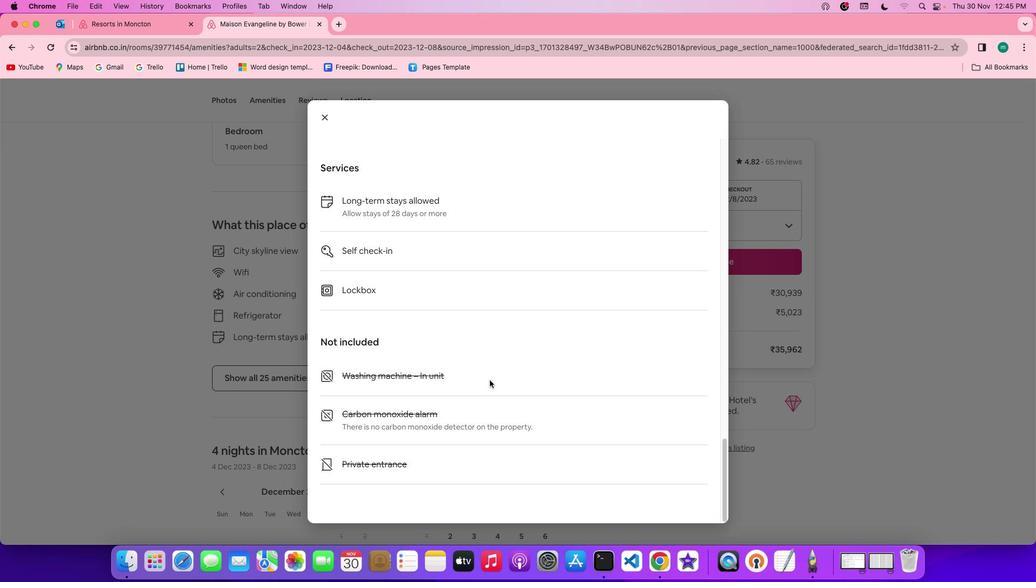 
Action: Mouse scrolled (490, 381) with delta (0, 0)
Screenshot: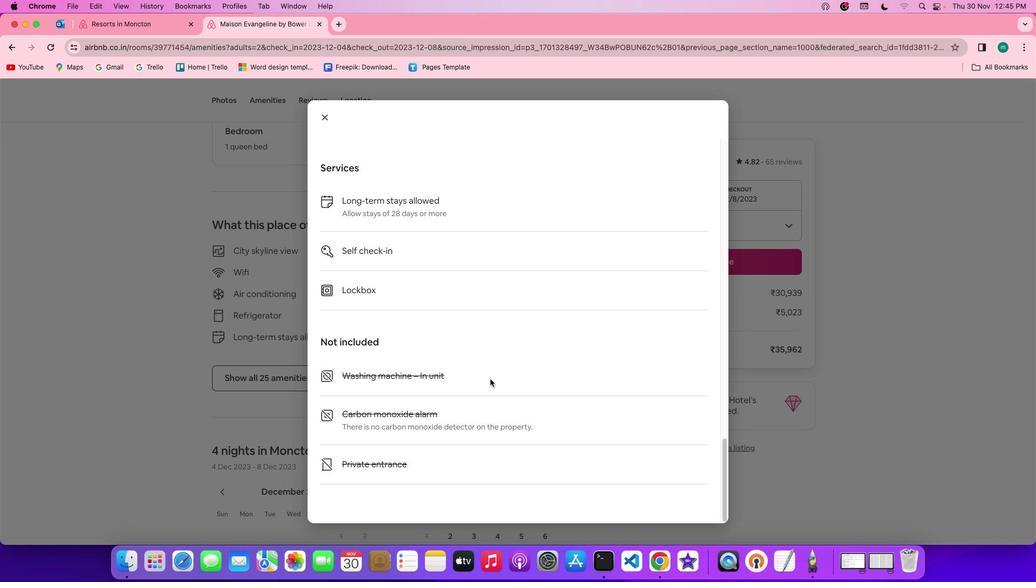
Action: Mouse scrolled (490, 381) with delta (0, -1)
Screenshot: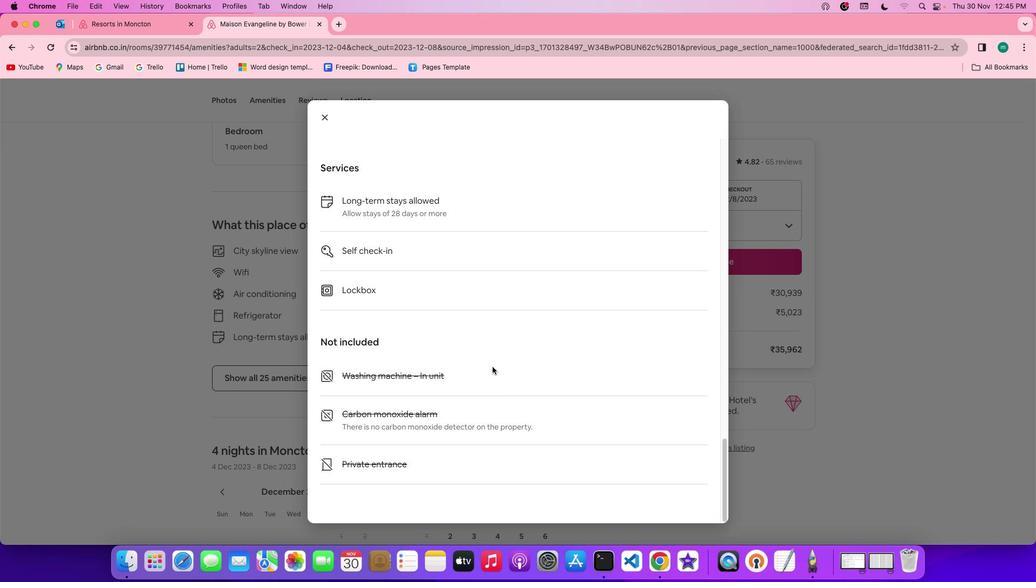 
Action: Mouse scrolled (490, 381) with delta (0, -2)
Screenshot: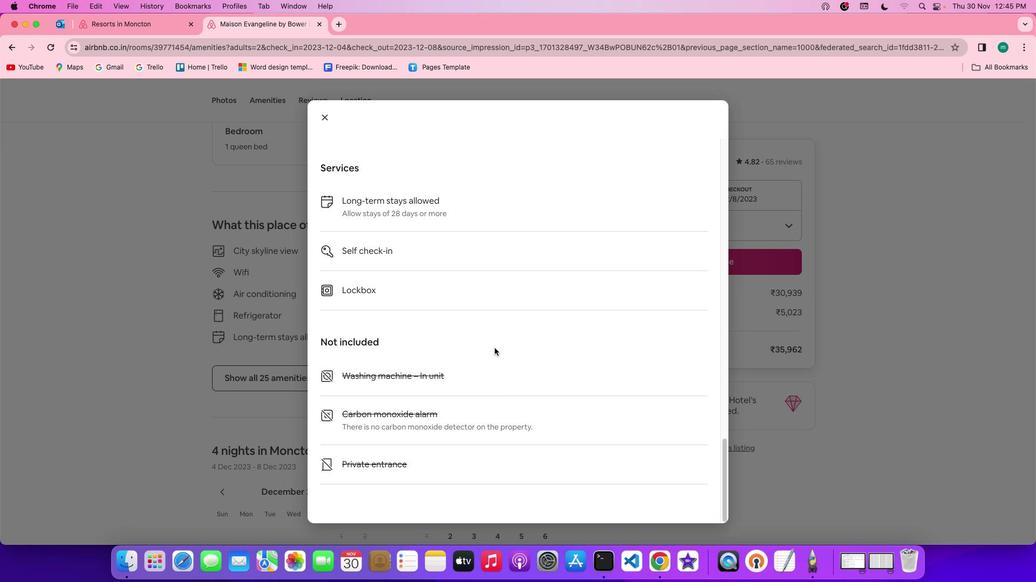 
Action: Mouse moved to (326, 114)
Screenshot: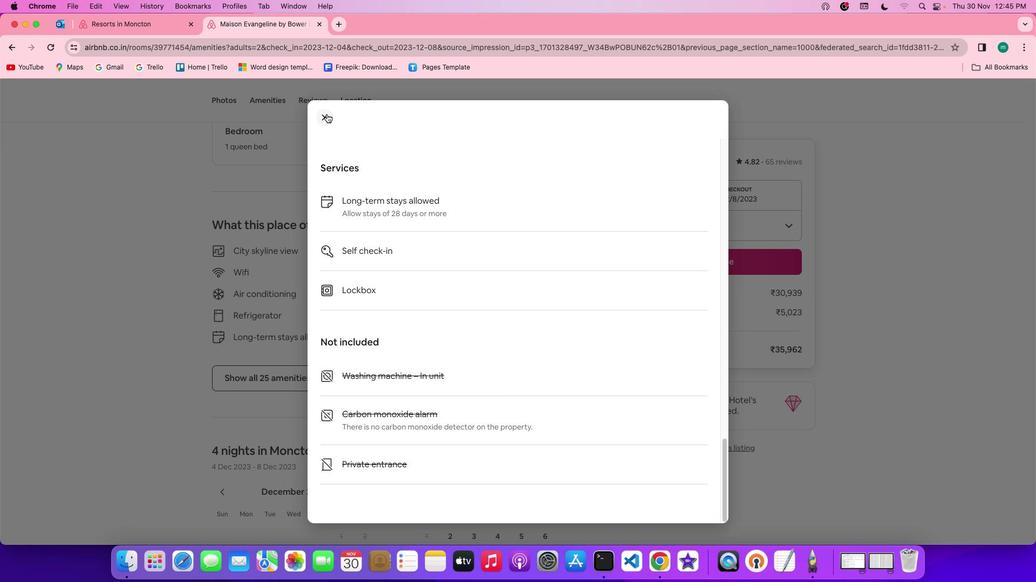 
Action: Mouse pressed left at (326, 114)
Screenshot: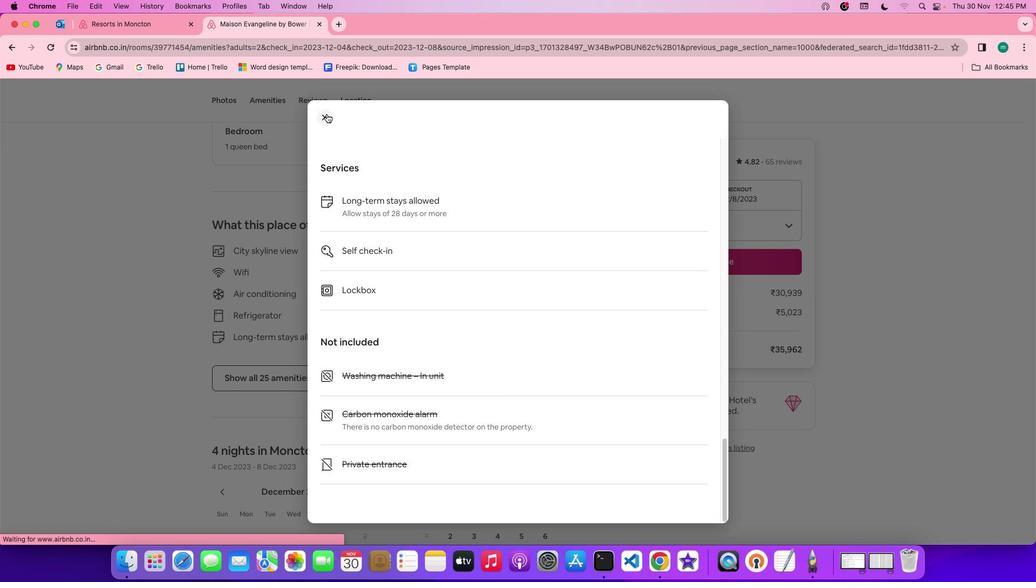 
Action: Mouse moved to (464, 351)
Screenshot: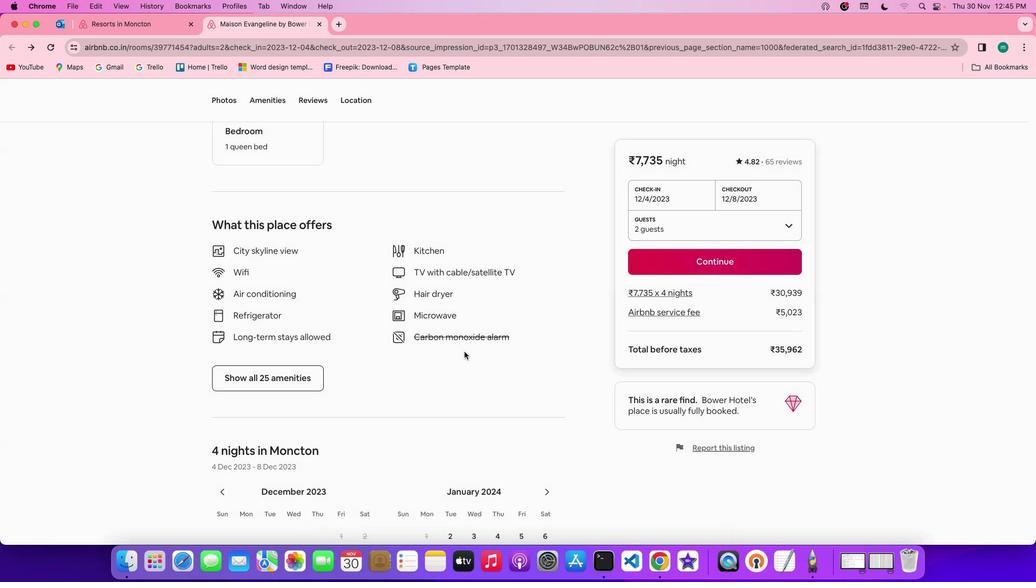 
Action: Mouse scrolled (464, 351) with delta (0, 0)
Screenshot: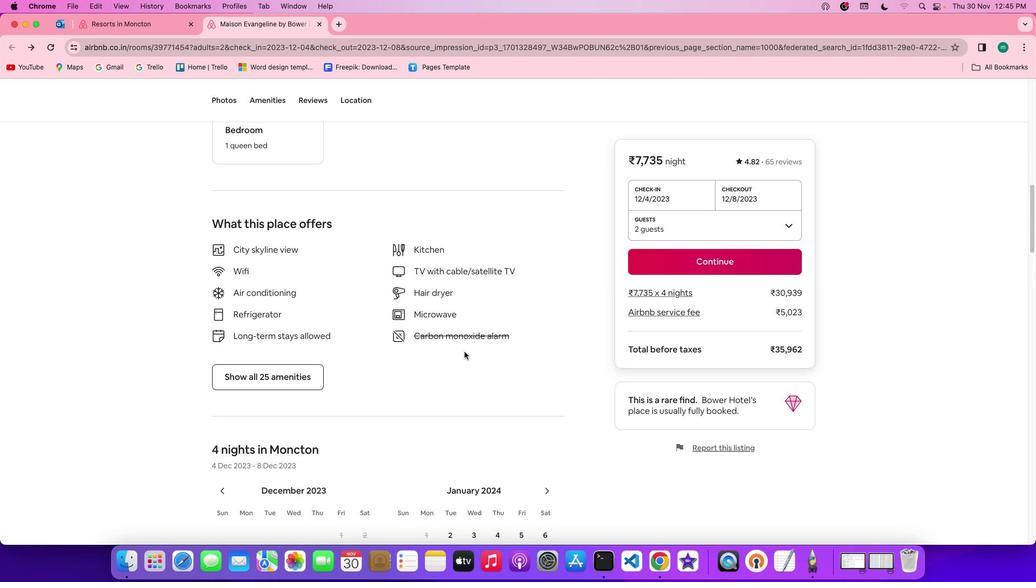 
Action: Mouse scrolled (464, 351) with delta (0, 0)
Screenshot: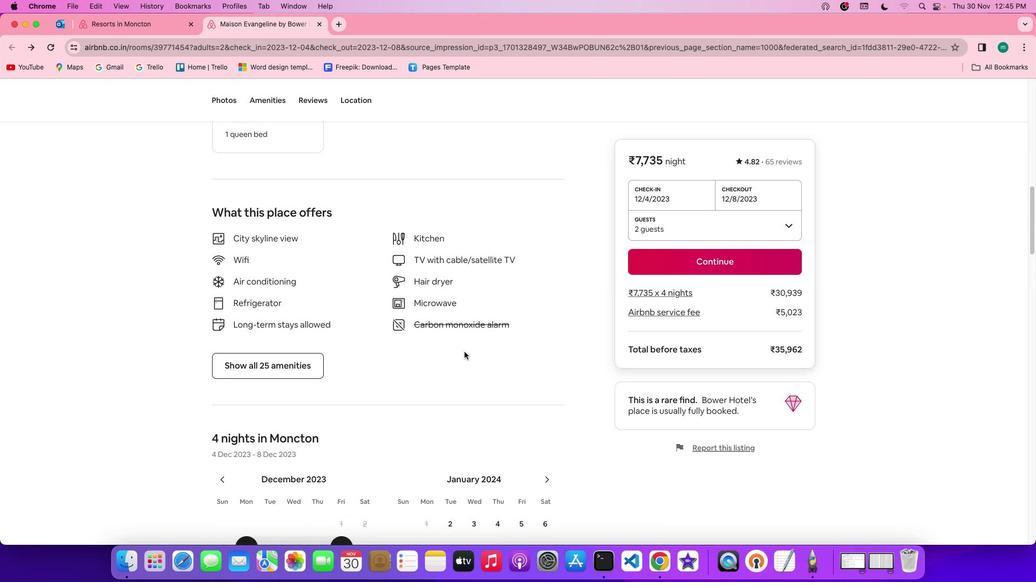 
Action: Mouse scrolled (464, 351) with delta (0, -1)
Screenshot: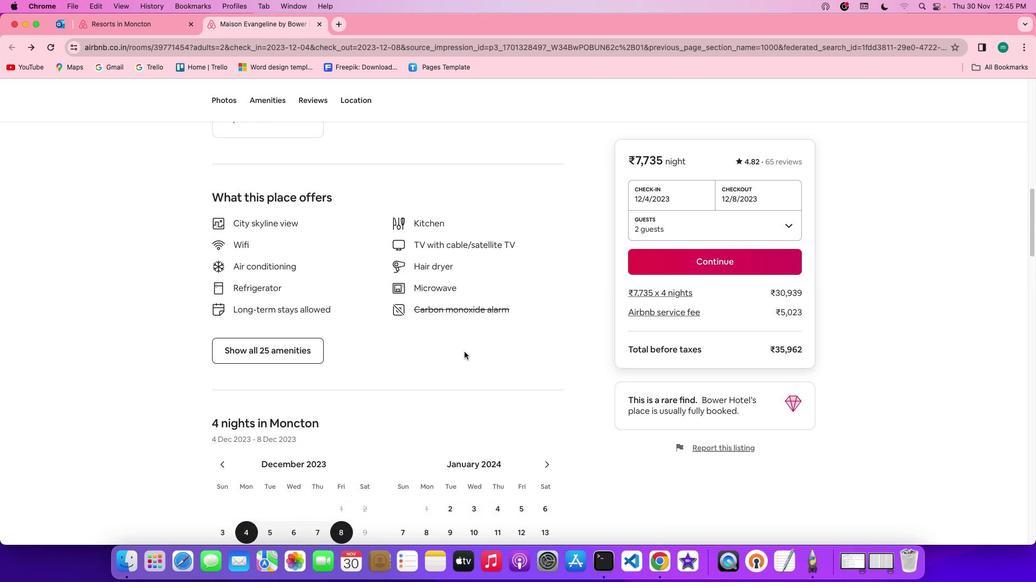 
Action: Mouse scrolled (464, 351) with delta (0, -1)
Screenshot: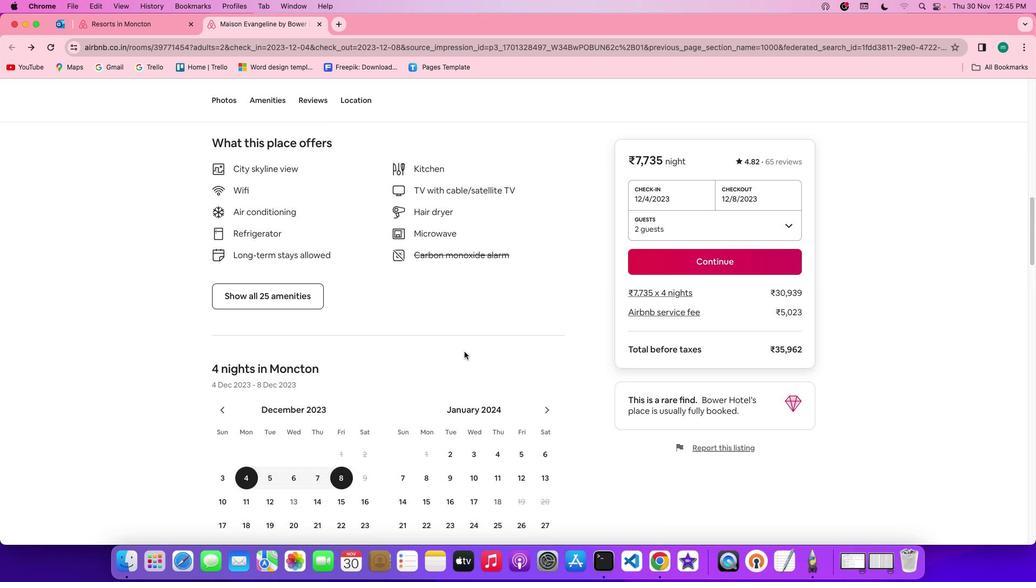 
Action: Mouse scrolled (464, 351) with delta (0, 0)
Screenshot: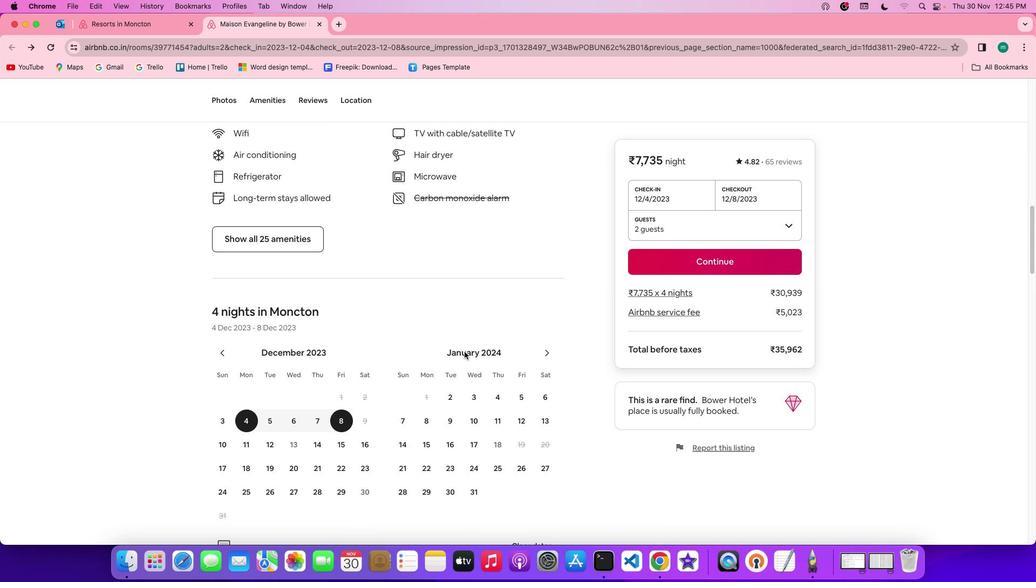 
Action: Mouse scrolled (464, 351) with delta (0, 0)
Screenshot: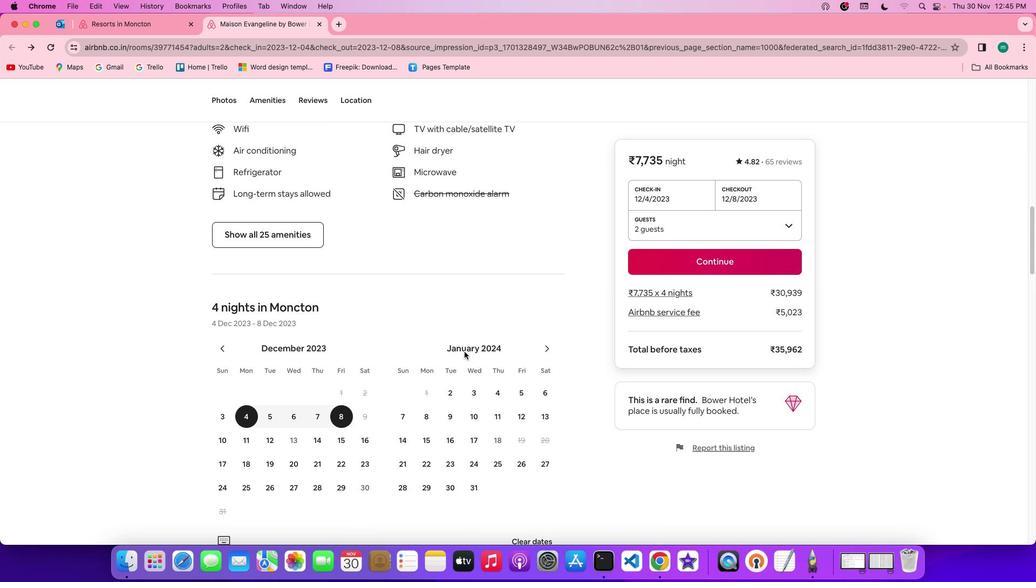 
Action: Mouse scrolled (464, 351) with delta (0, -1)
Screenshot: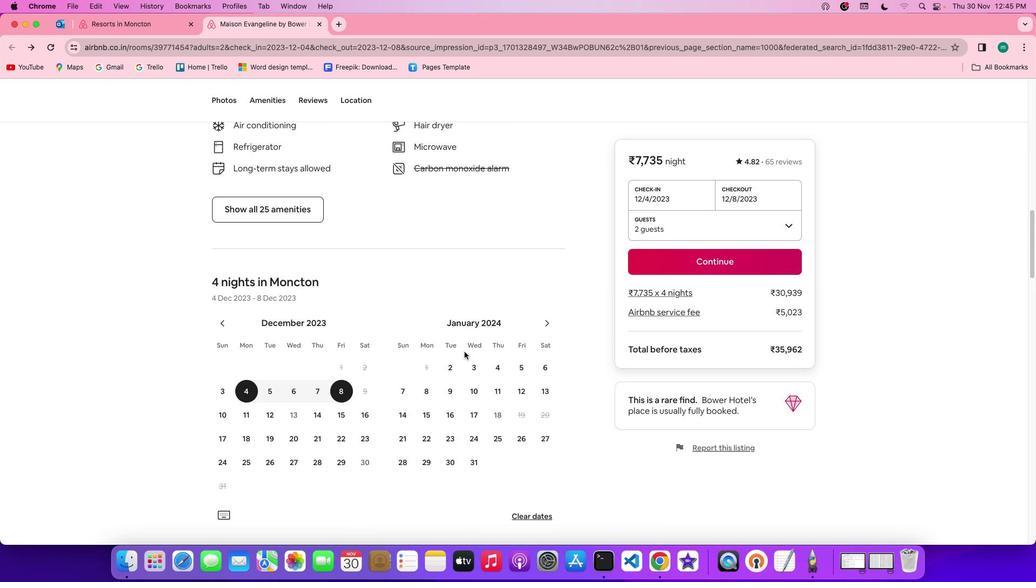 
Action: Mouse scrolled (464, 351) with delta (0, -1)
Screenshot: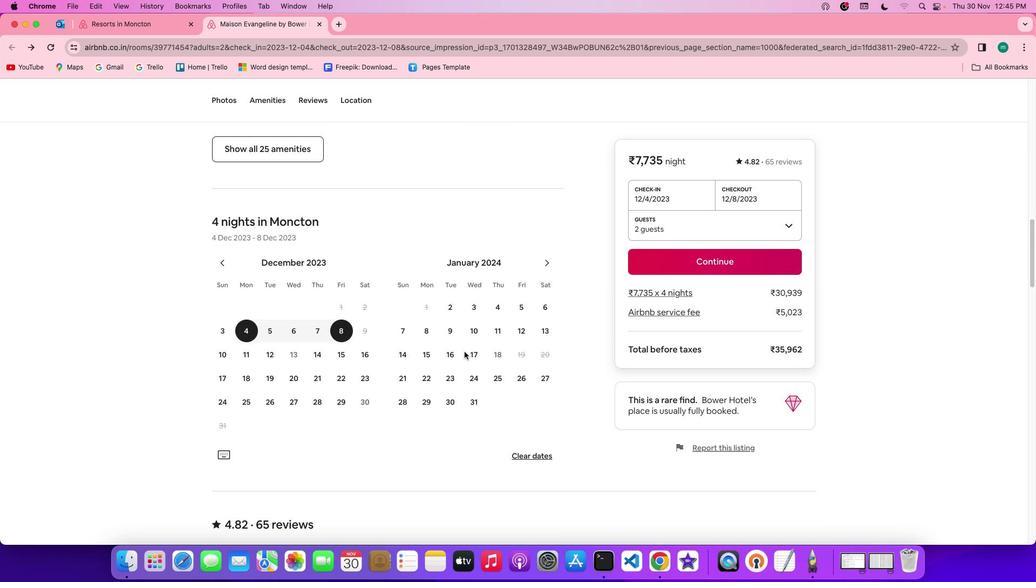 
Action: Mouse scrolled (464, 351) with delta (0, 0)
Screenshot: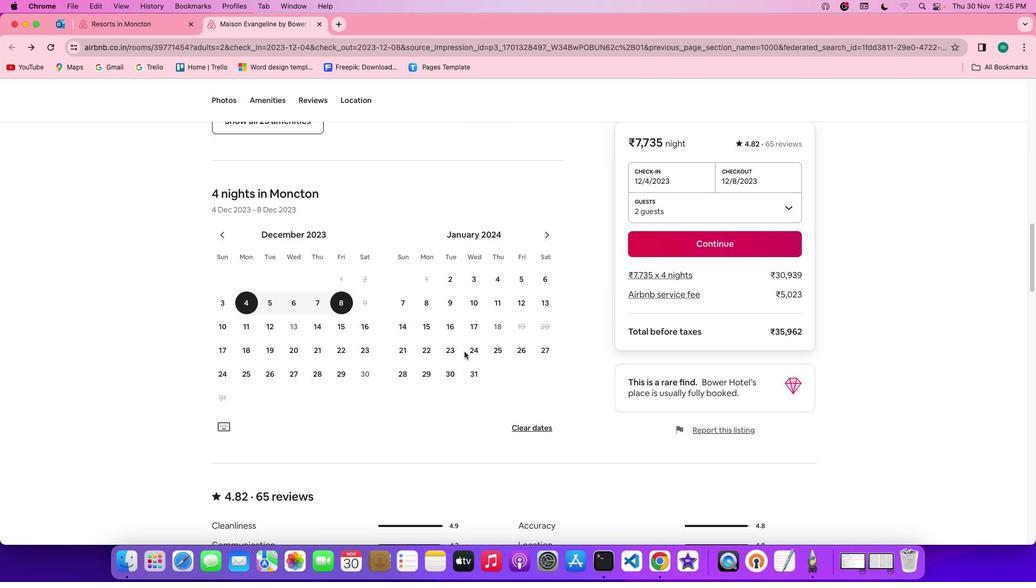 
Action: Mouse scrolled (464, 351) with delta (0, 0)
Screenshot: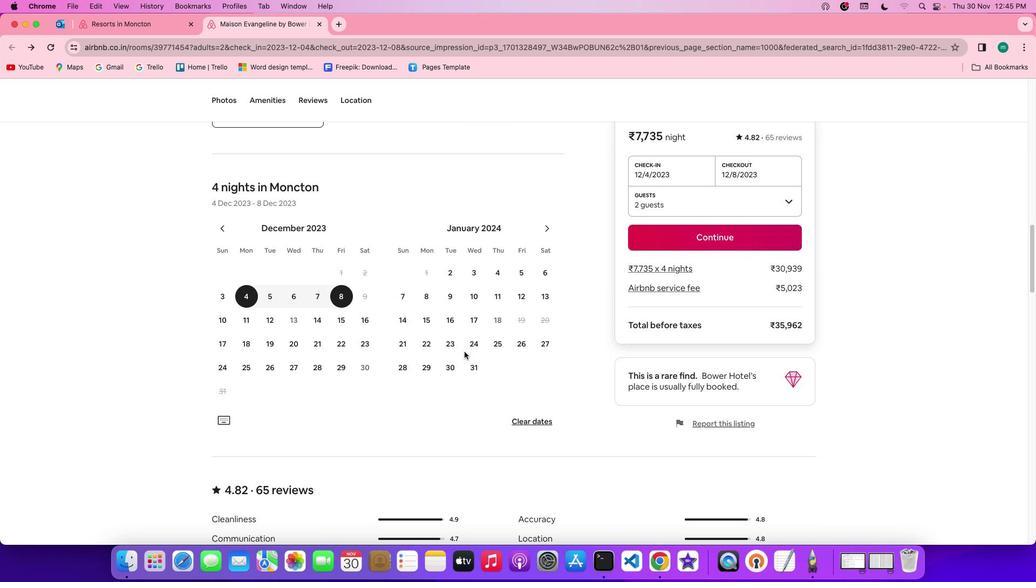 
Action: Mouse scrolled (464, 351) with delta (0, -1)
Screenshot: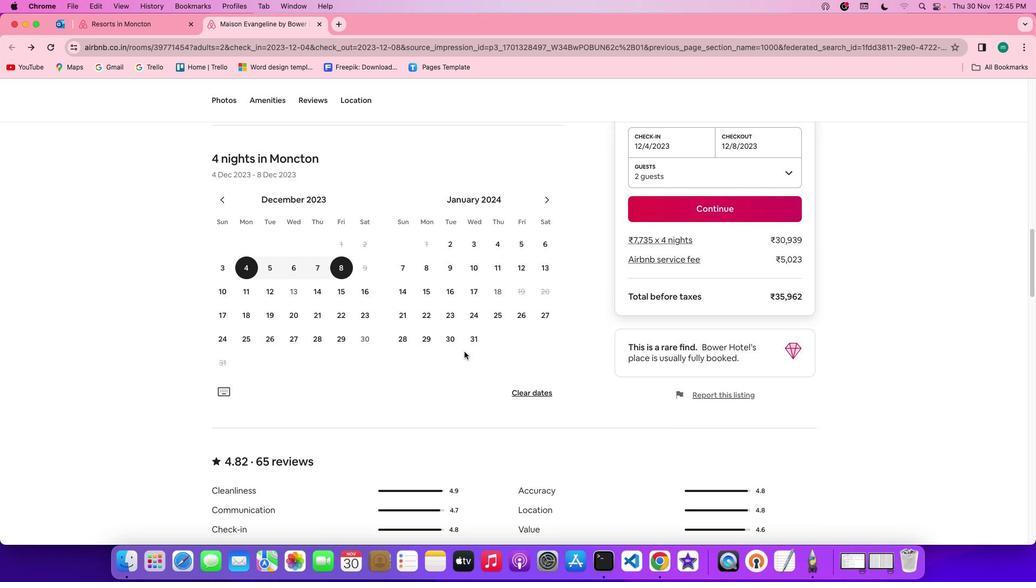 
Action: Mouse scrolled (464, 351) with delta (0, -1)
Screenshot: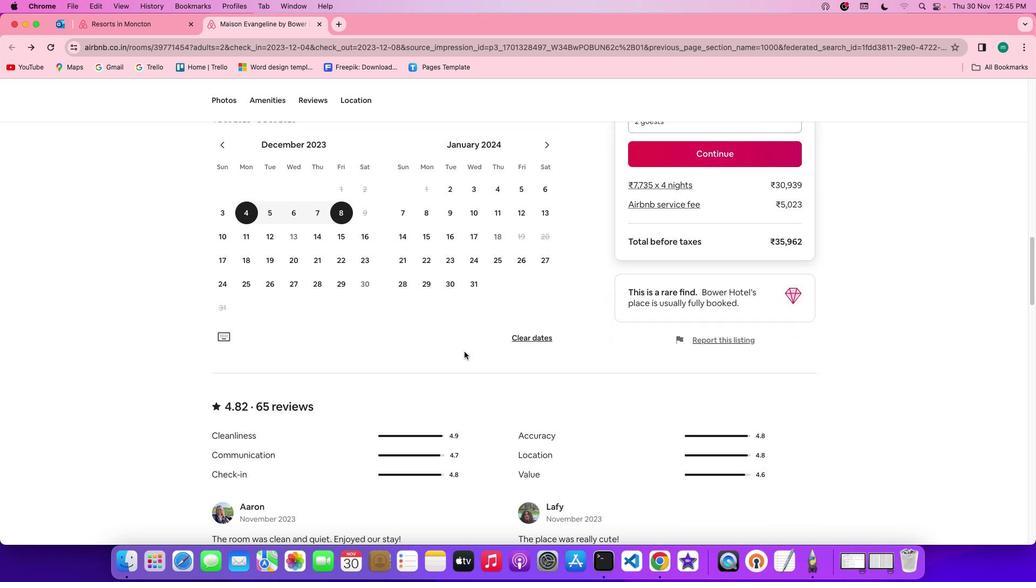 
Action: Mouse scrolled (464, 351) with delta (0, 0)
